 Task: Buy 1 Bibs & Burp Cloths Sets for Baby Girls from Bibs & Burp Cloths section under best seller category for shipping address: Douglas Martin, 3512 Cook Hill Road, Danbury, Connecticut 06810, Cell Number 2034707320. Pay from credit card ending with 2005, CVV 3321
Action: Mouse moved to (282, 76)
Screenshot: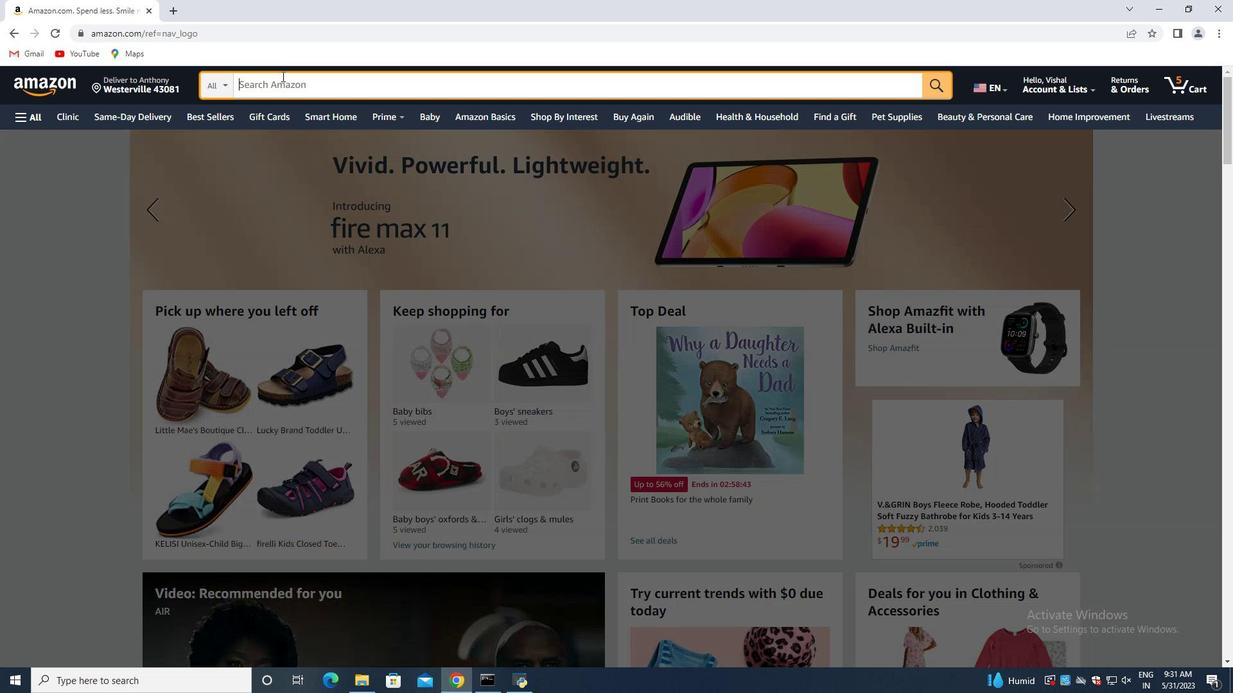 
Action: Mouse pressed left at (282, 76)
Screenshot: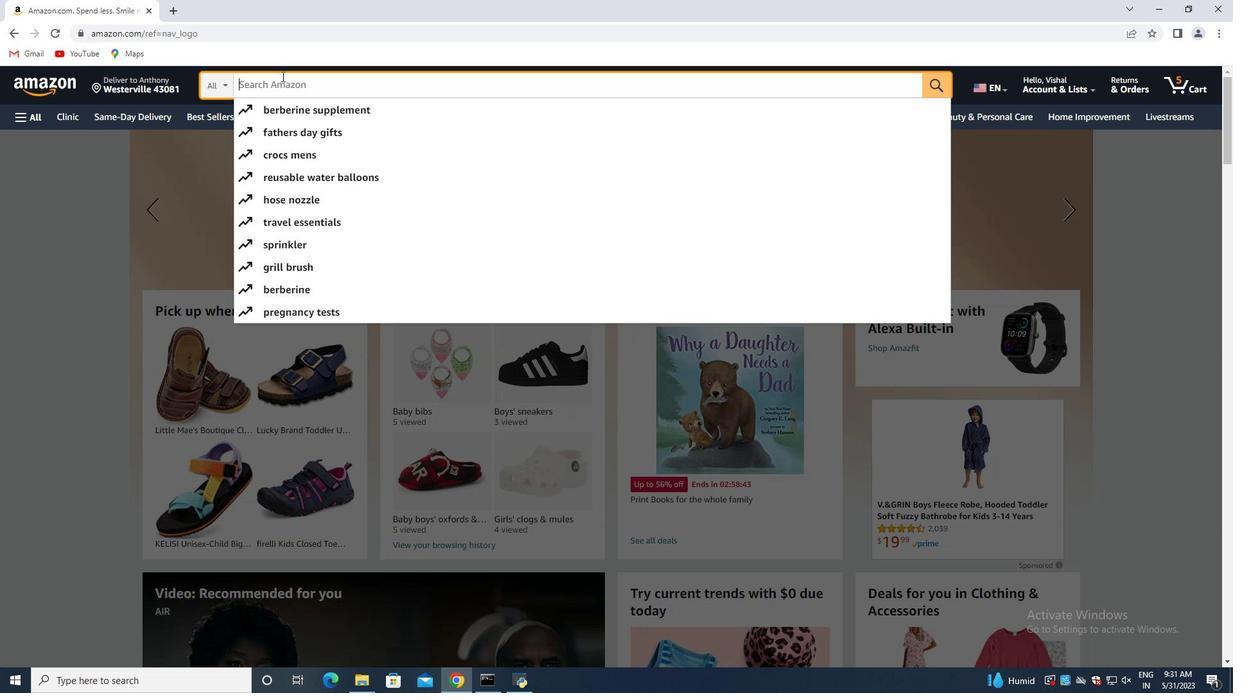 
Action: Key pressed <Key.shift>Bibs<Key.space><Key.shift><Key.shift><Key.shift><Key.shift><Key.shift><Key.shift><Key.shift><Key.shift>&<Key.space><Key.shift>Burp<Key.space><Key.shift>Cloths<Key.space><Key.shift>Sets<Key.space>for<Key.space><Key.shift>Baby<Key.space><Key.shift>Girls<Key.enter>
Screenshot: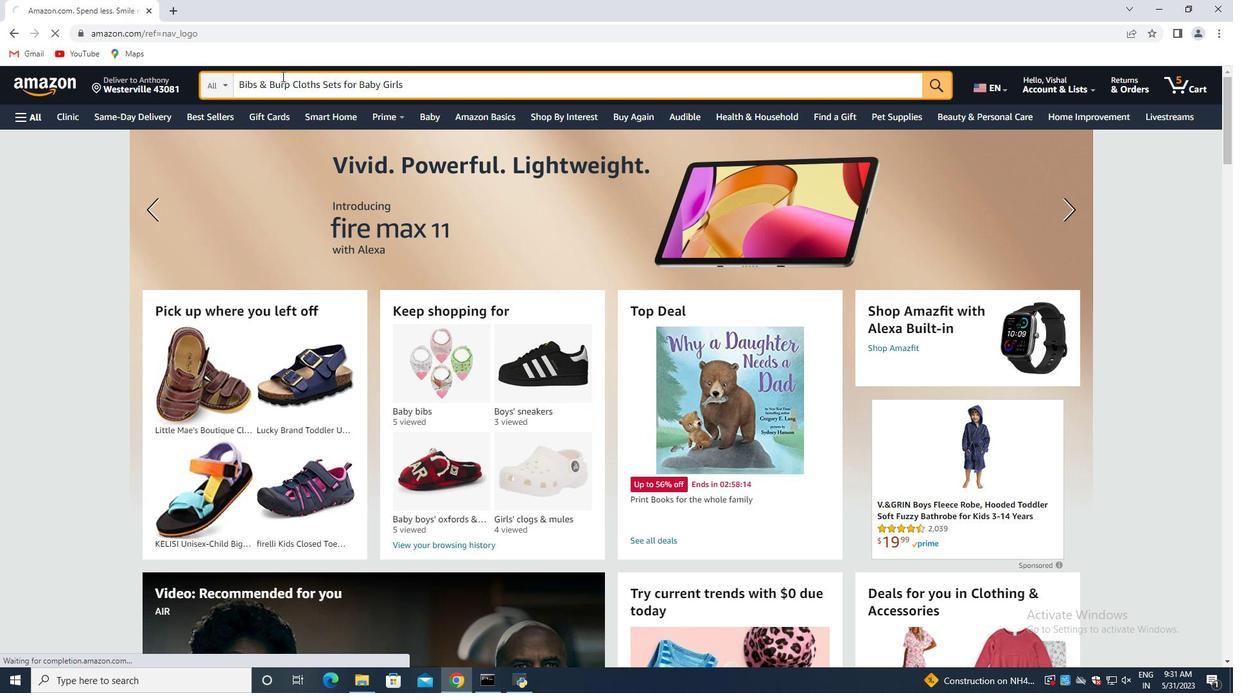 
Action: Mouse moved to (368, 150)
Screenshot: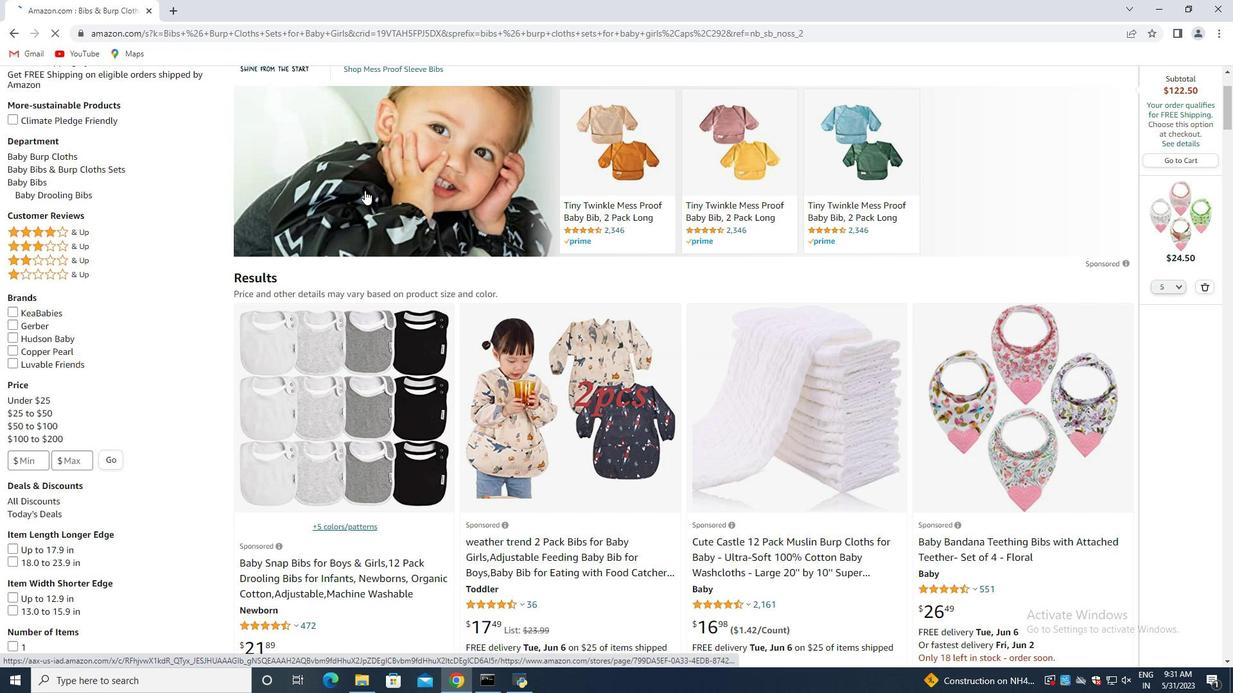
Action: Mouse scrolled (368, 150) with delta (0, 0)
Screenshot: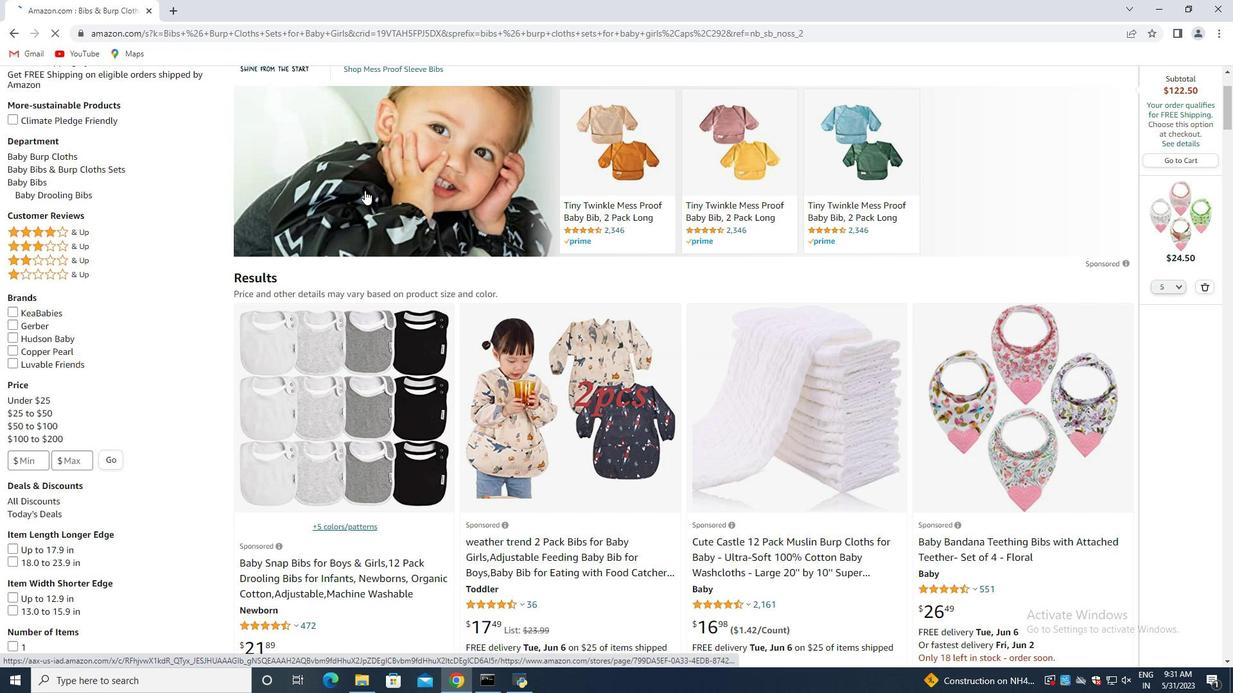 
Action: Mouse moved to (372, 167)
Screenshot: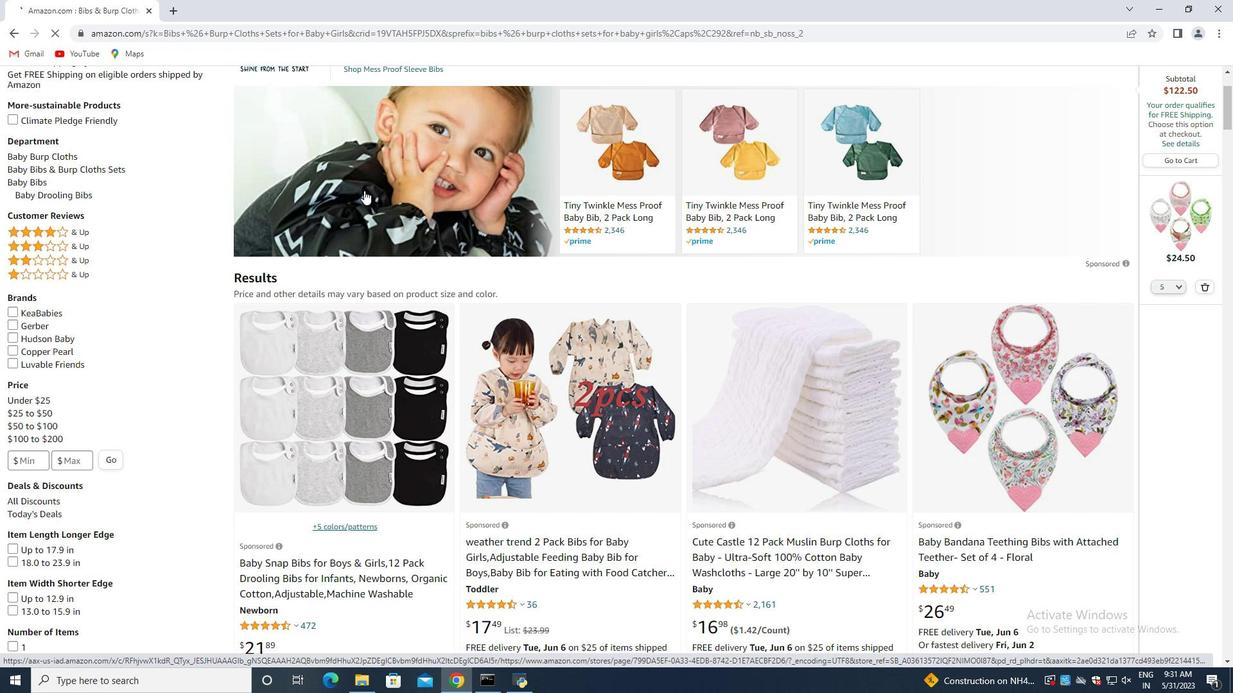 
Action: Mouse scrolled (372, 167) with delta (0, 0)
Screenshot: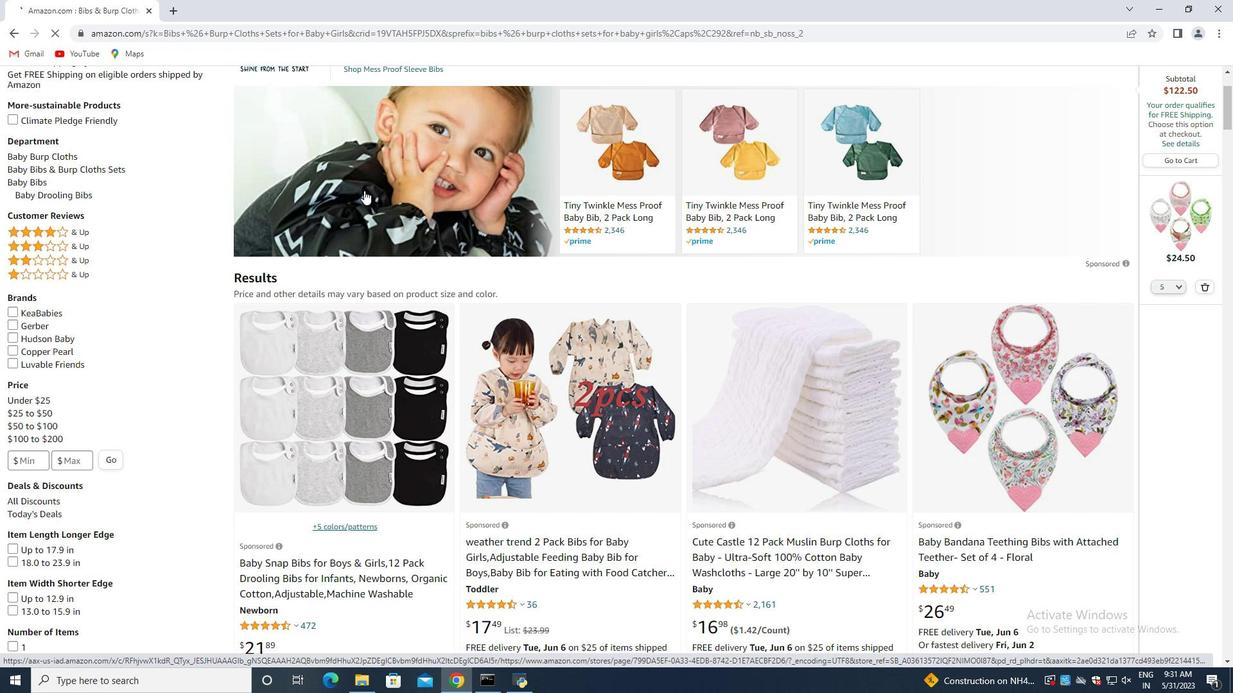 
Action: Mouse moved to (358, 232)
Screenshot: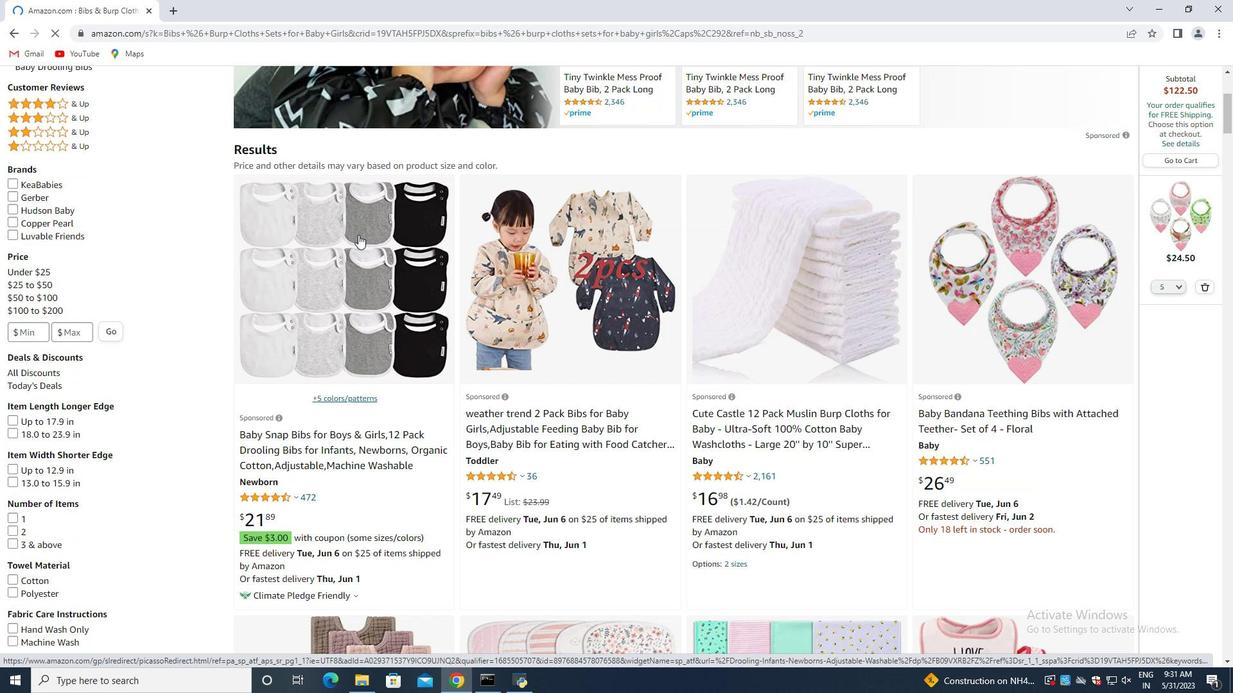 
Action: Mouse scrolled (358, 231) with delta (0, 0)
Screenshot: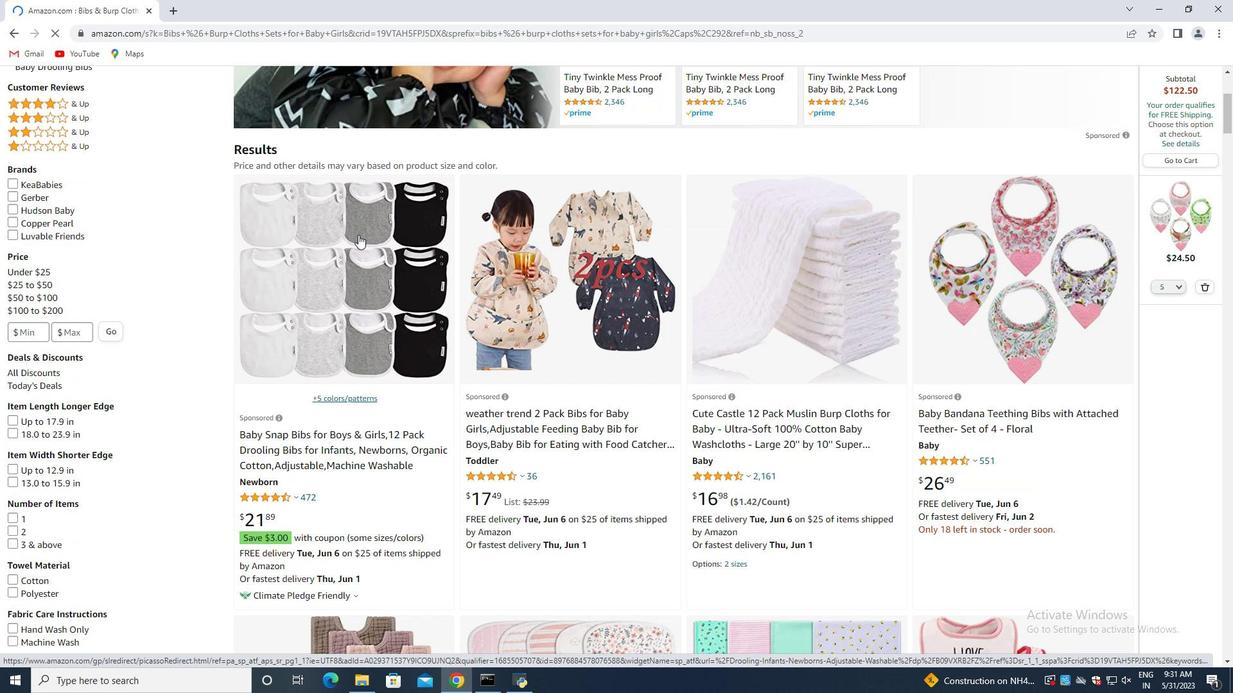 
Action: Mouse moved to (358, 235)
Screenshot: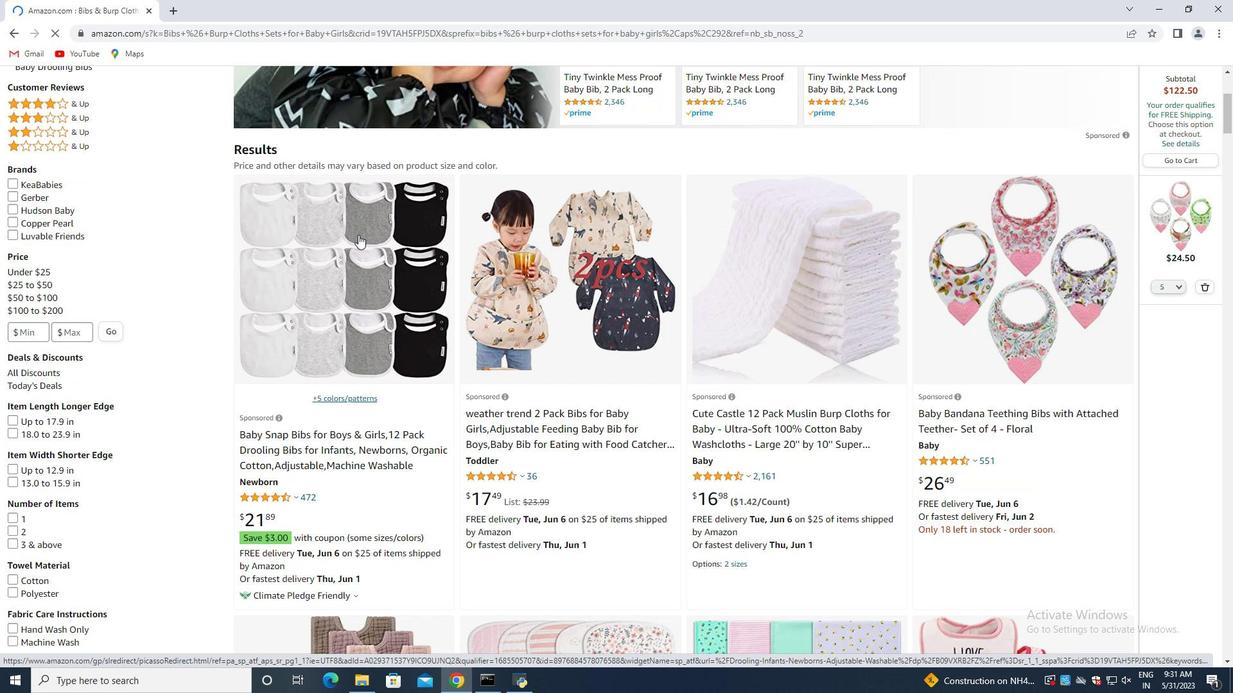 
Action: Mouse scrolled (358, 234) with delta (0, 0)
Screenshot: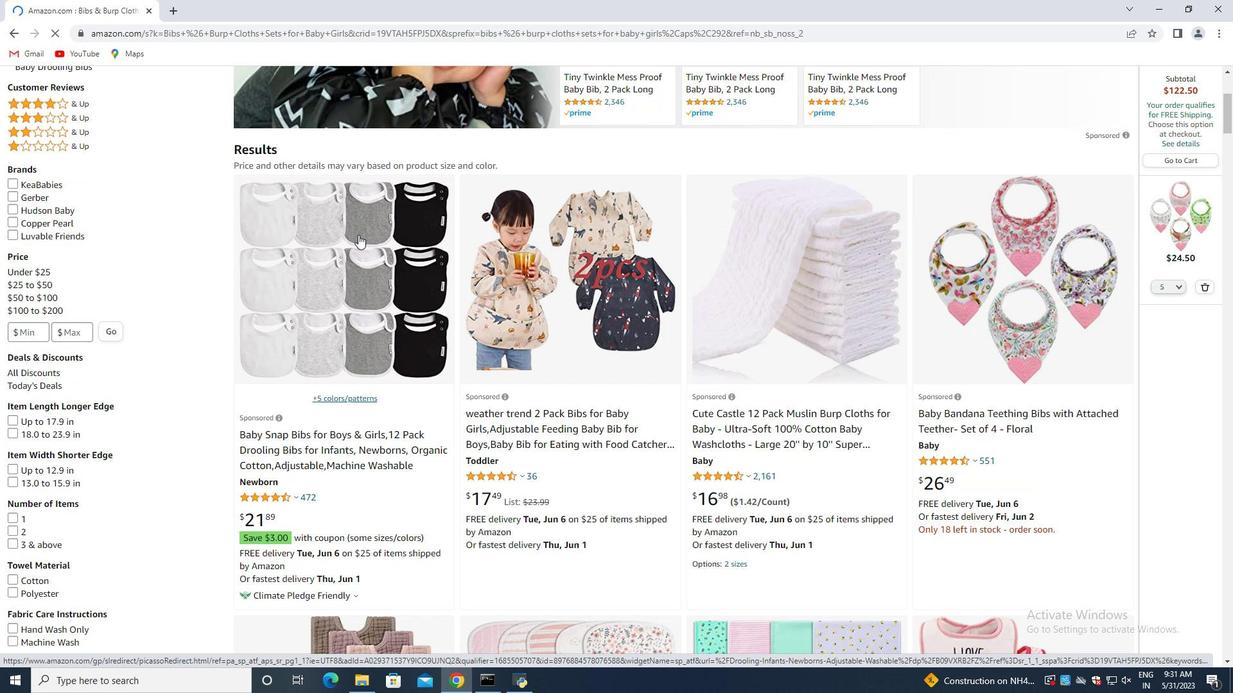 
Action: Mouse moved to (342, 230)
Screenshot: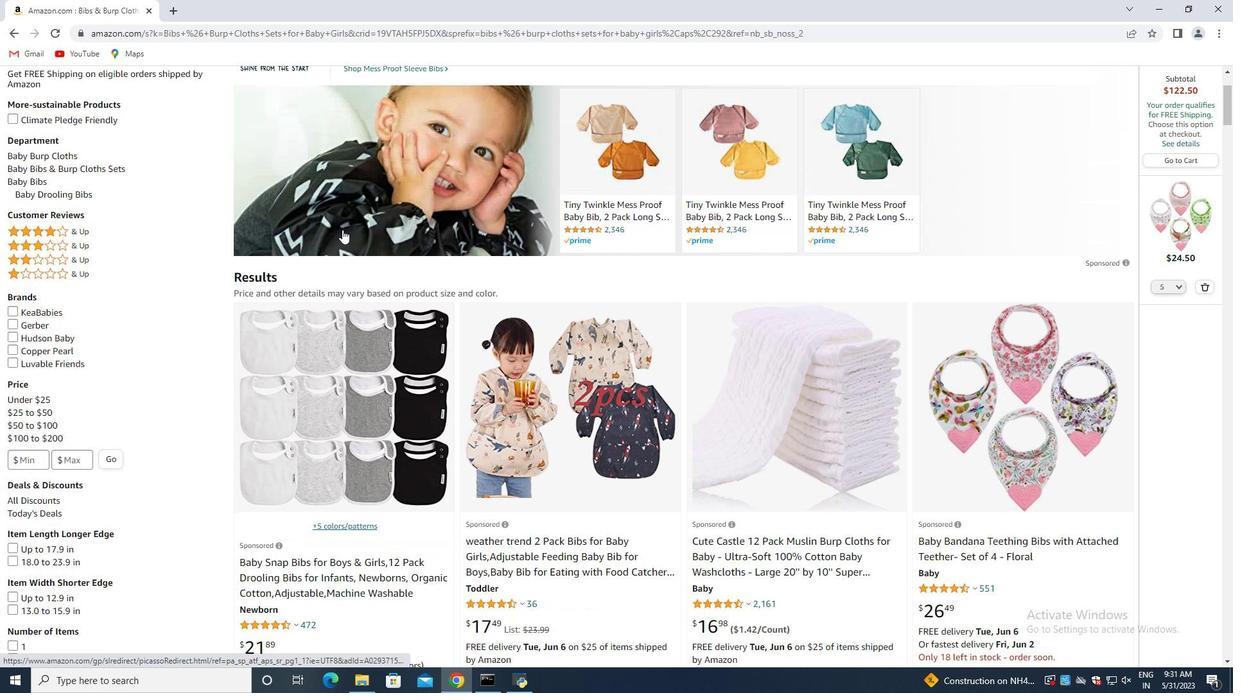 
Action: Mouse scrolled (342, 230) with delta (0, 0)
Screenshot: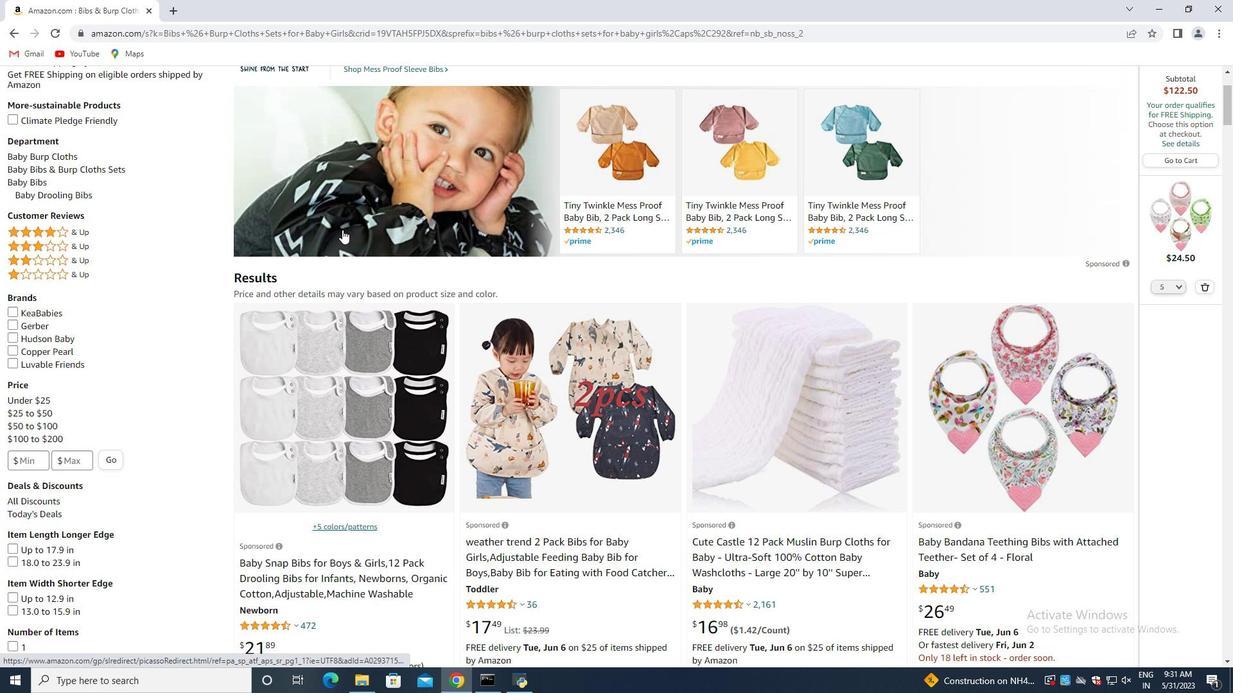 
Action: Mouse scrolled (342, 230) with delta (0, 0)
Screenshot: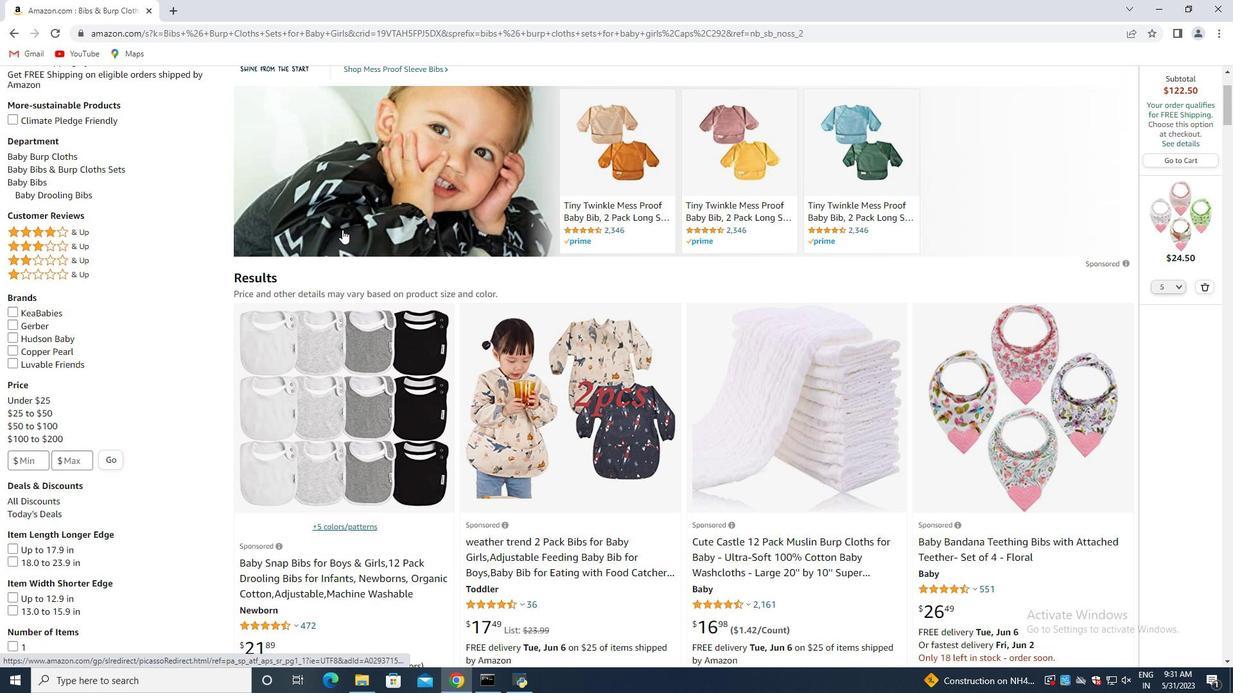 
Action: Mouse moved to (337, 227)
Screenshot: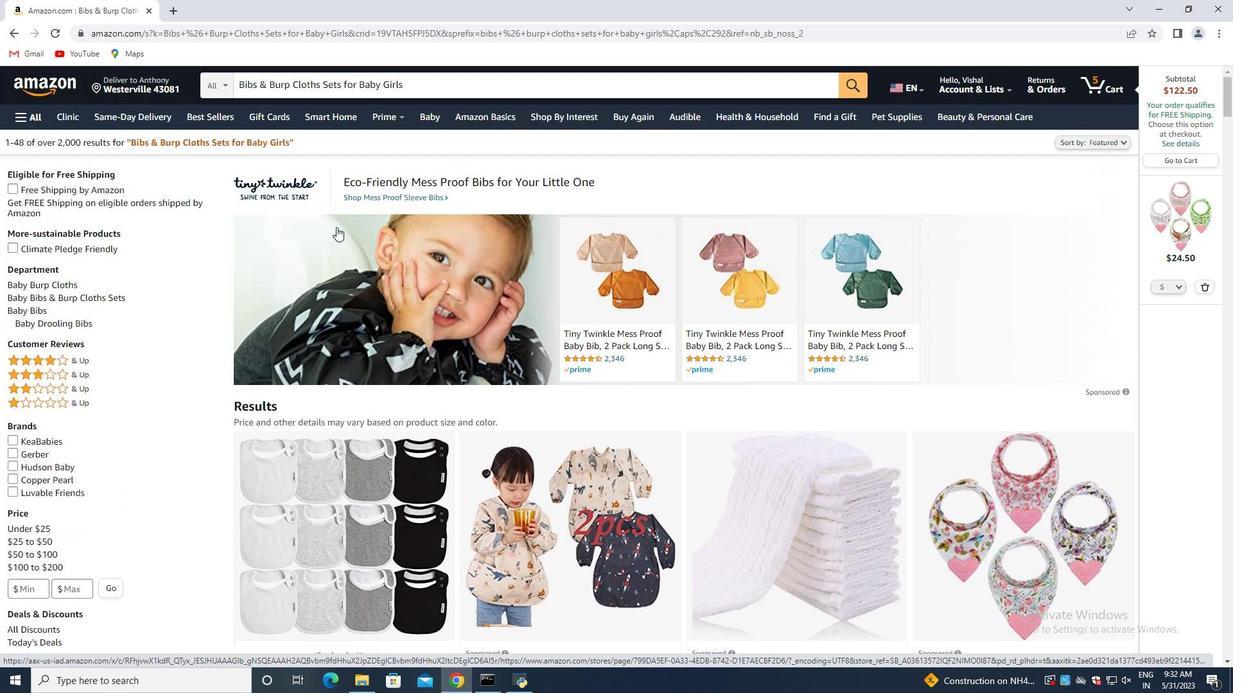 
Action: Mouse scrolled (337, 228) with delta (0, 0)
Screenshot: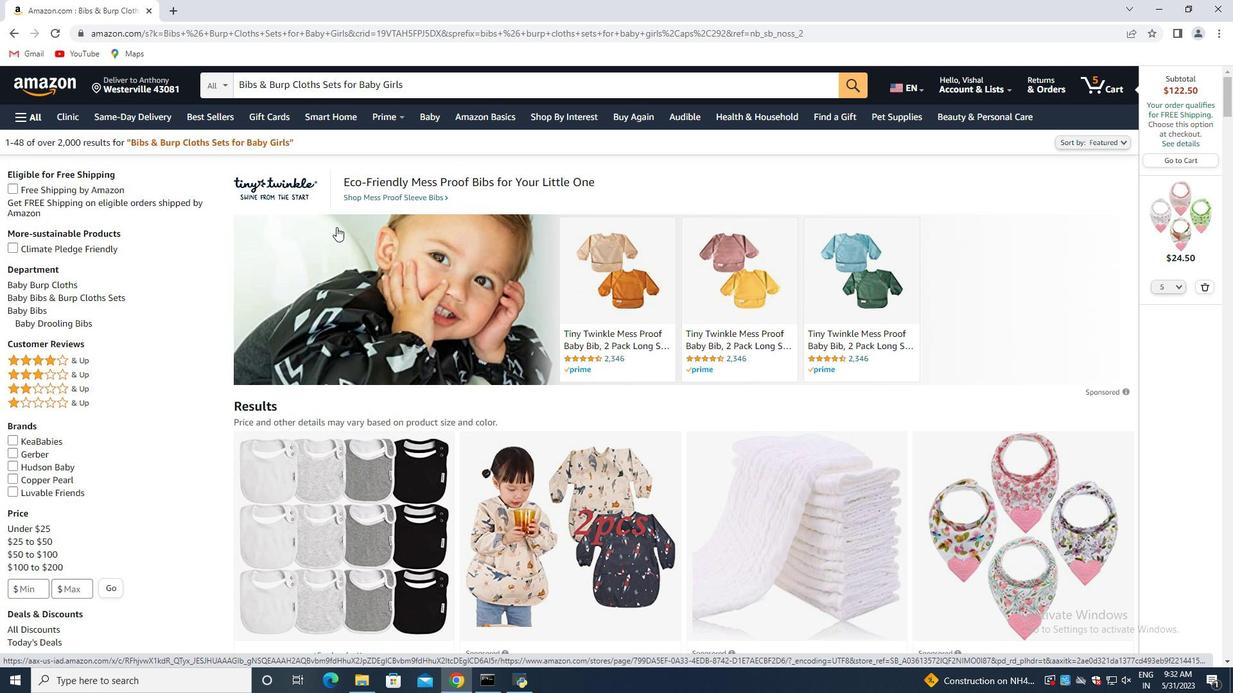 
Action: Mouse moved to (337, 227)
Screenshot: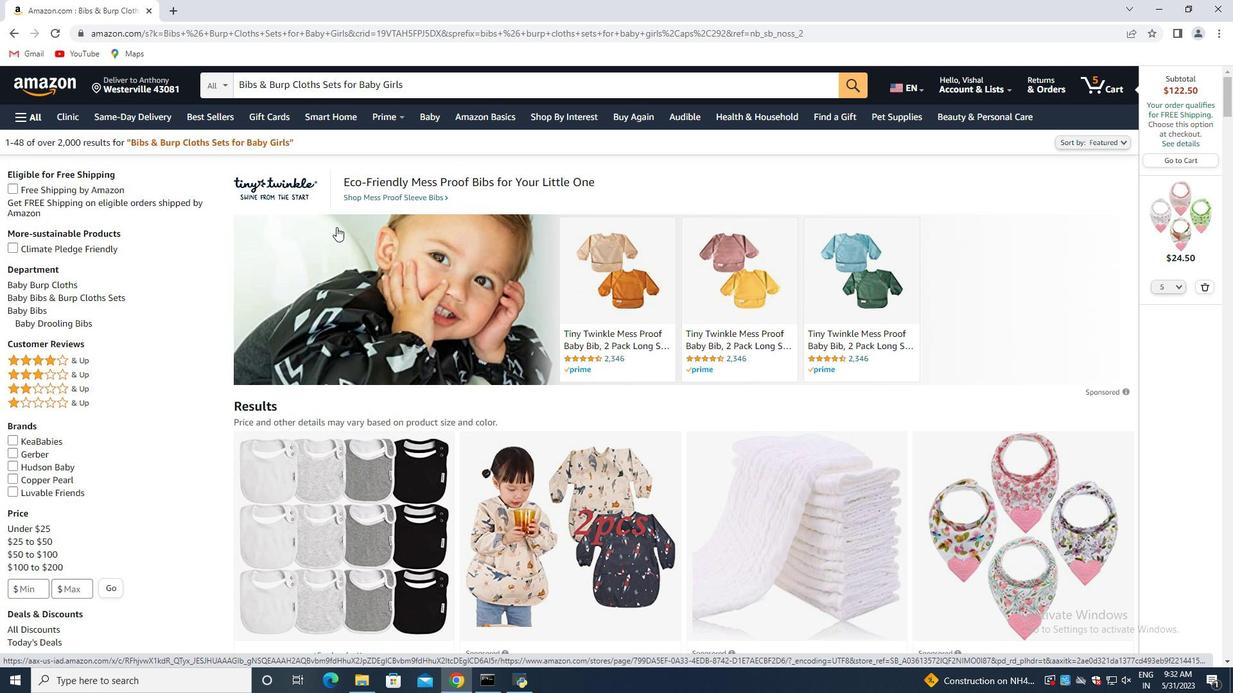 
Action: Mouse scrolled (337, 228) with delta (0, 0)
Screenshot: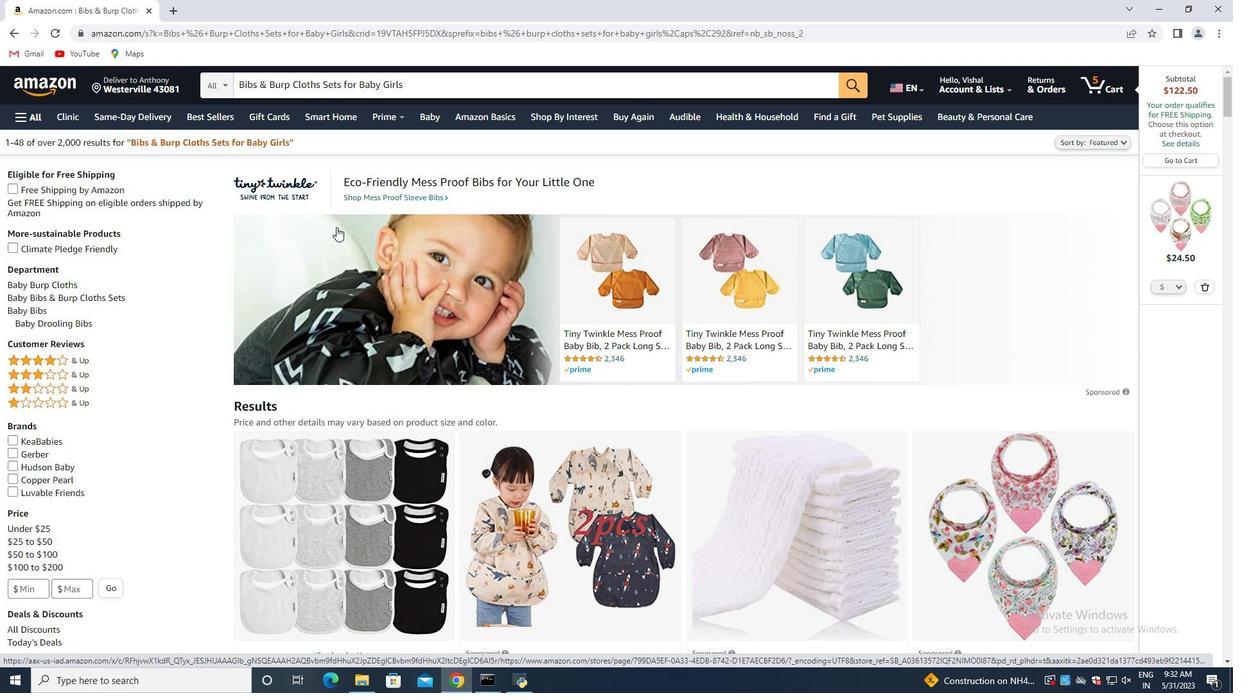 
Action: Mouse moved to (336, 227)
Screenshot: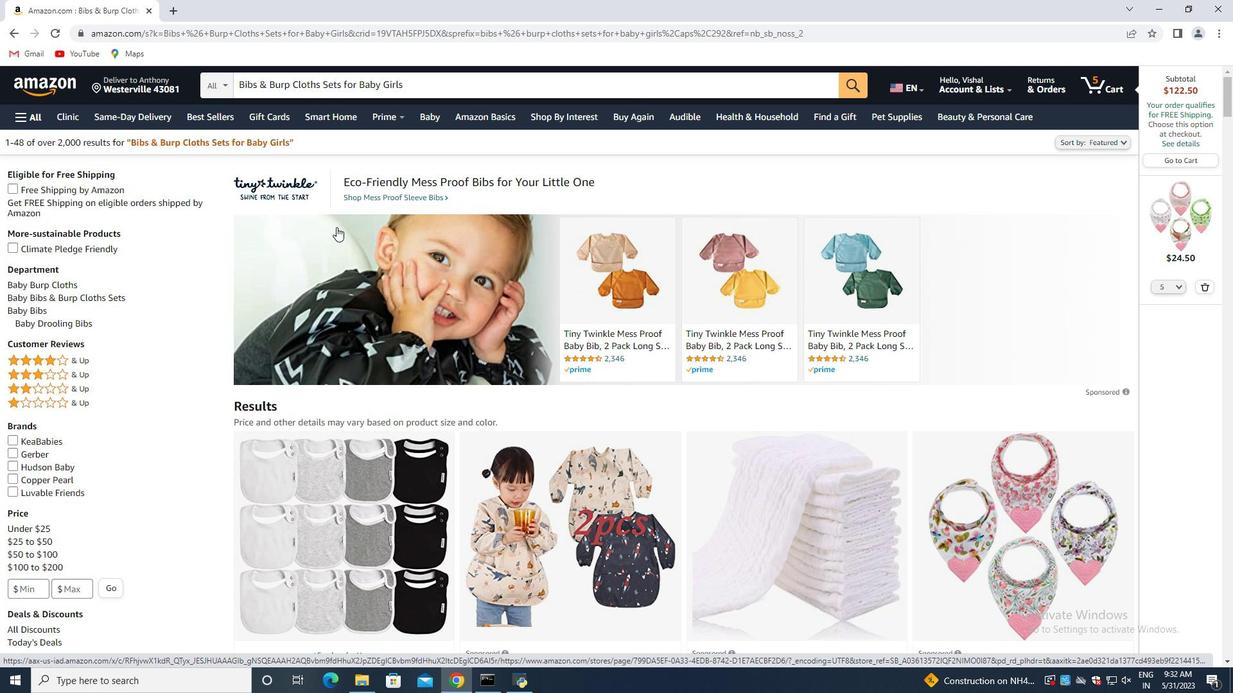 
Action: Mouse scrolled (336, 228) with delta (0, 0)
Screenshot: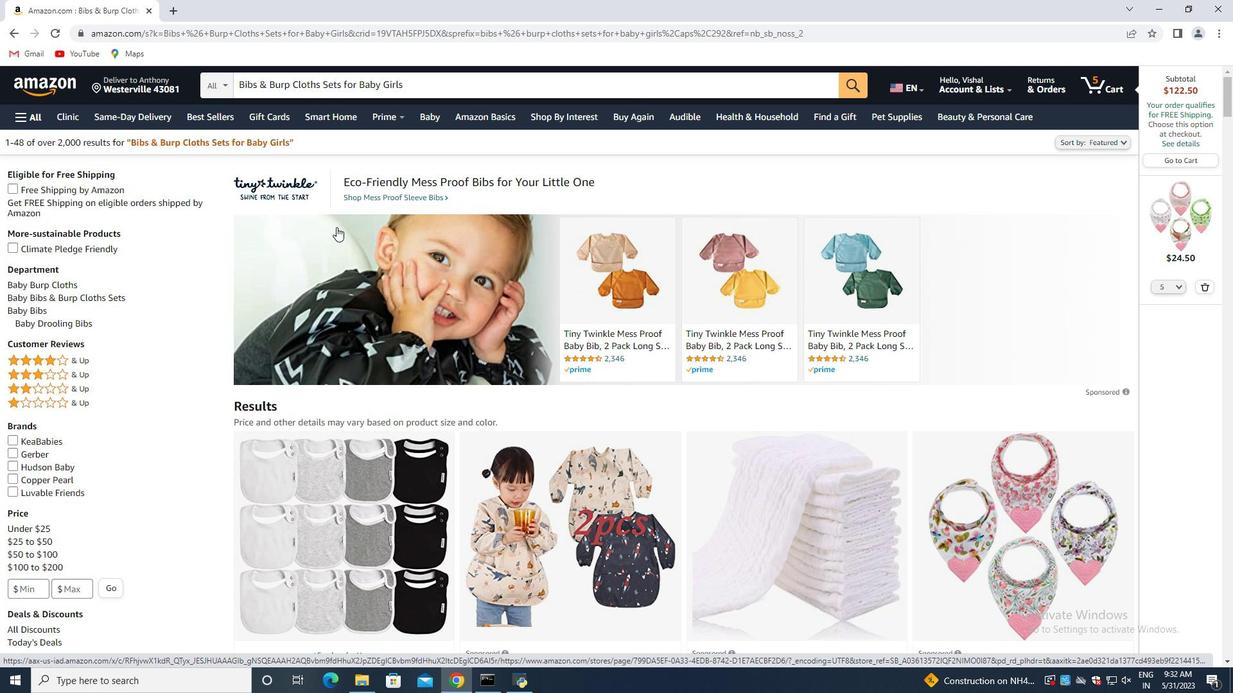 
Action: Mouse scrolled (336, 228) with delta (0, 0)
Screenshot: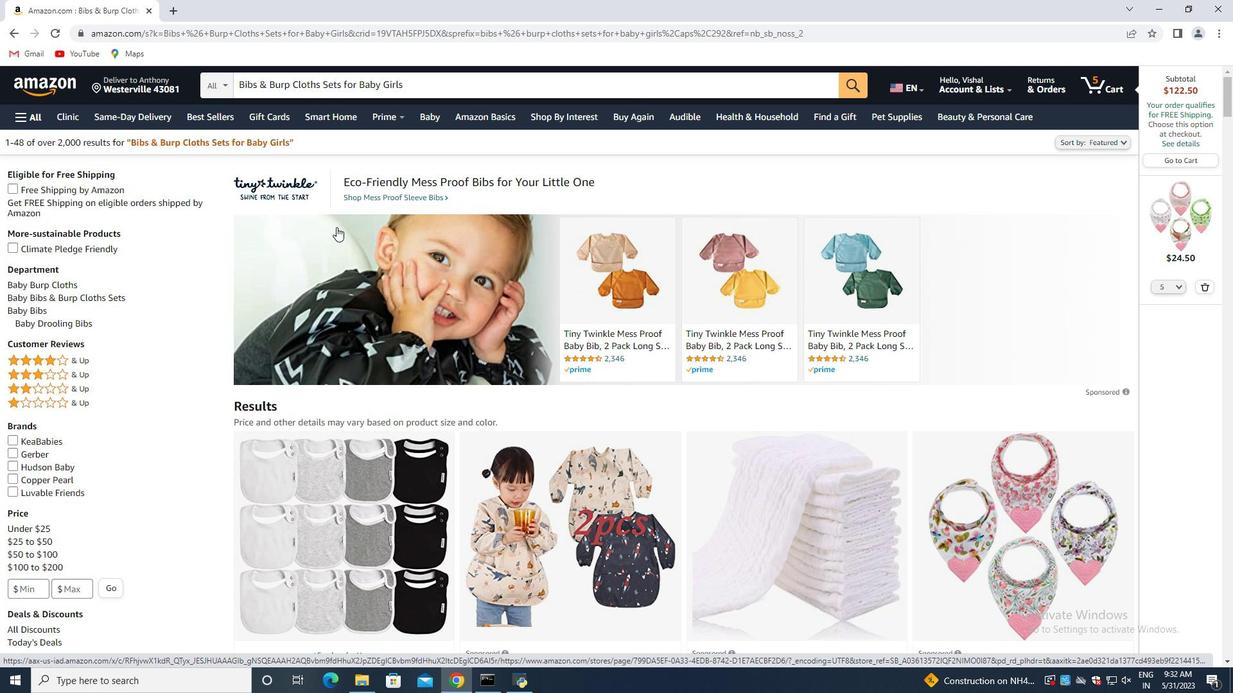
Action: Mouse moved to (74, 298)
Screenshot: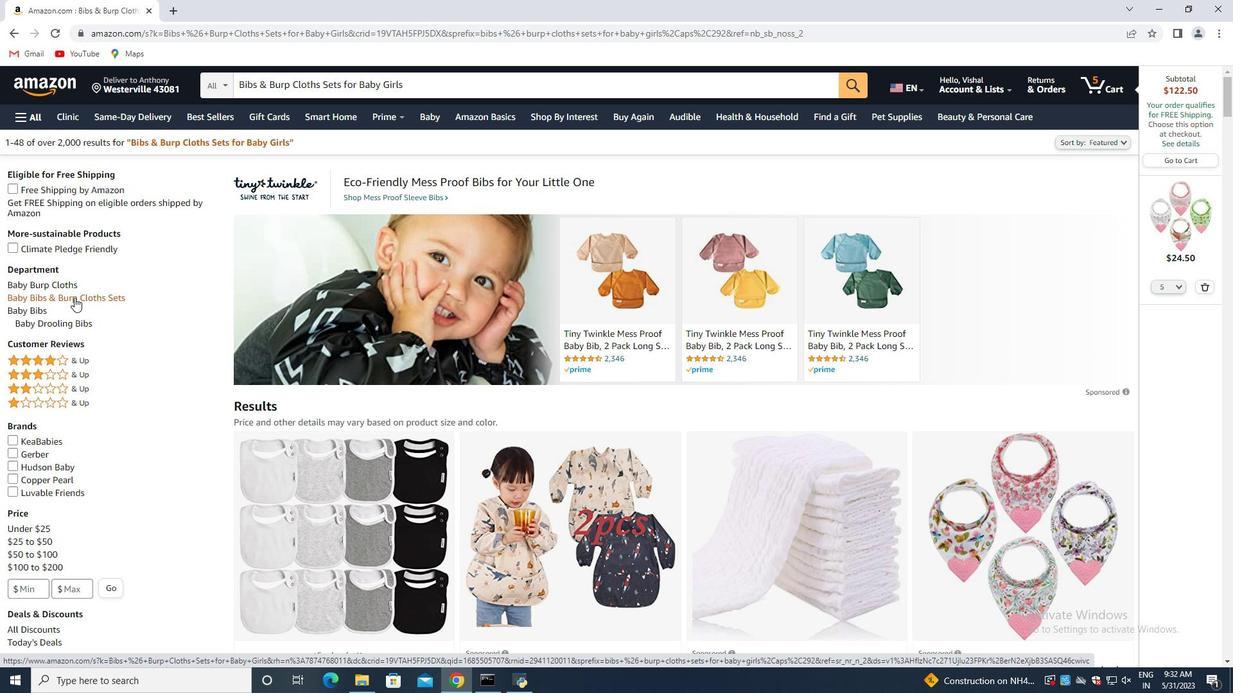 
Action: Mouse pressed left at (74, 298)
Screenshot: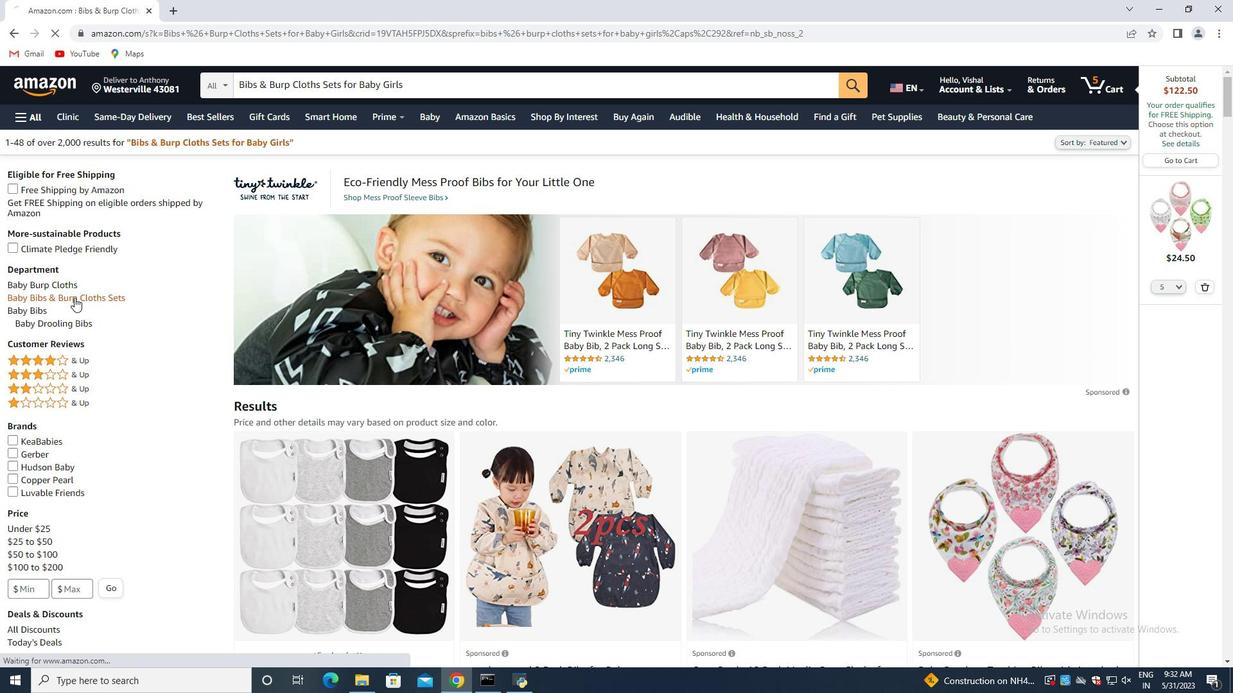 
Action: Mouse moved to (369, 318)
Screenshot: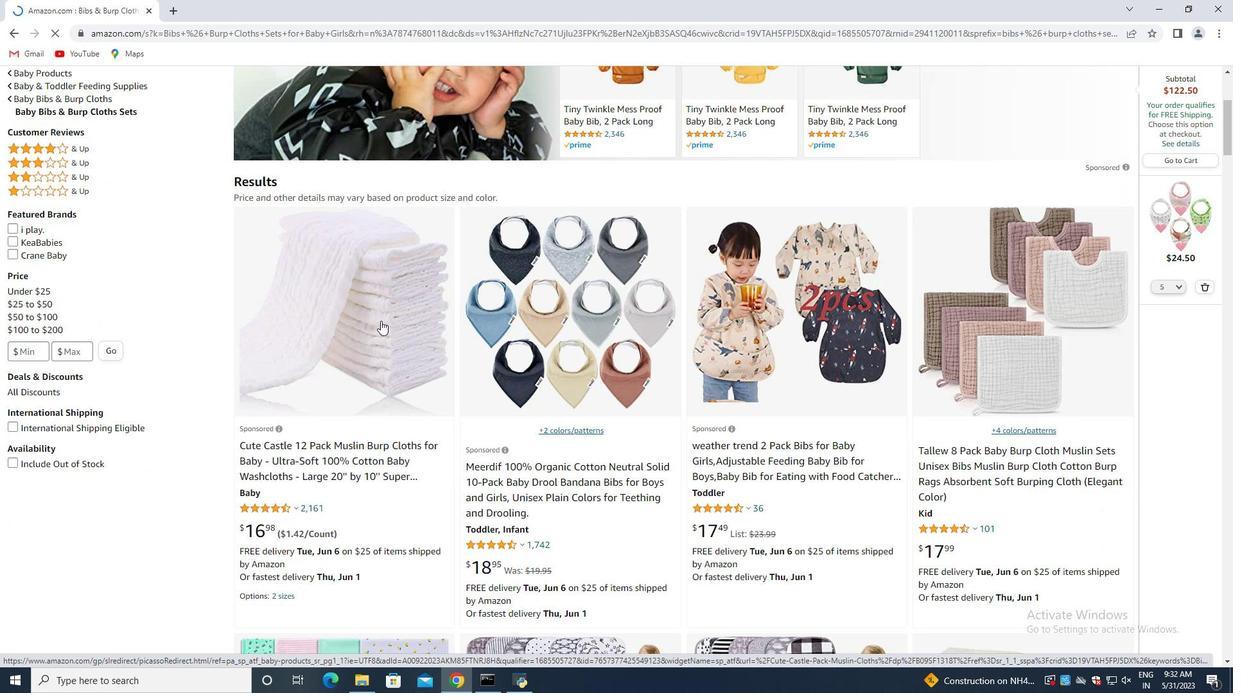 
Action: Mouse scrolled (369, 318) with delta (0, 0)
Screenshot: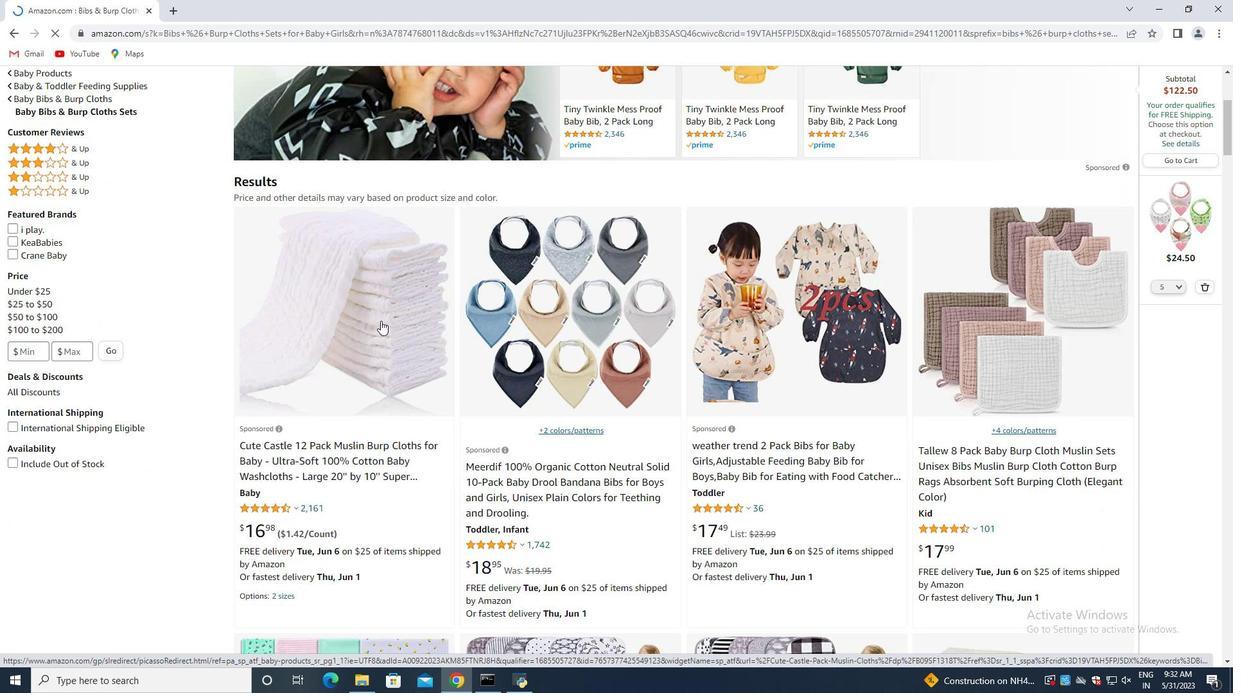 
Action: Mouse moved to (381, 321)
Screenshot: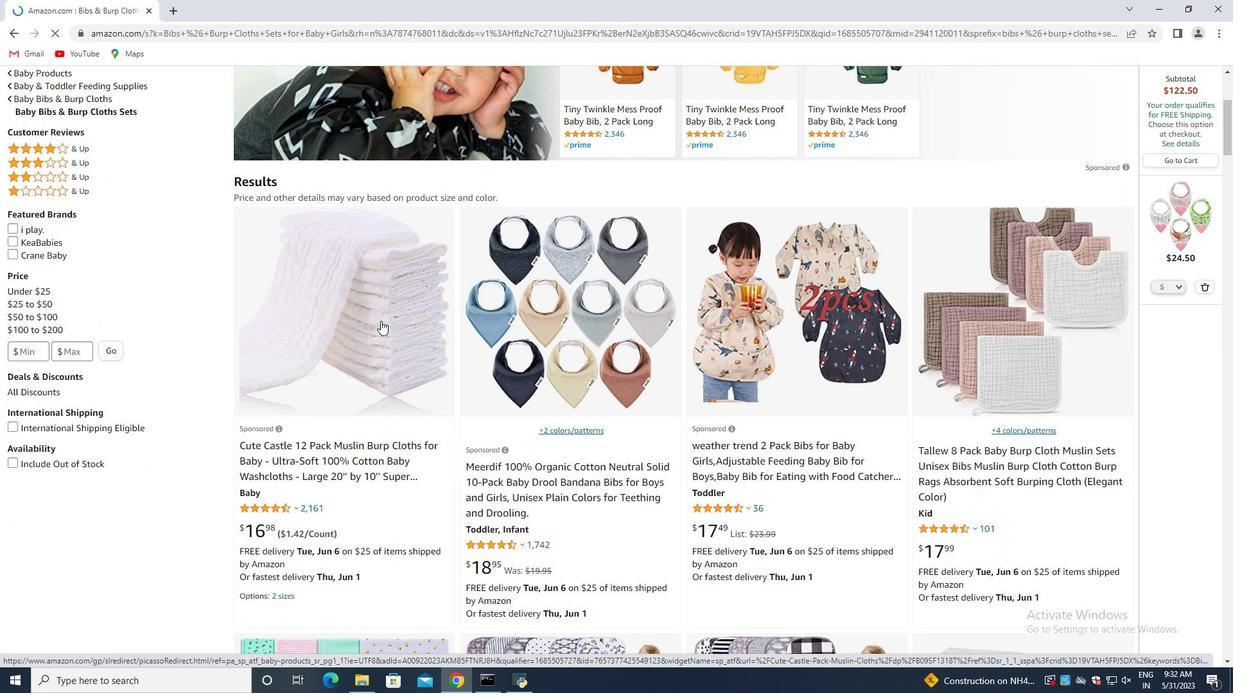 
Action: Mouse scrolled (381, 320) with delta (0, 0)
Screenshot: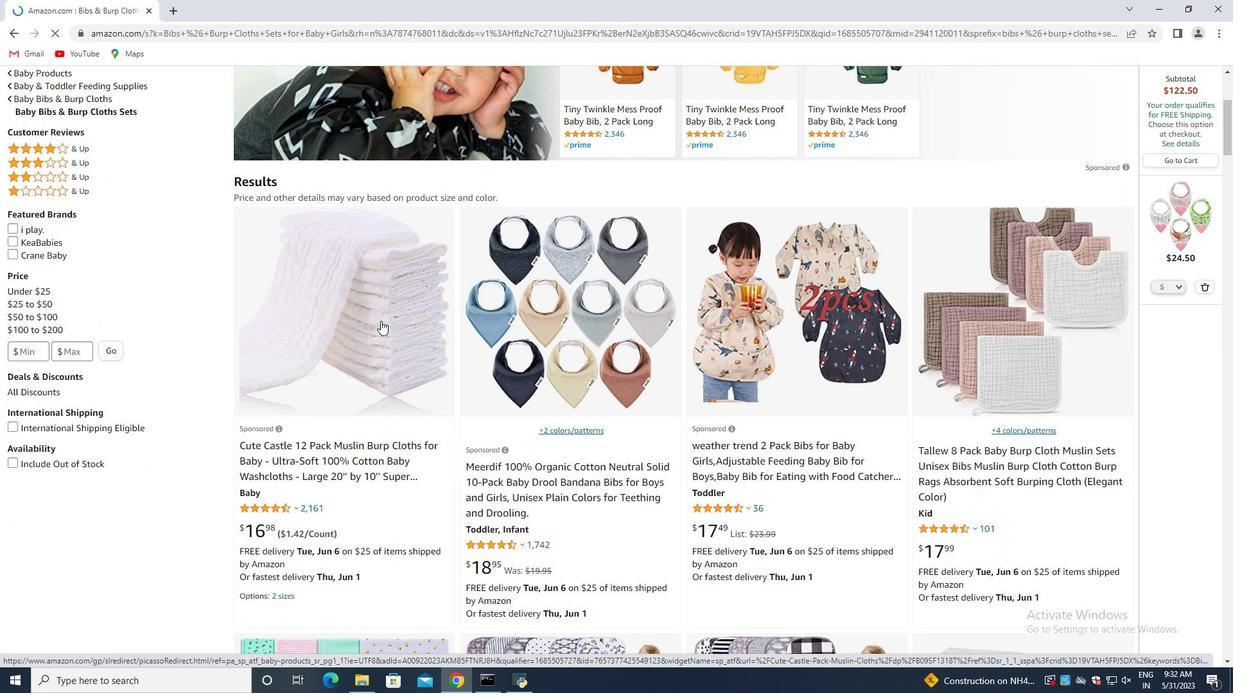 
Action: Mouse scrolled (381, 320) with delta (0, 0)
Screenshot: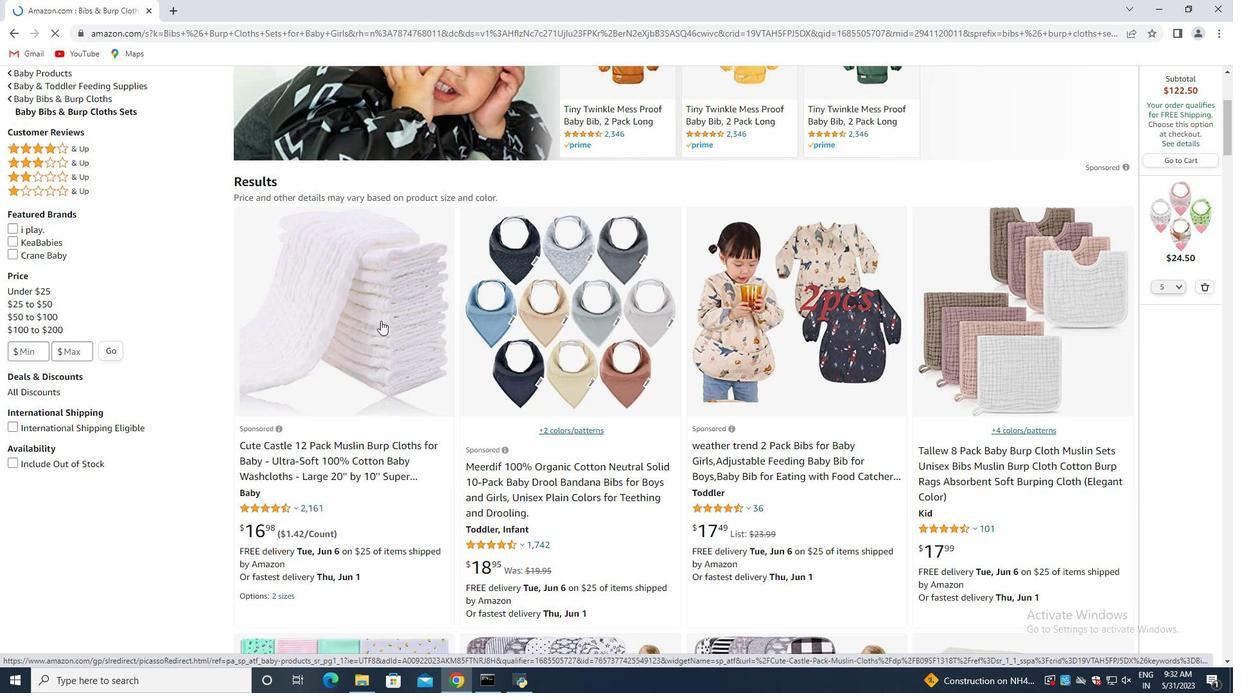 
Action: Mouse scrolled (381, 320) with delta (0, 0)
Screenshot: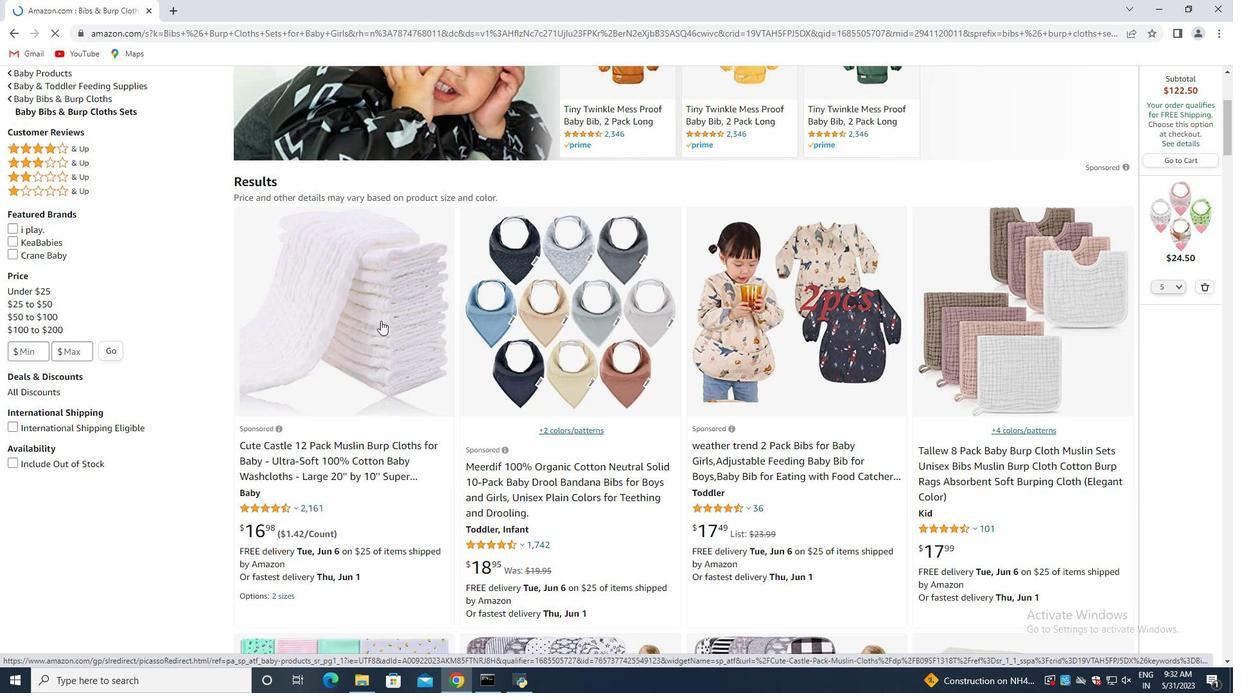 
Action: Mouse moved to (443, 298)
Screenshot: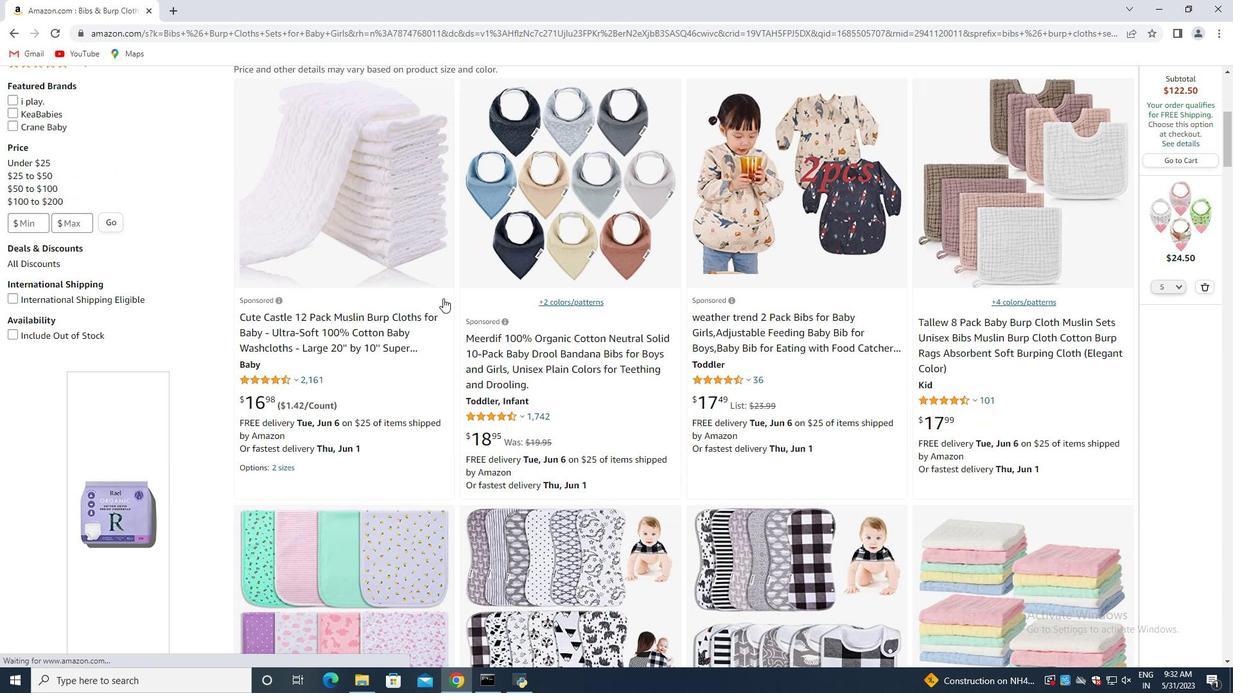 
Action: Mouse scrolled (443, 298) with delta (0, 0)
Screenshot: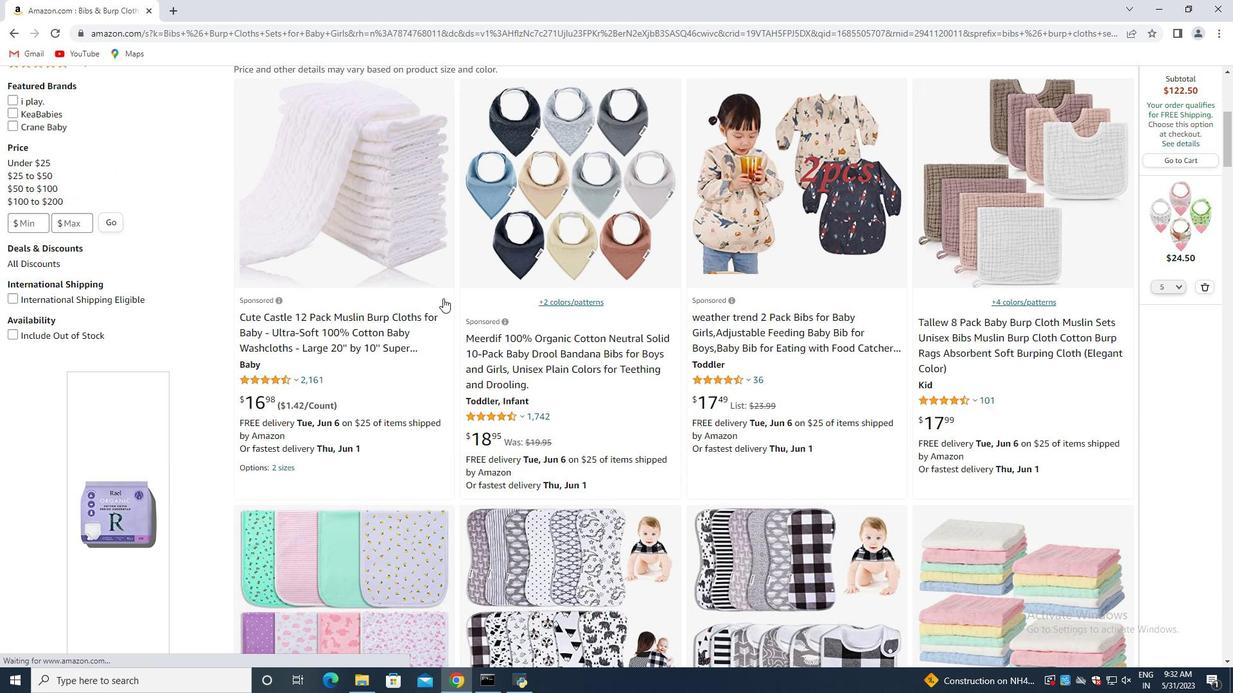 
Action: Mouse scrolled (443, 298) with delta (0, 0)
Screenshot: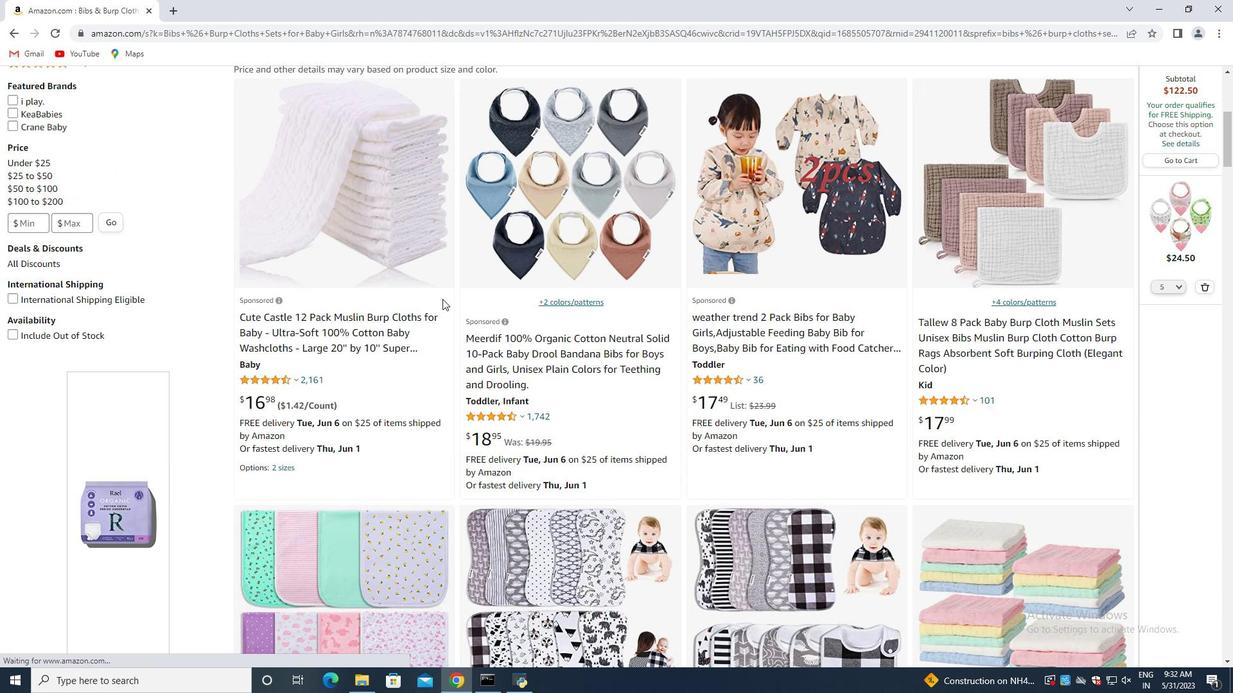 
Action: Mouse moved to (442, 299)
Screenshot: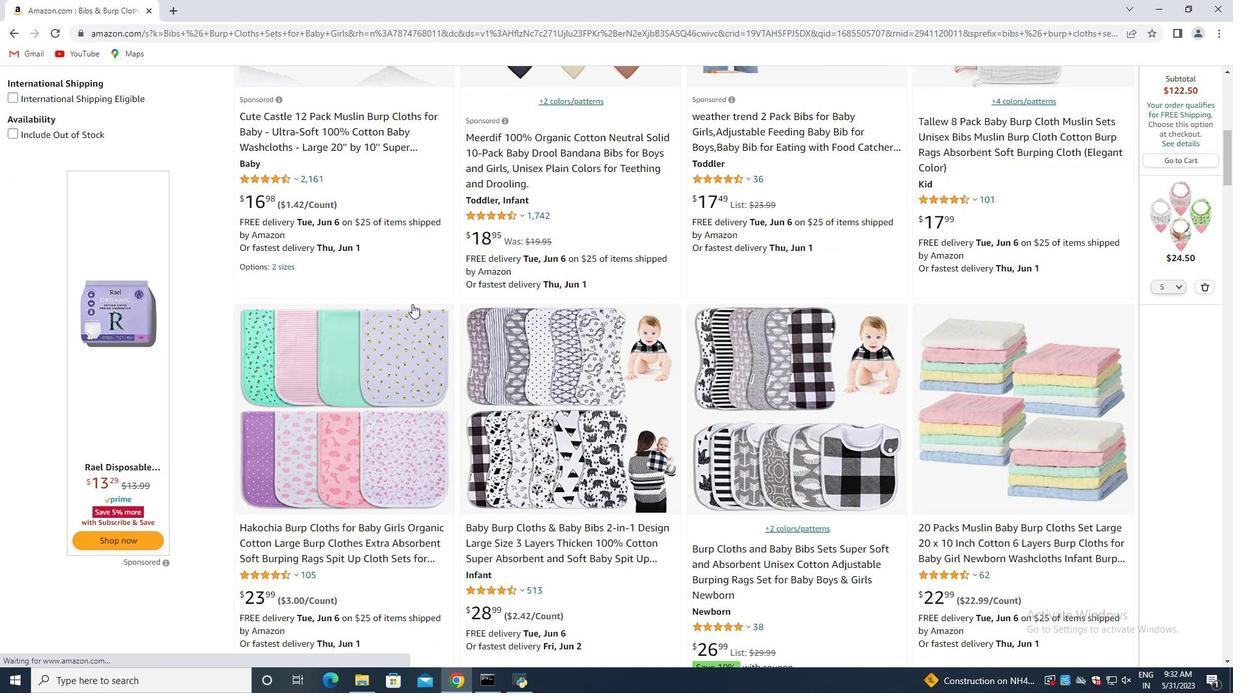 
Action: Mouse scrolled (442, 298) with delta (0, 0)
Screenshot: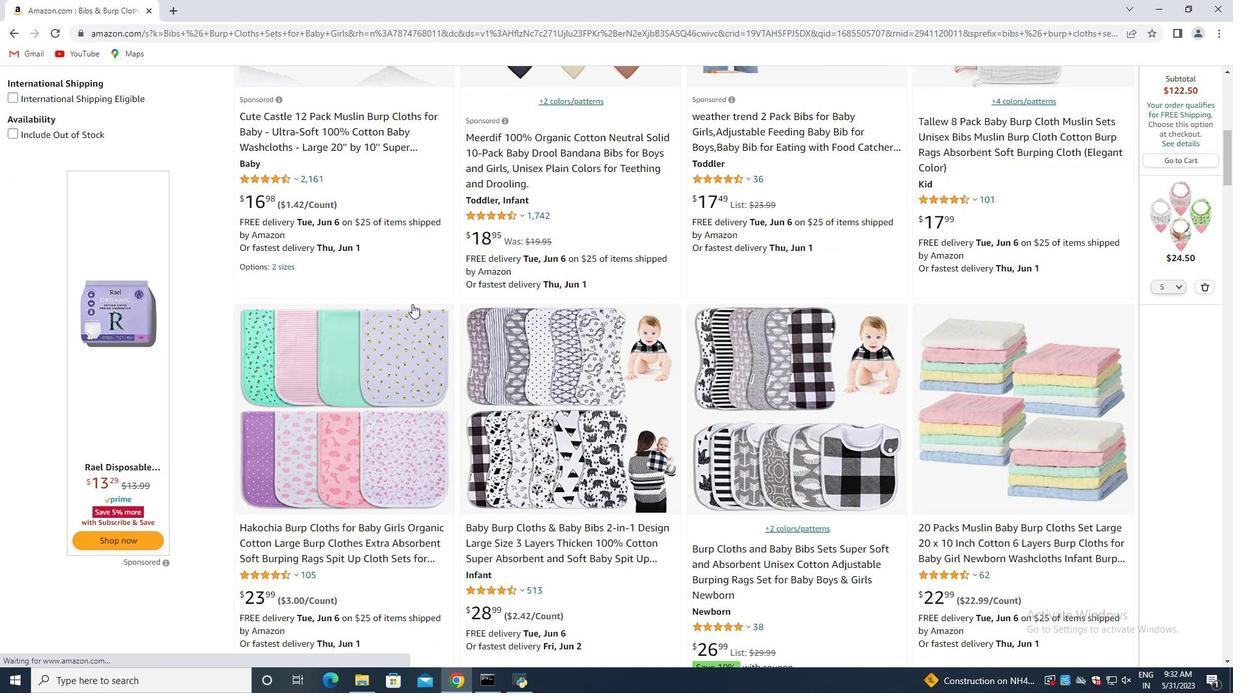 
Action: Mouse scrolled (442, 298) with delta (0, 0)
Screenshot: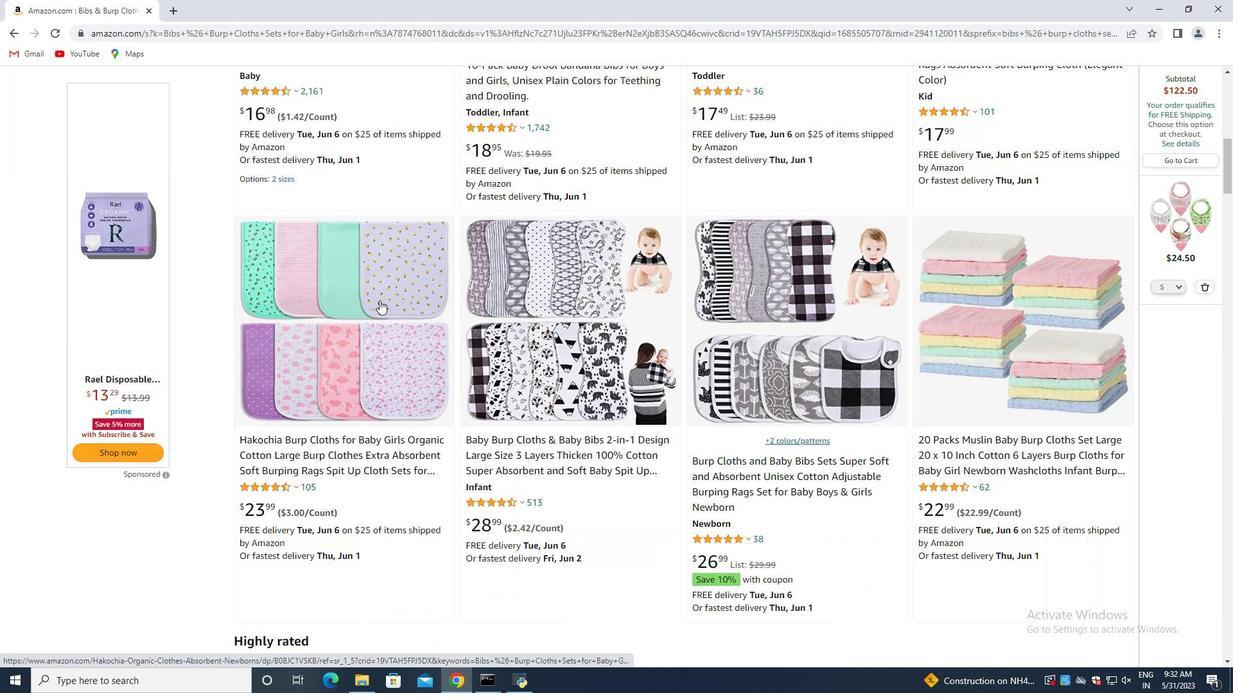 
Action: Mouse scrolled (442, 298) with delta (0, 0)
Screenshot: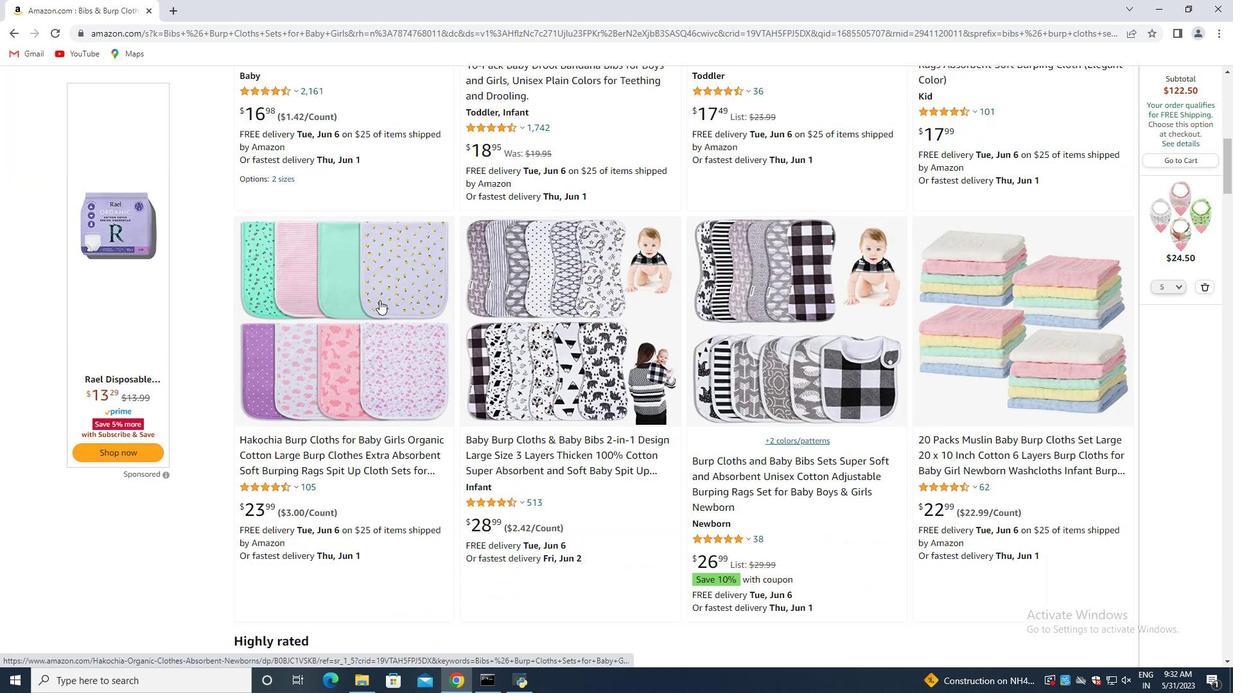 
Action: Mouse moved to (429, 299)
Screenshot: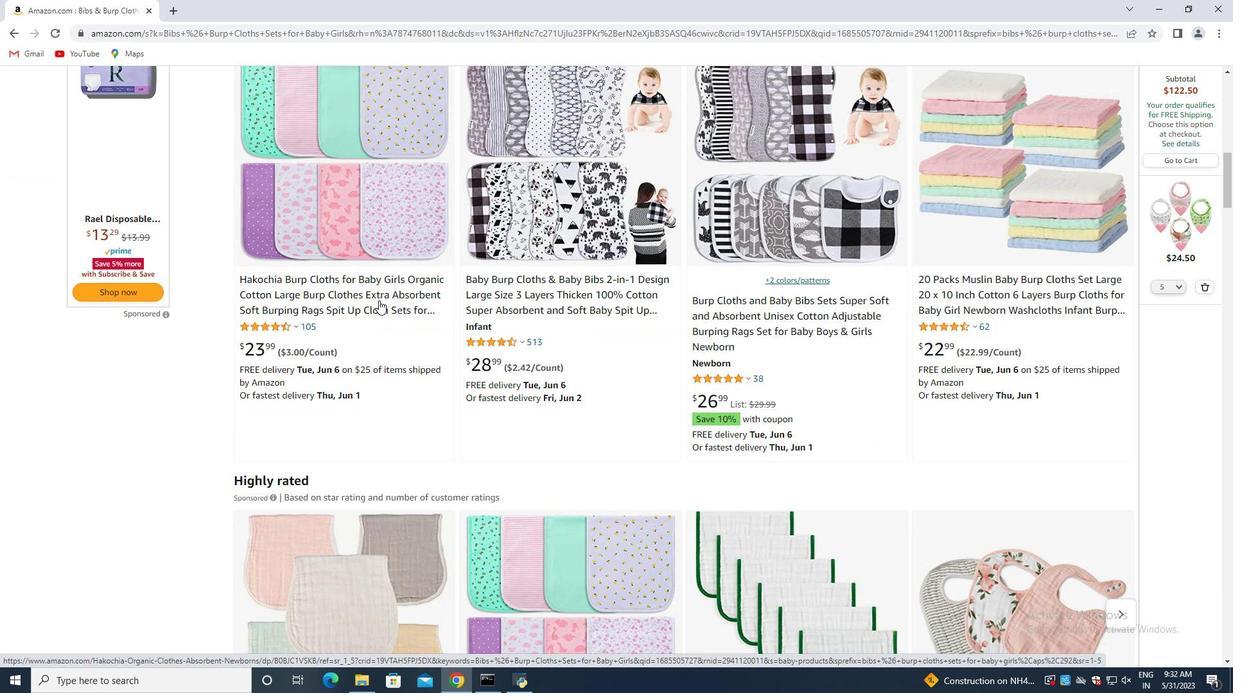 
Action: Mouse scrolled (429, 298) with delta (0, 0)
Screenshot: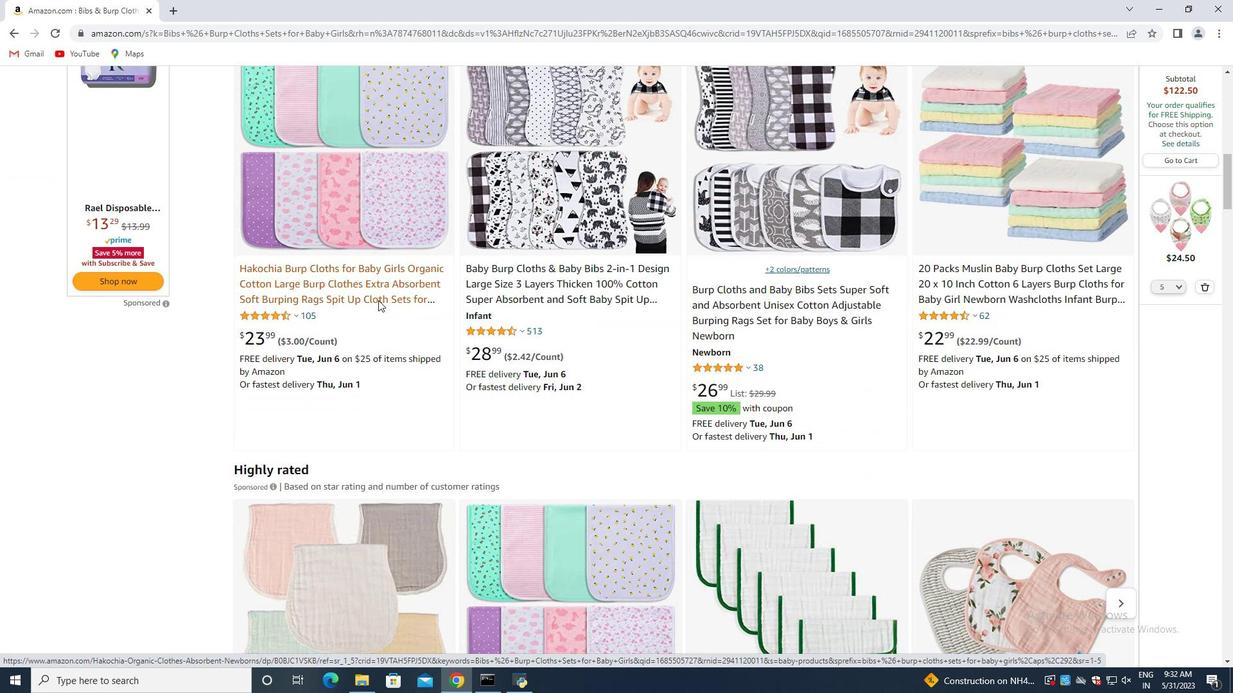 
Action: Mouse moved to (429, 300)
Screenshot: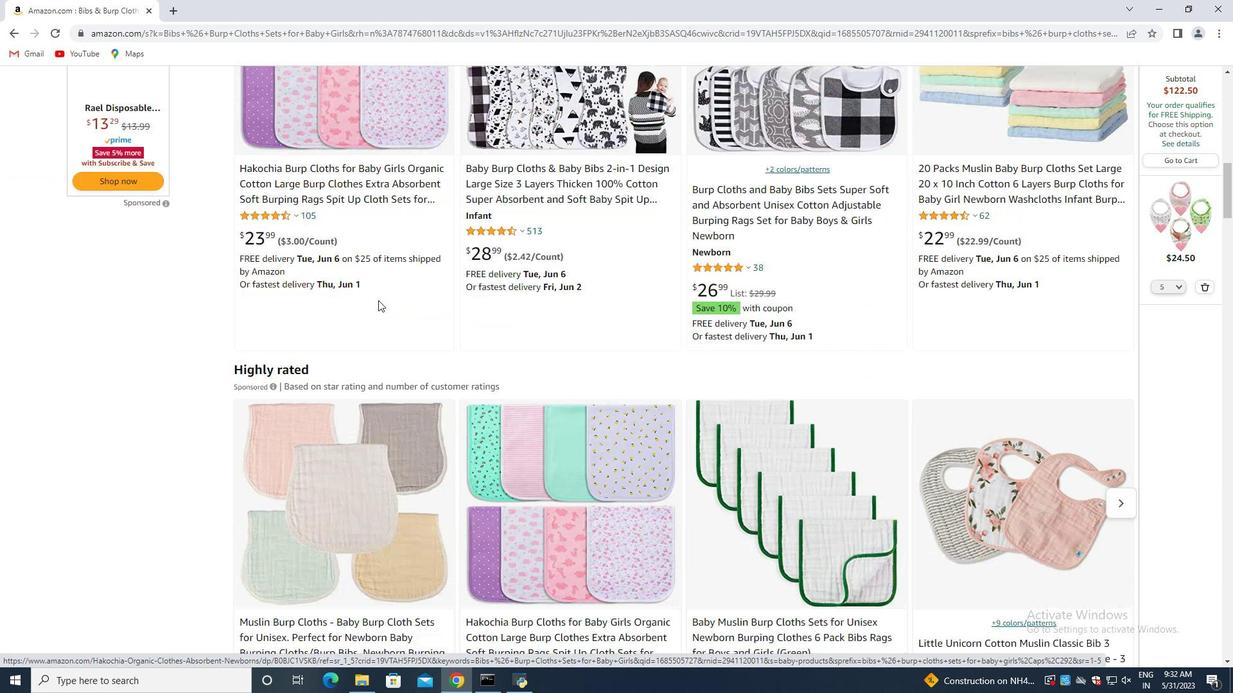 
Action: Mouse scrolled (429, 299) with delta (0, 0)
Screenshot: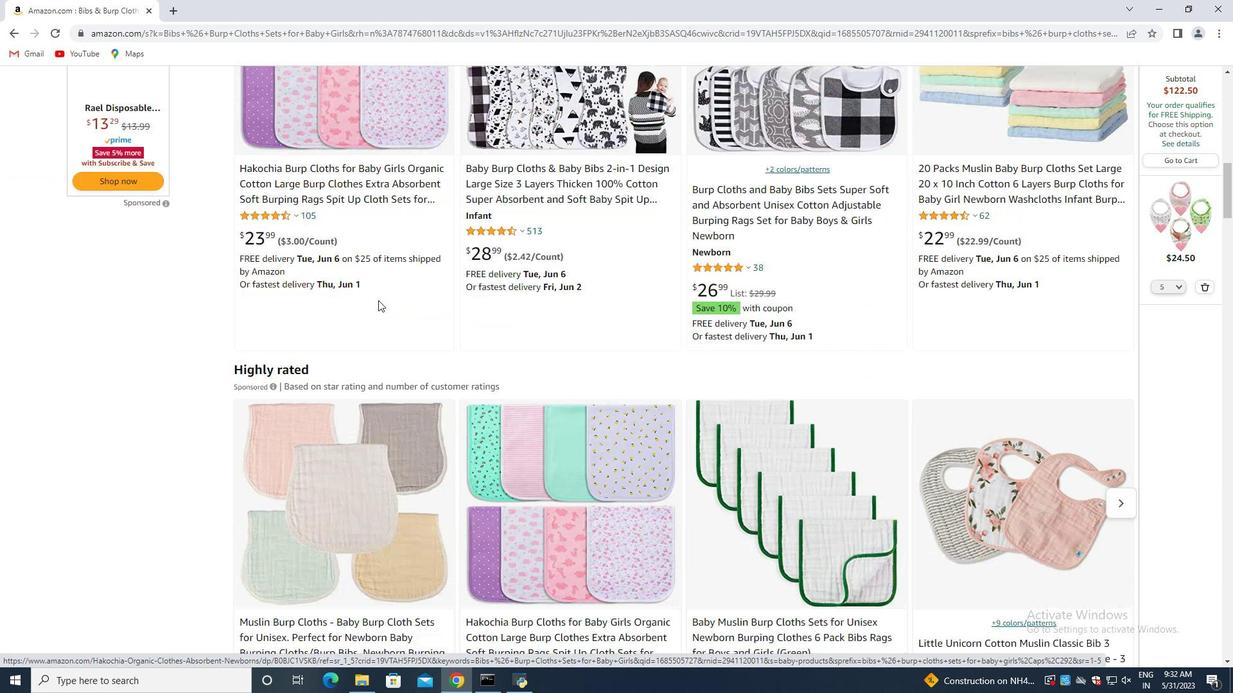 
Action: Mouse moved to (428, 300)
Screenshot: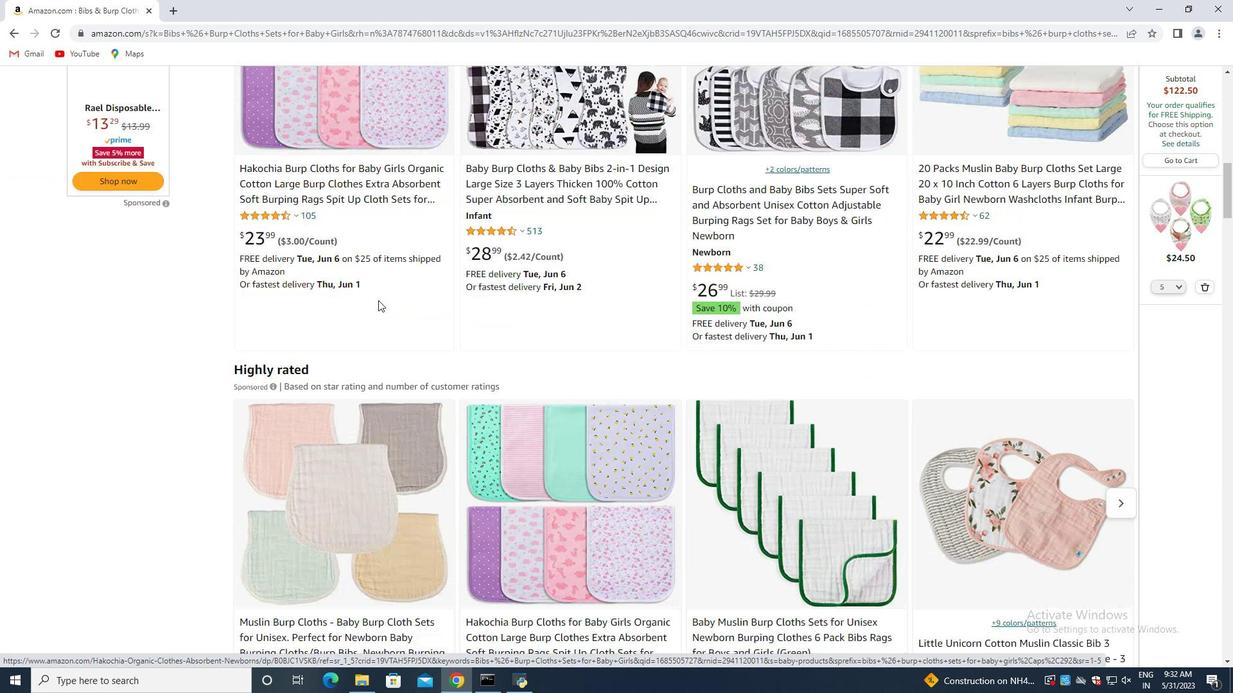 
Action: Mouse scrolled (428, 299) with delta (0, 0)
Screenshot: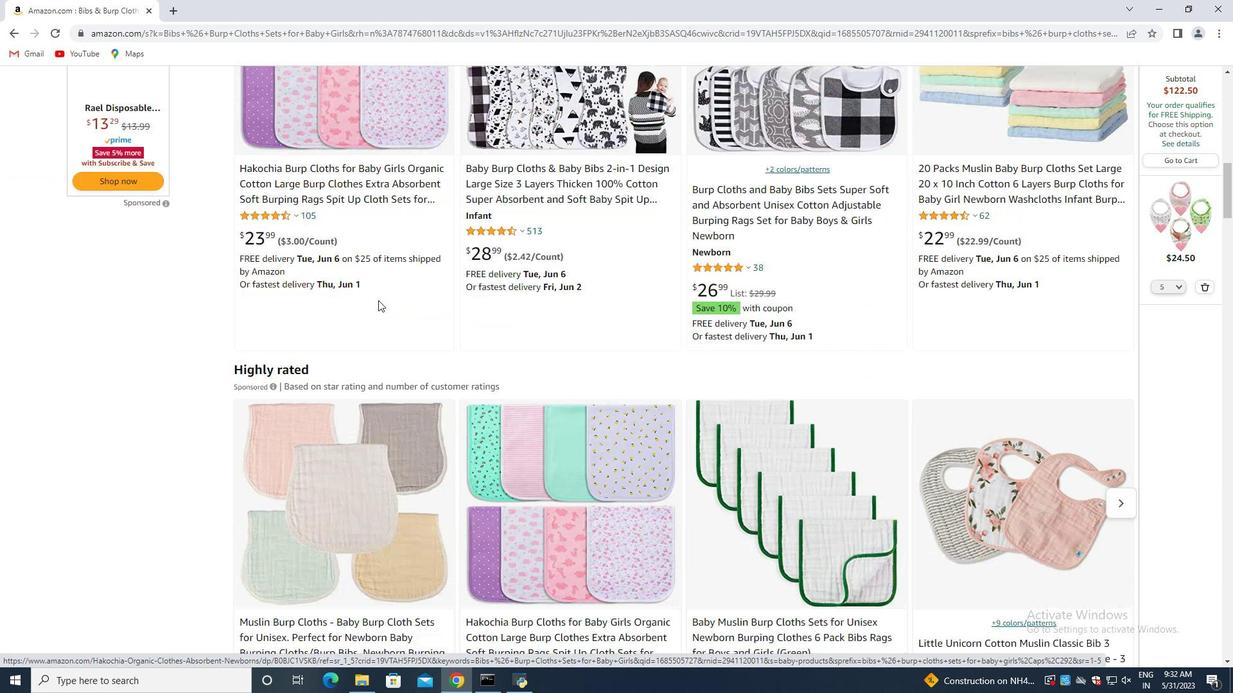 
Action: Mouse moved to (423, 303)
Screenshot: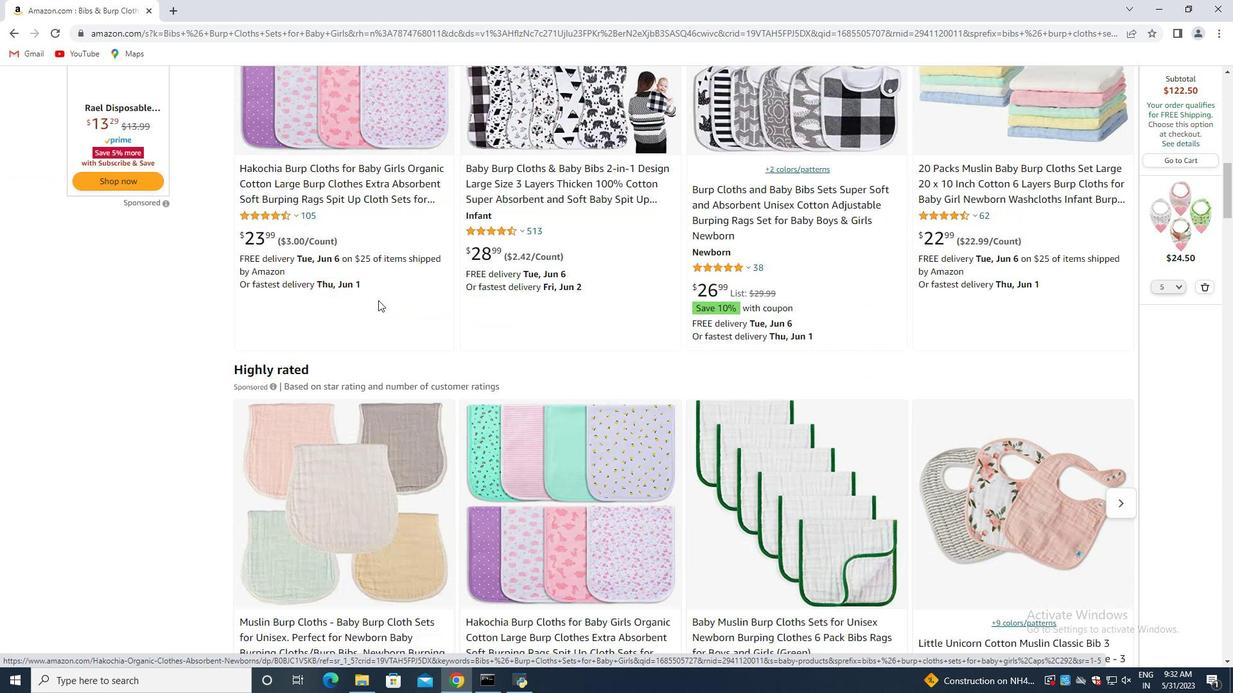 
Action: Mouse scrolled (423, 303) with delta (0, 0)
Screenshot: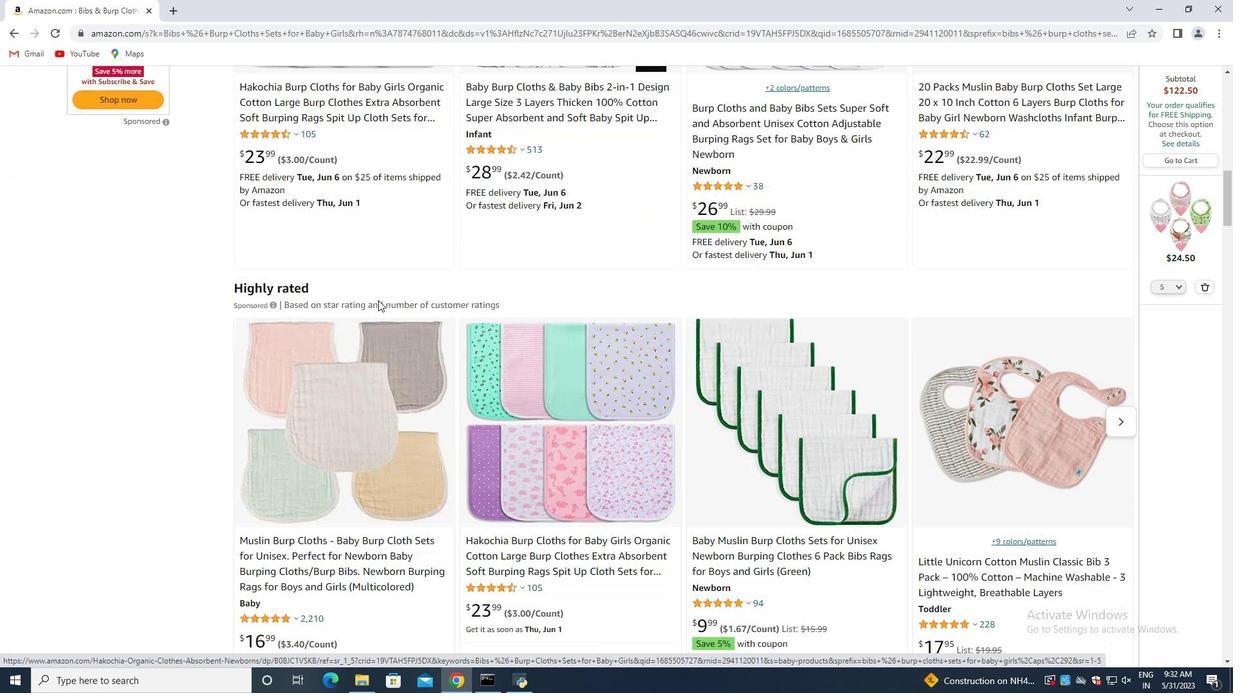 
Action: Mouse moved to (379, 300)
Screenshot: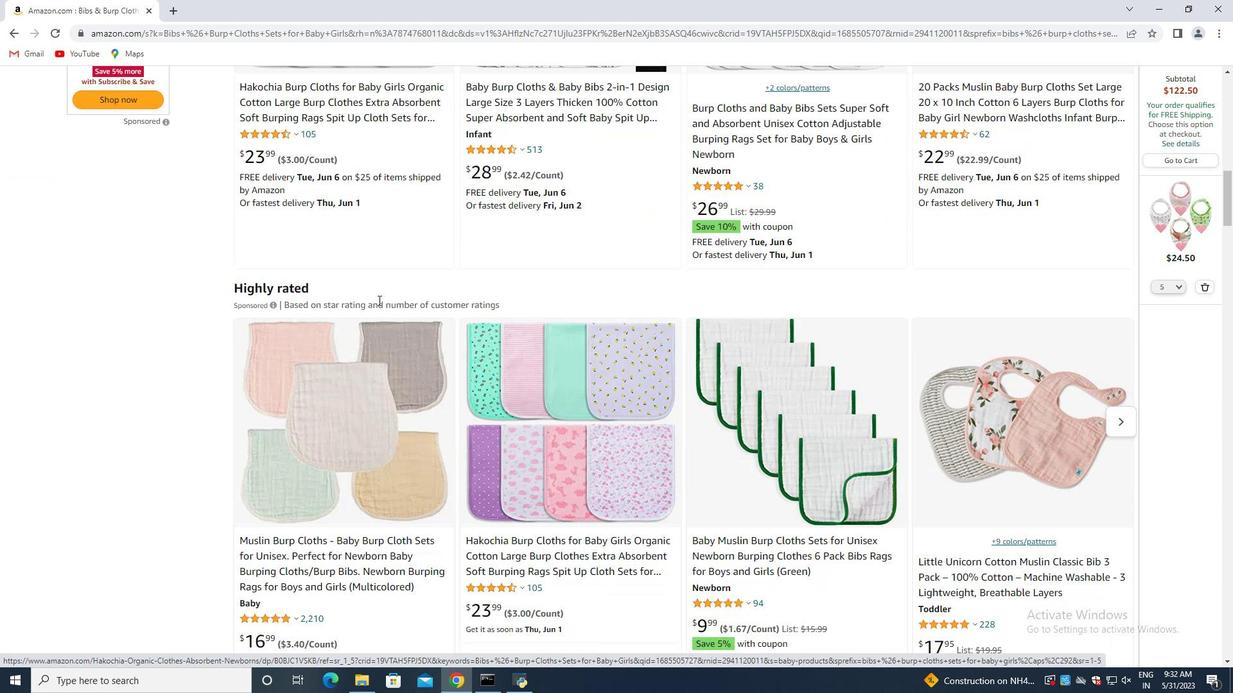 
Action: Mouse scrolled (379, 300) with delta (0, 0)
Screenshot: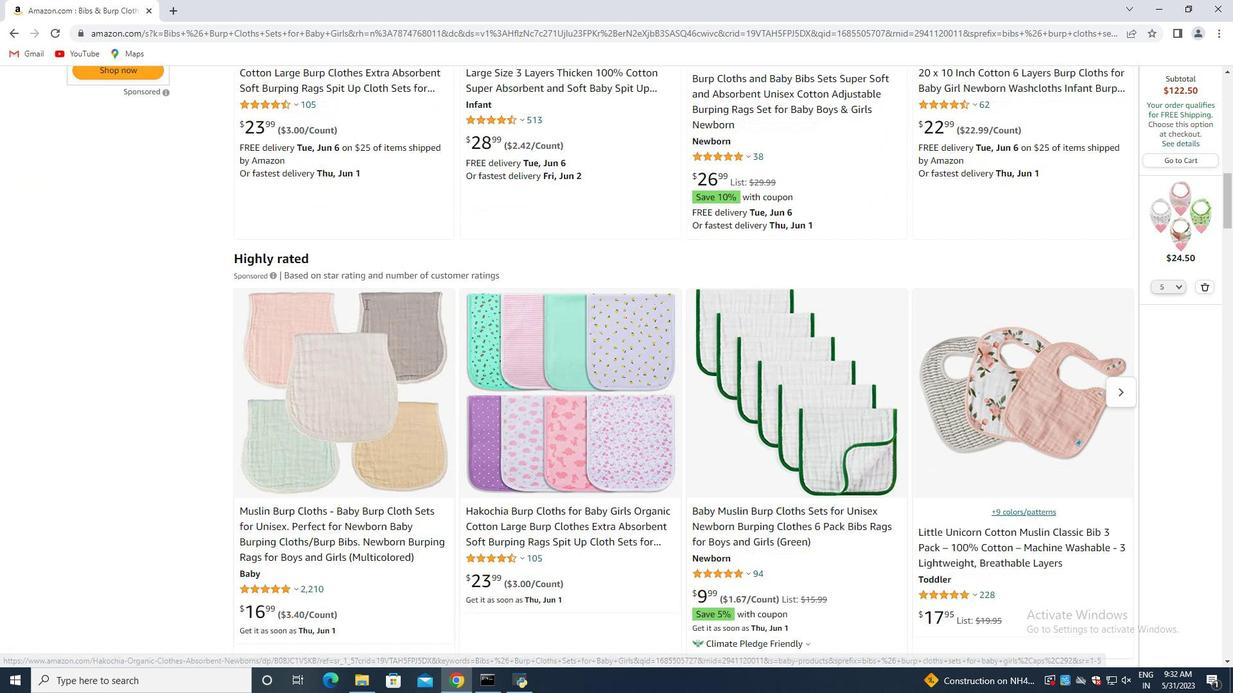
Action: Mouse moved to (379, 300)
Screenshot: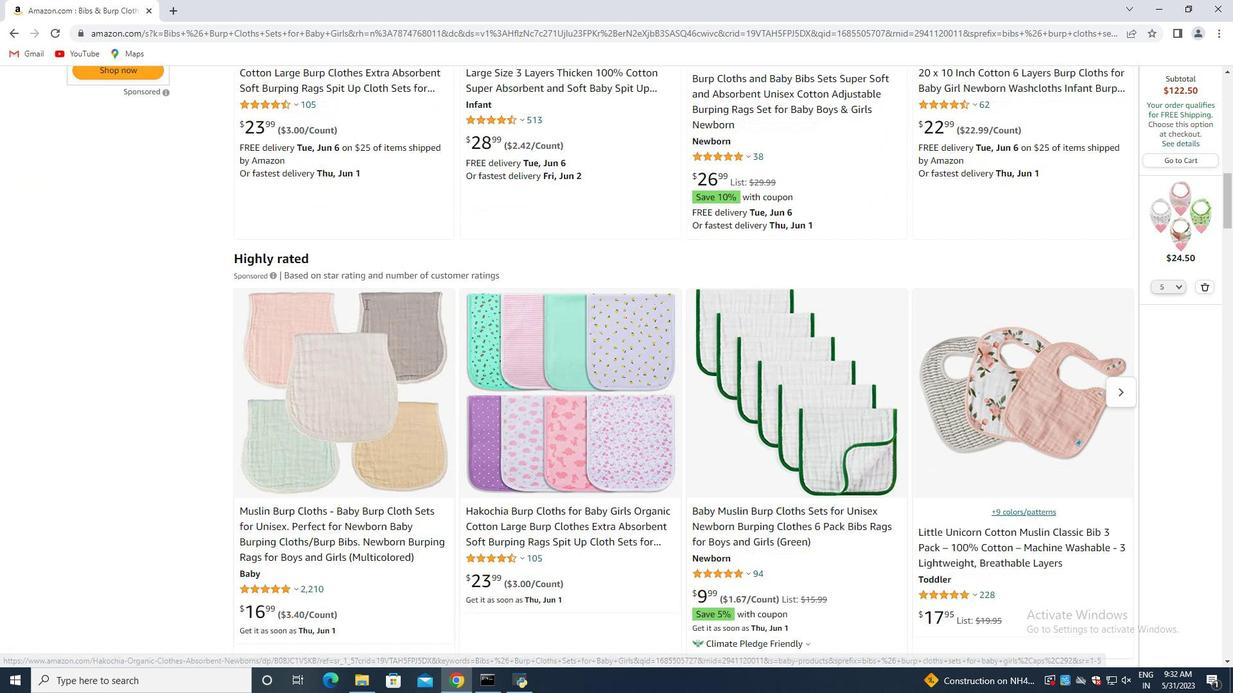 
Action: Mouse scrolled (379, 300) with delta (0, 0)
Screenshot: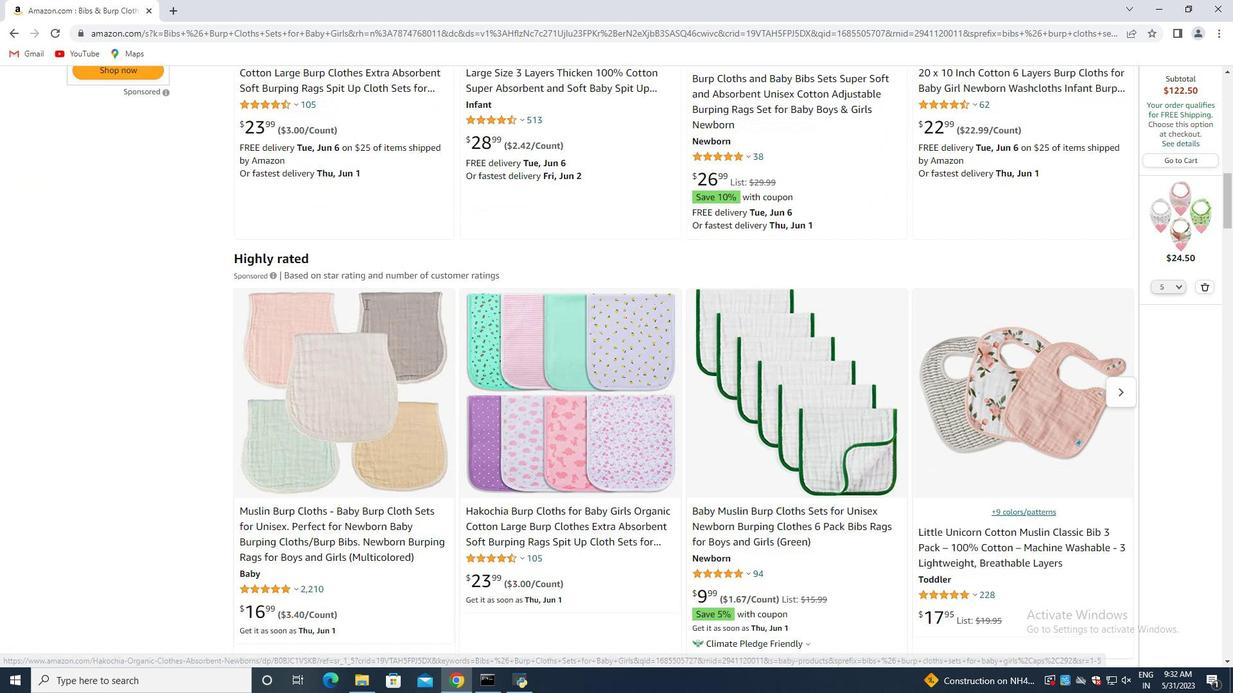 
Action: Mouse scrolled (379, 300) with delta (0, 0)
Screenshot: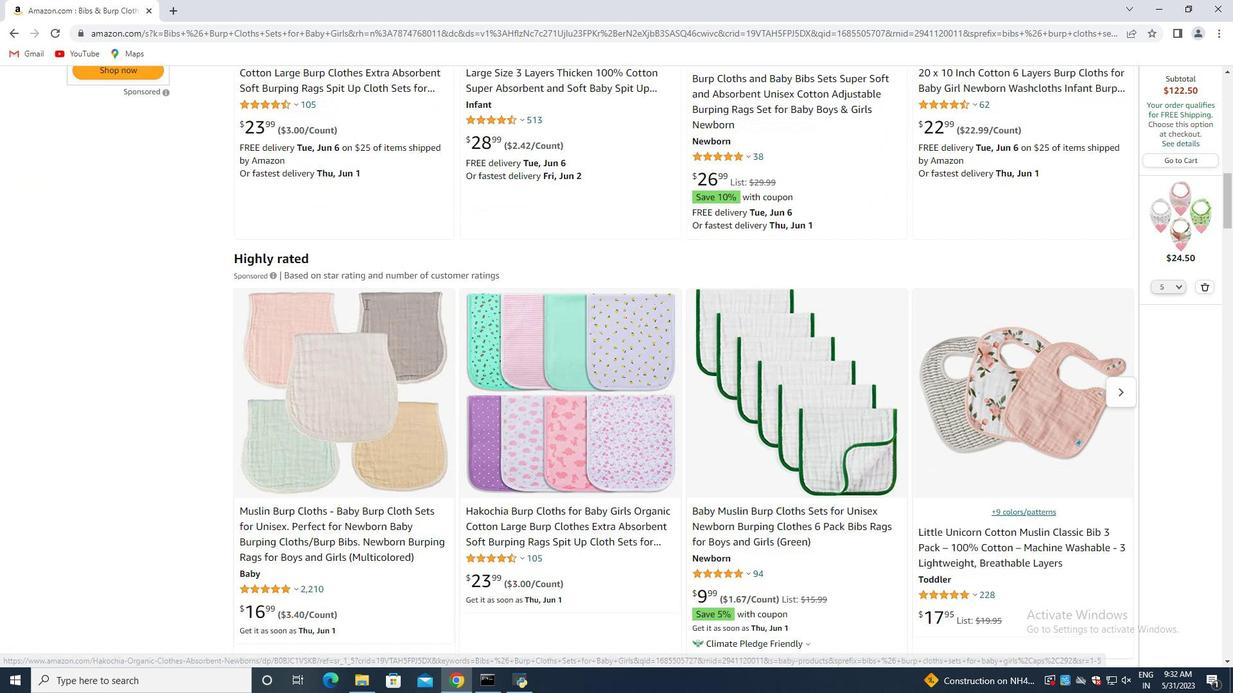 
Action: Mouse moved to (368, 303)
Screenshot: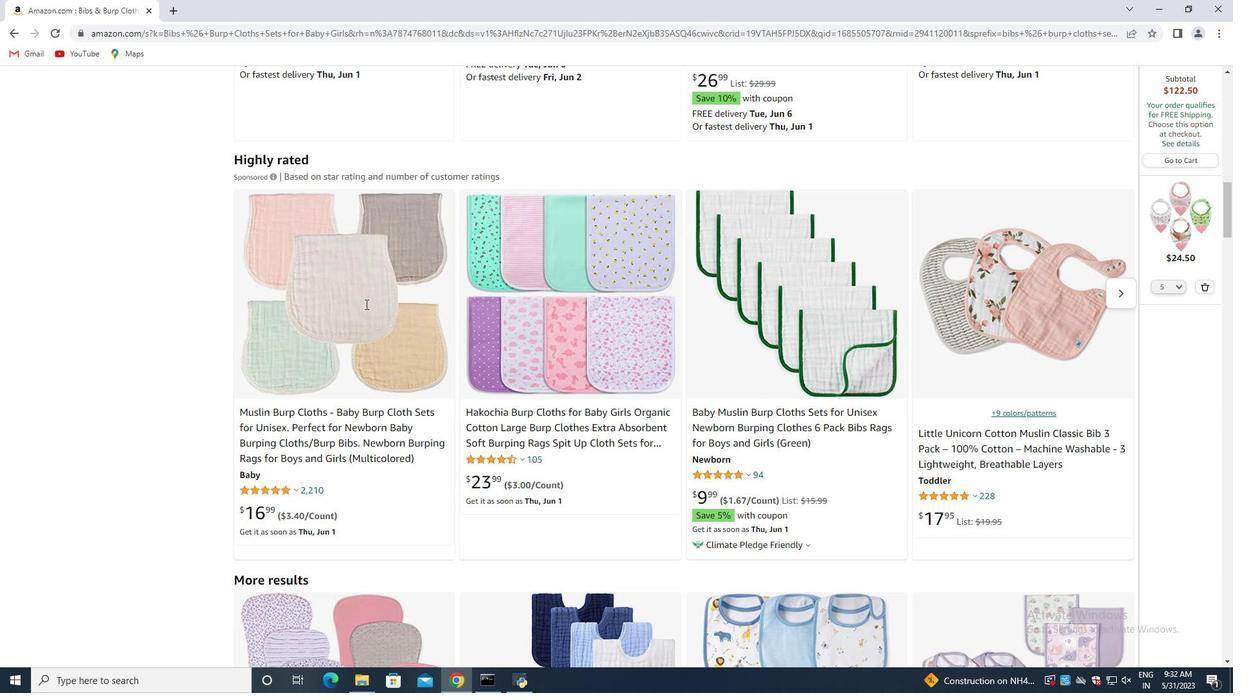 
Action: Mouse scrolled (368, 303) with delta (0, 0)
Screenshot: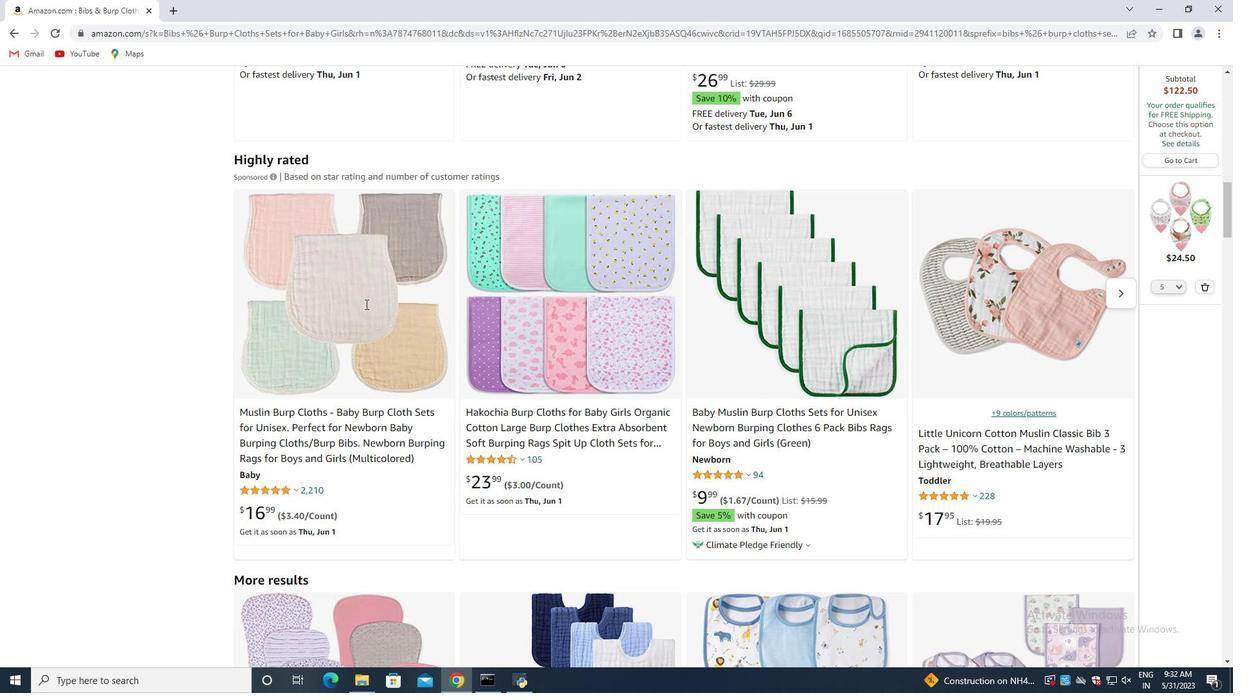 
Action: Mouse moved to (365, 304)
Screenshot: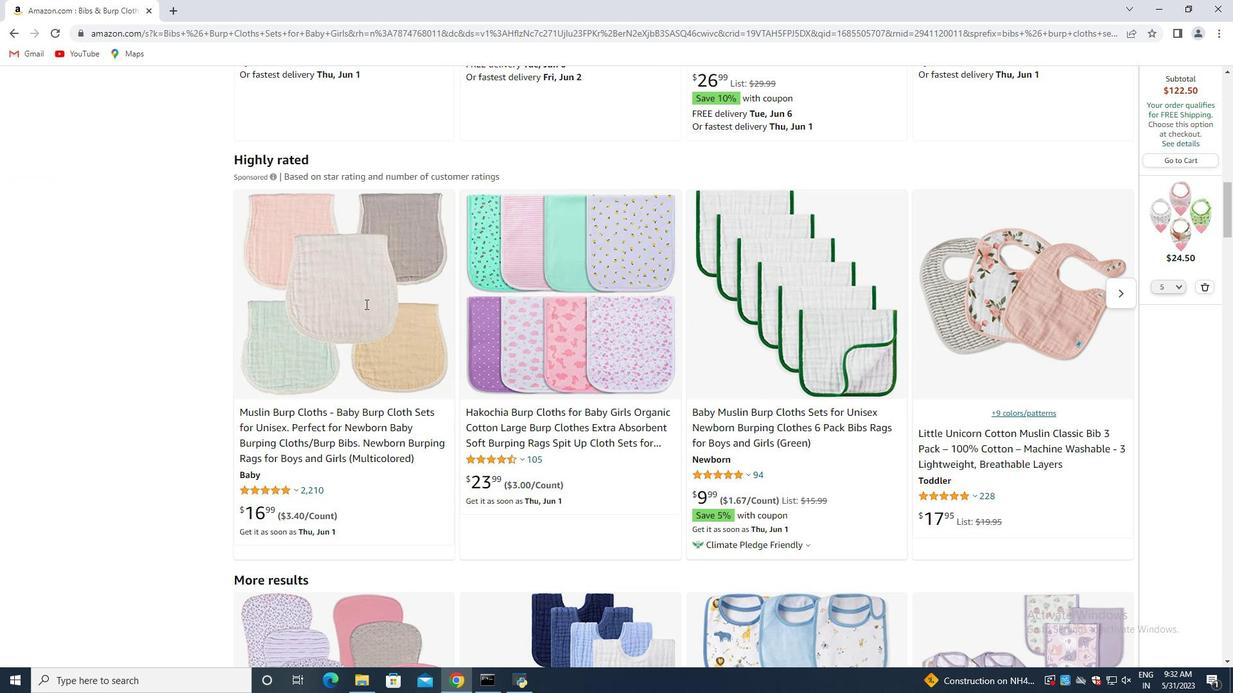 
Action: Mouse scrolled (365, 303) with delta (0, 0)
Screenshot: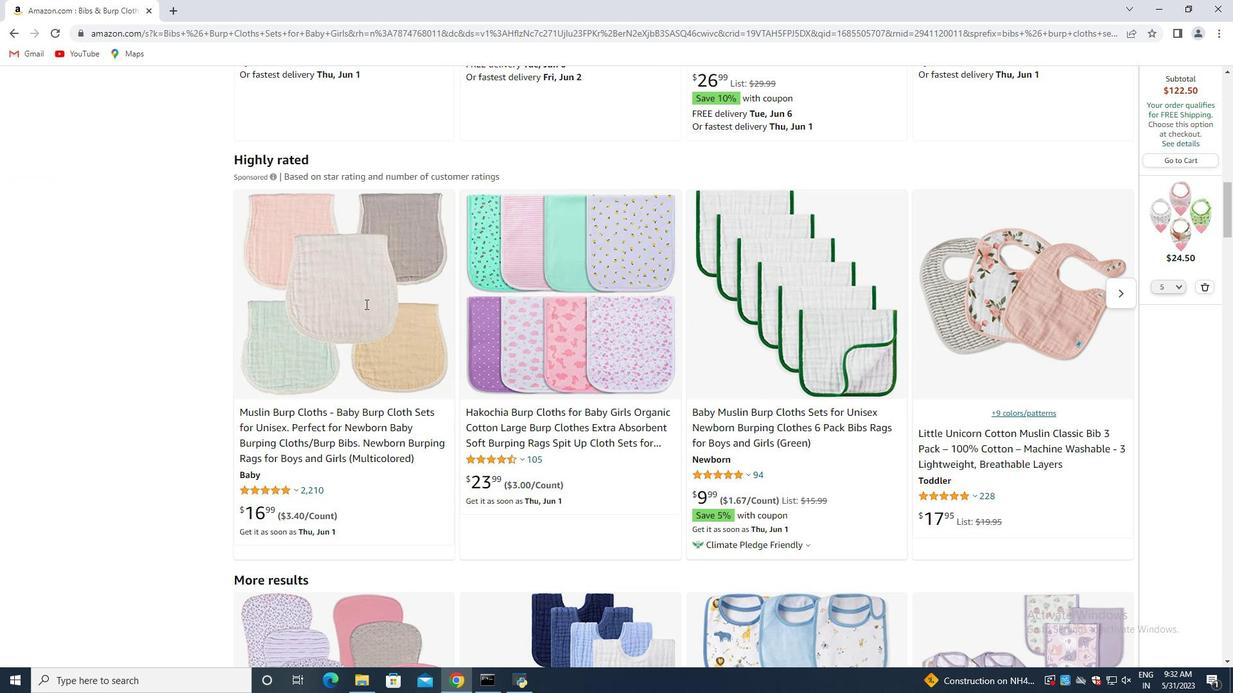 
Action: Mouse scrolled (365, 303) with delta (0, 0)
Screenshot: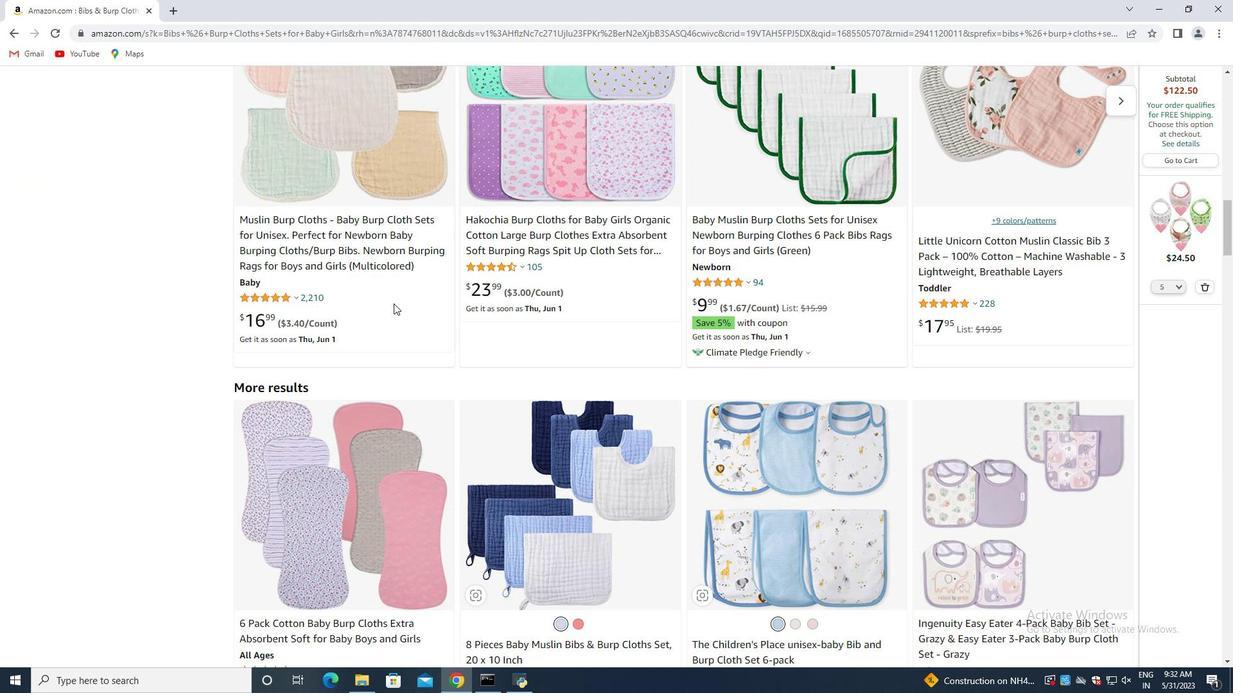 
Action: Mouse scrolled (365, 303) with delta (0, 0)
Screenshot: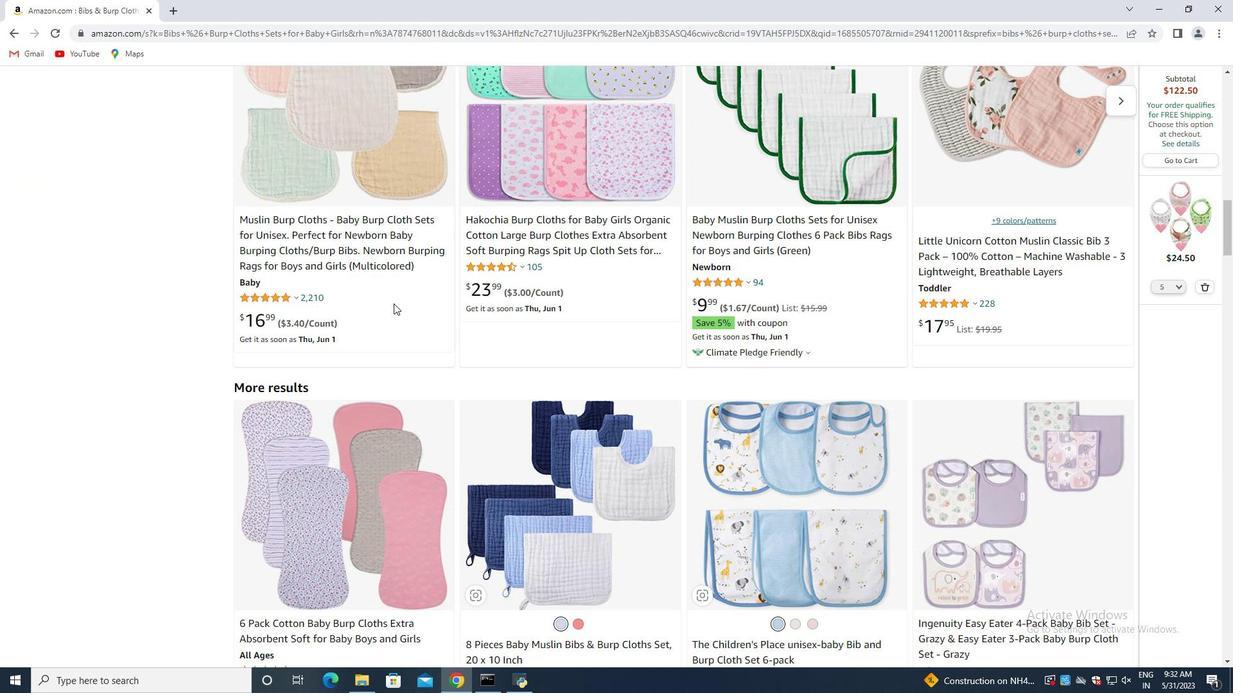 
Action: Mouse moved to (366, 304)
Screenshot: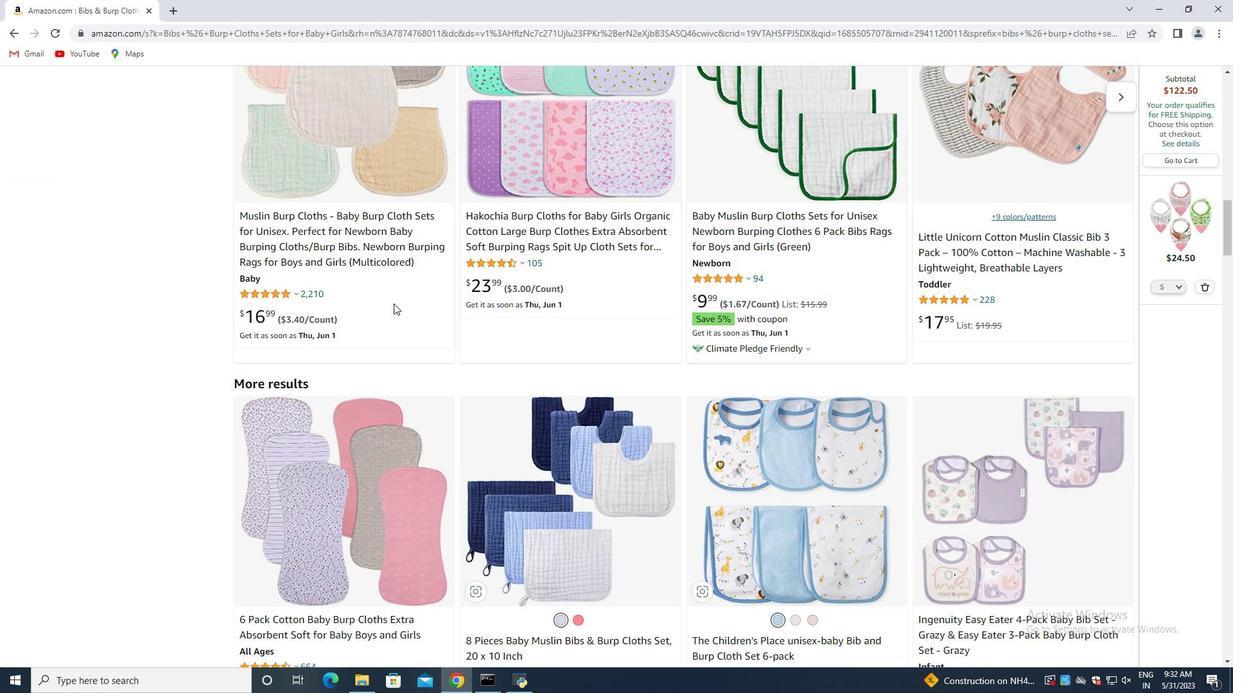 
Action: Mouse scrolled (366, 303) with delta (0, 0)
Screenshot: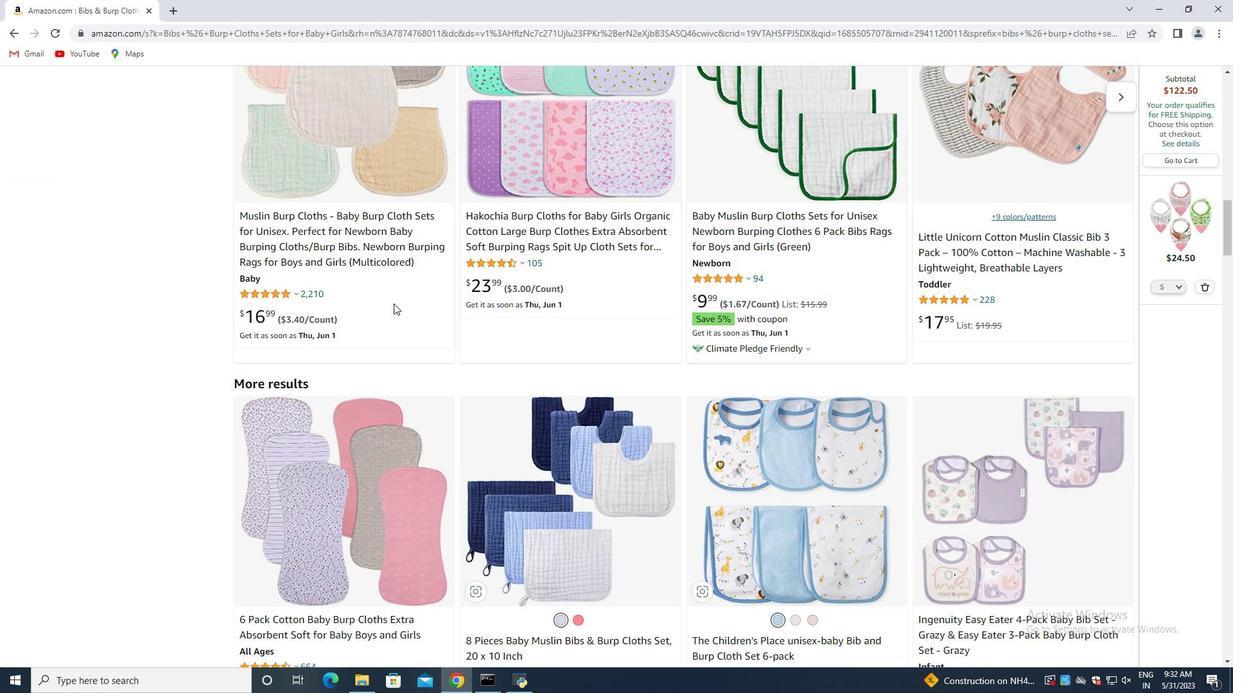 
Action: Mouse moved to (393, 303)
Screenshot: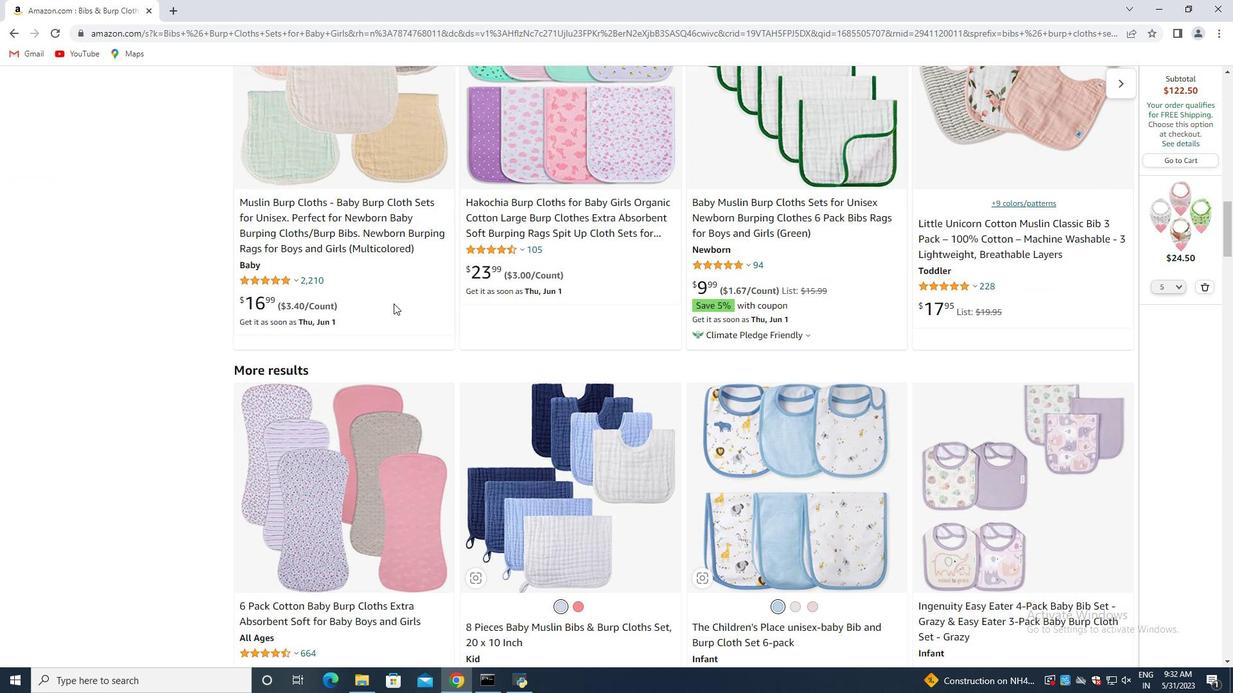 
Action: Mouse scrolled (393, 303) with delta (0, 0)
Screenshot: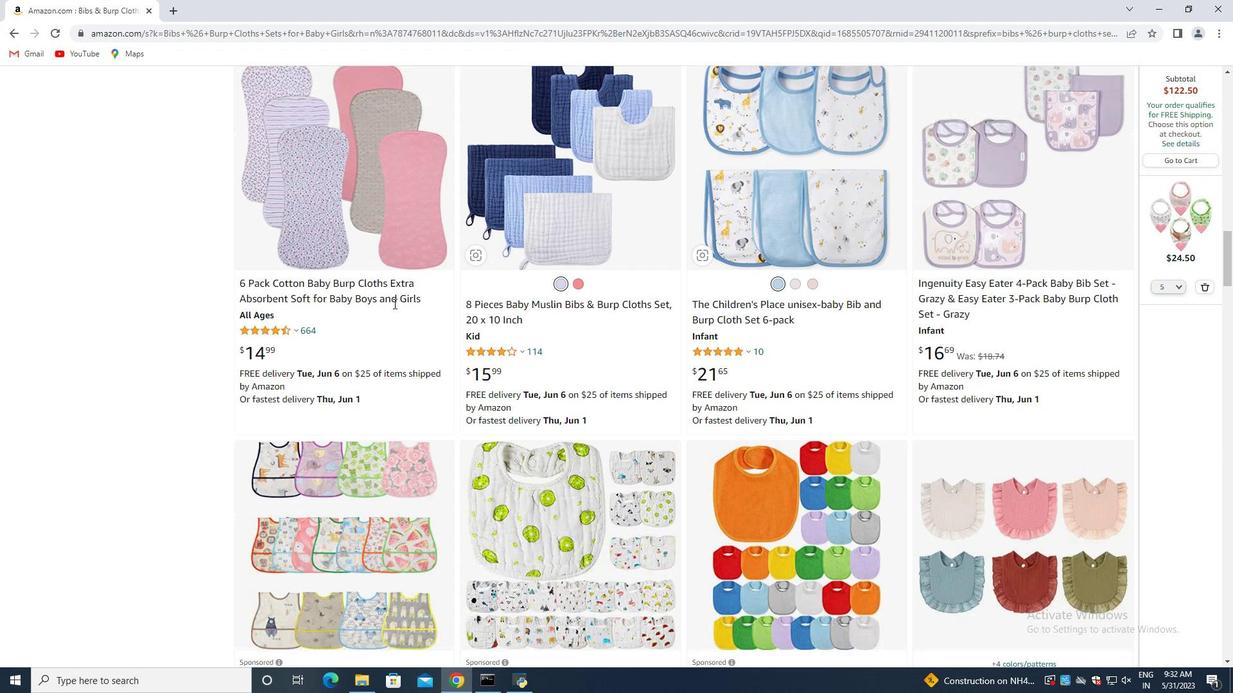 
Action: Mouse scrolled (393, 303) with delta (0, 0)
Screenshot: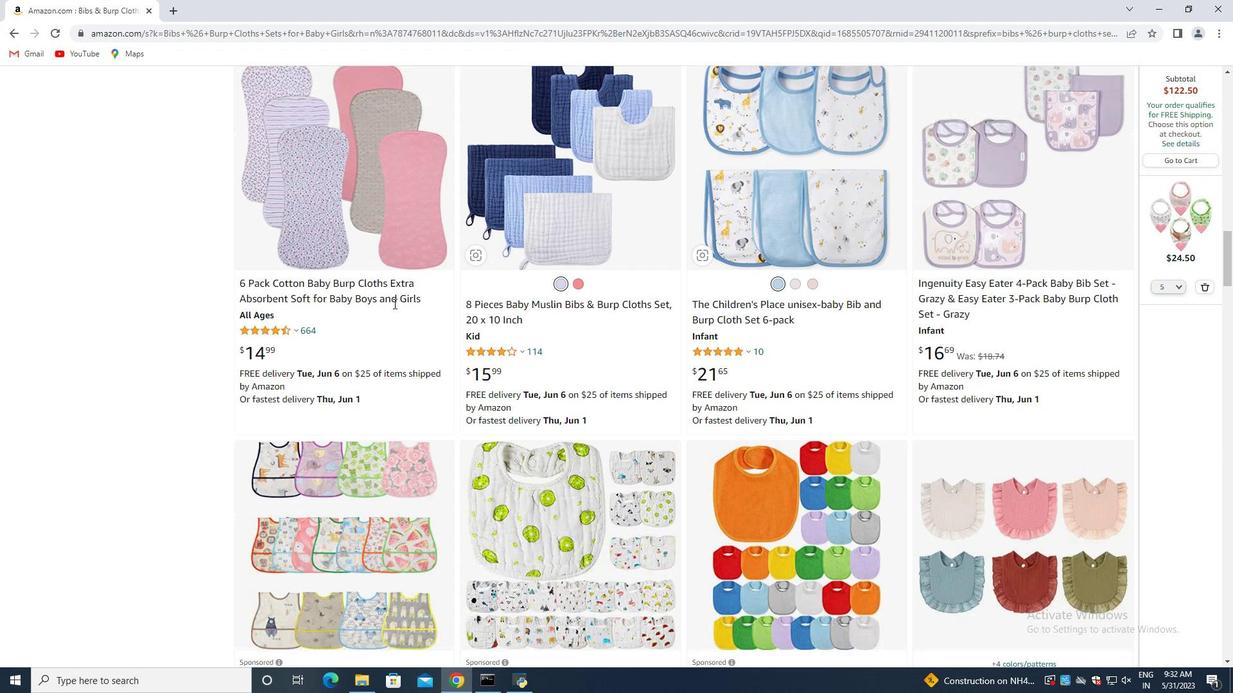
Action: Mouse scrolled (393, 303) with delta (0, 0)
Screenshot: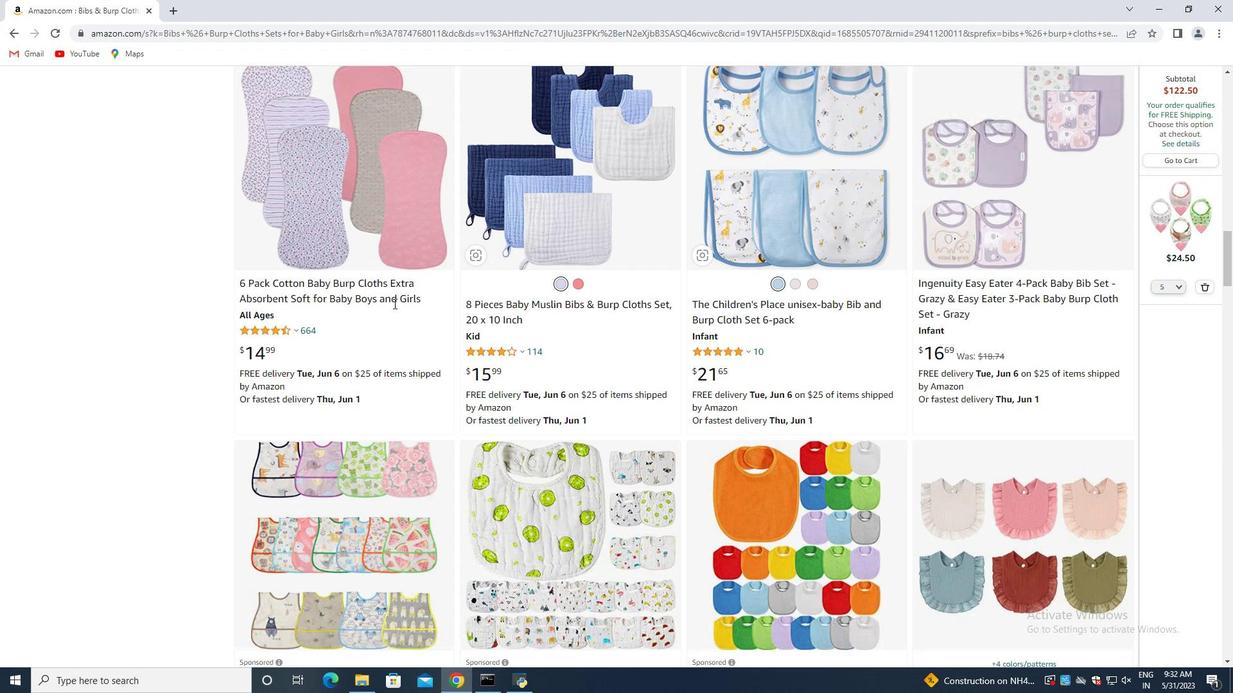 
Action: Mouse scrolled (393, 303) with delta (0, 0)
Screenshot: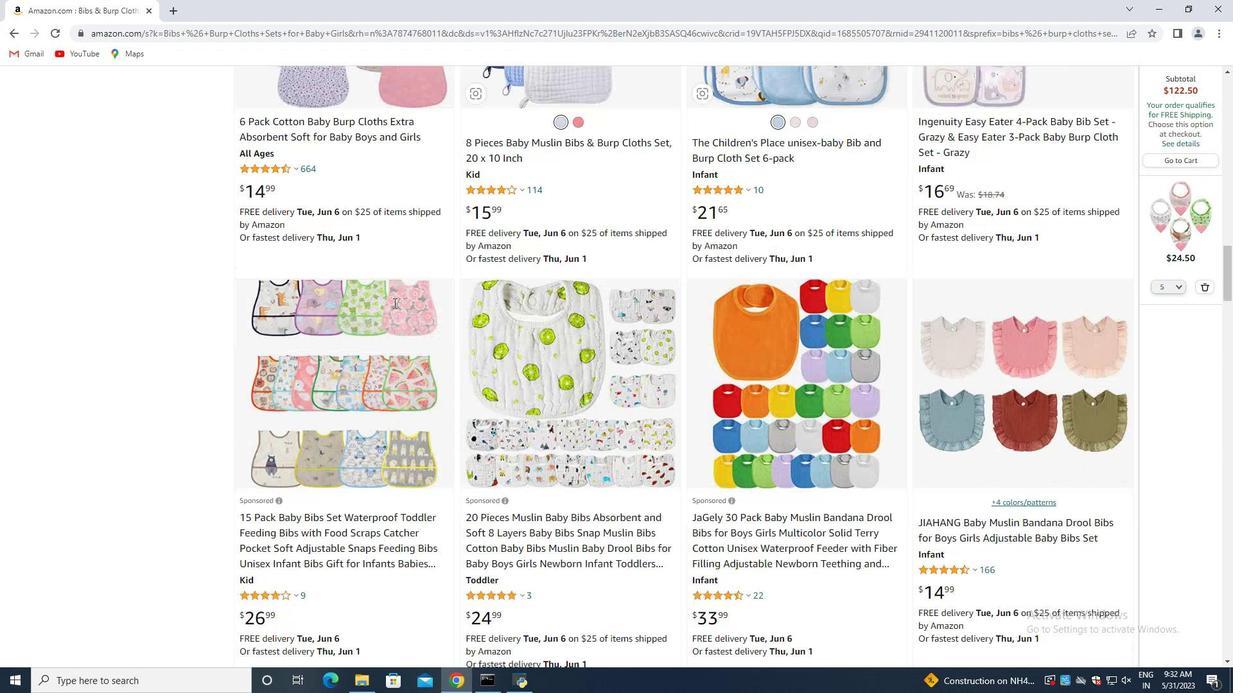 
Action: Mouse moved to (393, 303)
Screenshot: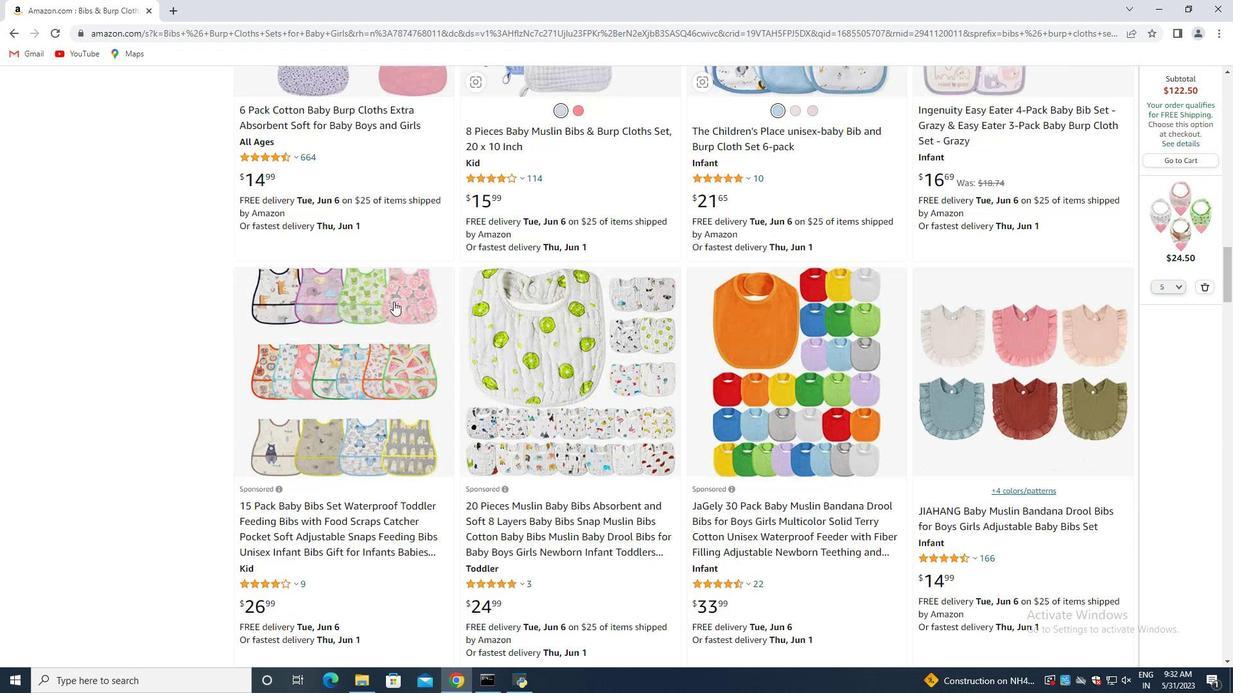 
Action: Mouse scrolled (393, 303) with delta (0, 0)
Screenshot: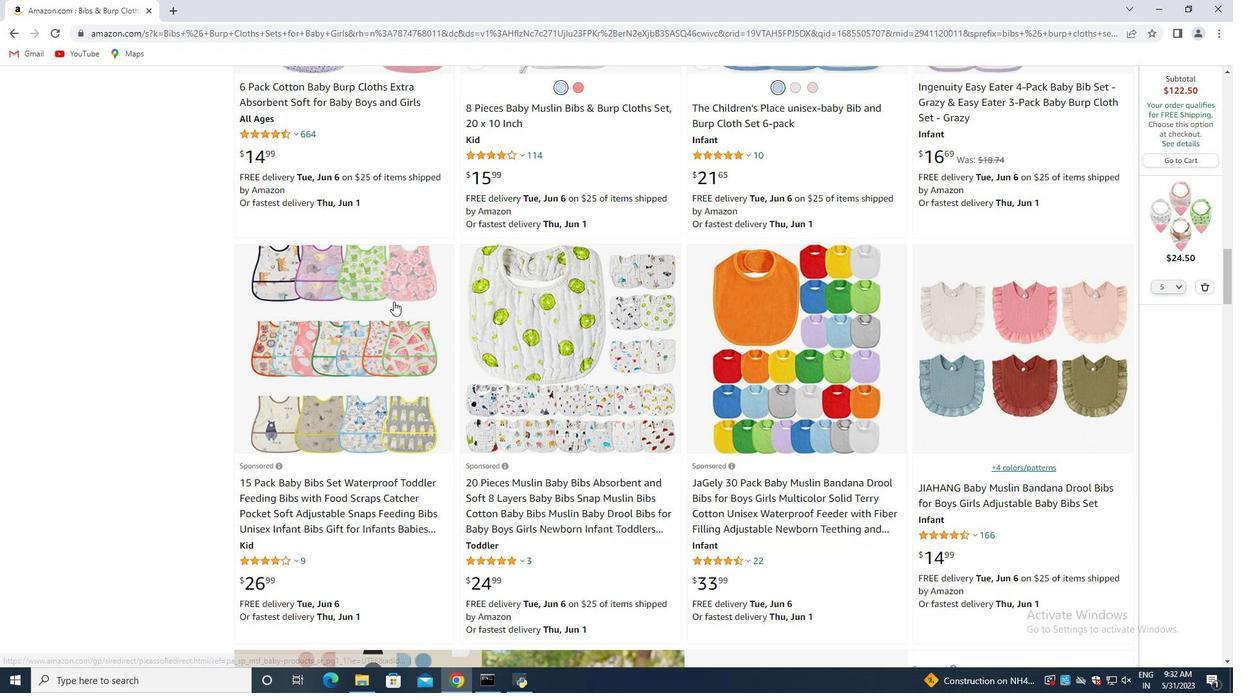 
Action: Mouse scrolled (393, 303) with delta (0, 0)
Screenshot: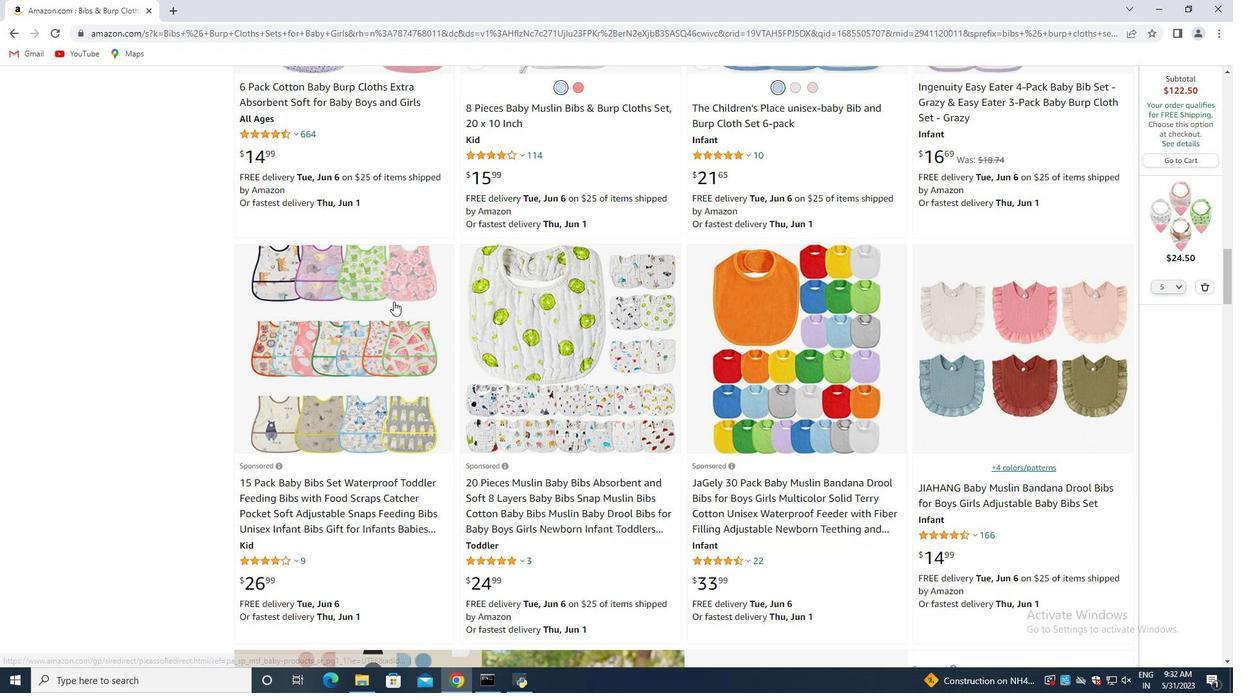 
Action: Mouse scrolled (393, 303) with delta (0, 0)
Screenshot: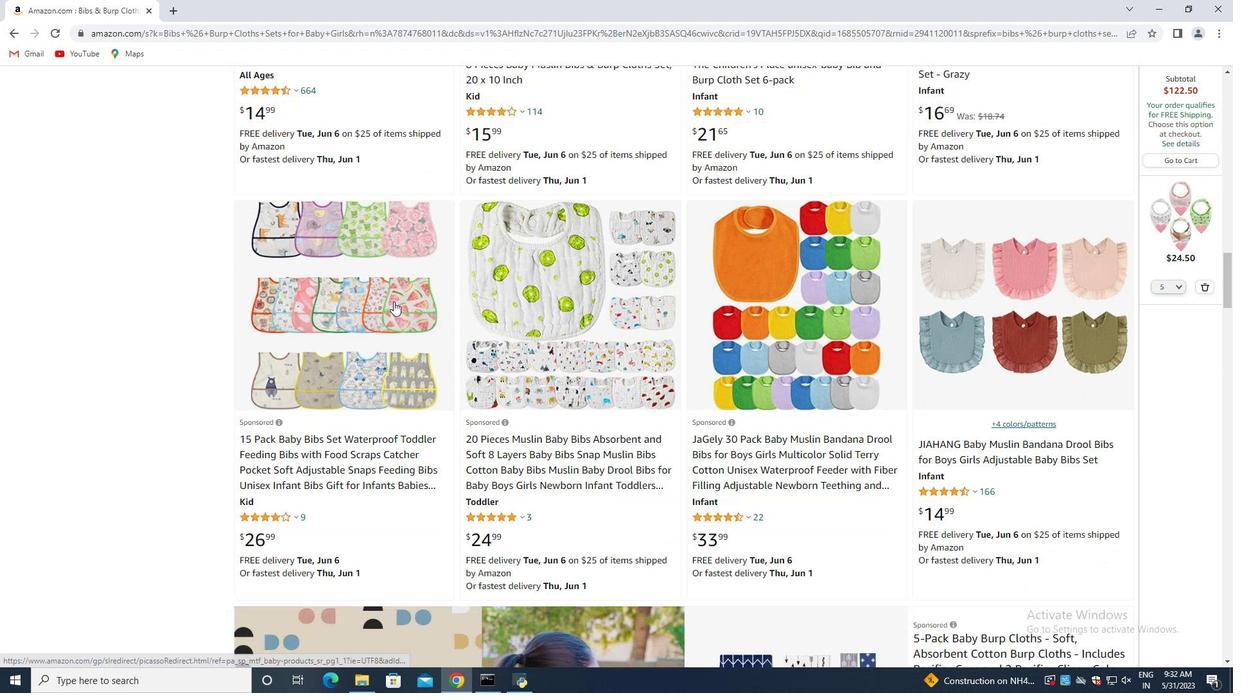 
Action: Mouse scrolled (393, 303) with delta (0, 0)
Screenshot: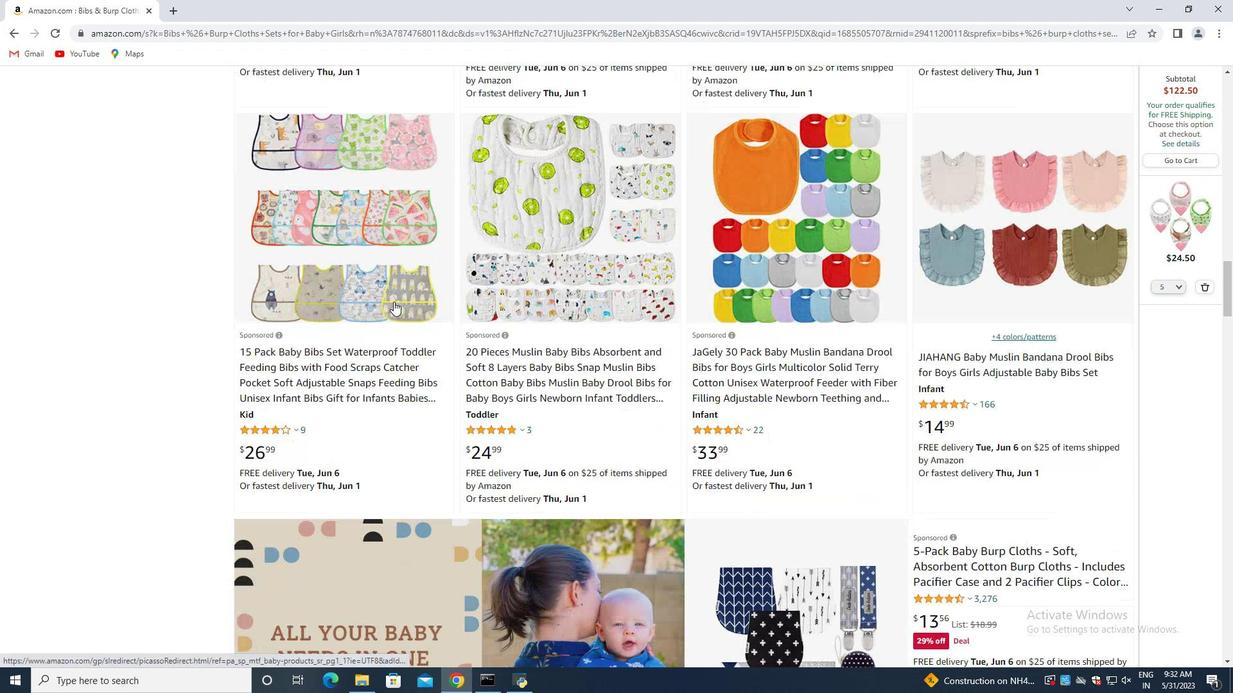 
Action: Mouse moved to (393, 301)
Screenshot: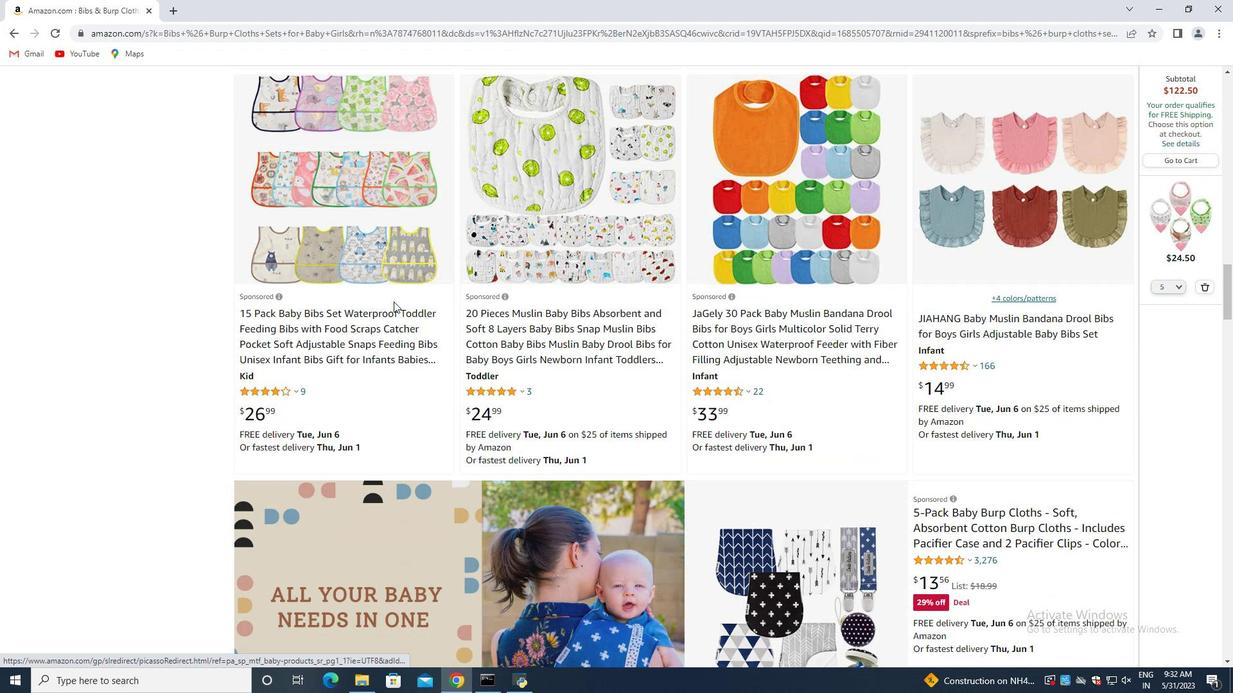 
Action: Mouse scrolled (393, 301) with delta (0, 0)
Screenshot: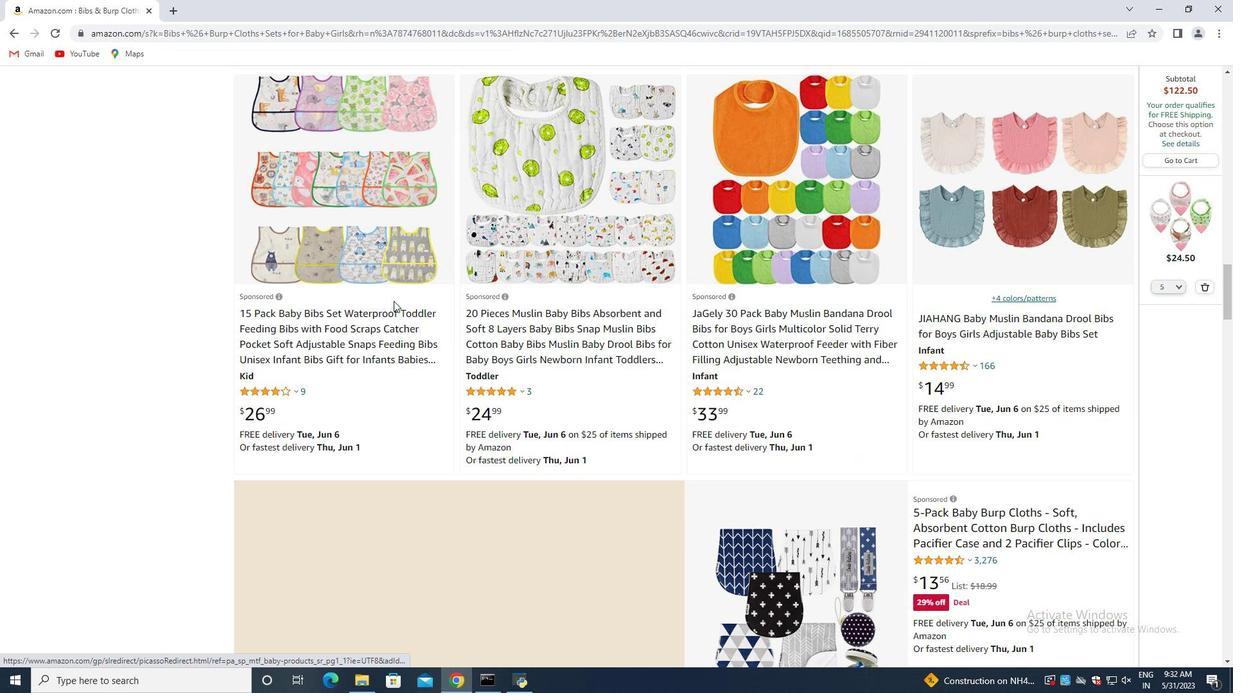 
Action: Mouse scrolled (393, 301) with delta (0, 0)
Screenshot: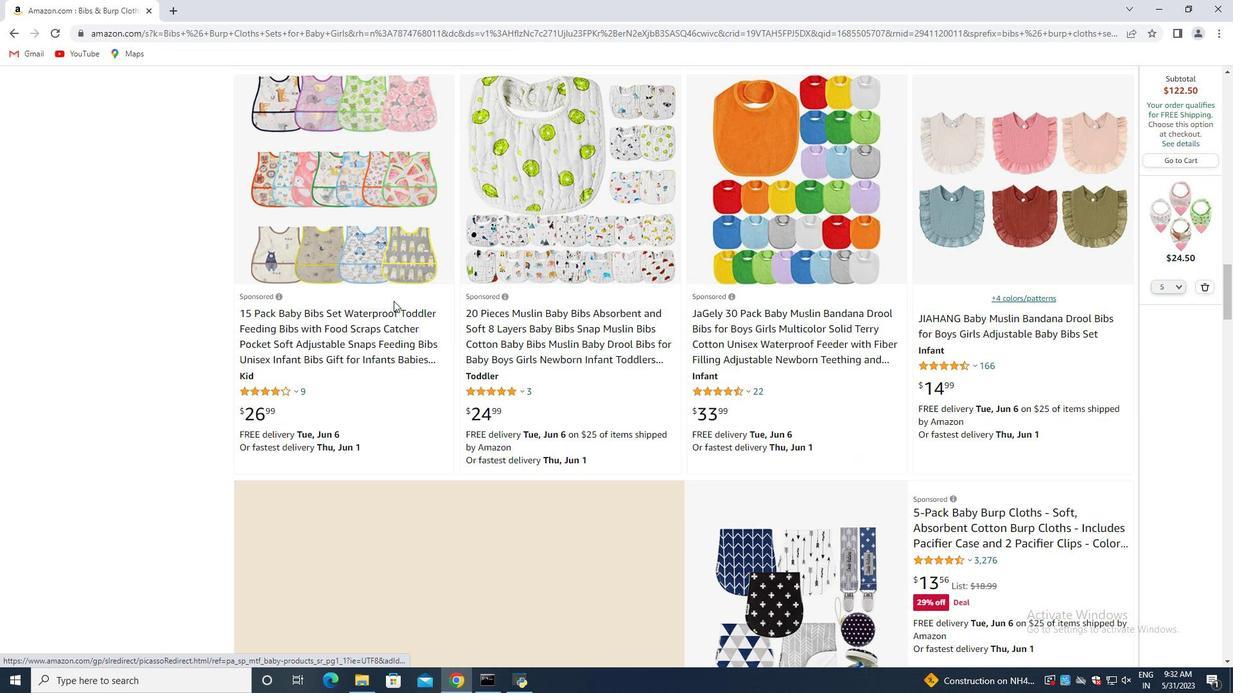 
Action: Mouse scrolled (393, 301) with delta (0, 0)
Screenshot: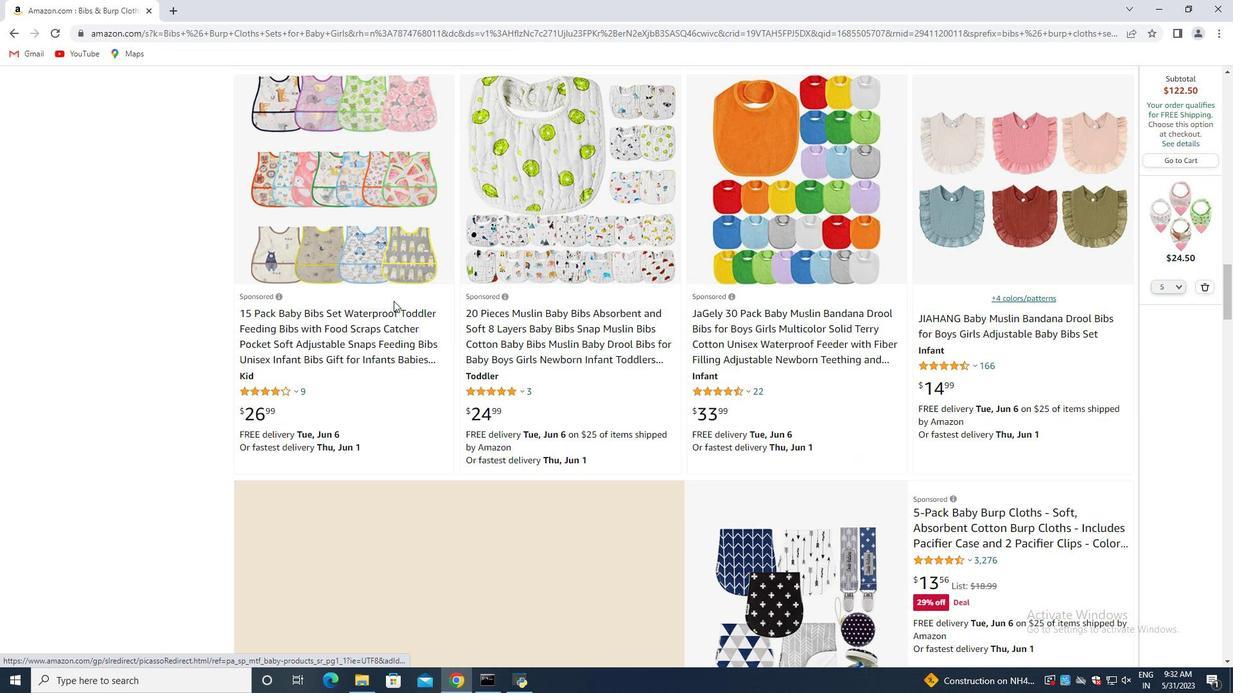 
Action: Mouse moved to (393, 301)
Screenshot: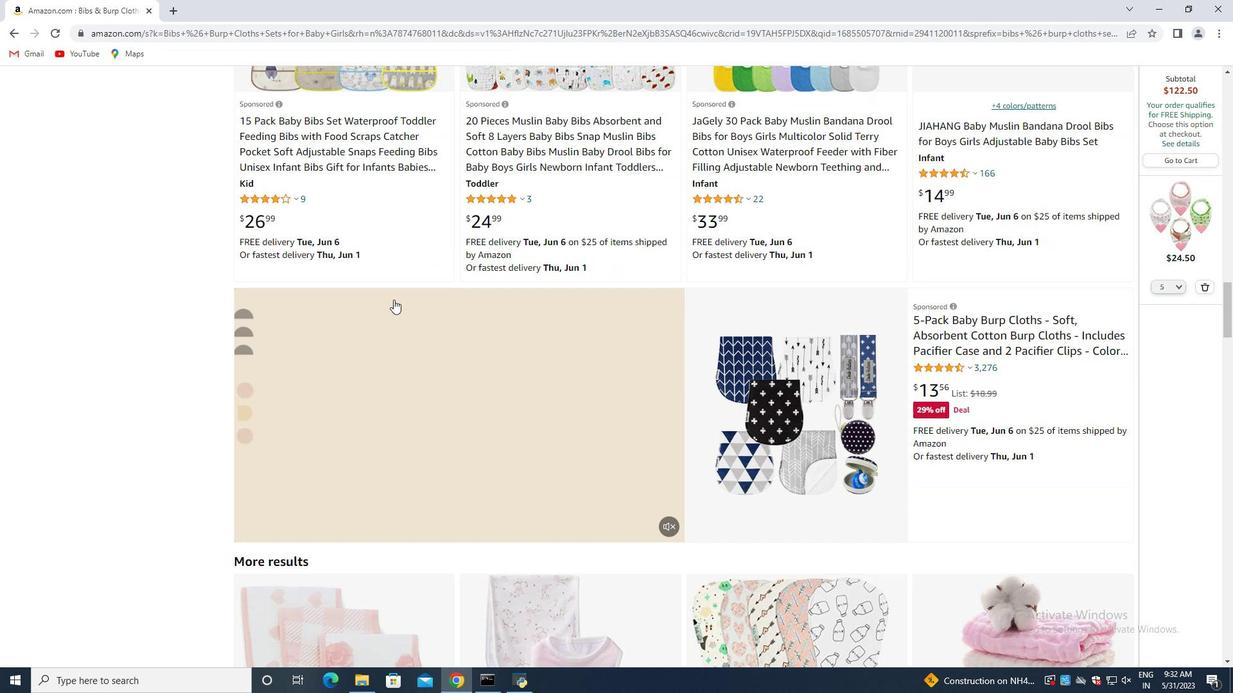 
Action: Mouse scrolled (393, 300) with delta (0, 0)
Screenshot: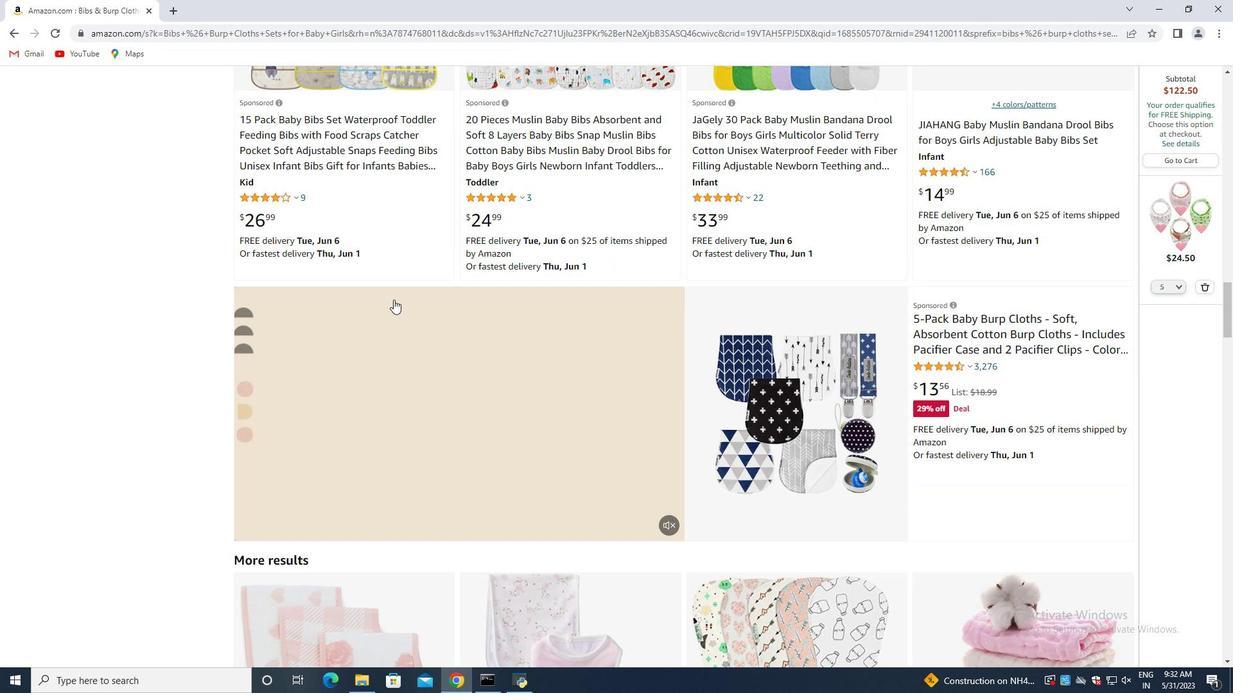 
Action: Mouse scrolled (393, 300) with delta (0, 0)
Screenshot: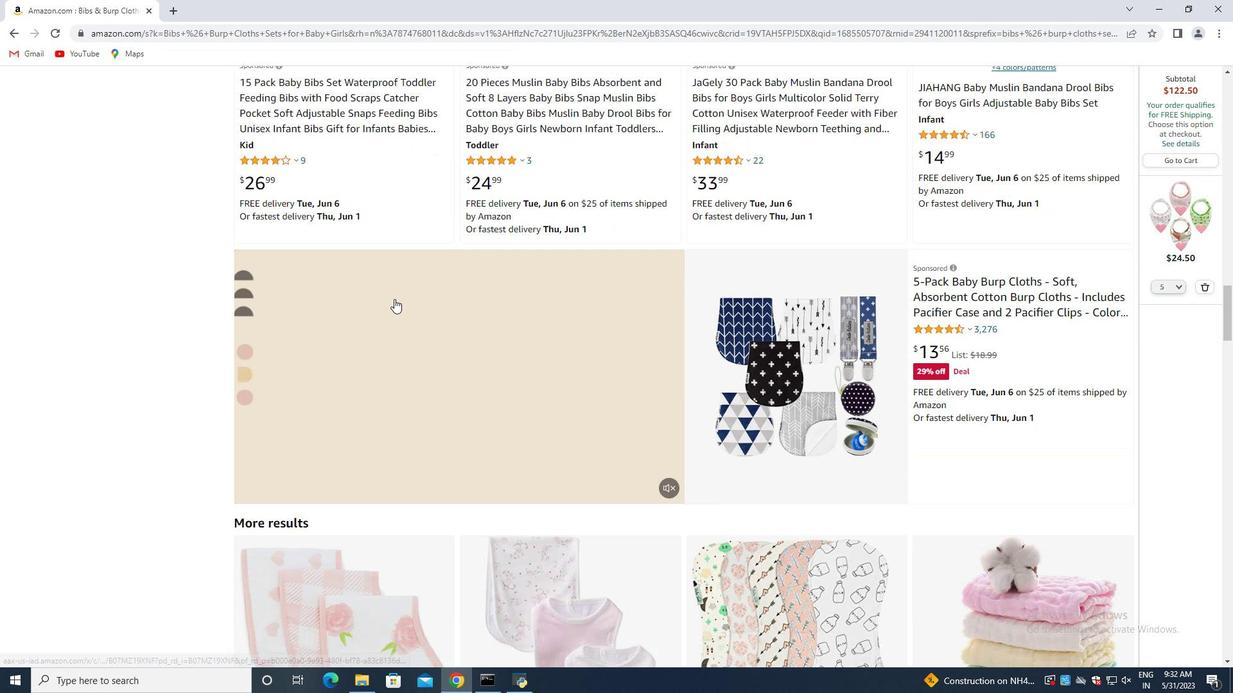 
Action: Mouse scrolled (393, 300) with delta (0, 0)
Screenshot: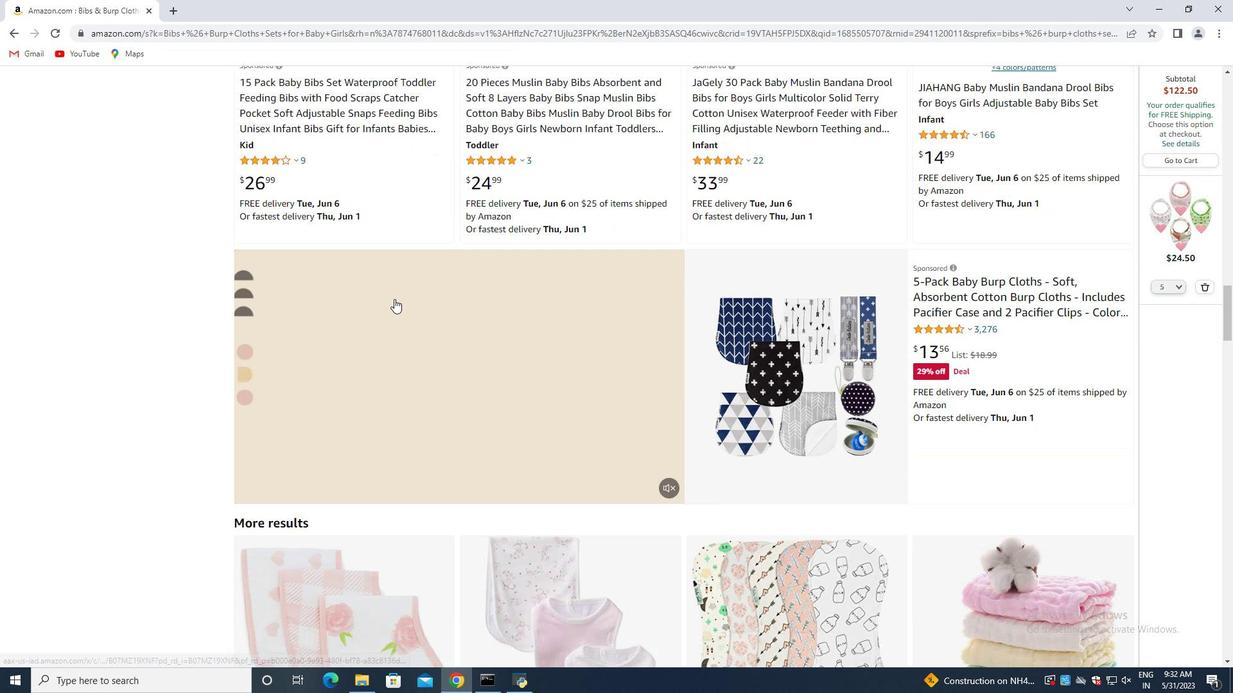 
Action: Mouse moved to (393, 300)
Screenshot: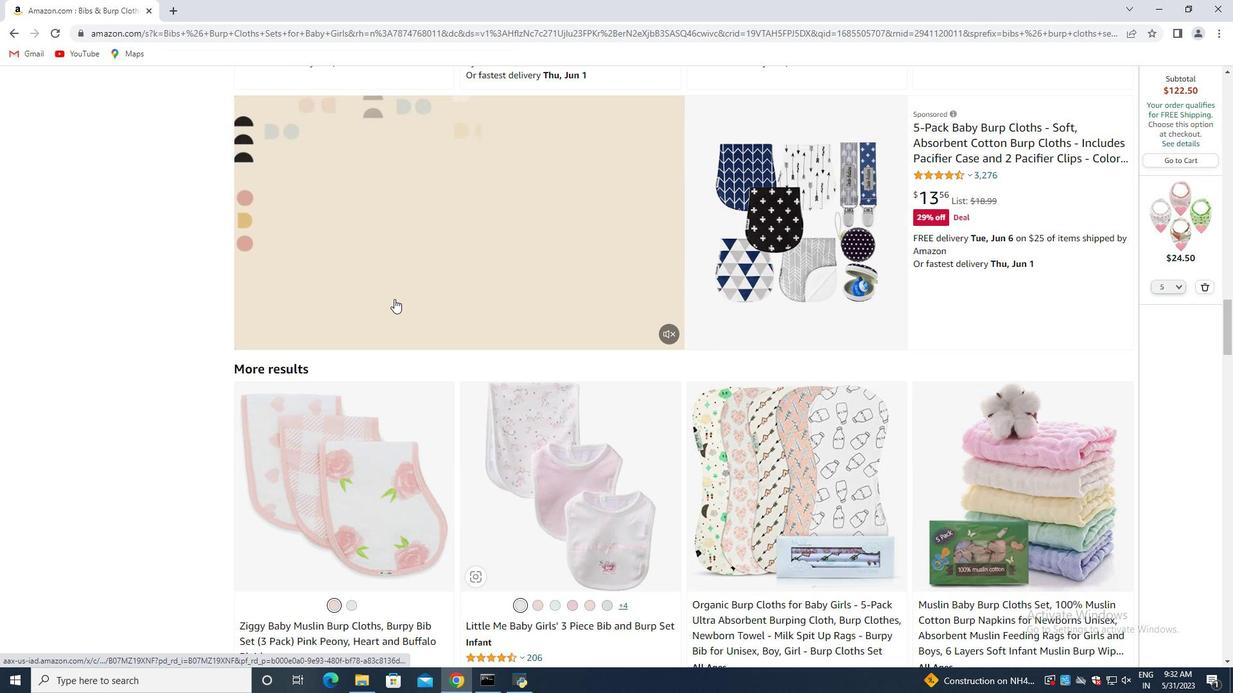 
Action: Mouse scrolled (393, 299) with delta (0, 0)
Screenshot: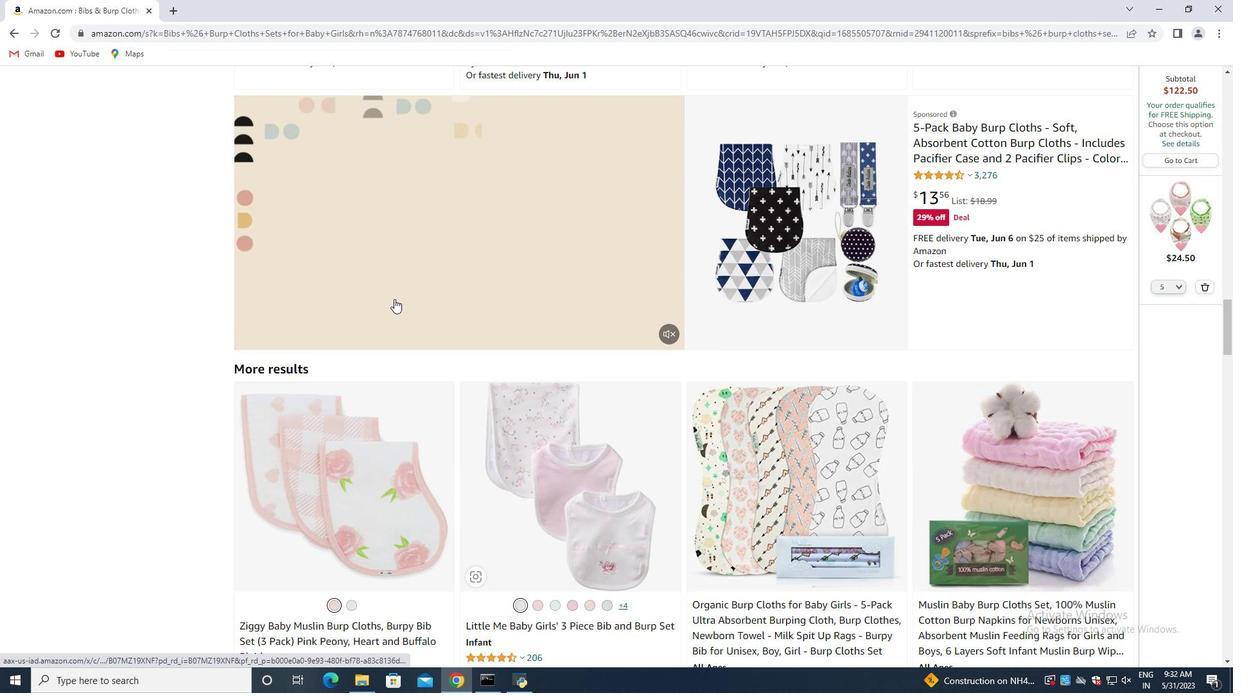 
Action: Mouse scrolled (393, 299) with delta (0, 0)
Screenshot: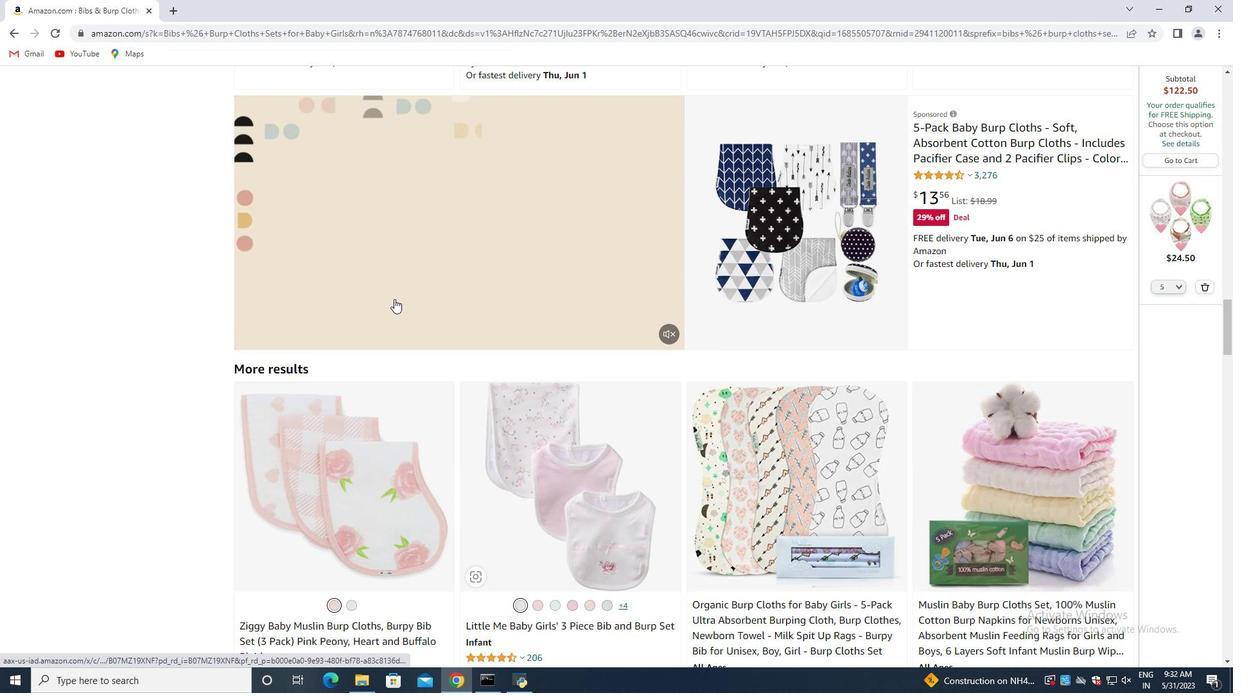
Action: Mouse scrolled (393, 299) with delta (0, 0)
Screenshot: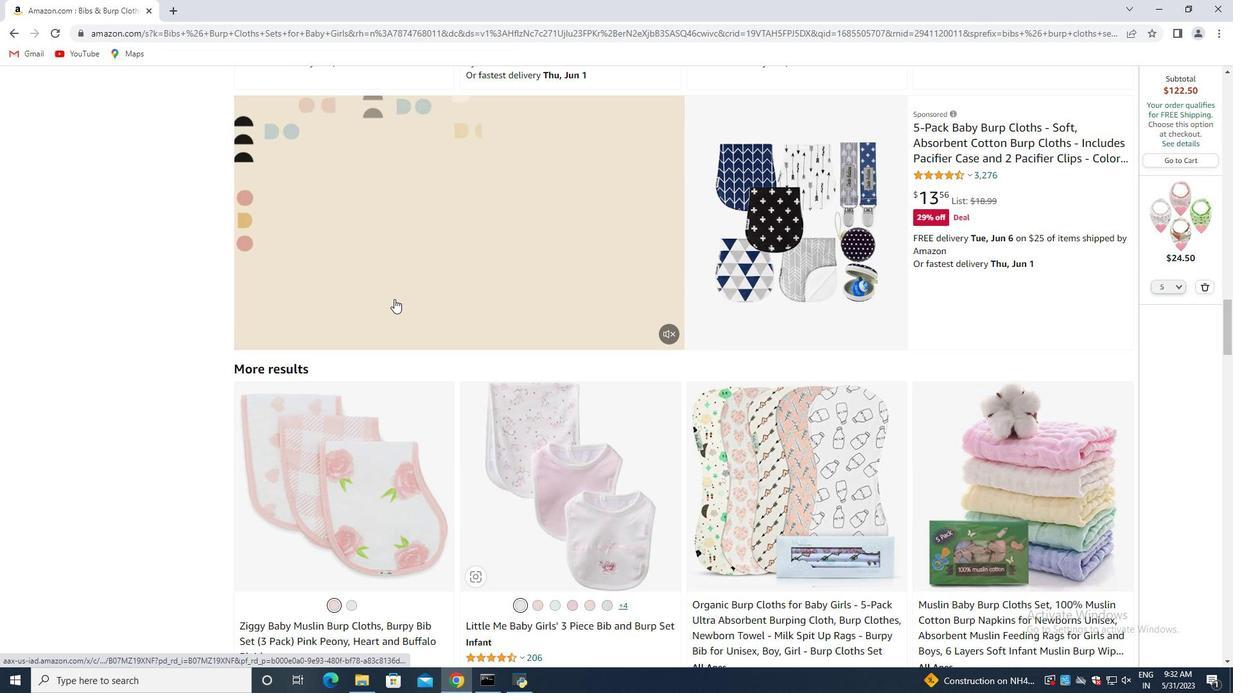 
Action: Mouse moved to (394, 299)
Screenshot: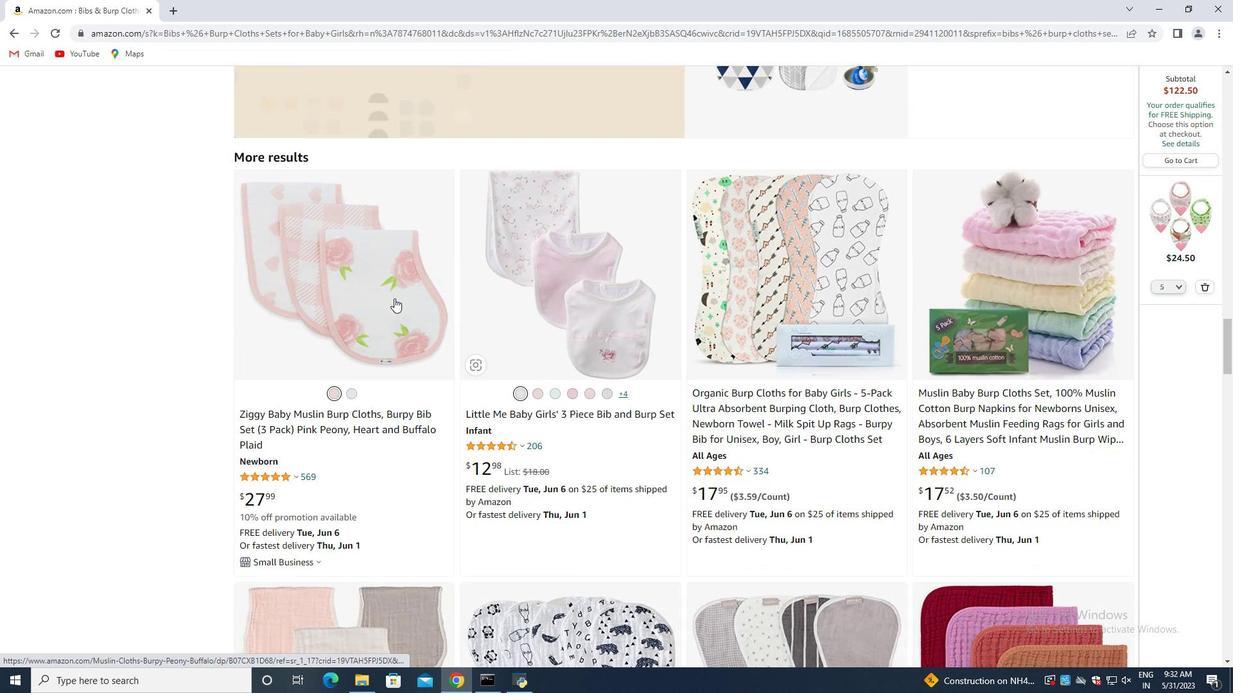 
Action: Mouse scrolled (394, 298) with delta (0, 0)
Screenshot: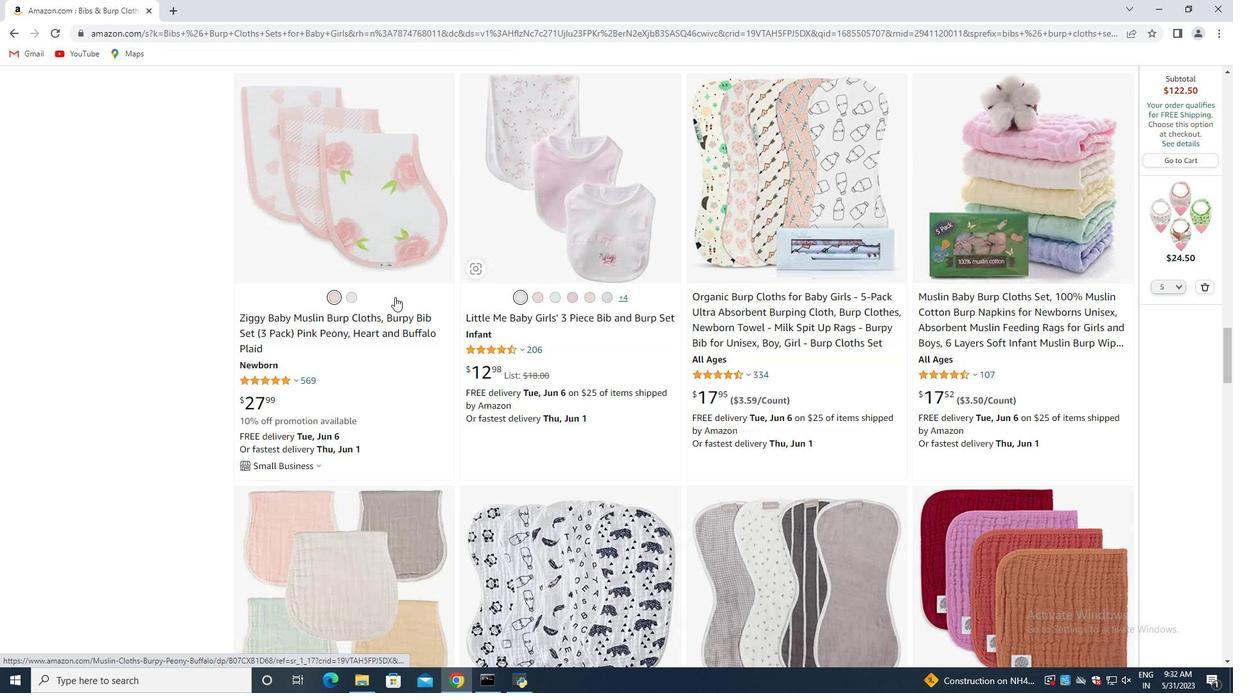 
Action: Mouse scrolled (394, 298) with delta (0, 0)
Screenshot: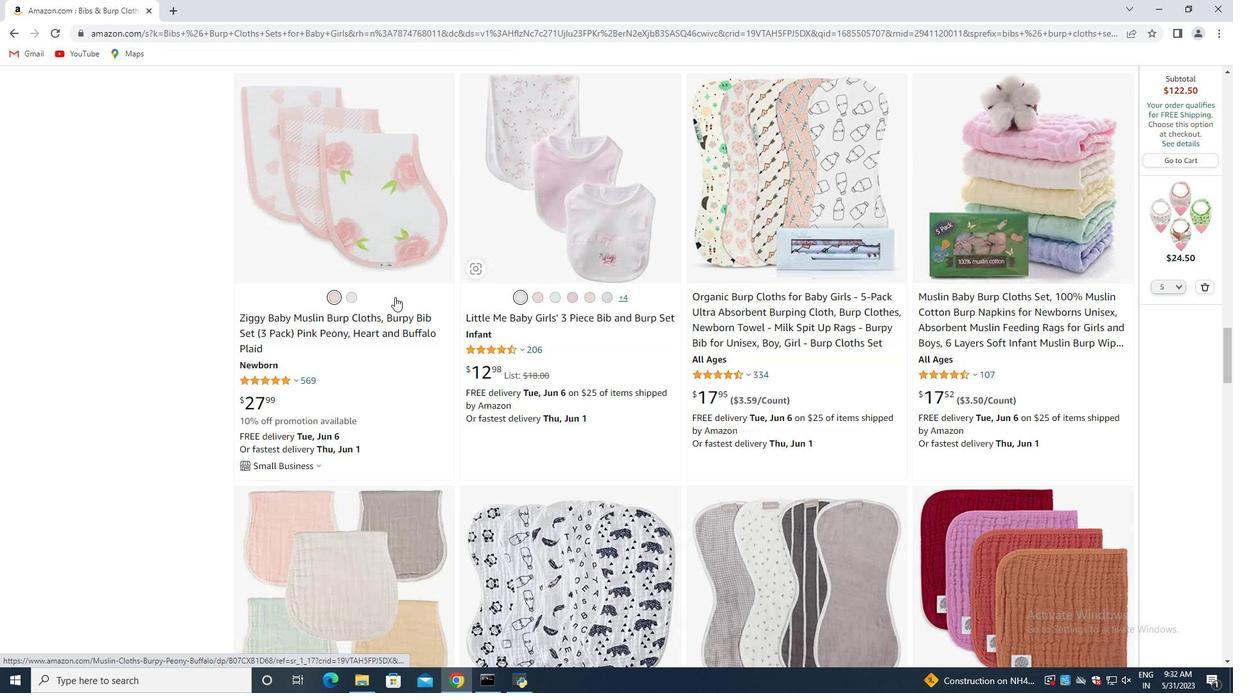 
Action: Mouse scrolled (394, 298) with delta (0, 0)
Screenshot: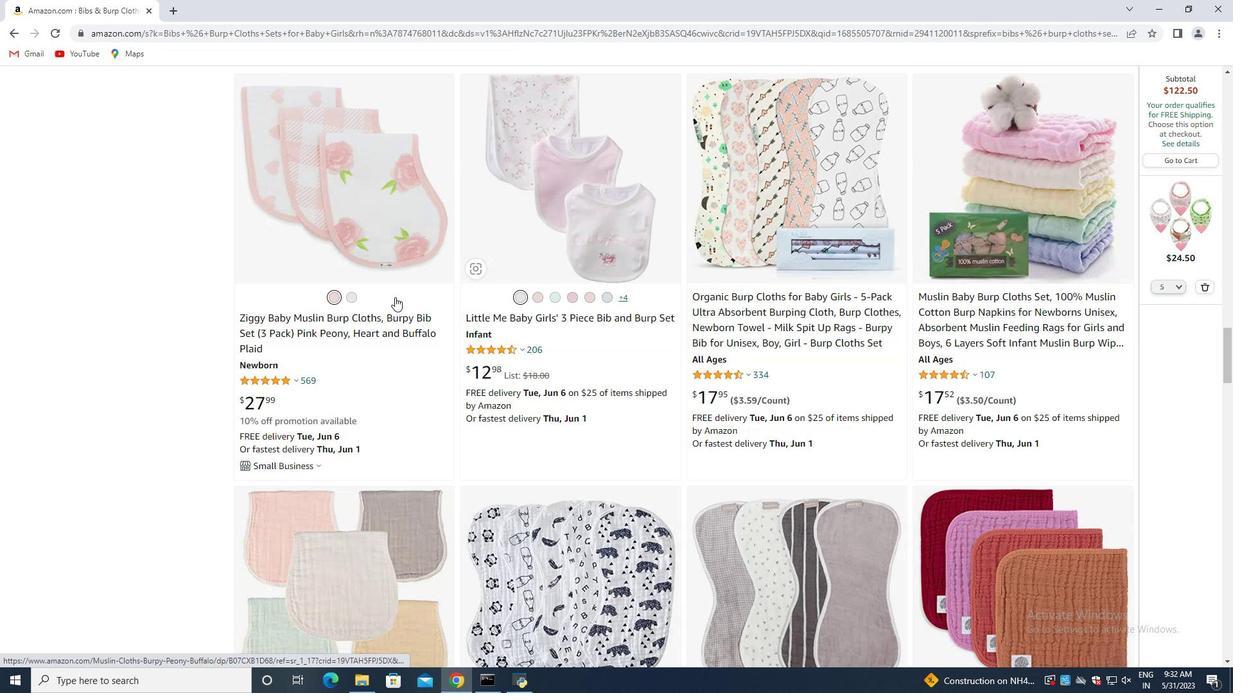 
Action: Mouse moved to (394, 298)
Screenshot: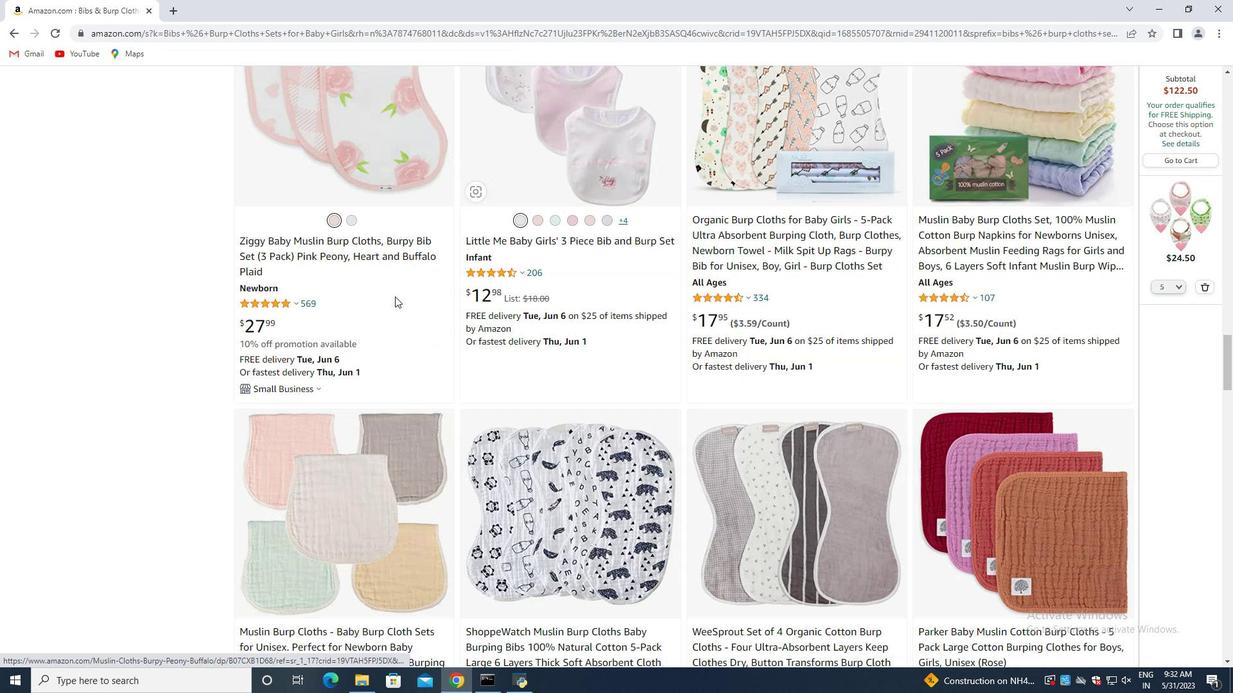 
Action: Mouse scrolled (394, 298) with delta (0, 0)
Screenshot: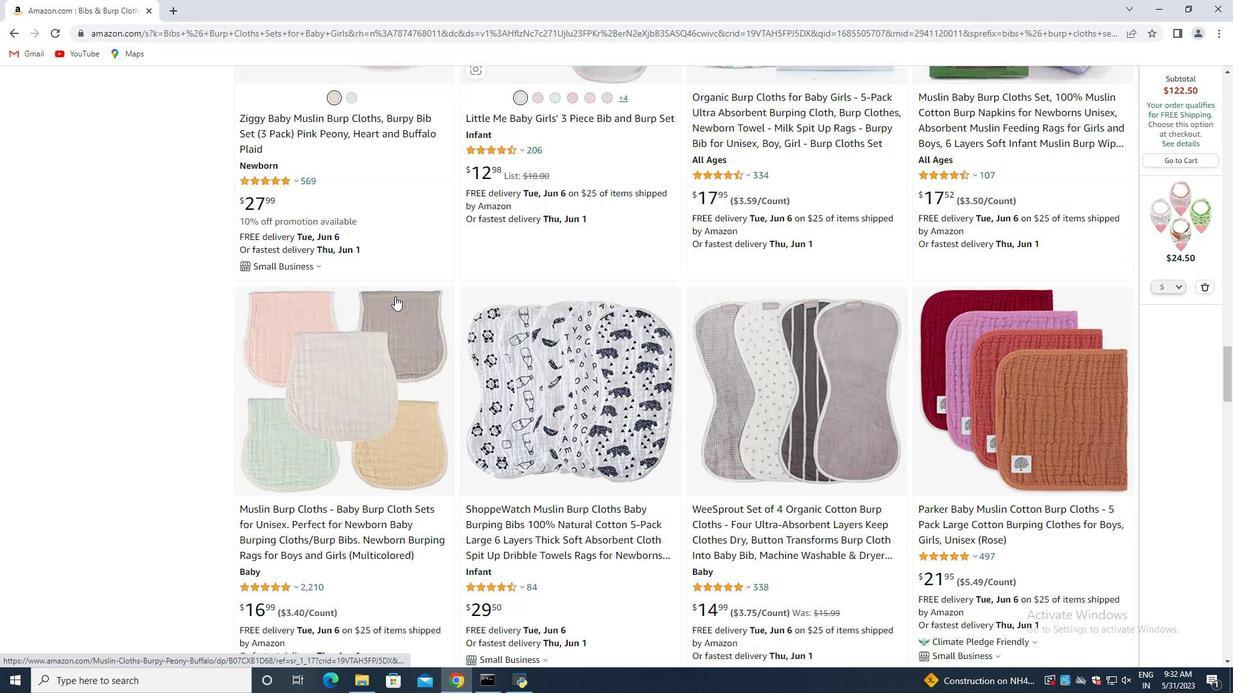 
Action: Mouse scrolled (394, 298) with delta (0, 0)
Screenshot: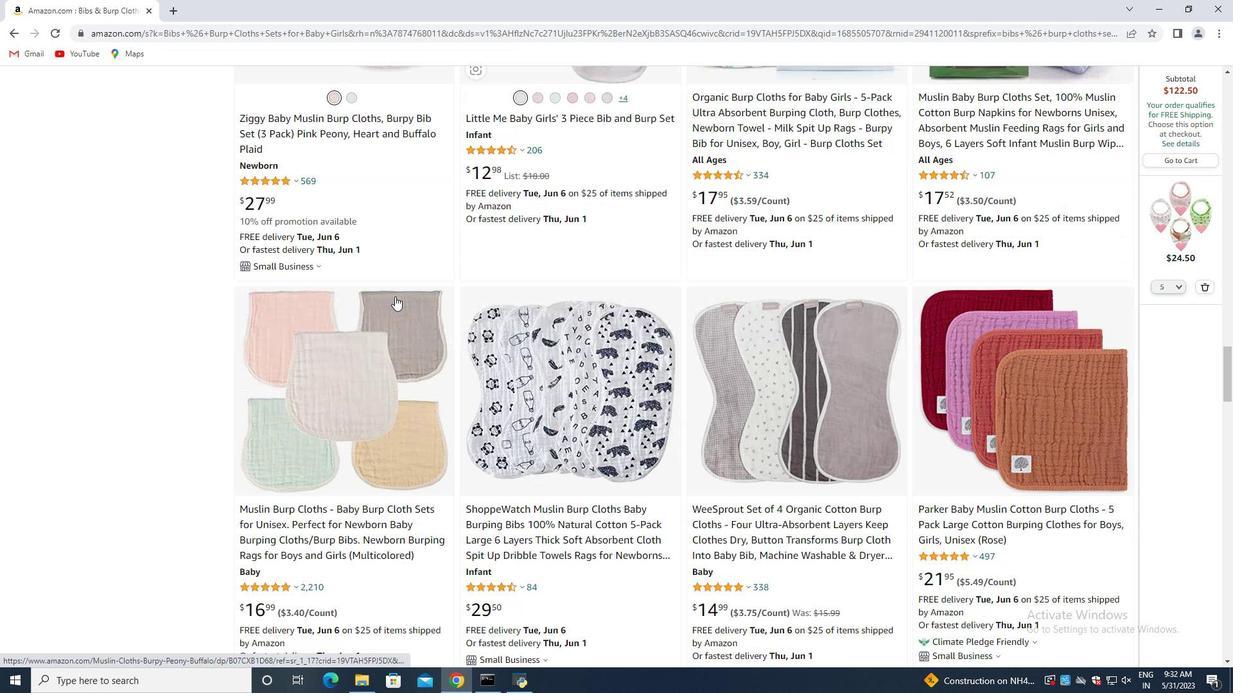 
Action: Mouse scrolled (394, 298) with delta (0, 0)
Screenshot: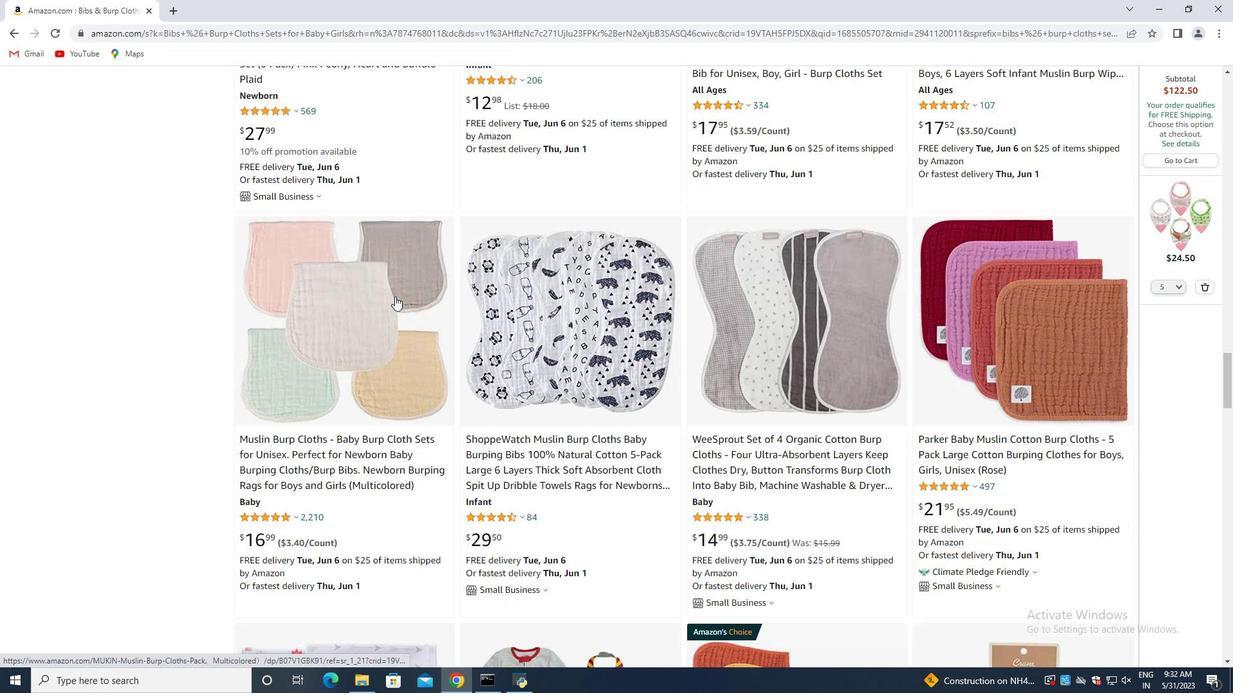 
Action: Mouse moved to (395, 296)
Screenshot: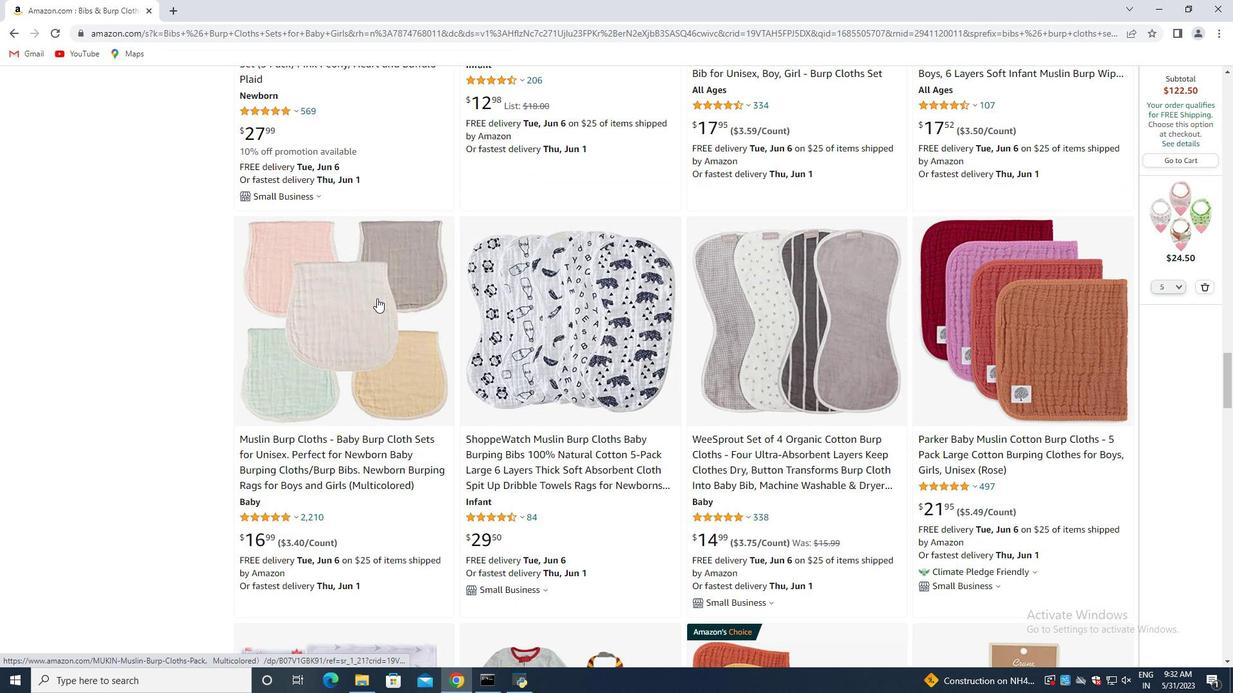 
Action: Mouse scrolled (395, 296) with delta (0, 0)
Screenshot: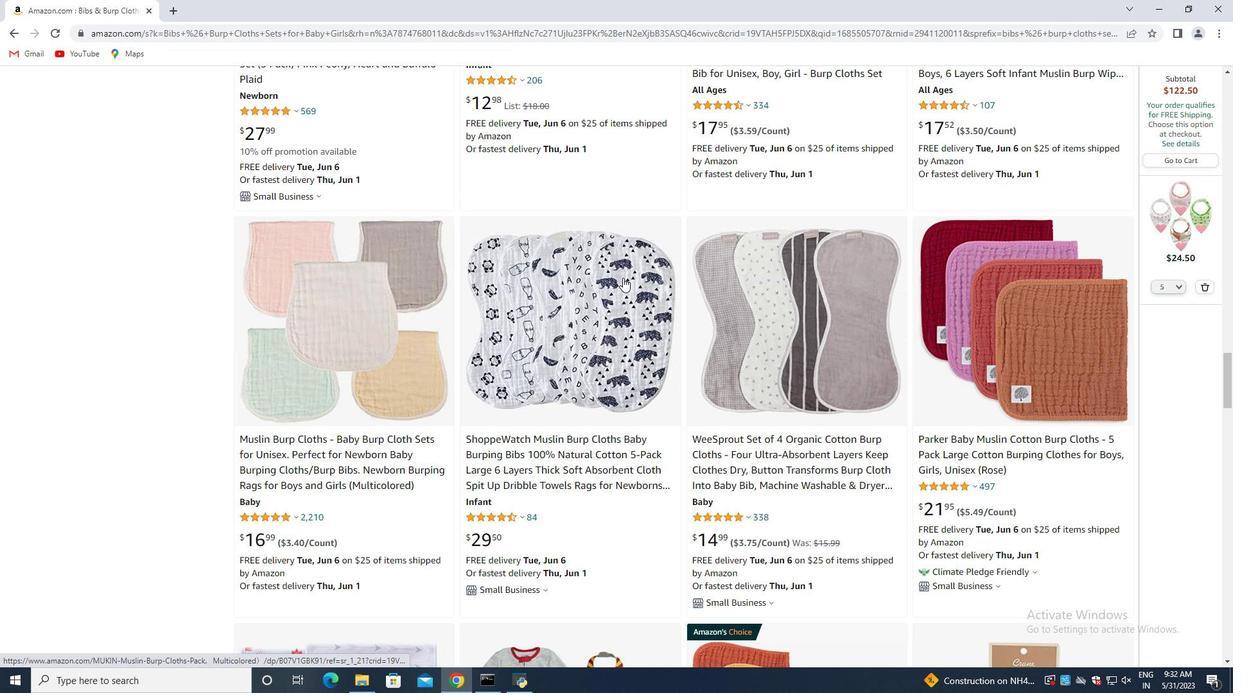 
Action: Mouse scrolled (395, 296) with delta (0, 0)
Screenshot: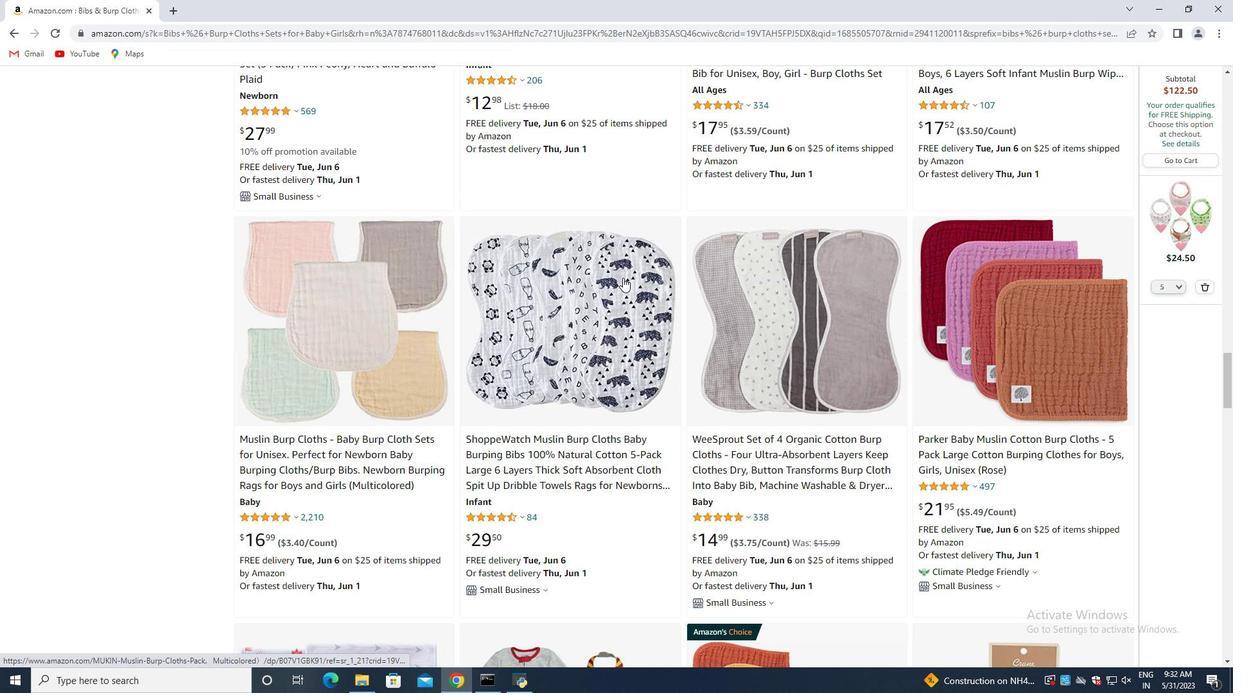 
Action: Mouse scrolled (395, 296) with delta (0, 0)
Screenshot: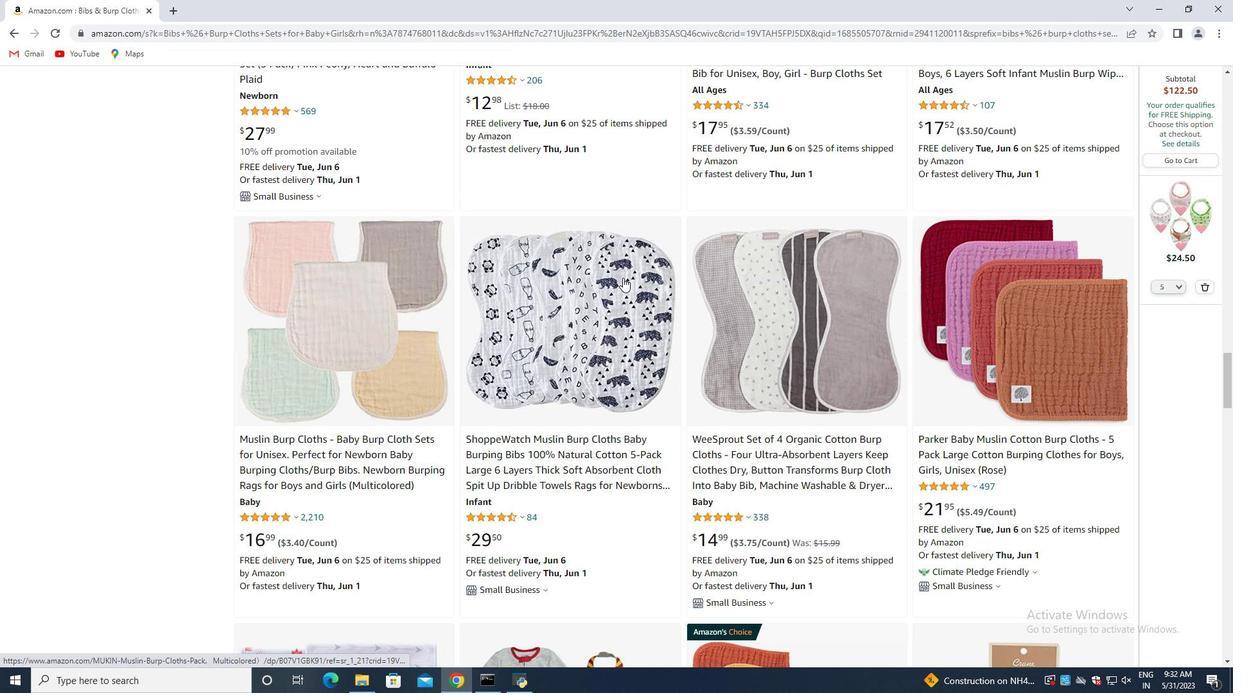 
Action: Mouse moved to (1204, 284)
Screenshot: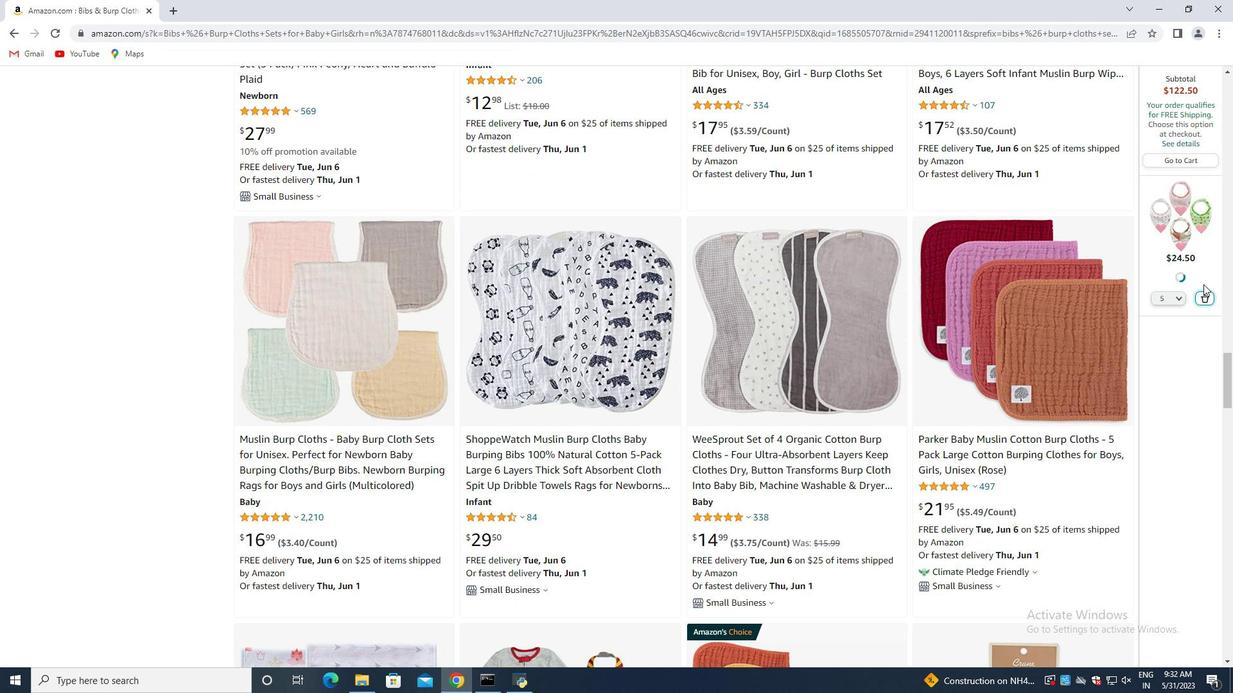 
Action: Mouse pressed left at (1204, 284)
Screenshot: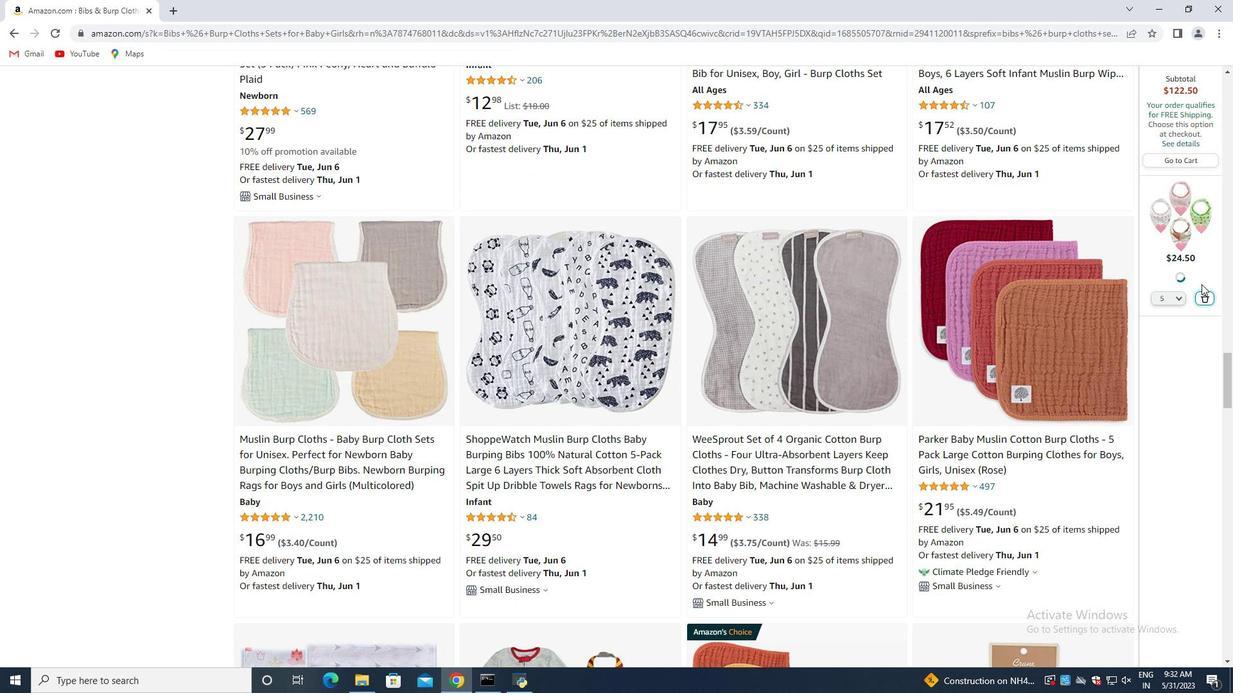 
Action: Mouse moved to (618, 323)
Screenshot: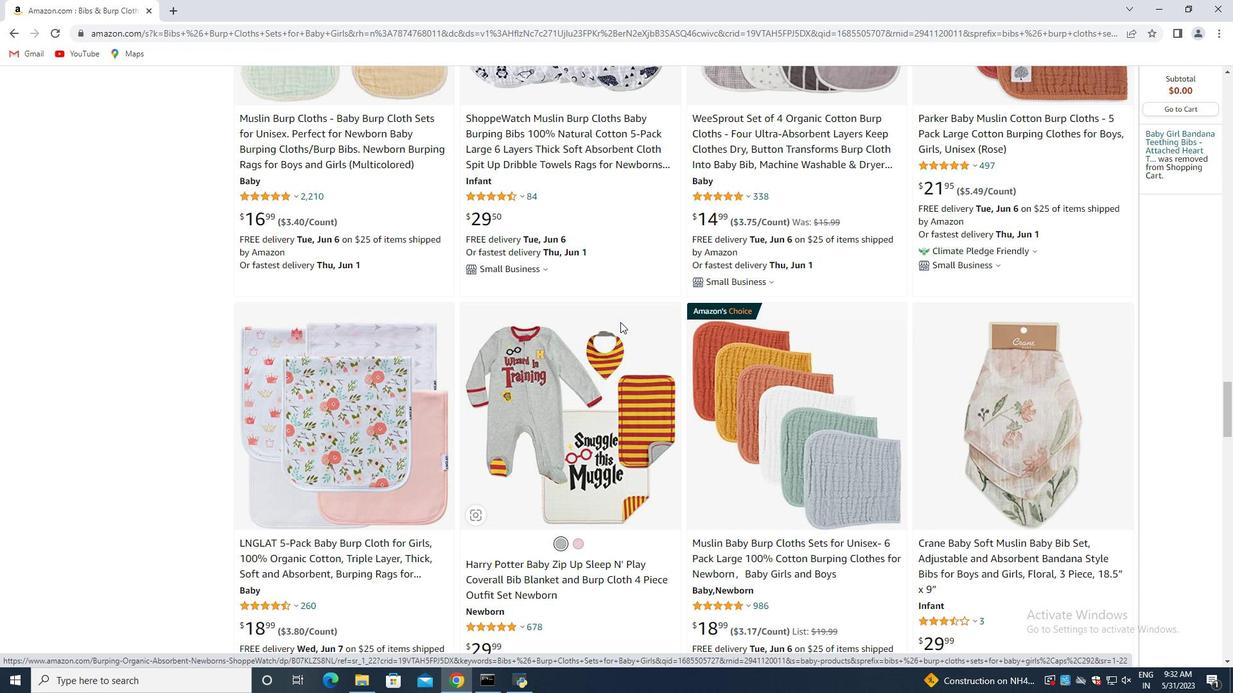 
Action: Mouse scrolled (618, 323) with delta (0, 0)
Screenshot: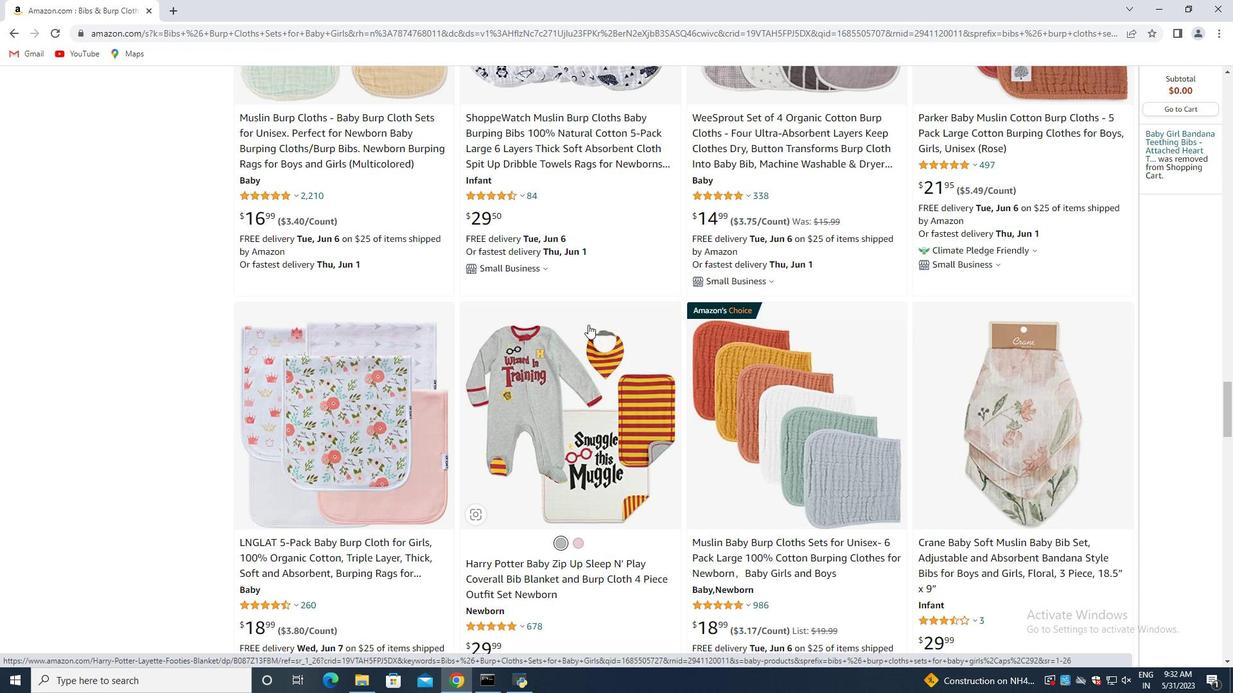
Action: Mouse scrolled (618, 323) with delta (0, 0)
Screenshot: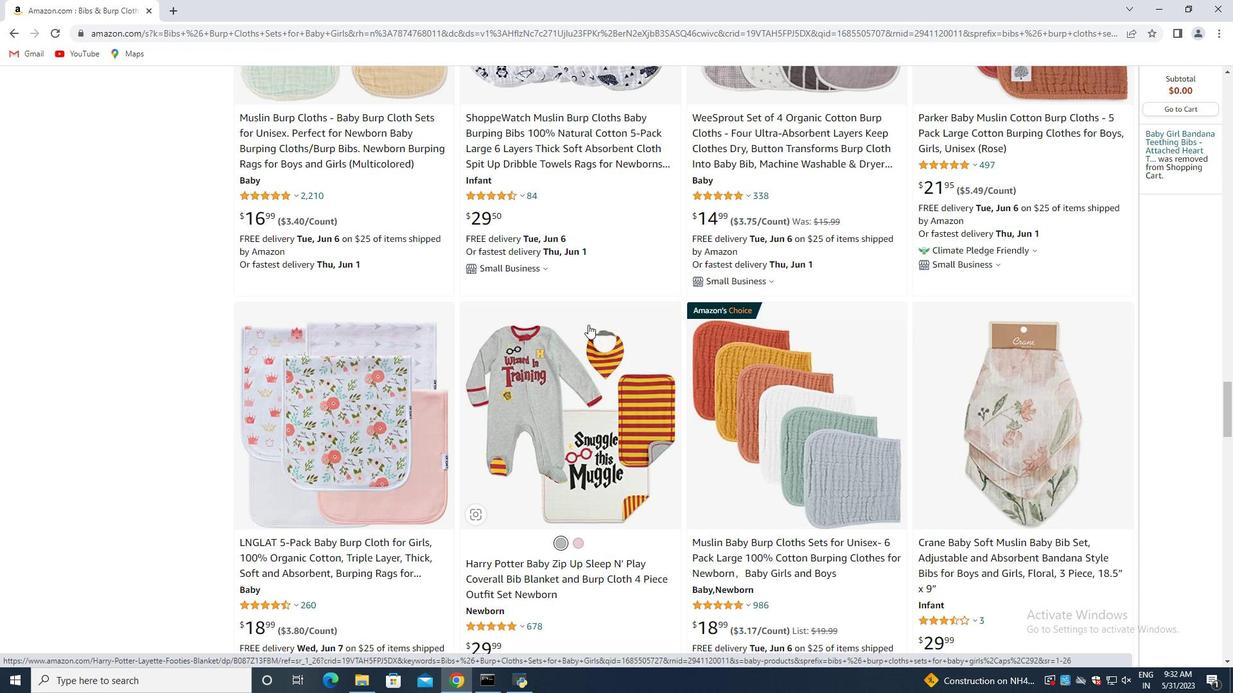 
Action: Mouse scrolled (618, 323) with delta (0, 0)
Screenshot: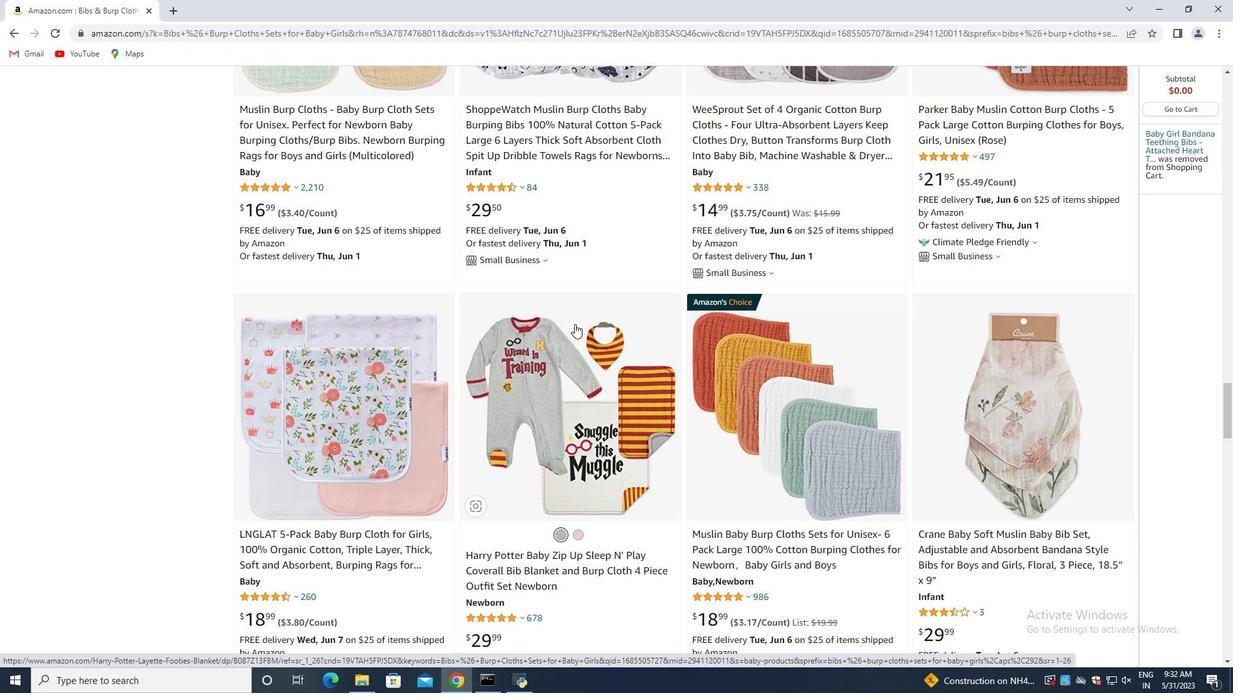 
Action: Mouse scrolled (618, 323) with delta (0, 0)
Screenshot: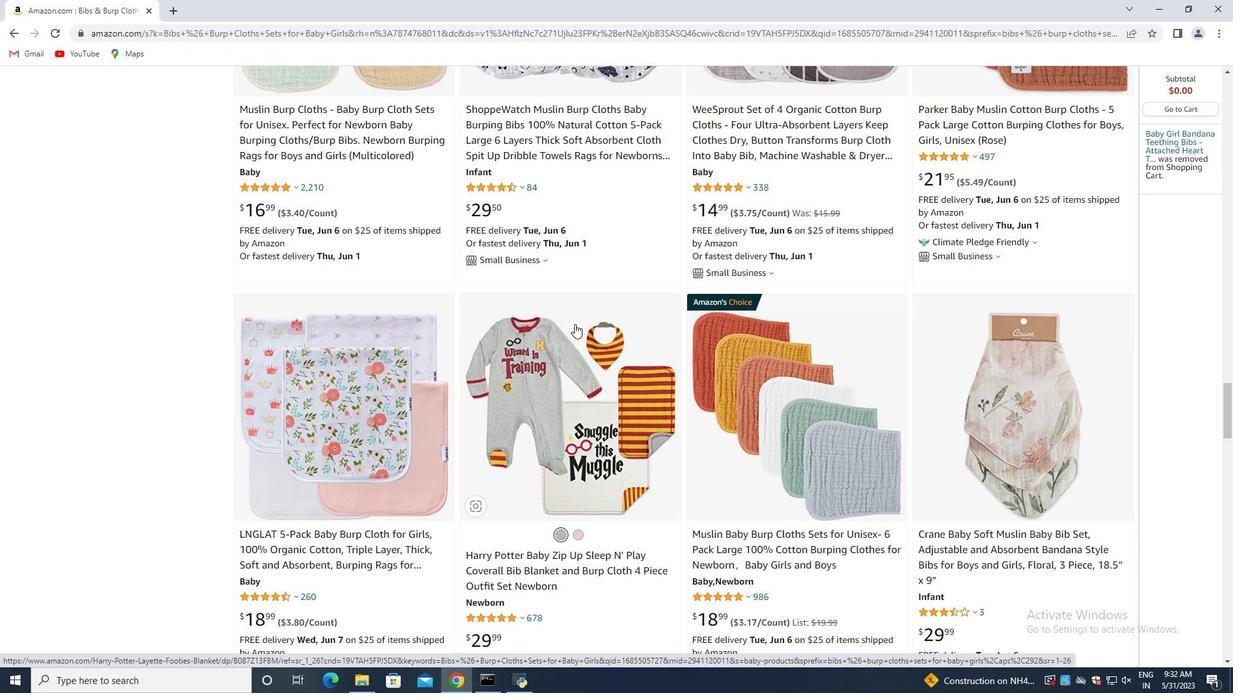
Action: Mouse moved to (619, 323)
Screenshot: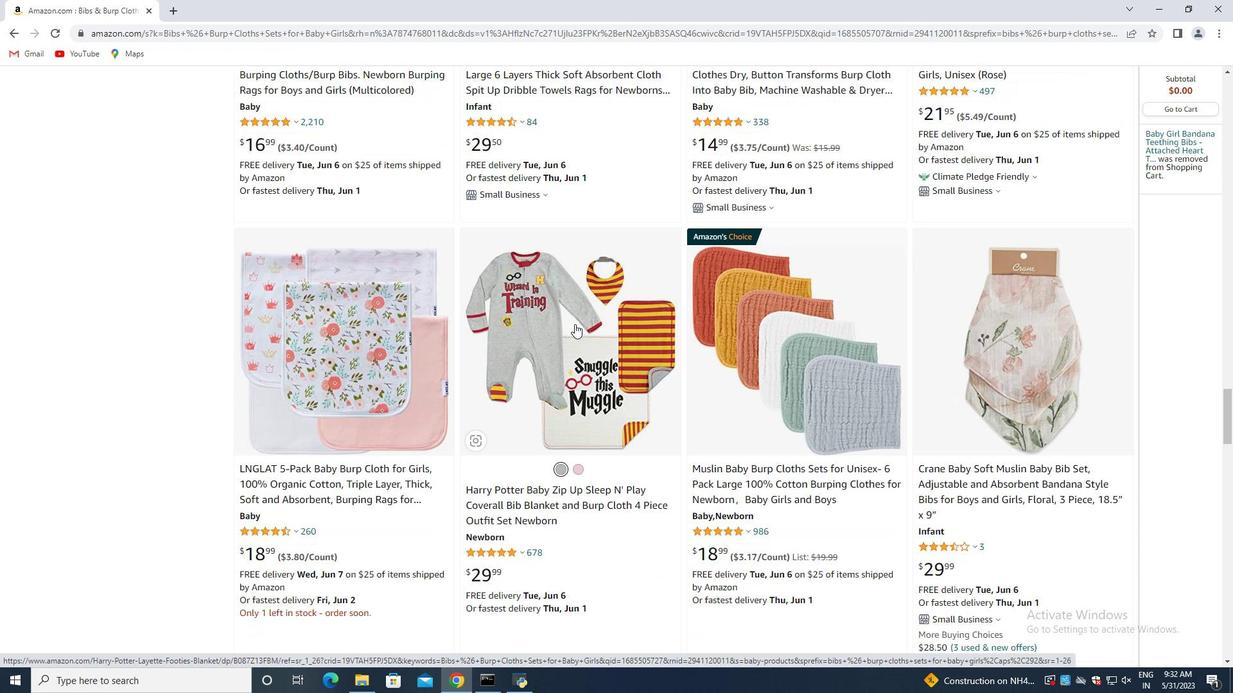
Action: Mouse scrolled (619, 323) with delta (0, 0)
Screenshot: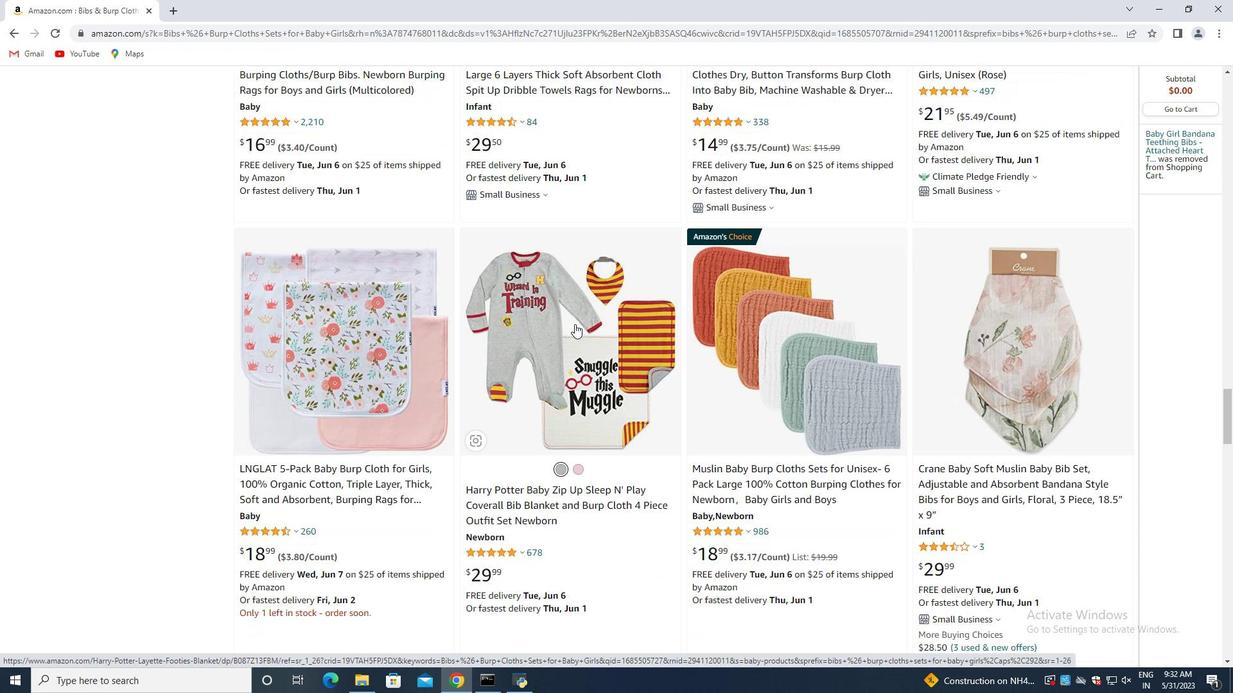 
Action: Mouse moved to (608, 323)
Screenshot: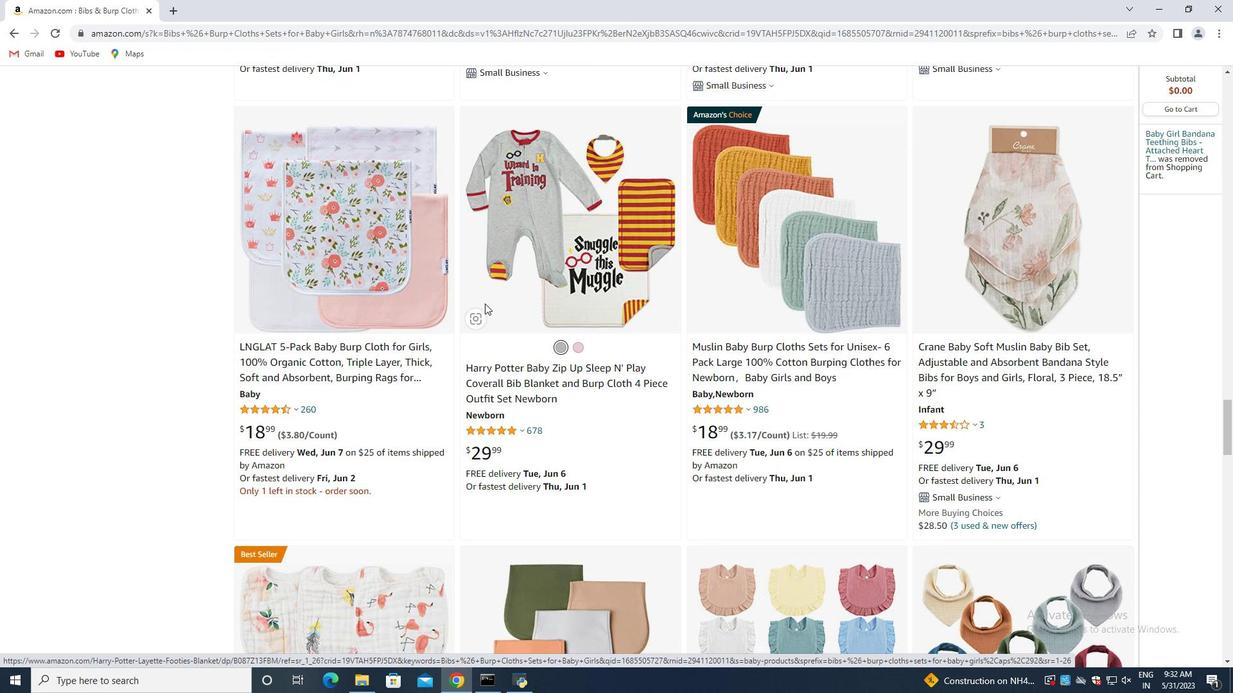 
Action: Mouse scrolled (608, 323) with delta (0, 0)
Screenshot: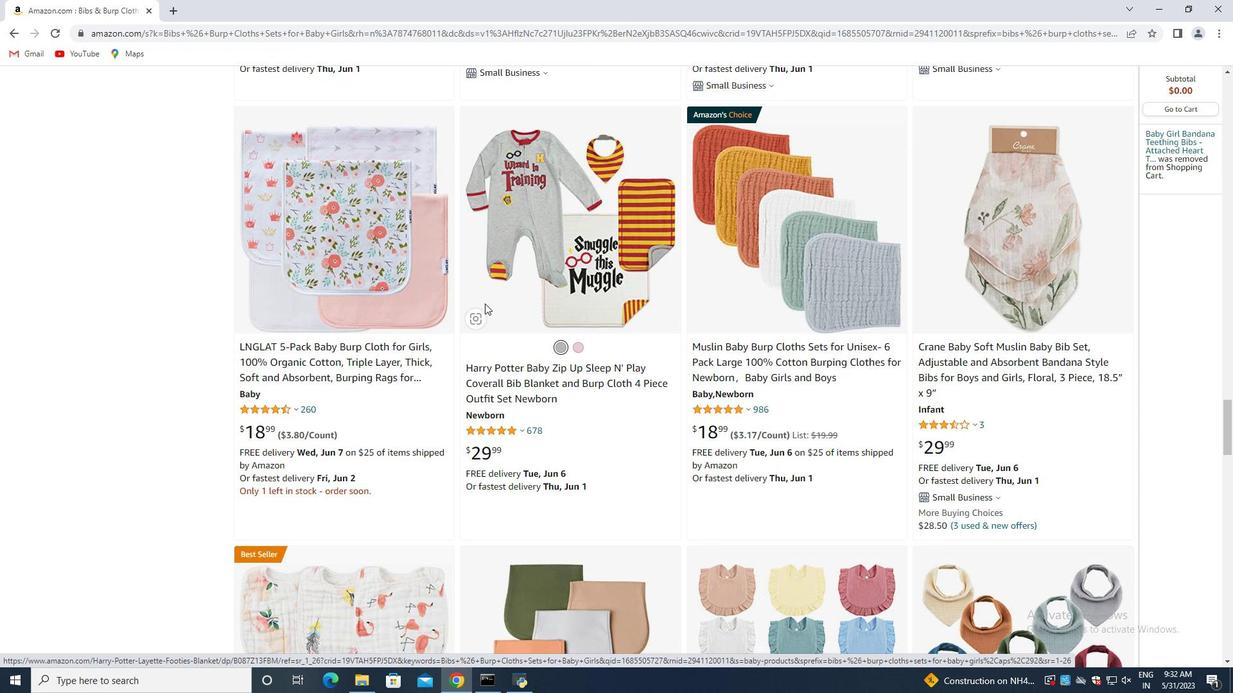 
Action: Mouse moved to (596, 325)
Screenshot: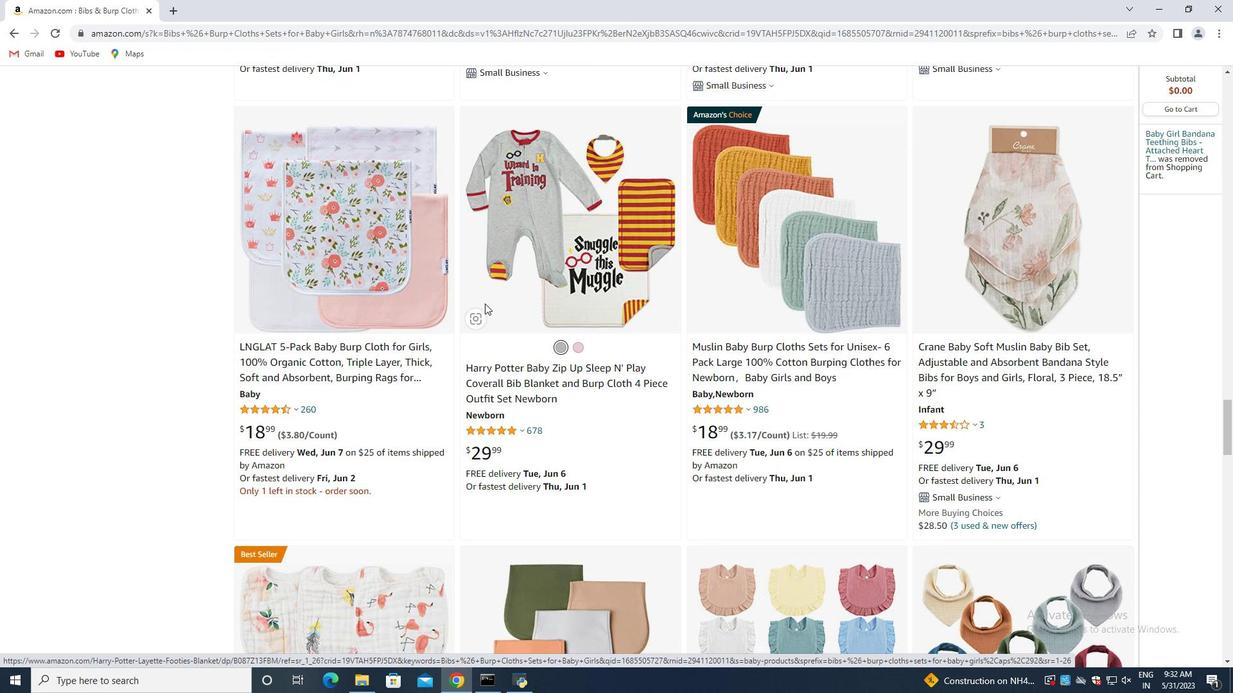 
Action: Mouse scrolled (596, 324) with delta (0, 0)
Screenshot: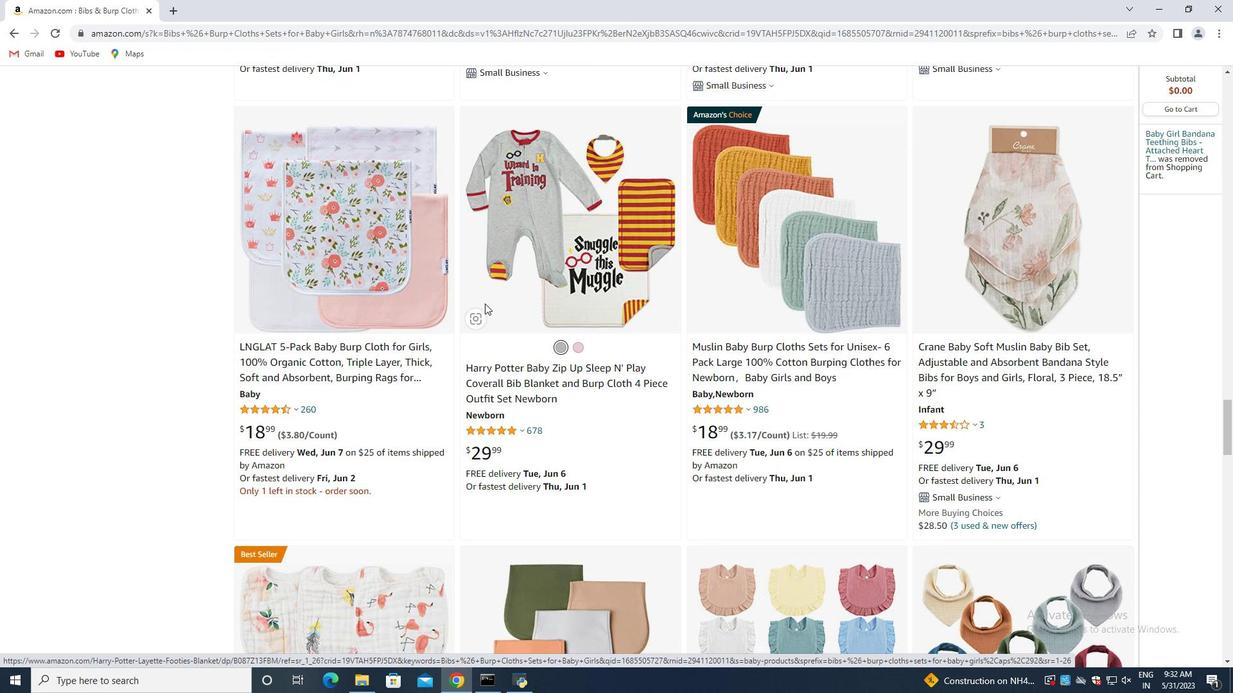 
Action: Mouse moved to (578, 325)
Screenshot: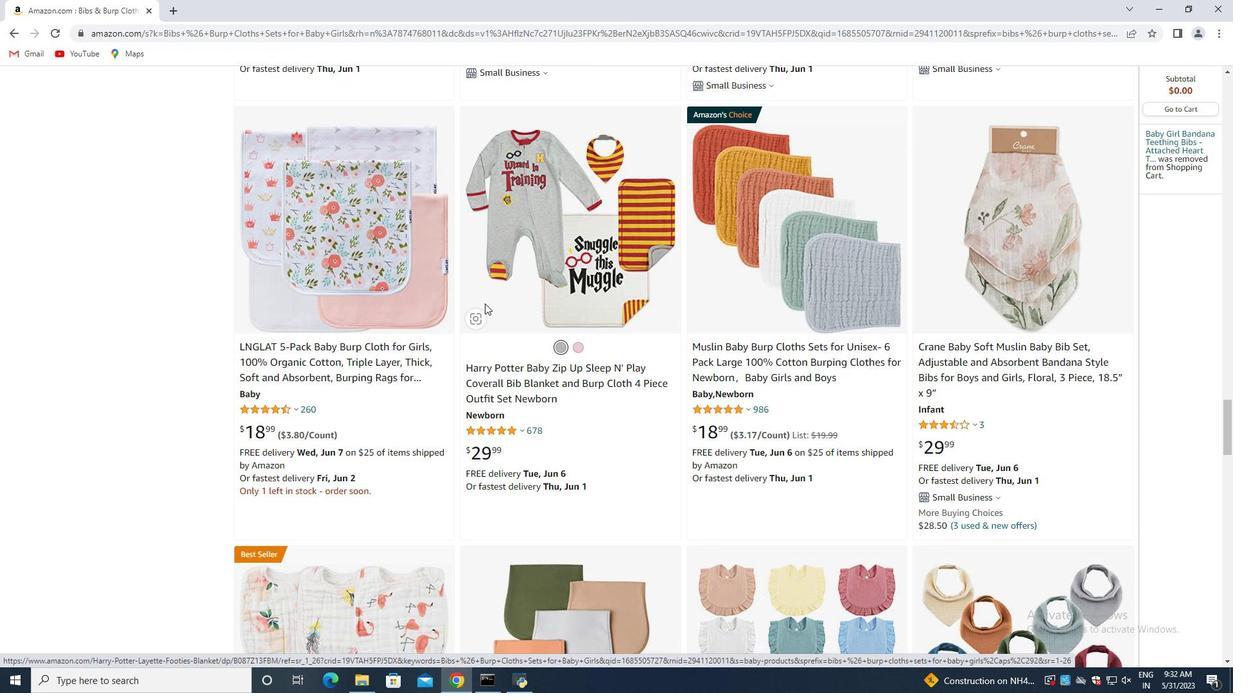 
Action: Mouse scrolled (578, 324) with delta (0, 0)
Screenshot: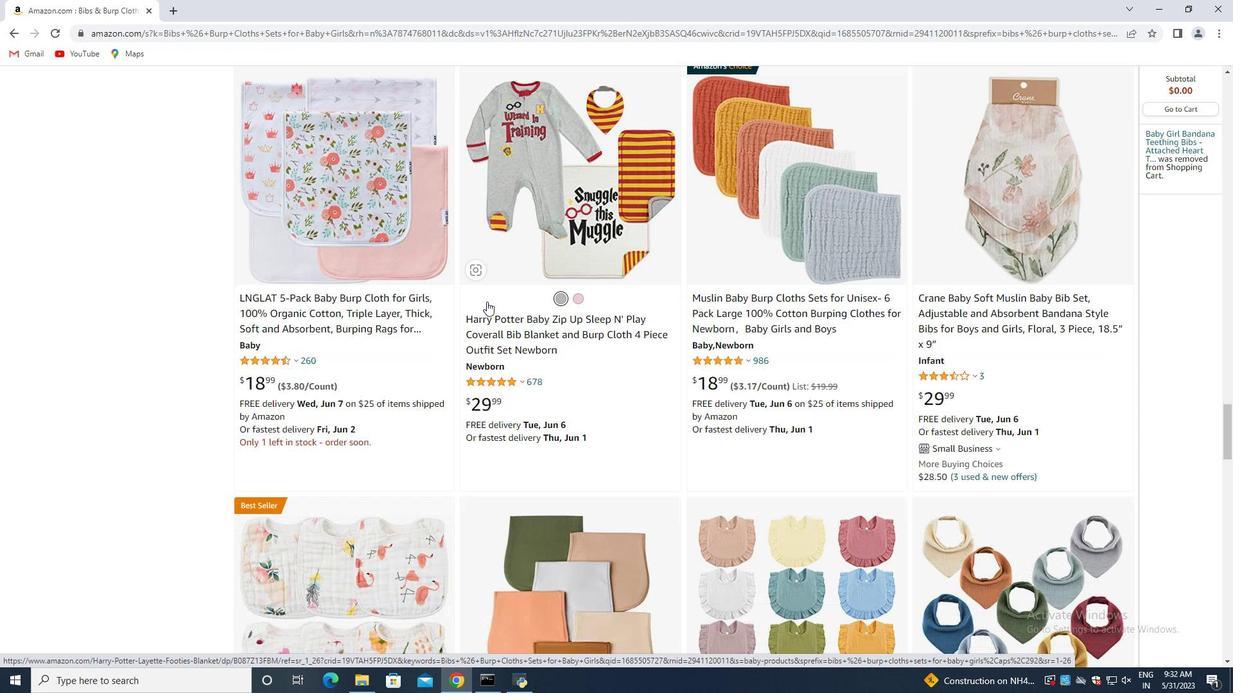 
Action: Mouse moved to (485, 306)
Screenshot: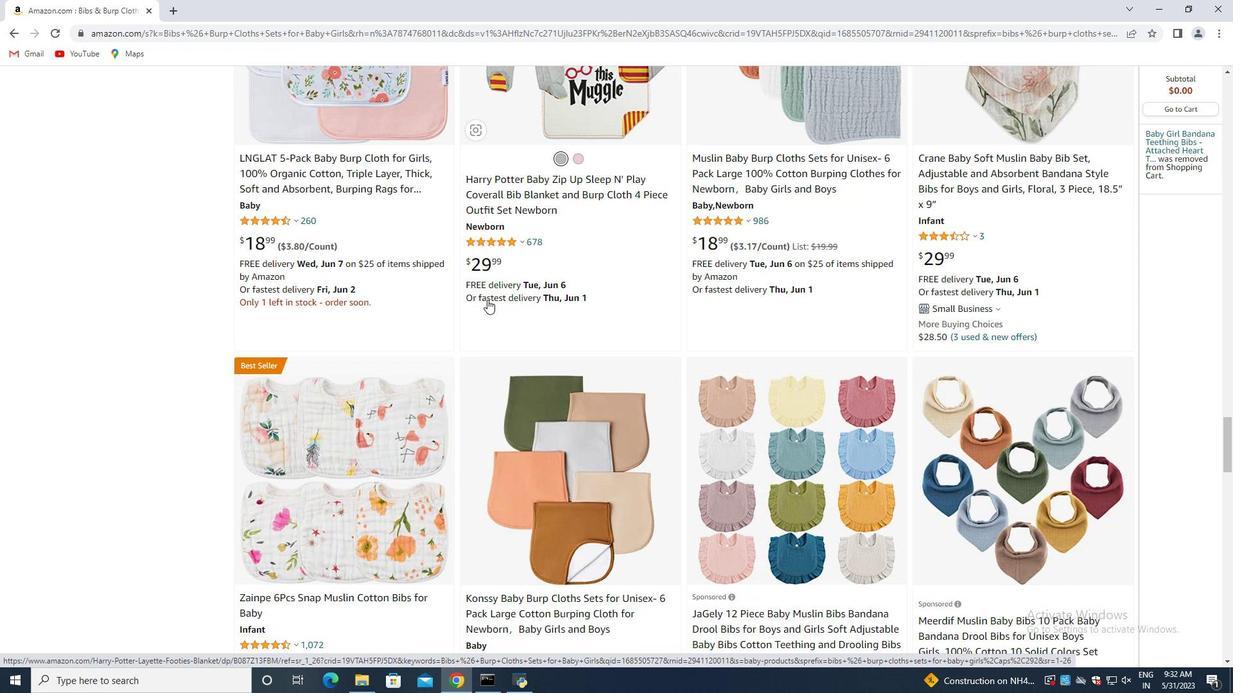 
Action: Mouse scrolled (485, 305) with delta (0, 0)
Screenshot: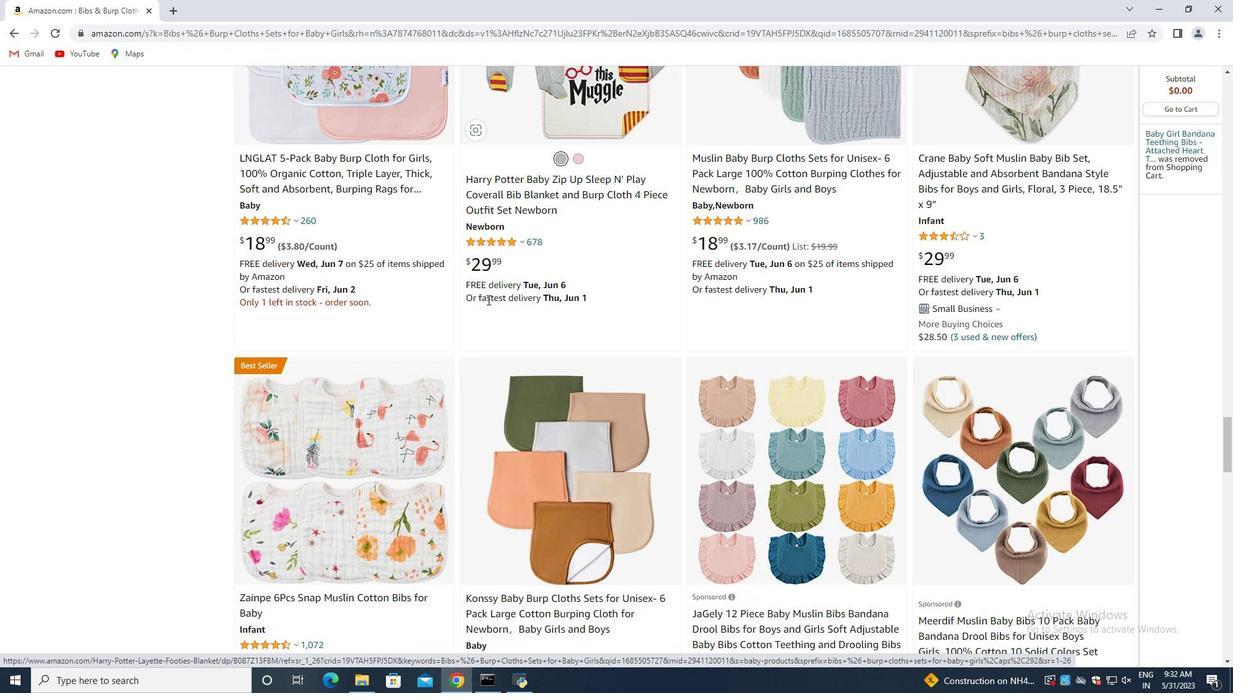 
Action: Mouse scrolled (485, 305) with delta (0, 0)
Screenshot: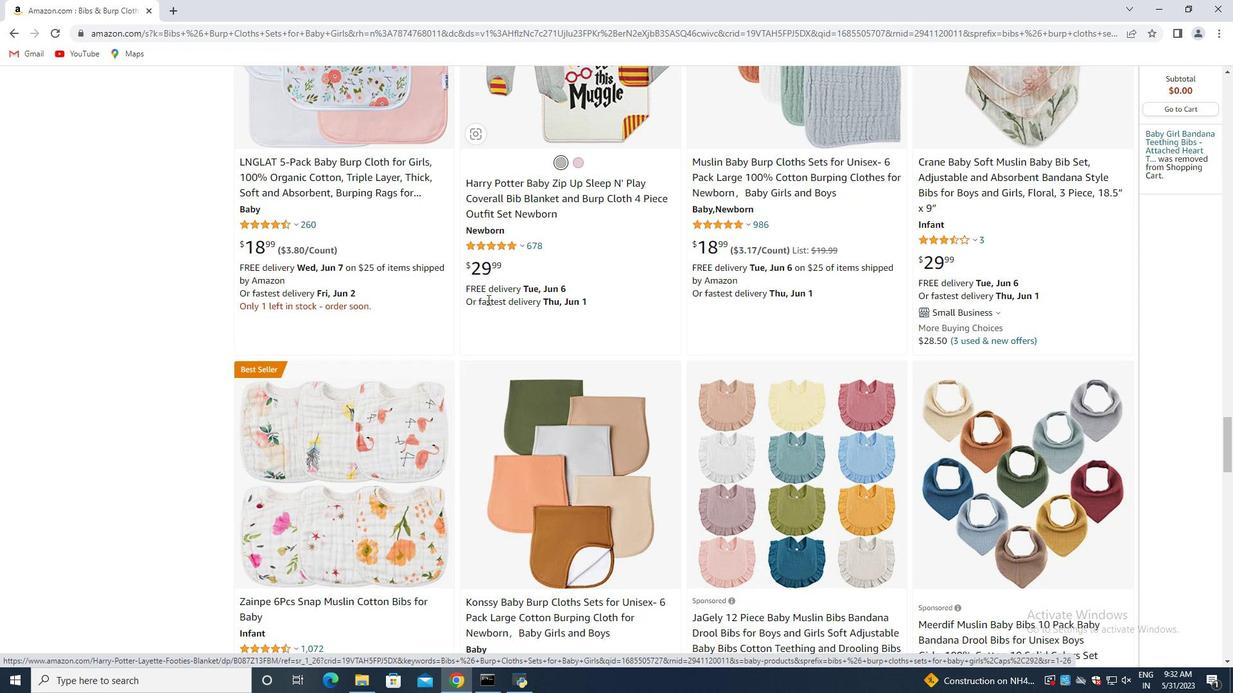 
Action: Mouse moved to (485, 305)
Screenshot: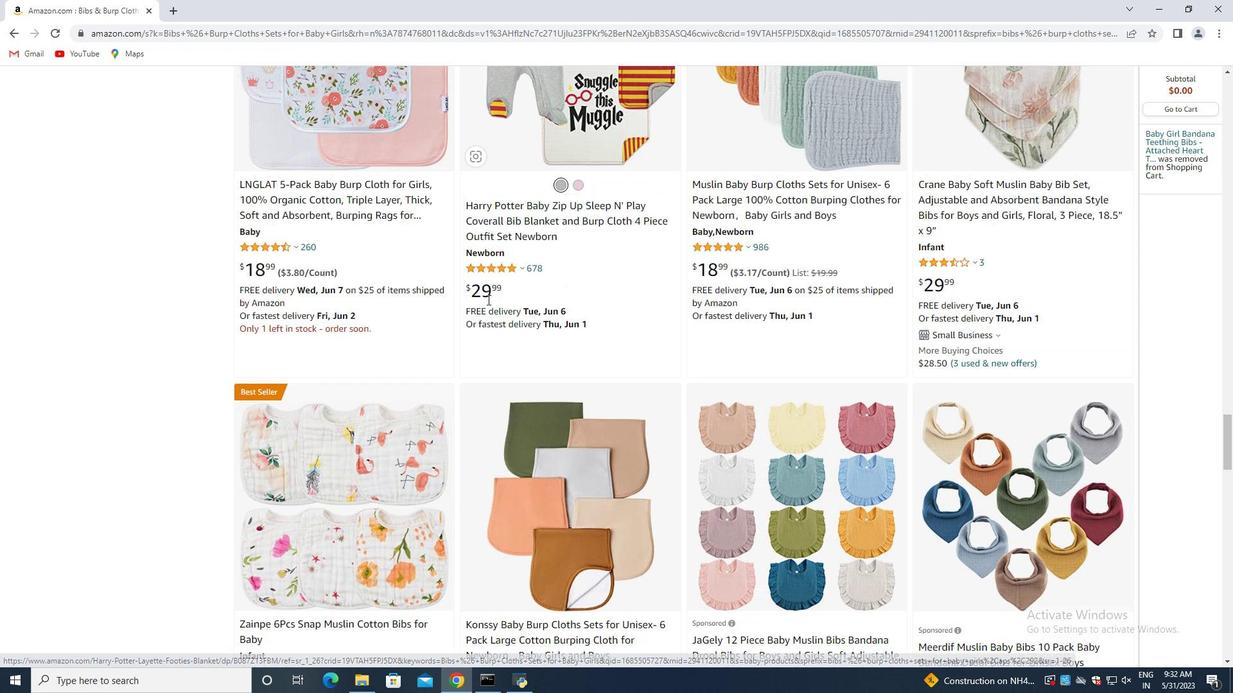 
Action: Mouse scrolled (485, 304) with delta (0, 0)
Screenshot: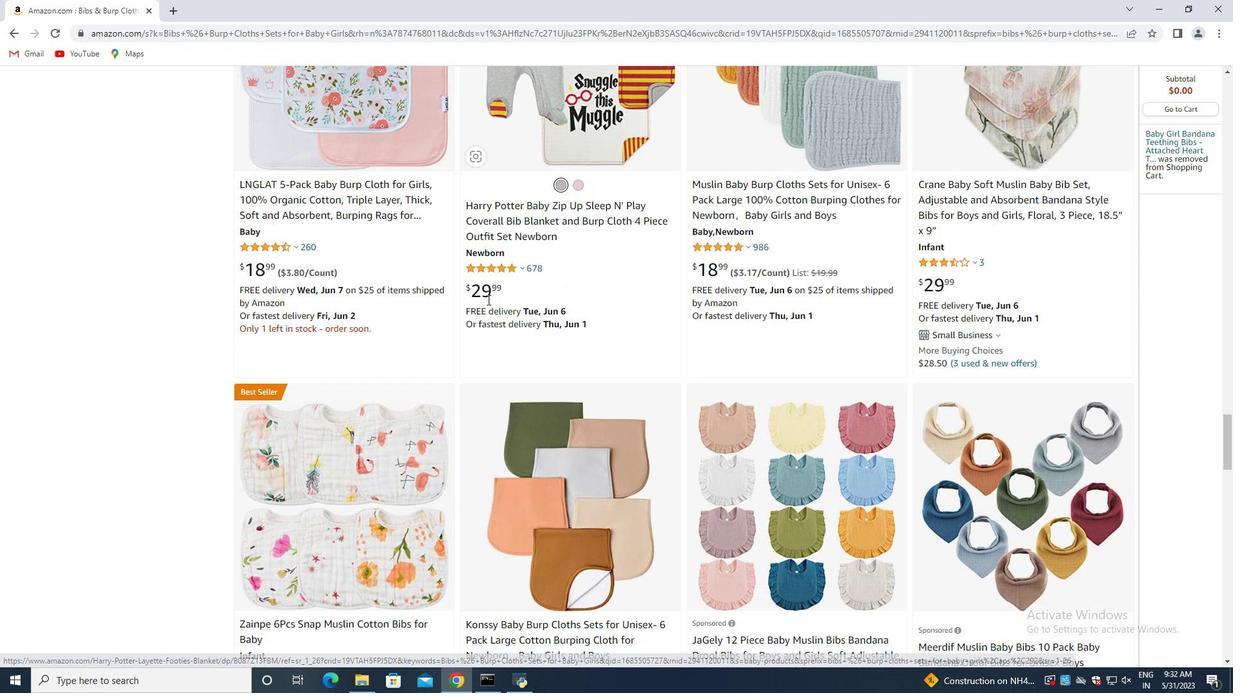 
Action: Mouse moved to (487, 300)
Screenshot: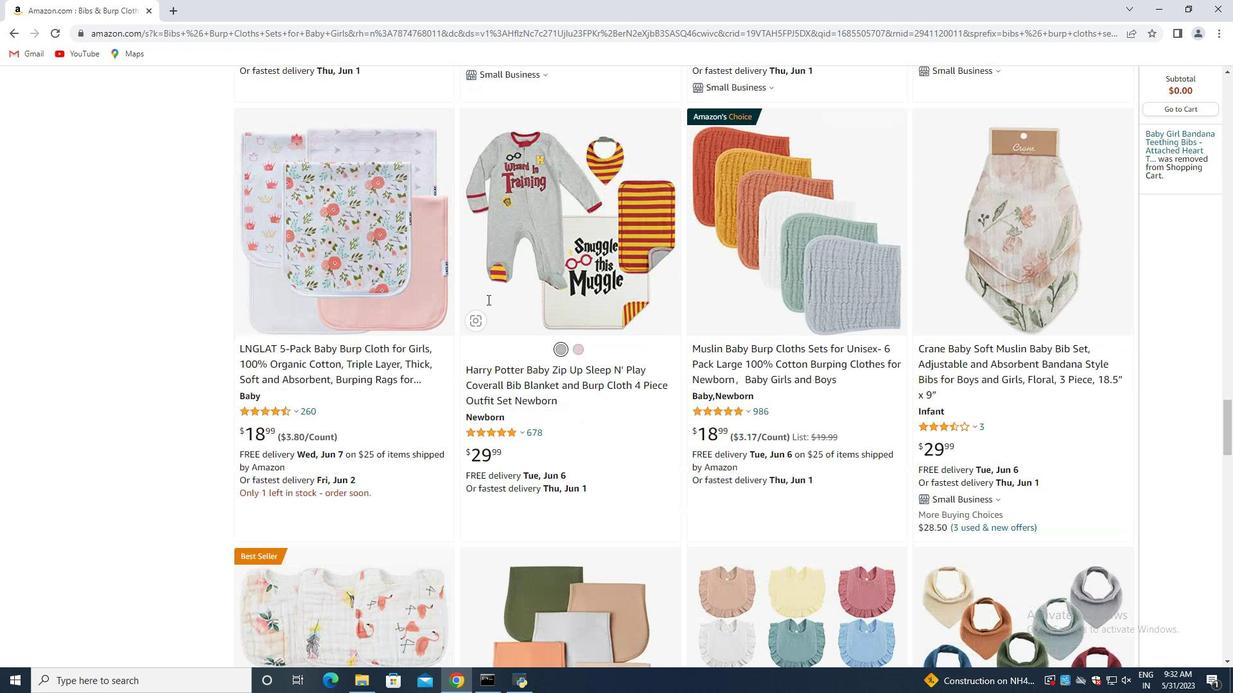 
Action: Mouse scrolled (487, 300) with delta (0, 0)
Screenshot: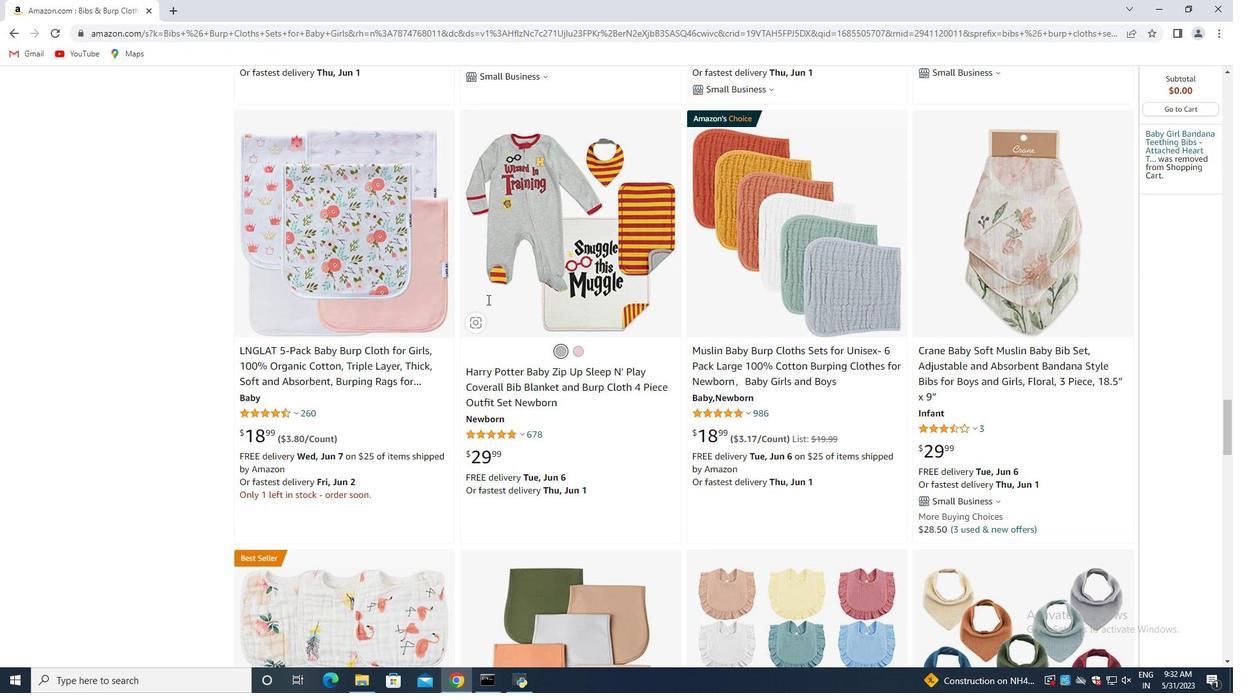 
Action: Mouse scrolled (487, 300) with delta (0, 0)
Screenshot: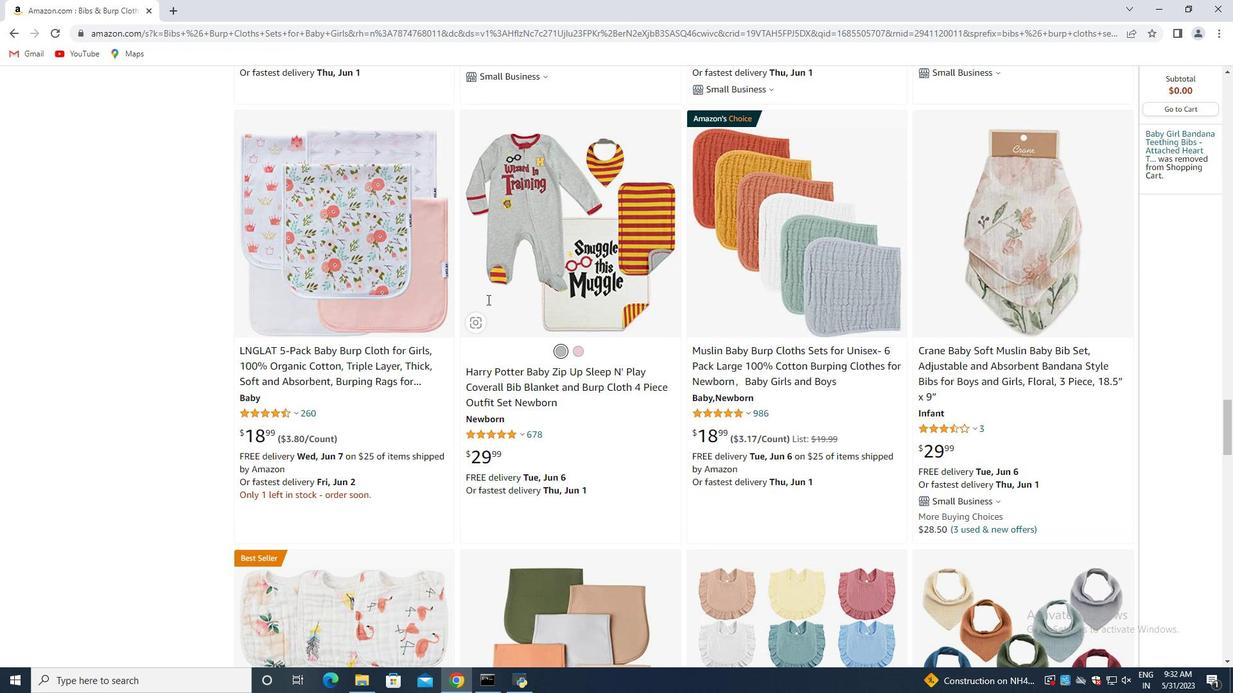 
Action: Mouse scrolled (487, 300) with delta (0, 0)
Screenshot: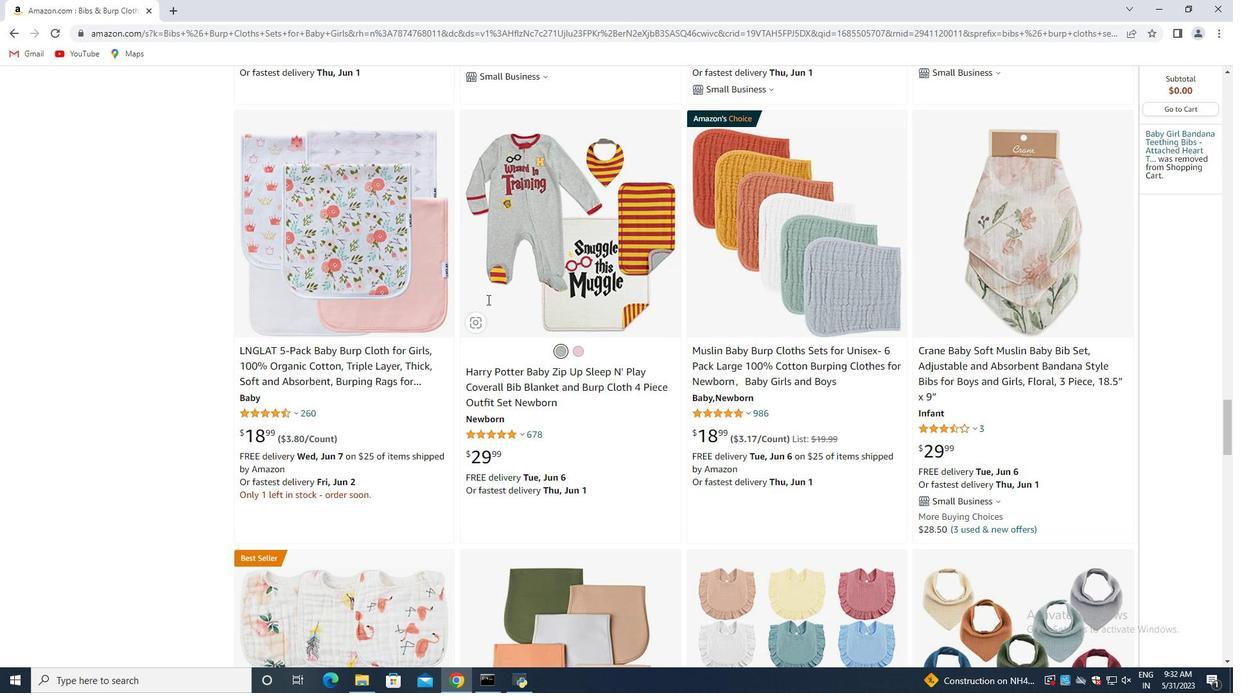 
Action: Mouse scrolled (487, 299) with delta (0, 0)
Screenshot: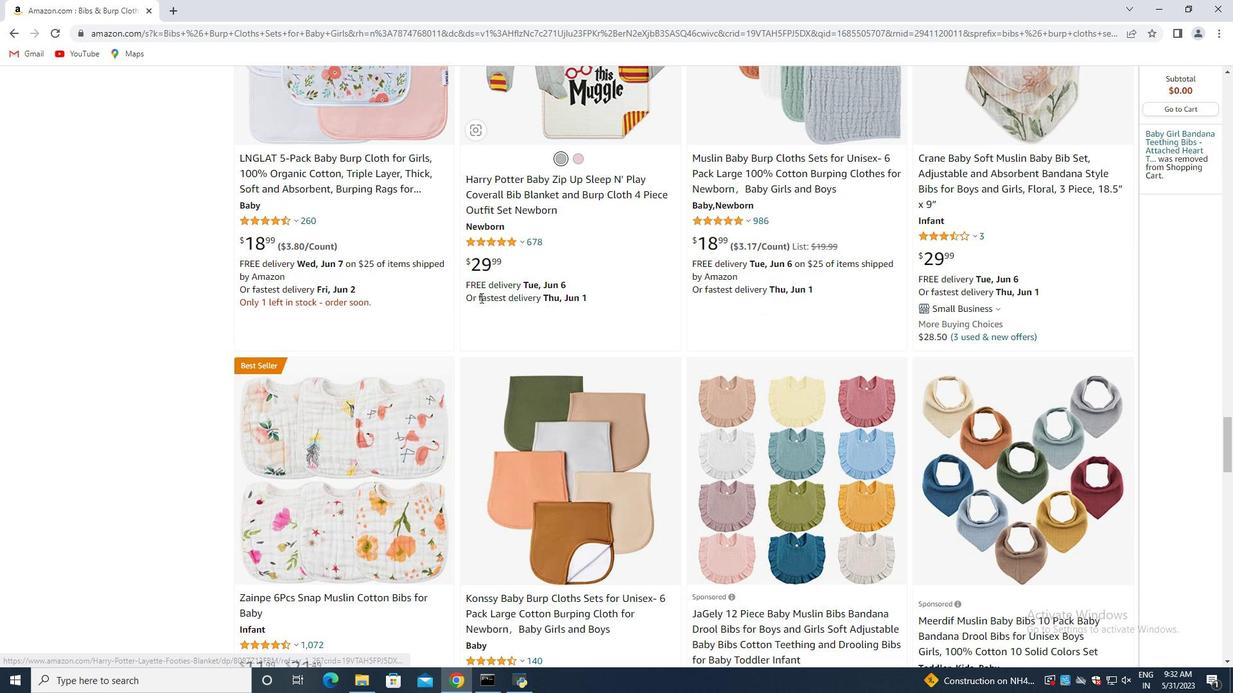 
Action: Mouse scrolled (487, 299) with delta (0, 0)
Screenshot: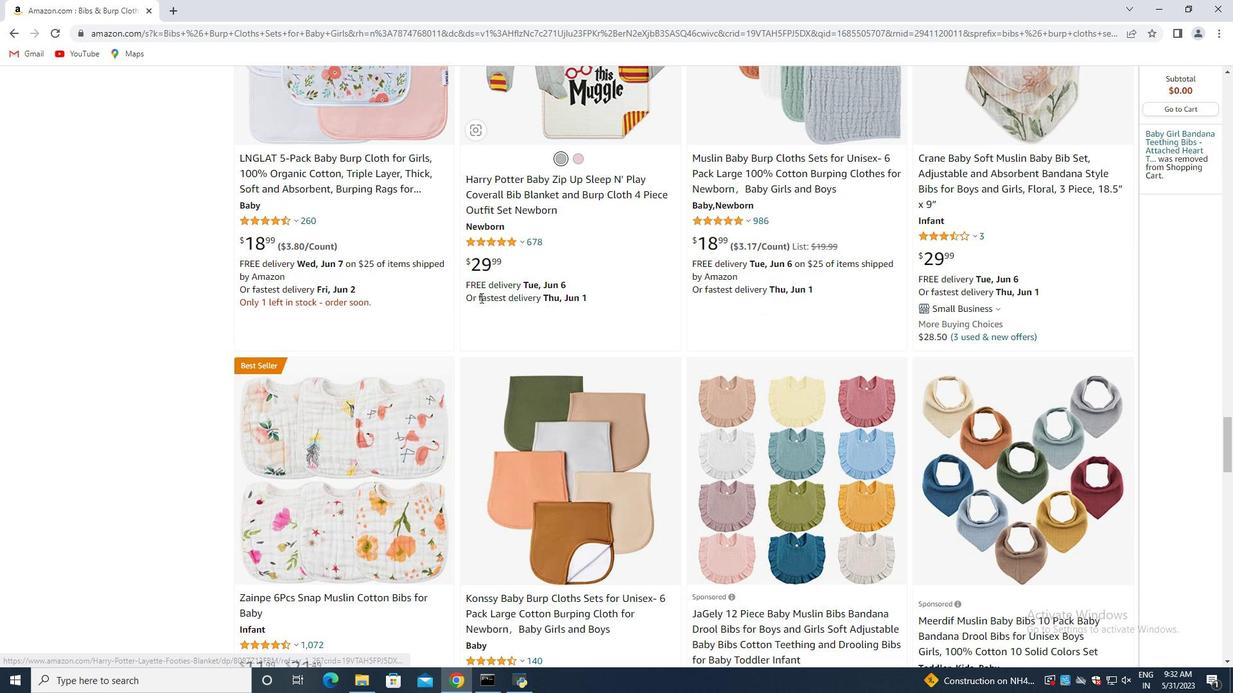 
Action: Mouse moved to (487, 300)
Screenshot: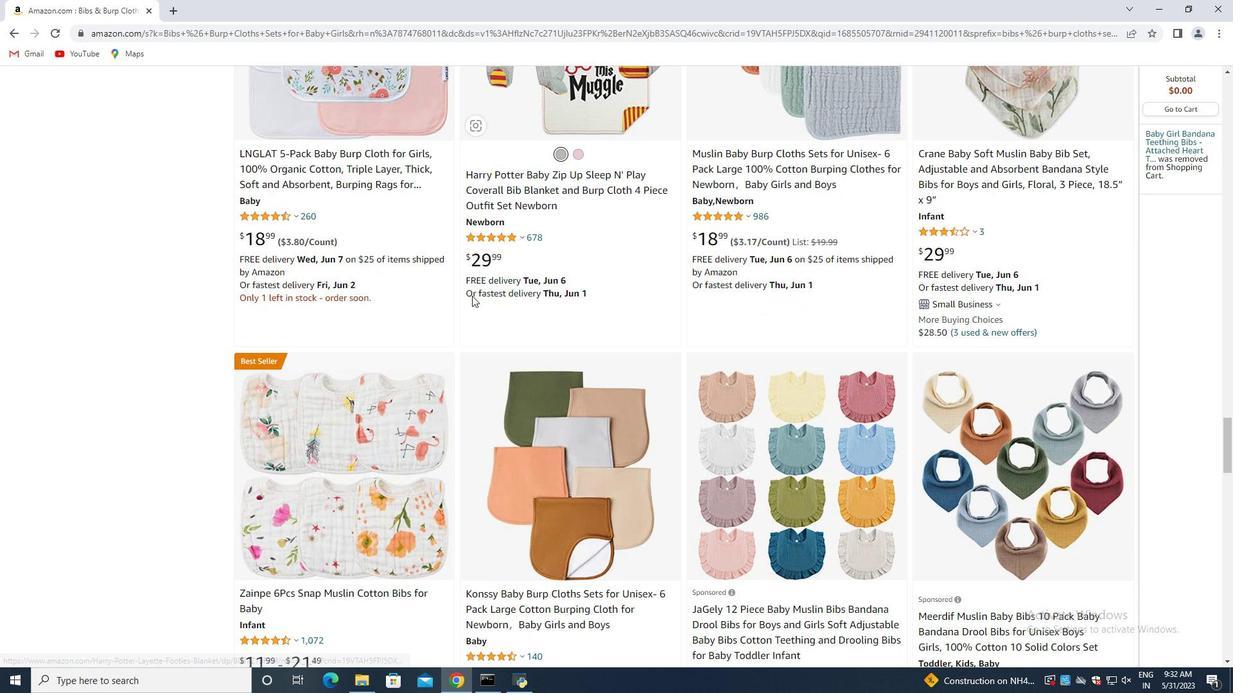 
Action: Mouse scrolled (487, 299) with delta (0, 0)
Screenshot: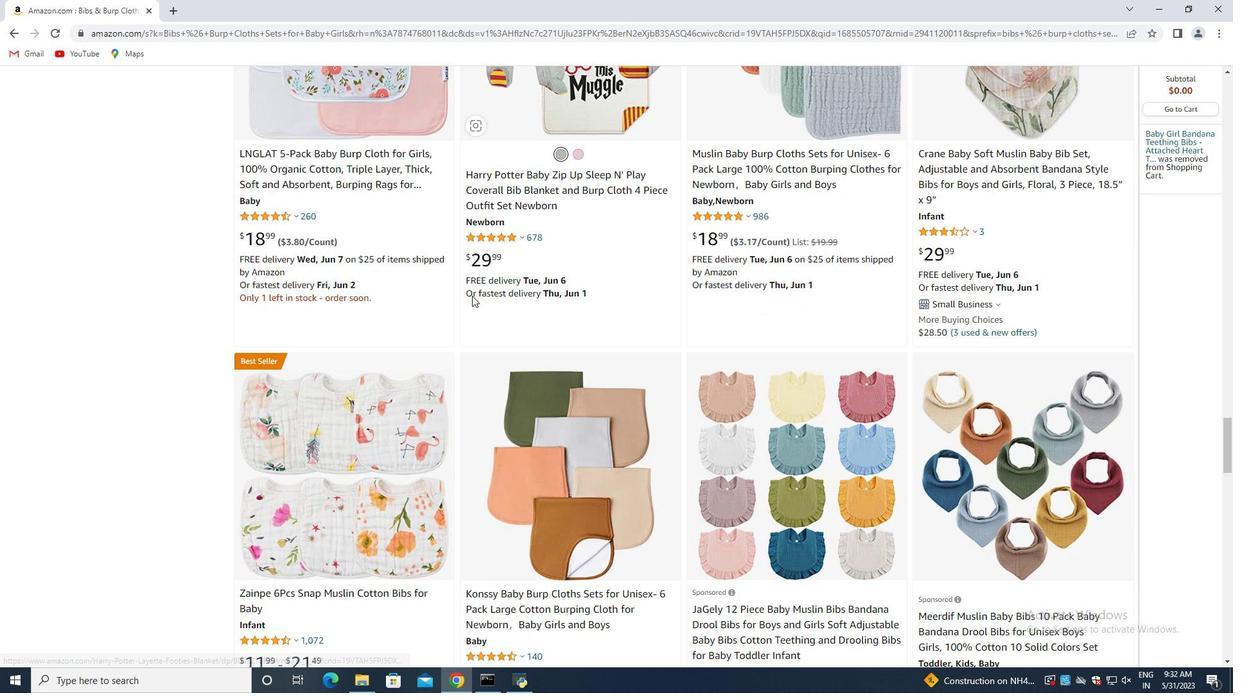 
Action: Mouse moved to (482, 298)
Screenshot: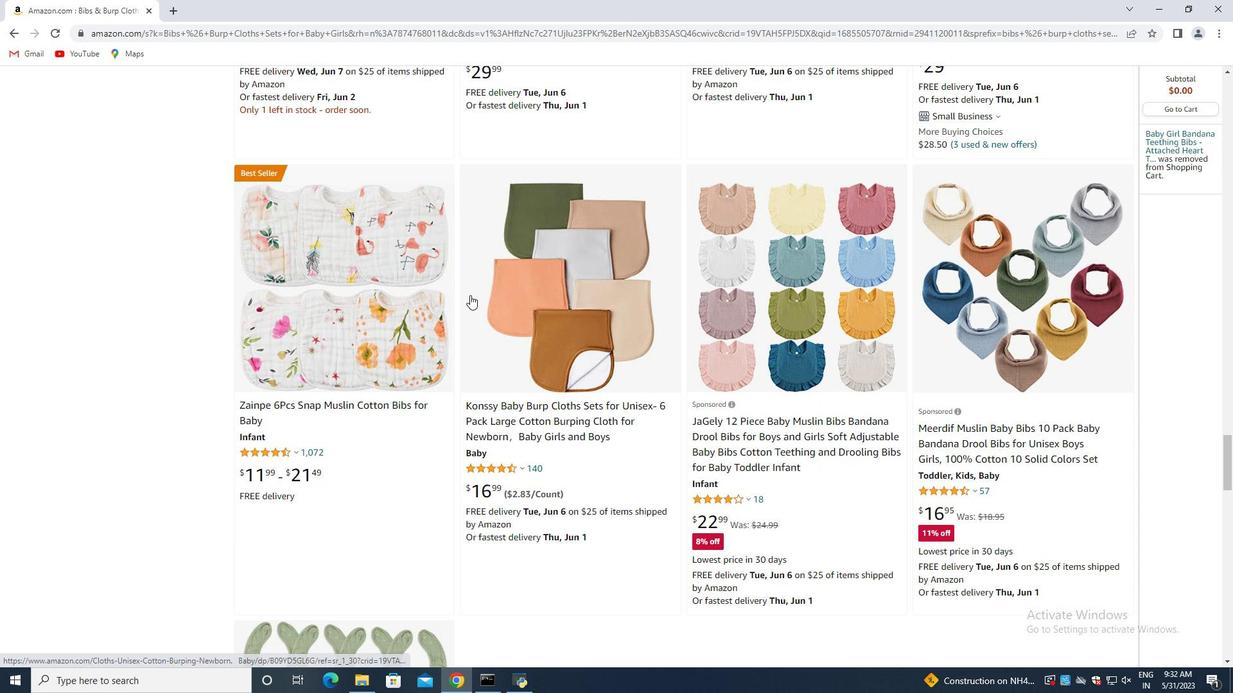 
Action: Mouse scrolled (482, 297) with delta (0, 0)
Screenshot: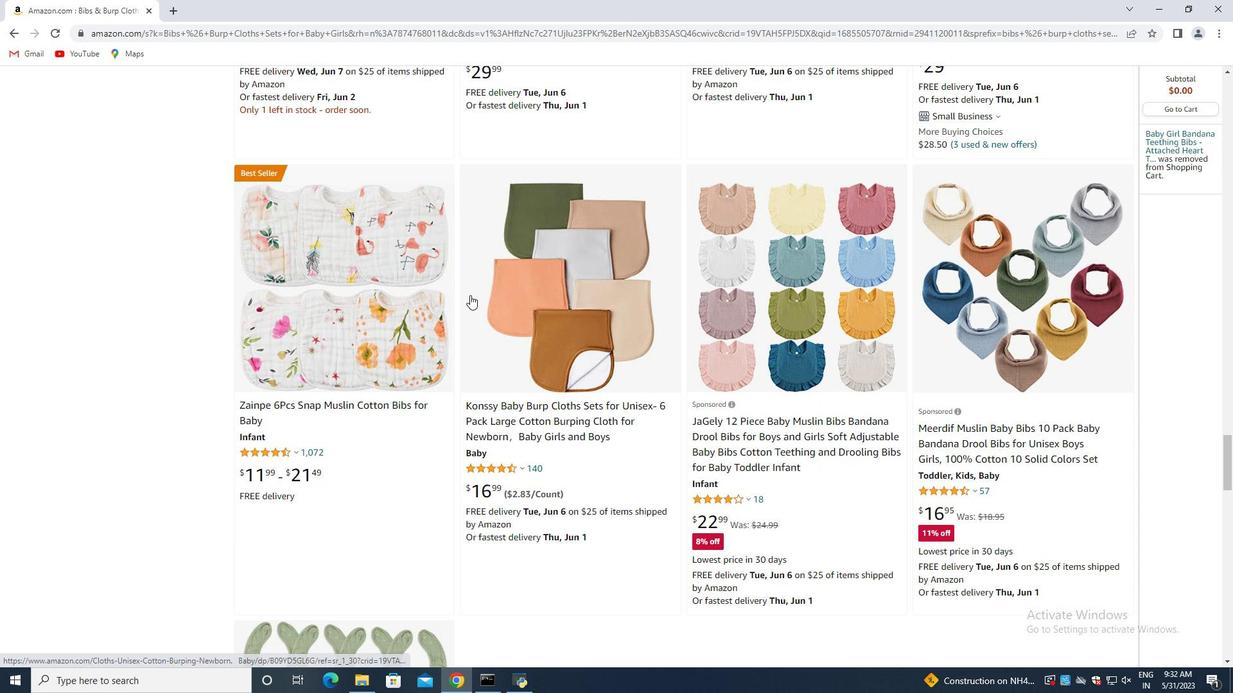 
Action: Mouse moved to (478, 298)
Screenshot: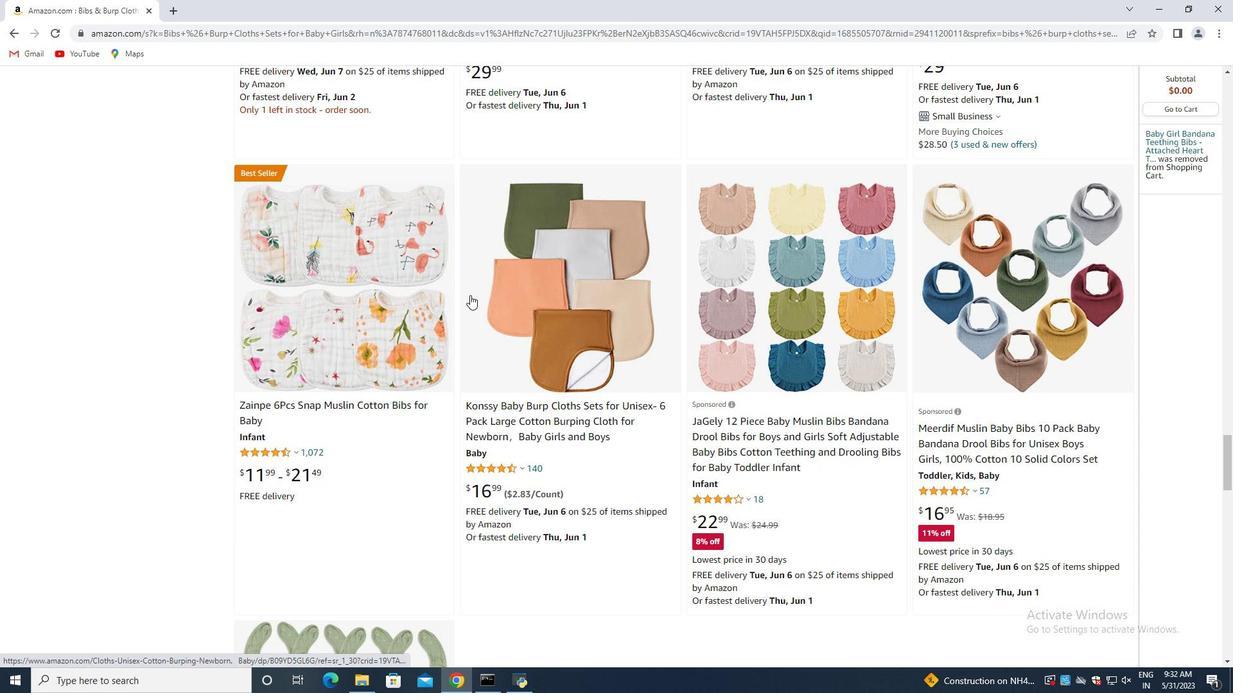 
Action: Mouse scrolled (478, 297) with delta (0, 0)
Screenshot: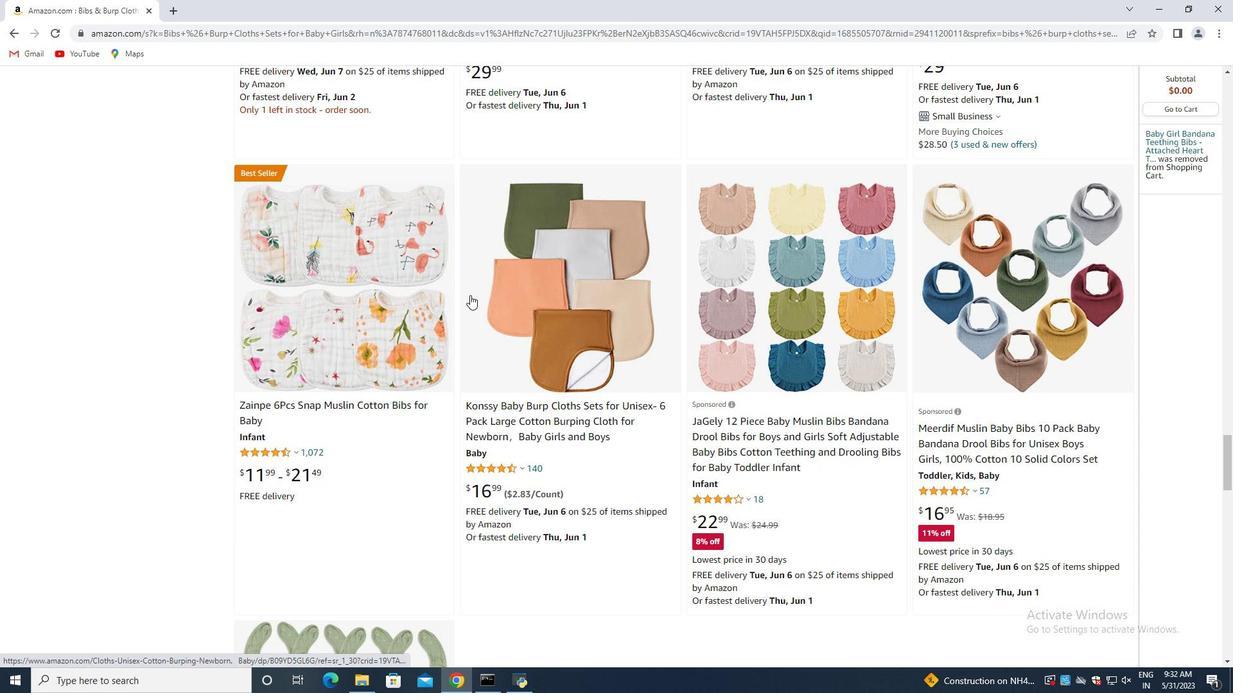 
Action: Mouse moved to (472, 296)
Screenshot: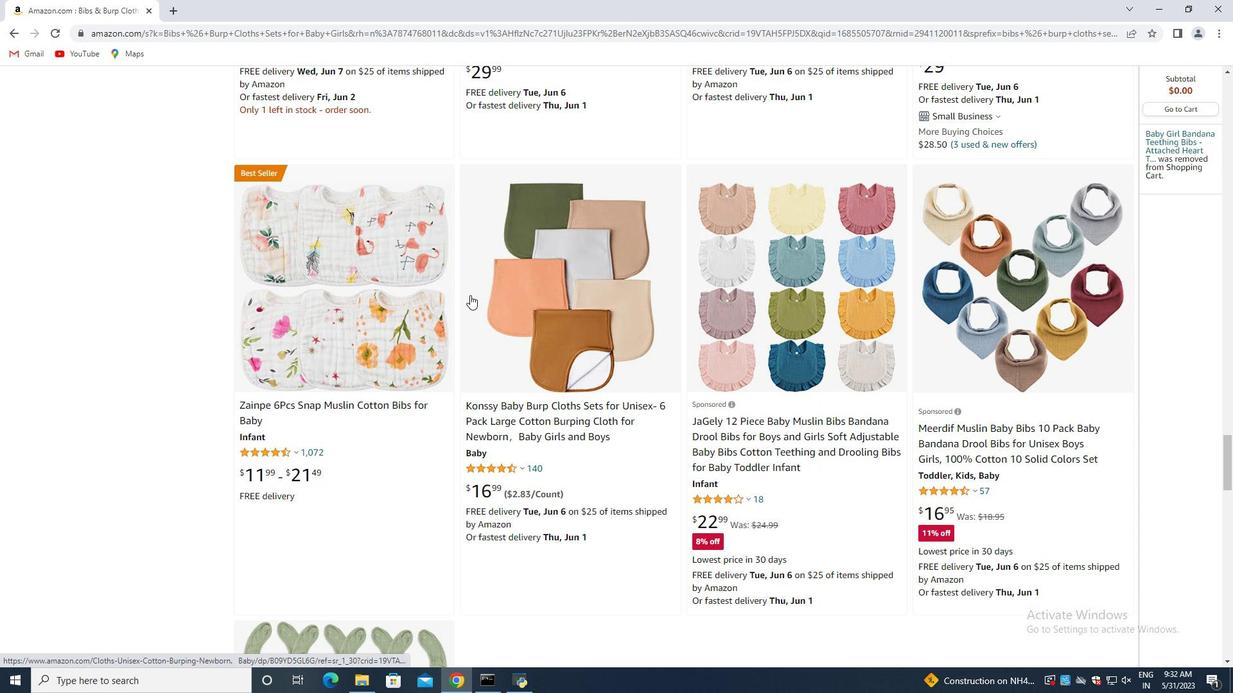 
Action: Mouse scrolled (473, 296) with delta (0, 0)
Screenshot: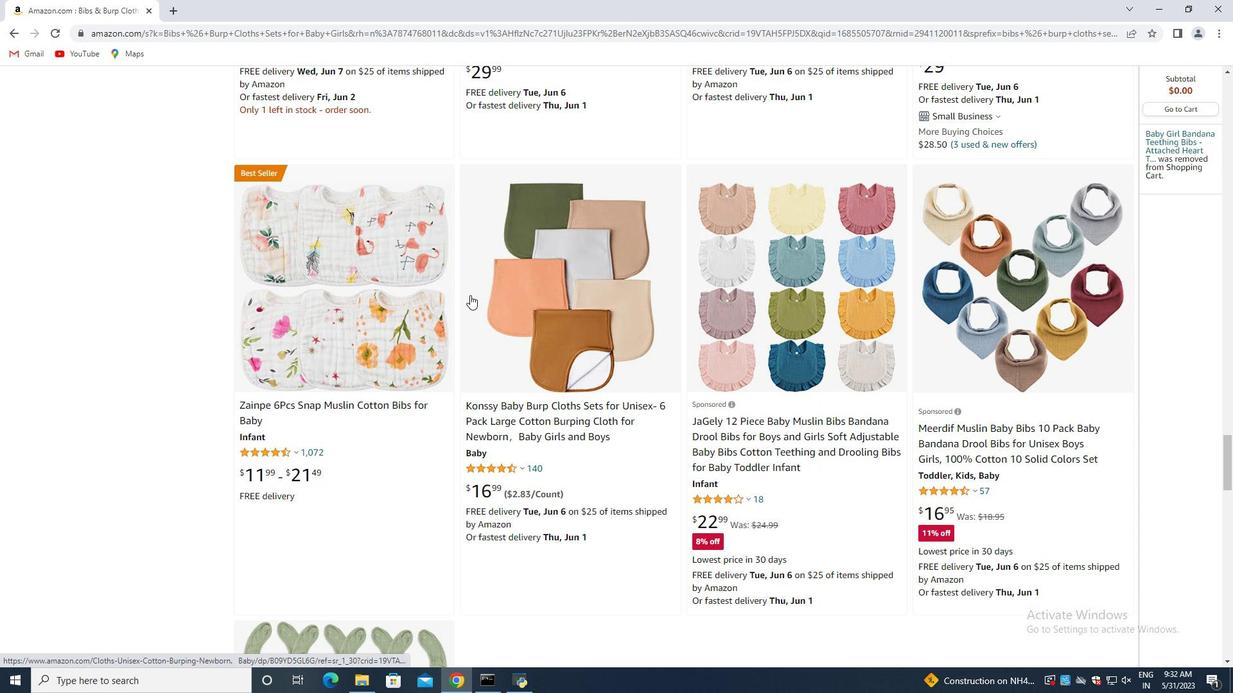 
Action: Mouse moved to (351, 303)
Screenshot: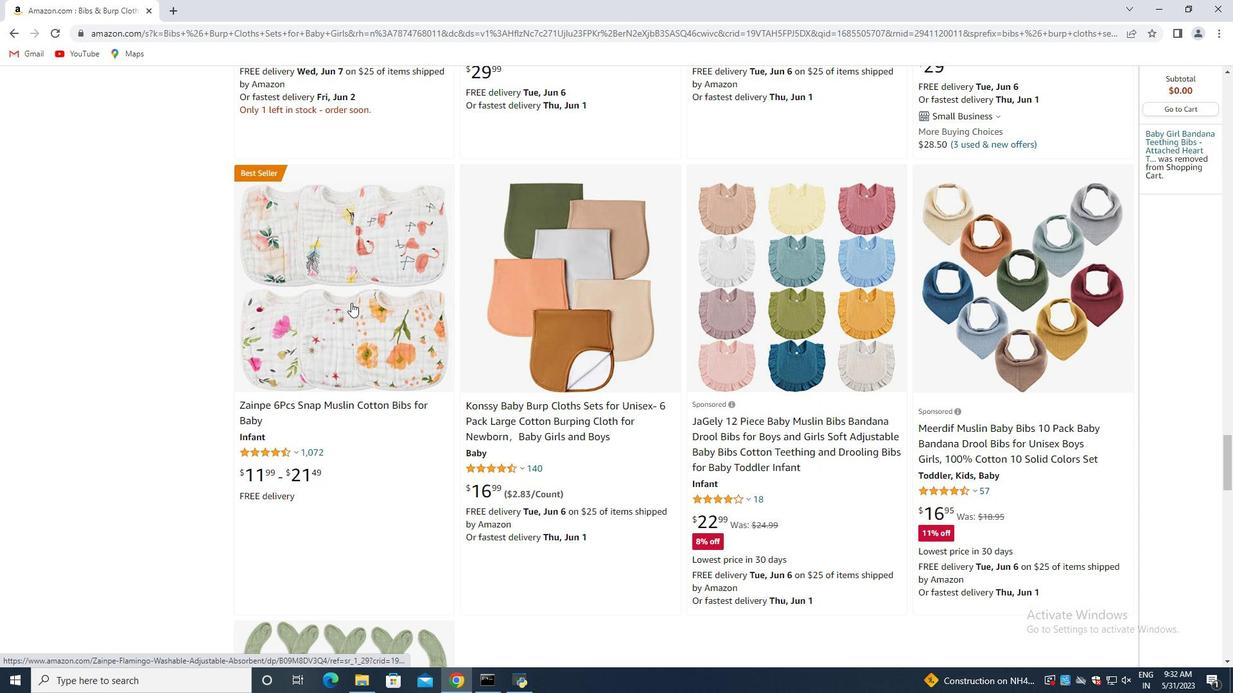 
Action: Mouse pressed left at (351, 303)
Screenshot: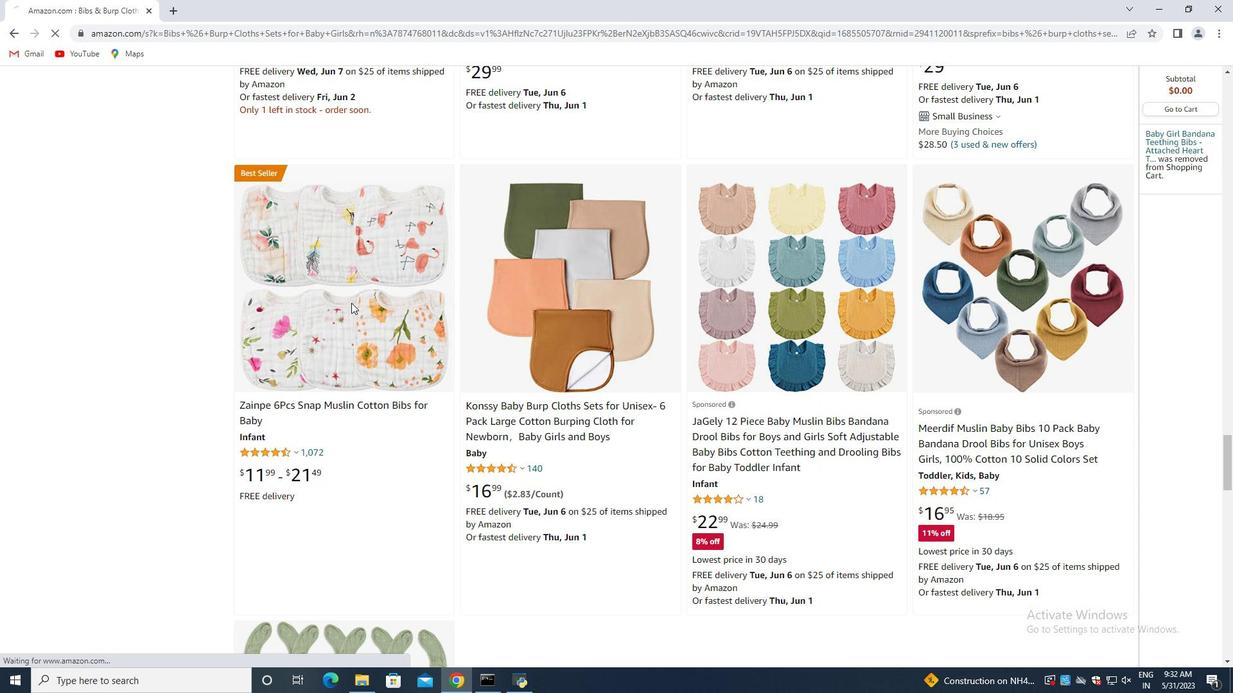 
Action: Mouse moved to (338, 341)
Screenshot: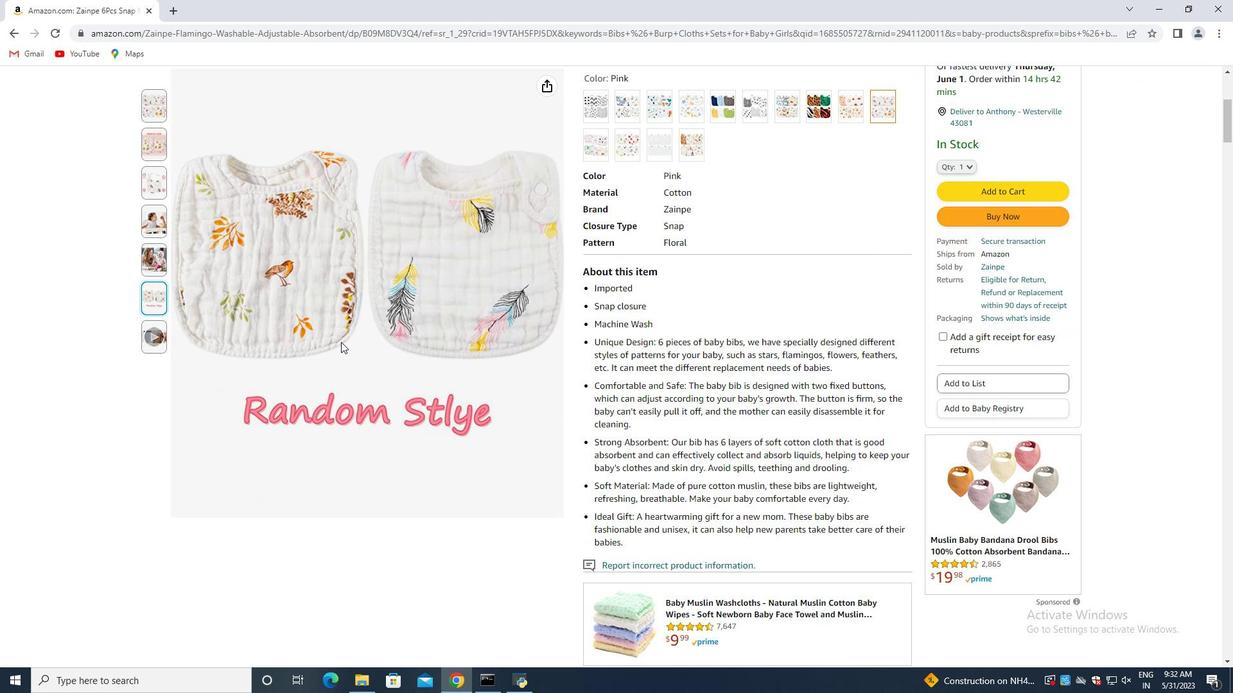 
Action: Mouse scrolled (338, 341) with delta (0, 0)
Screenshot: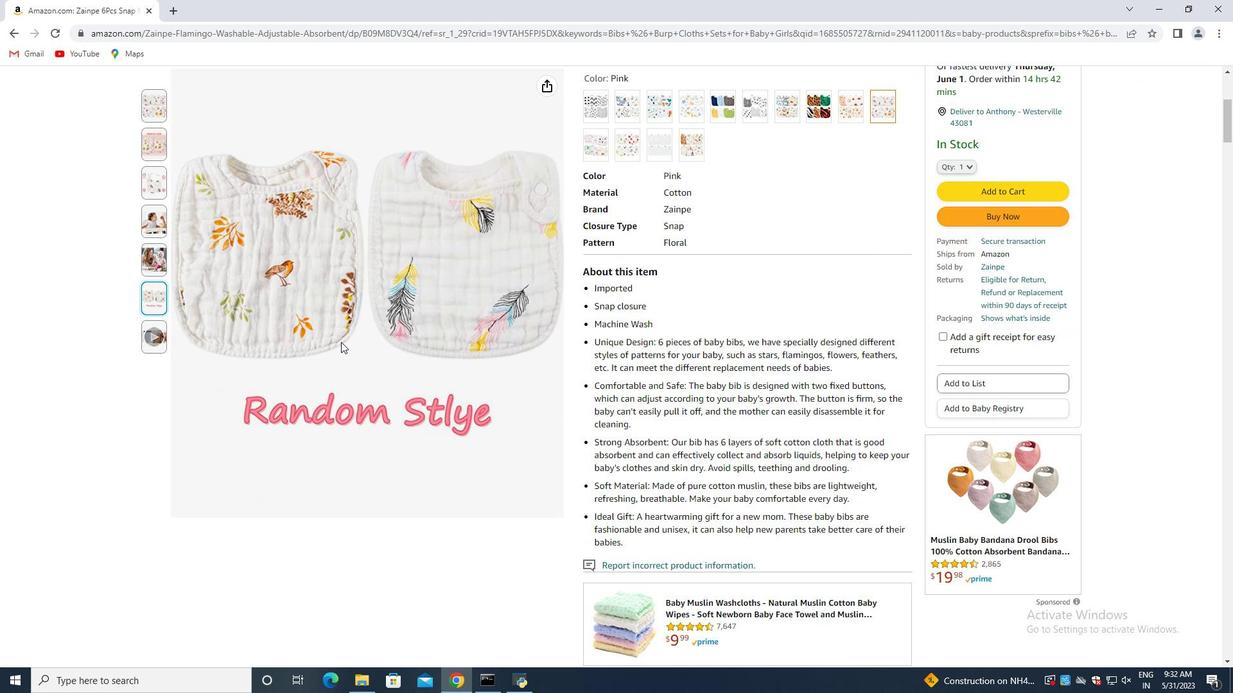 
Action: Mouse moved to (338, 341)
Screenshot: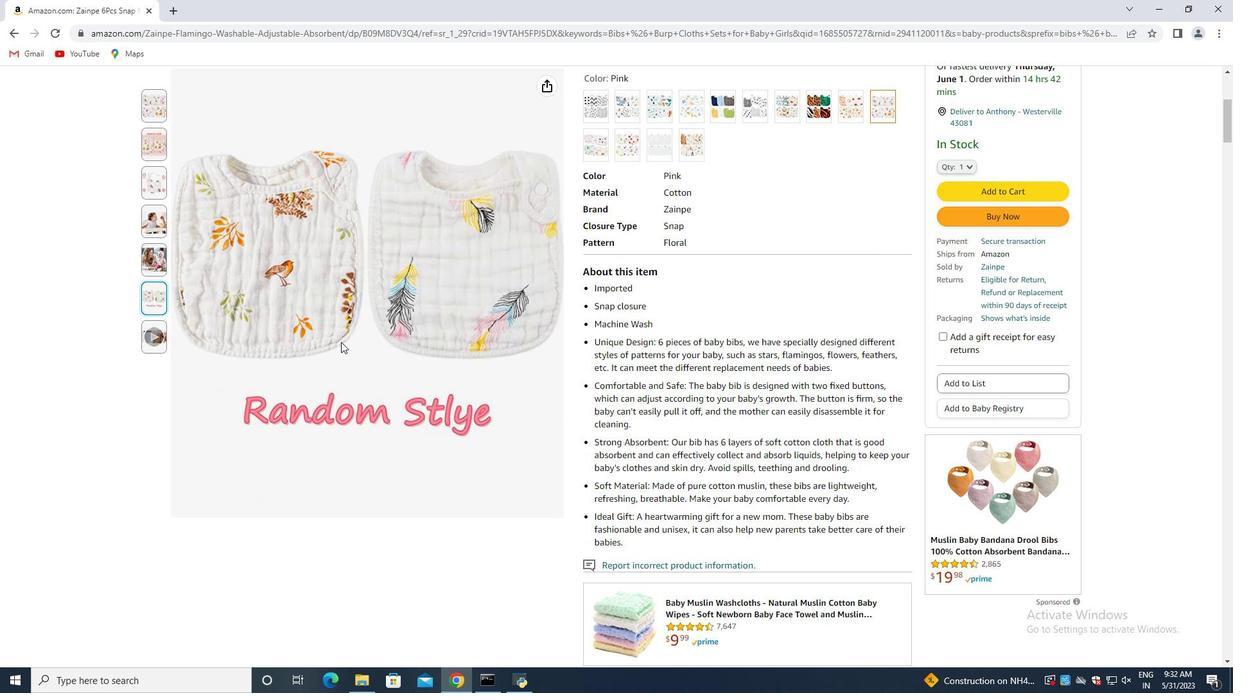 
Action: Mouse scrolled (338, 341) with delta (0, 0)
Screenshot: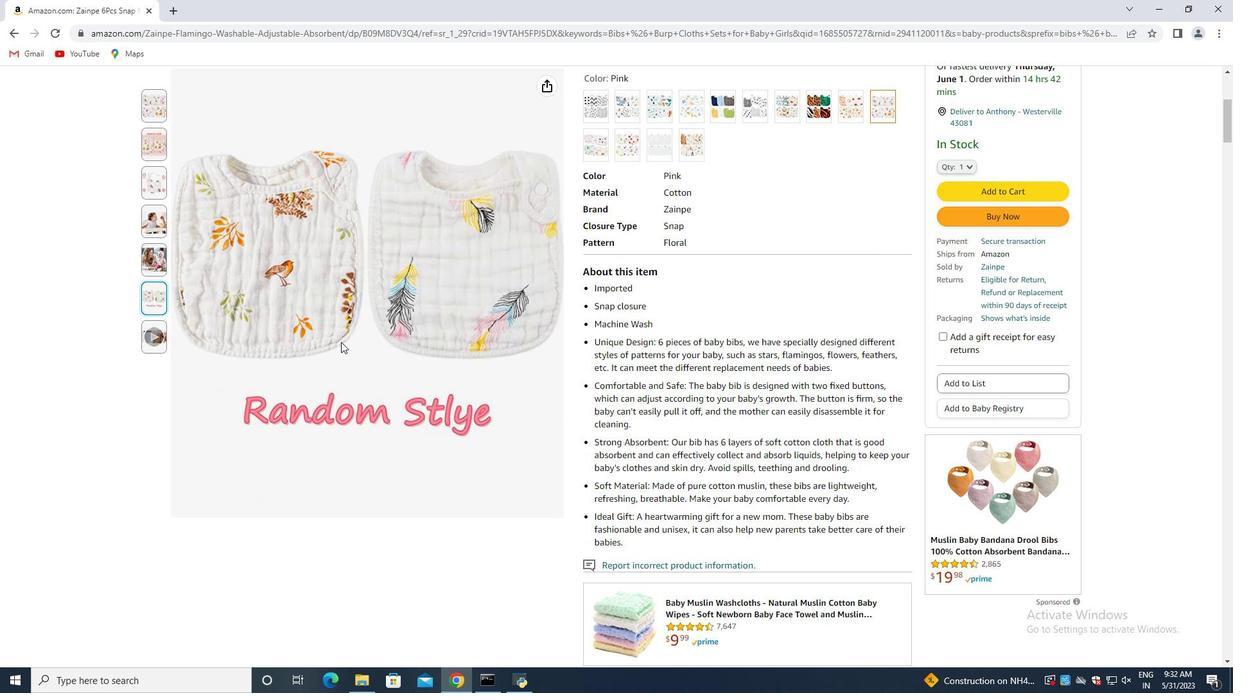 
Action: Mouse moved to (340, 341)
Screenshot: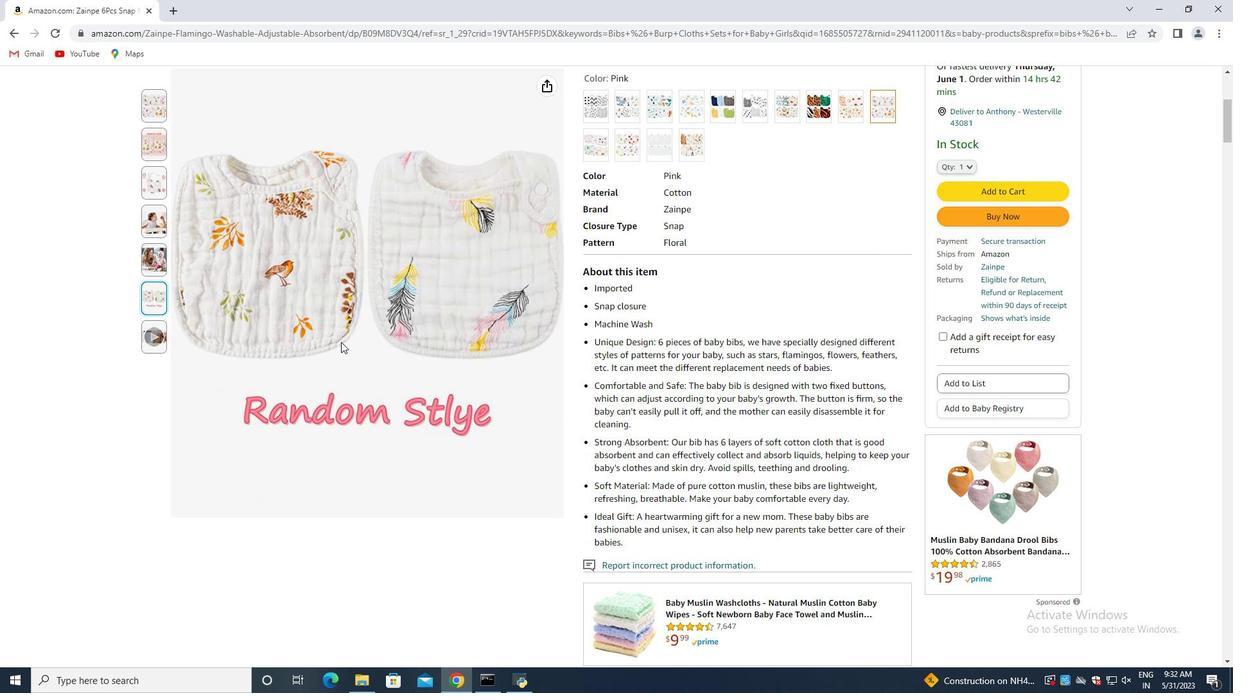 
Action: Mouse scrolled (340, 341) with delta (0, 0)
Screenshot: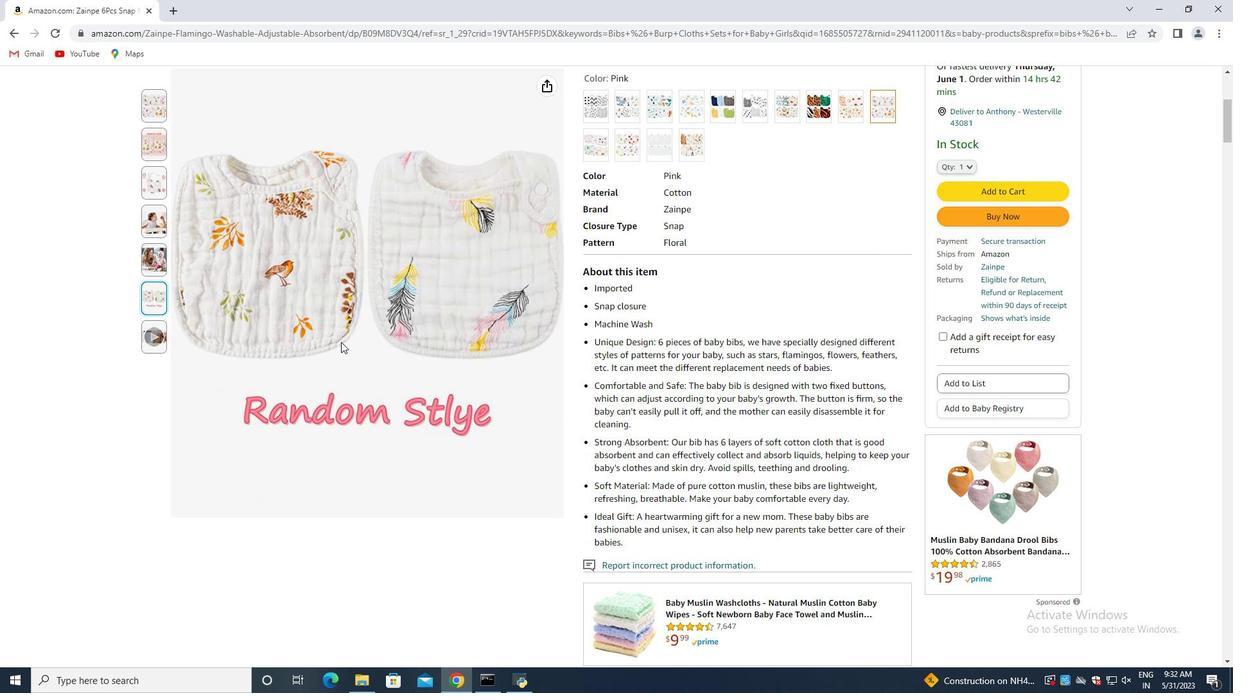 
Action: Mouse moved to (340, 341)
Screenshot: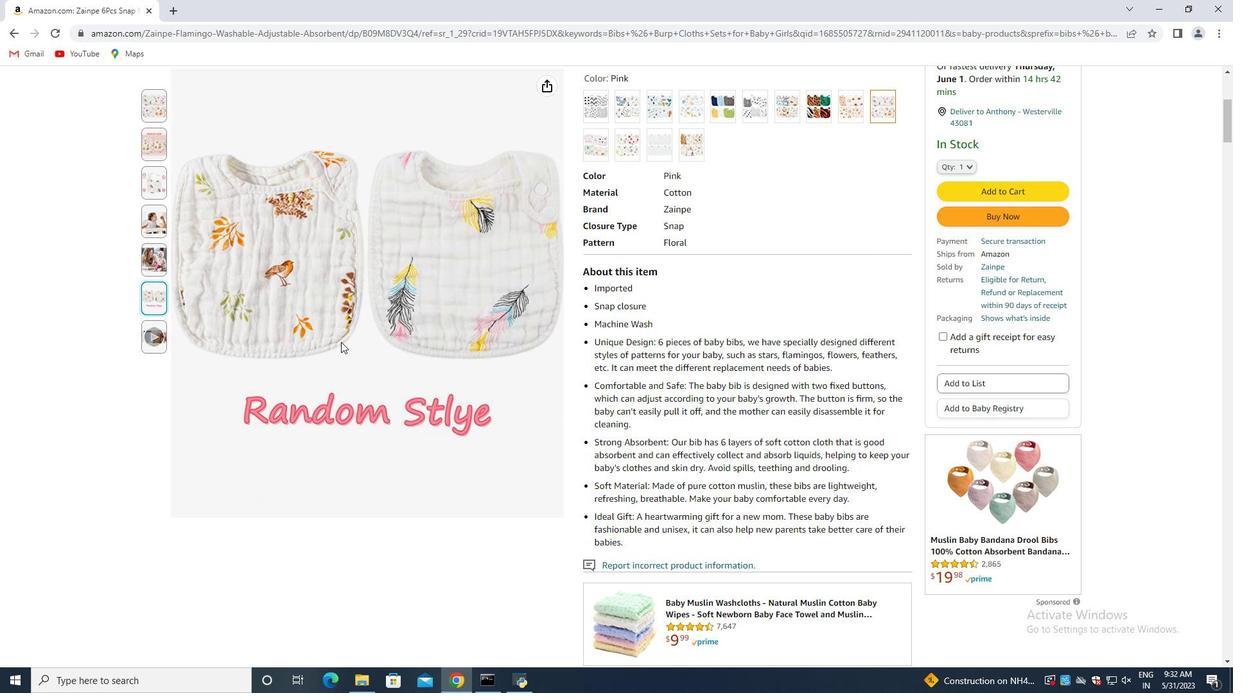 
Action: Mouse scrolled (340, 341) with delta (0, 0)
Screenshot: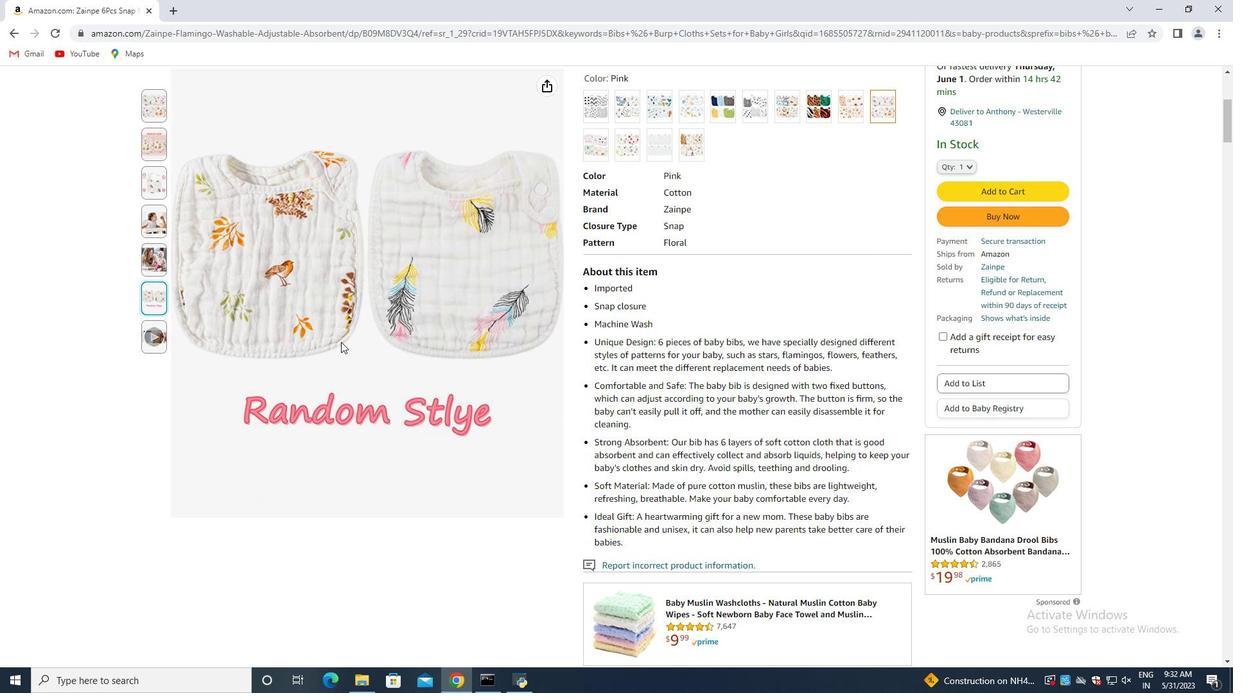 
Action: Mouse moved to (341, 342)
Screenshot: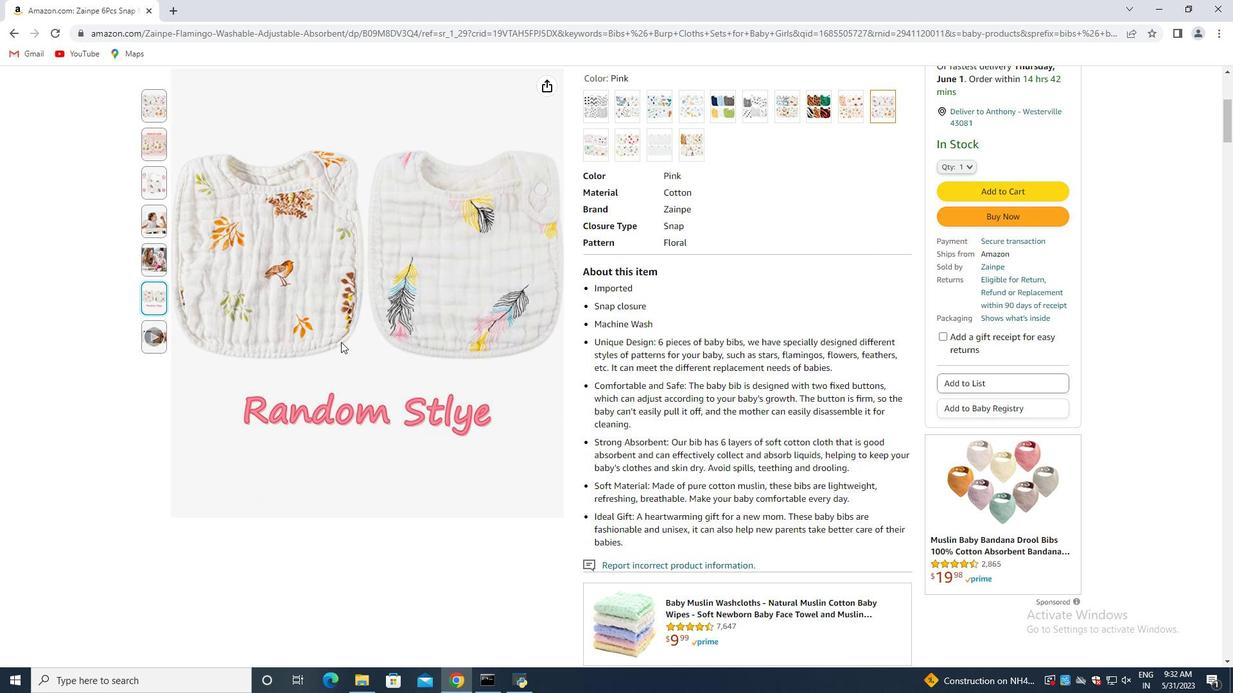 
Action: Mouse scrolled (341, 341) with delta (0, 0)
Screenshot: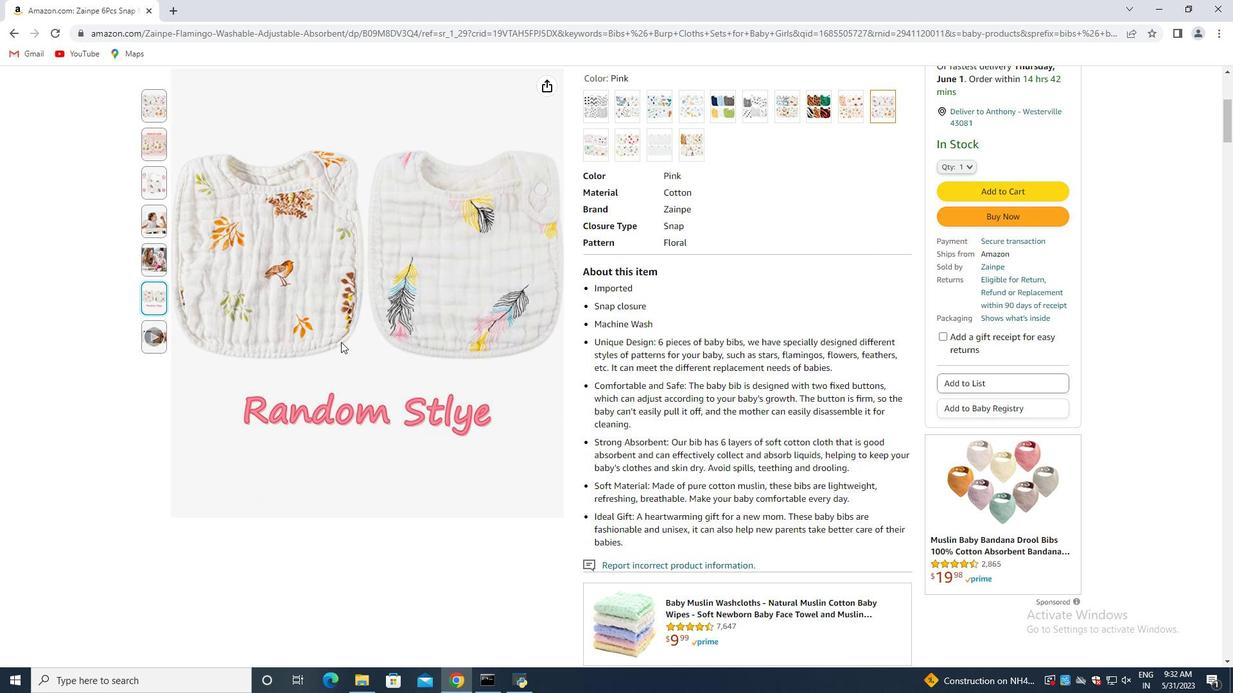 
Action: Mouse moved to (483, 298)
Screenshot: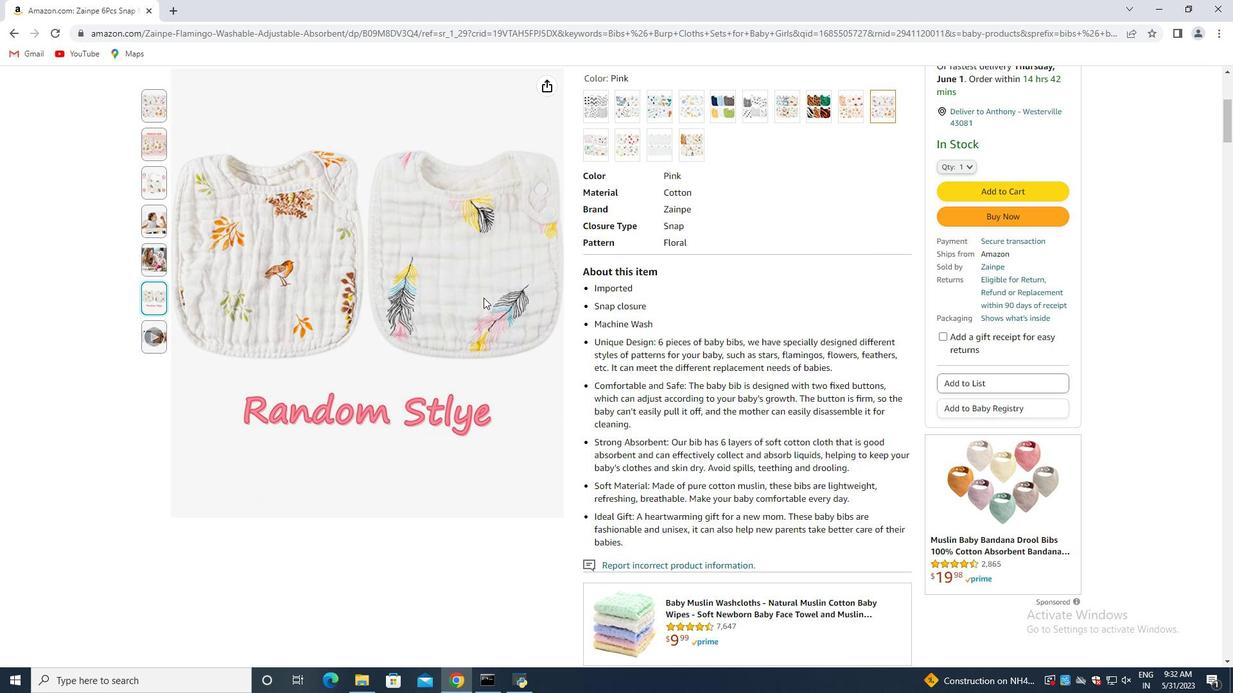 
Action: Mouse scrolled (483, 297) with delta (0, 0)
Screenshot: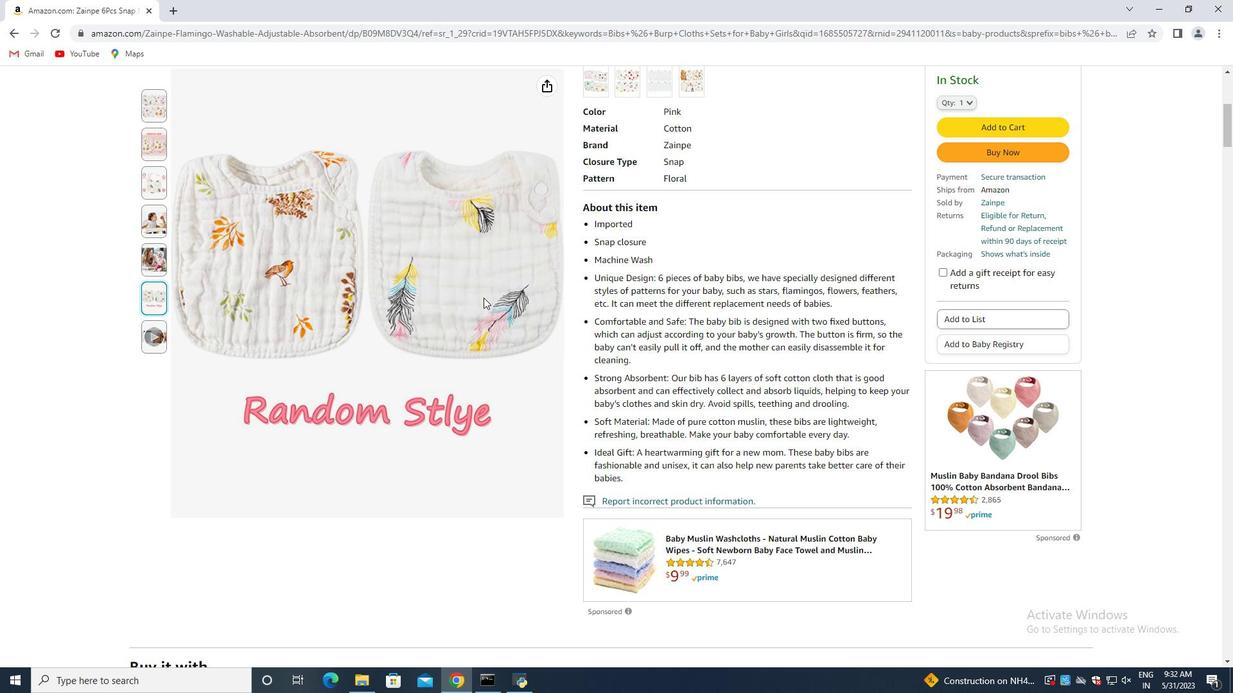 
Action: Mouse scrolled (483, 297) with delta (0, 0)
Screenshot: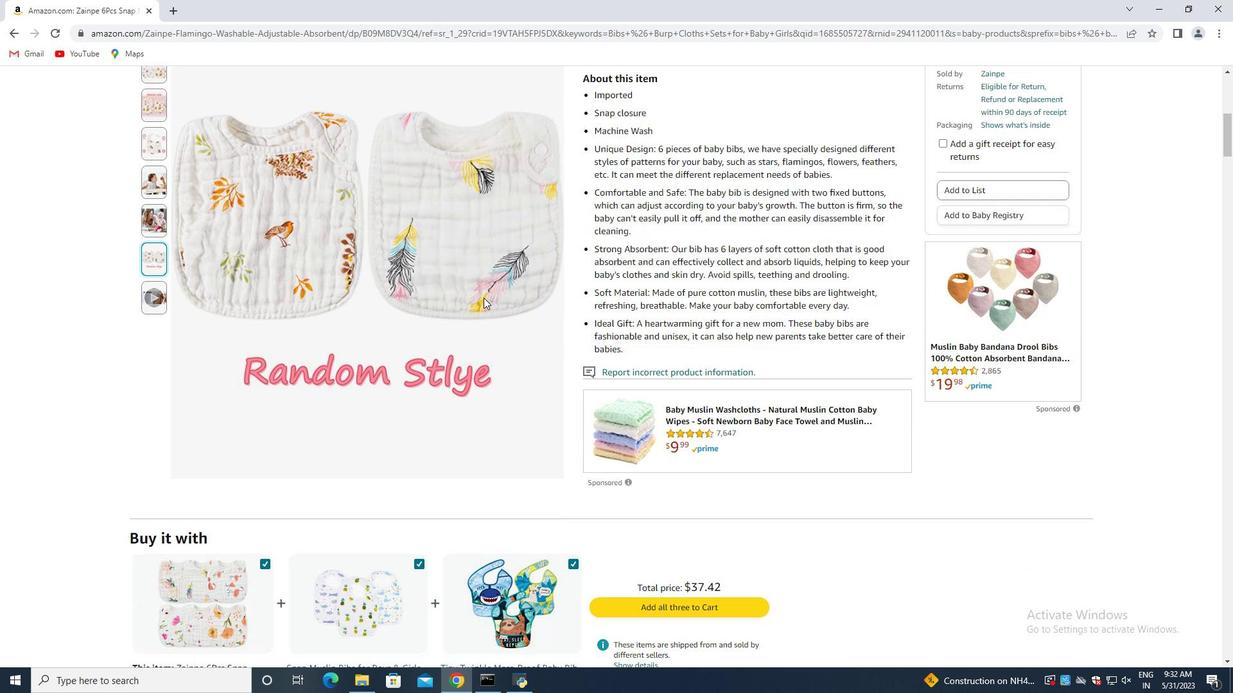 
Action: Mouse scrolled (483, 297) with delta (0, 0)
Screenshot: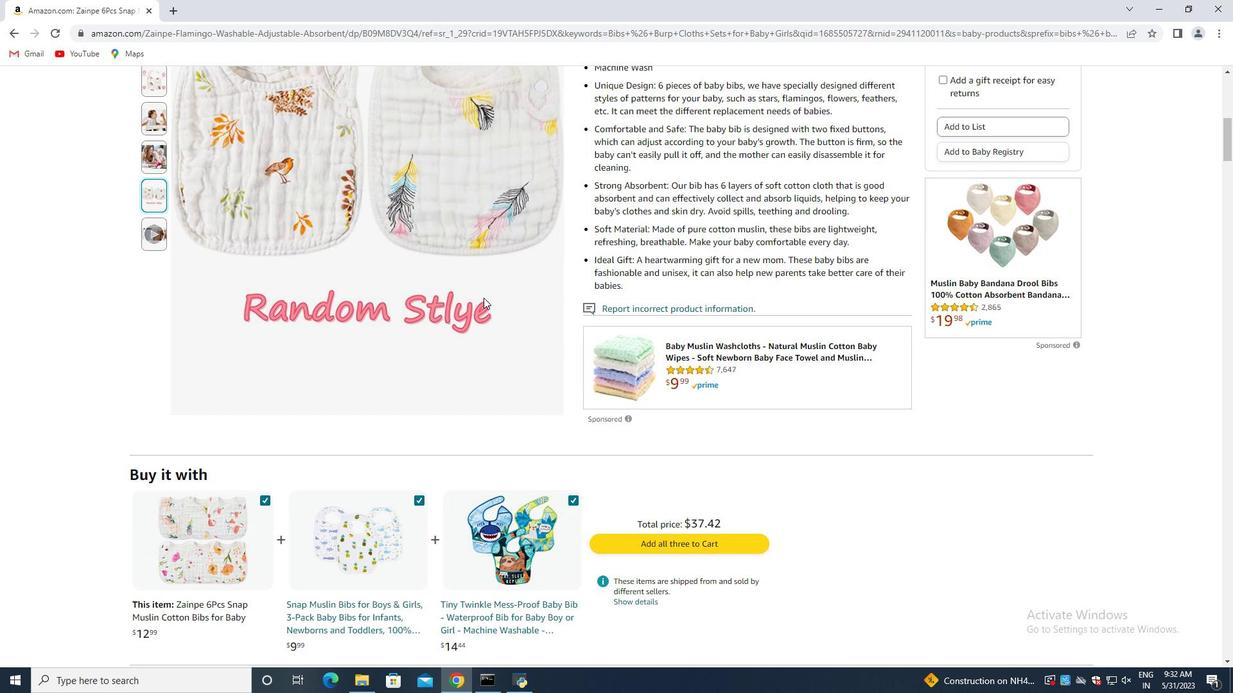 
Action: Mouse scrolled (483, 297) with delta (0, 0)
Screenshot: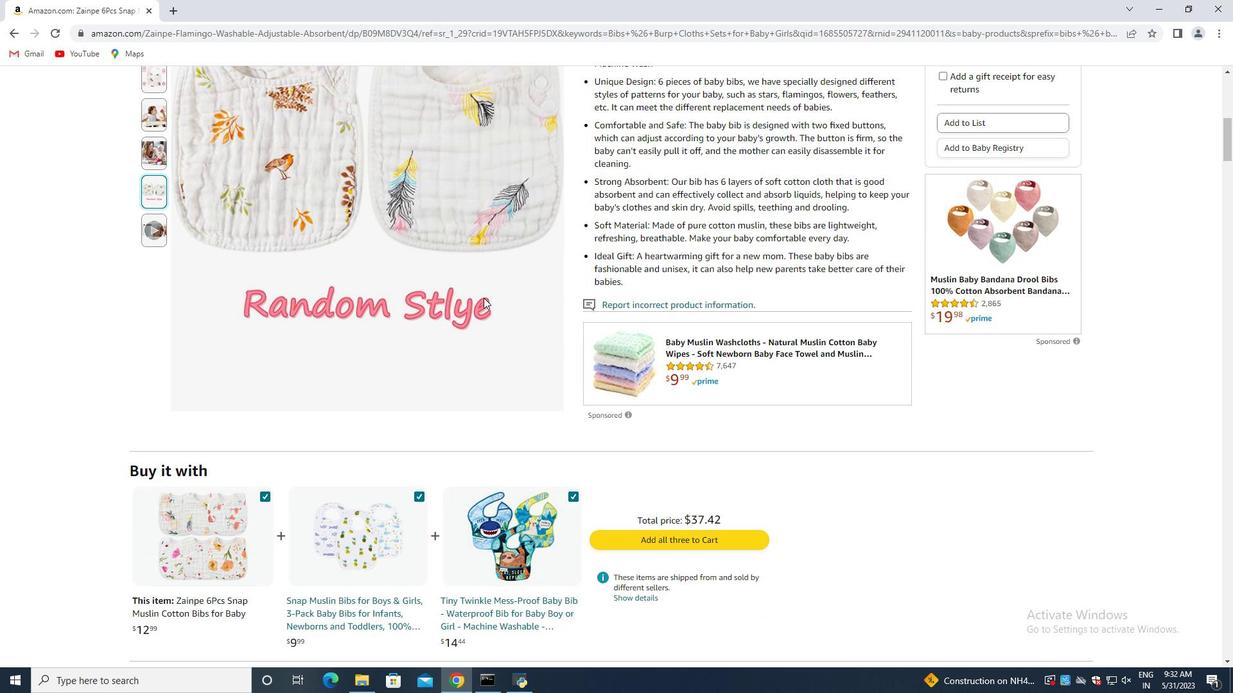 
Action: Mouse scrolled (483, 297) with delta (0, 0)
Screenshot: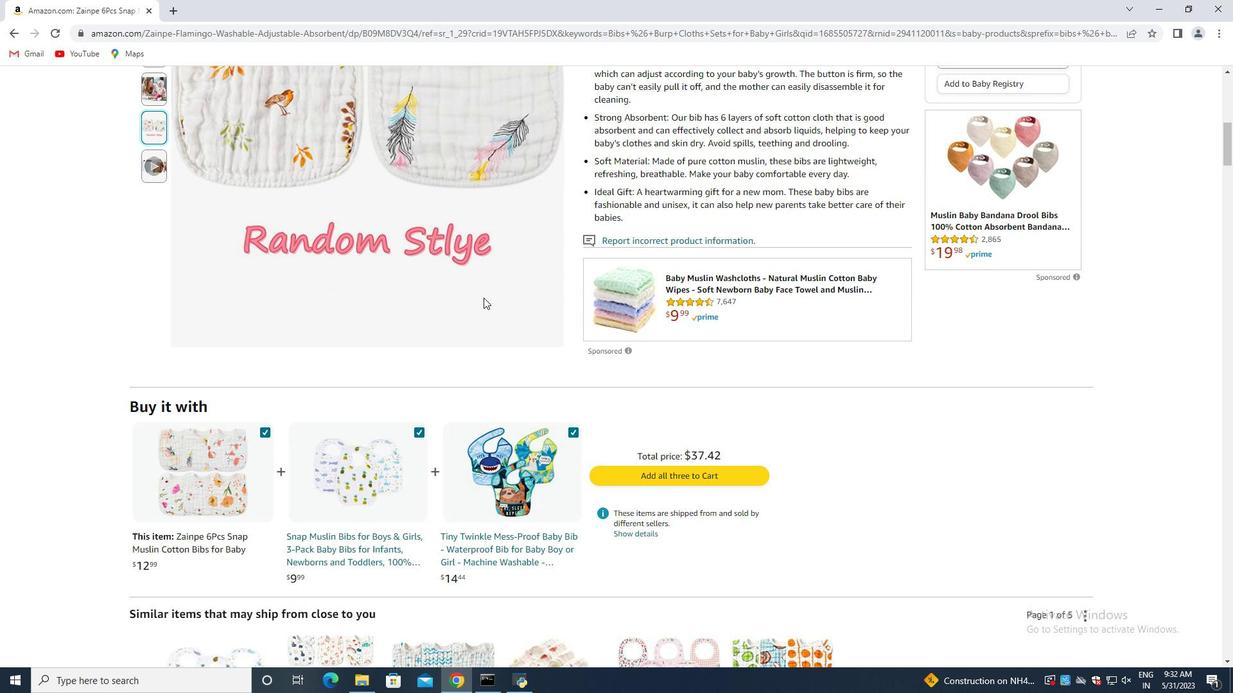 
Action: Mouse moved to (483, 298)
Screenshot: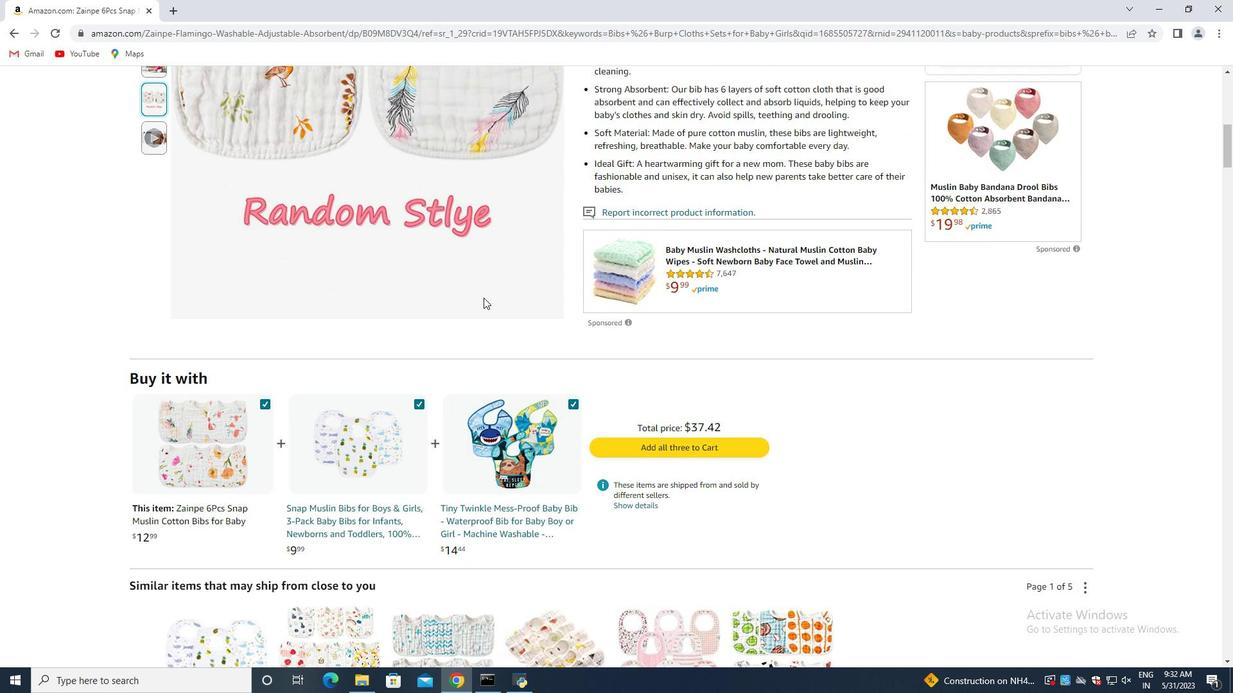 
Action: Mouse scrolled (483, 297) with delta (0, 0)
Screenshot: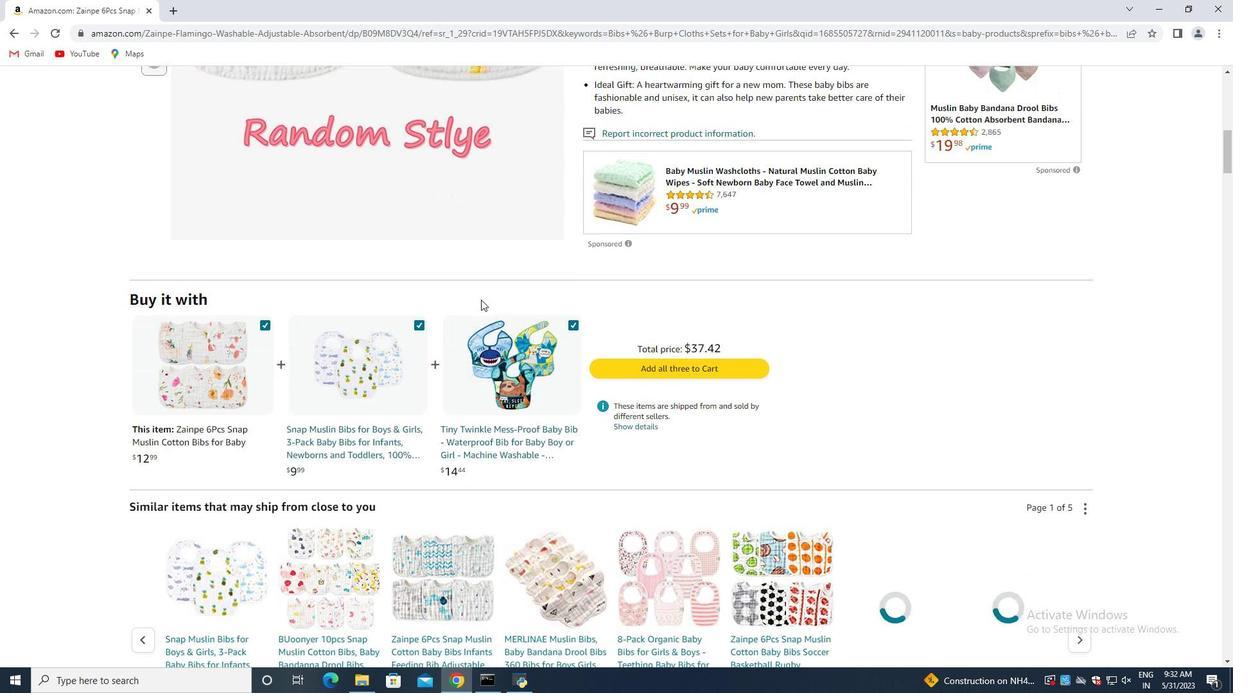
Action: Mouse scrolled (483, 297) with delta (0, 0)
Screenshot: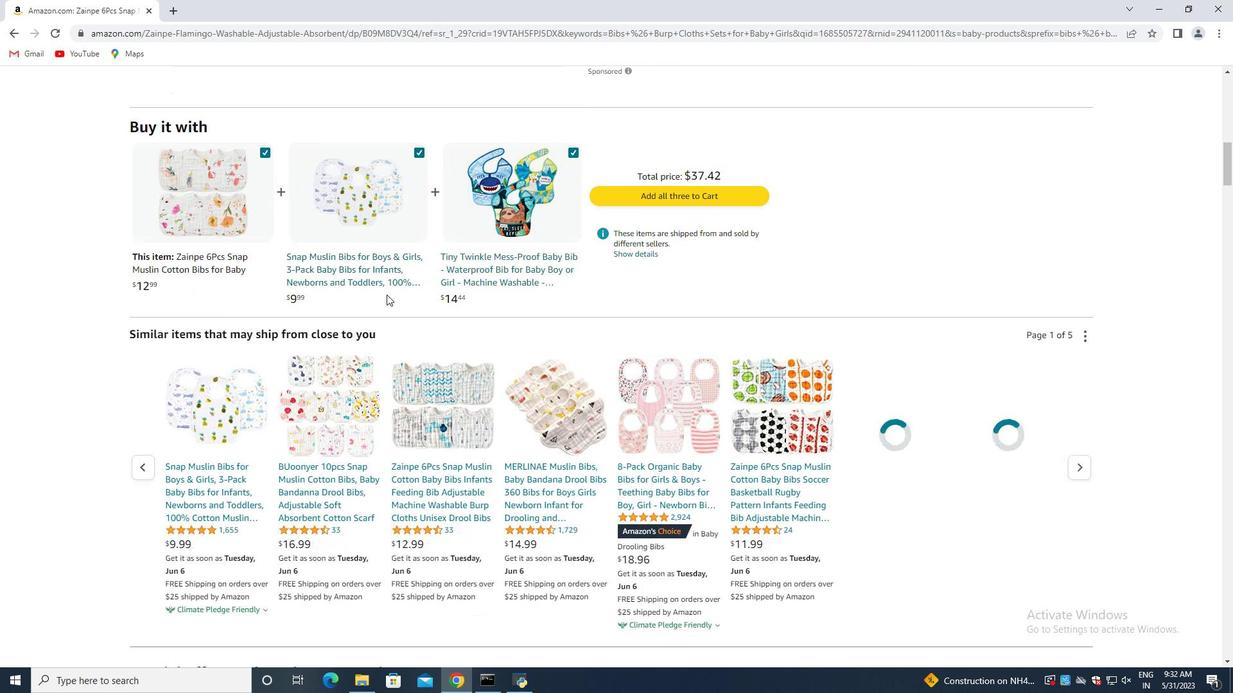 
Action: Mouse scrolled (483, 297) with delta (0, 0)
Screenshot: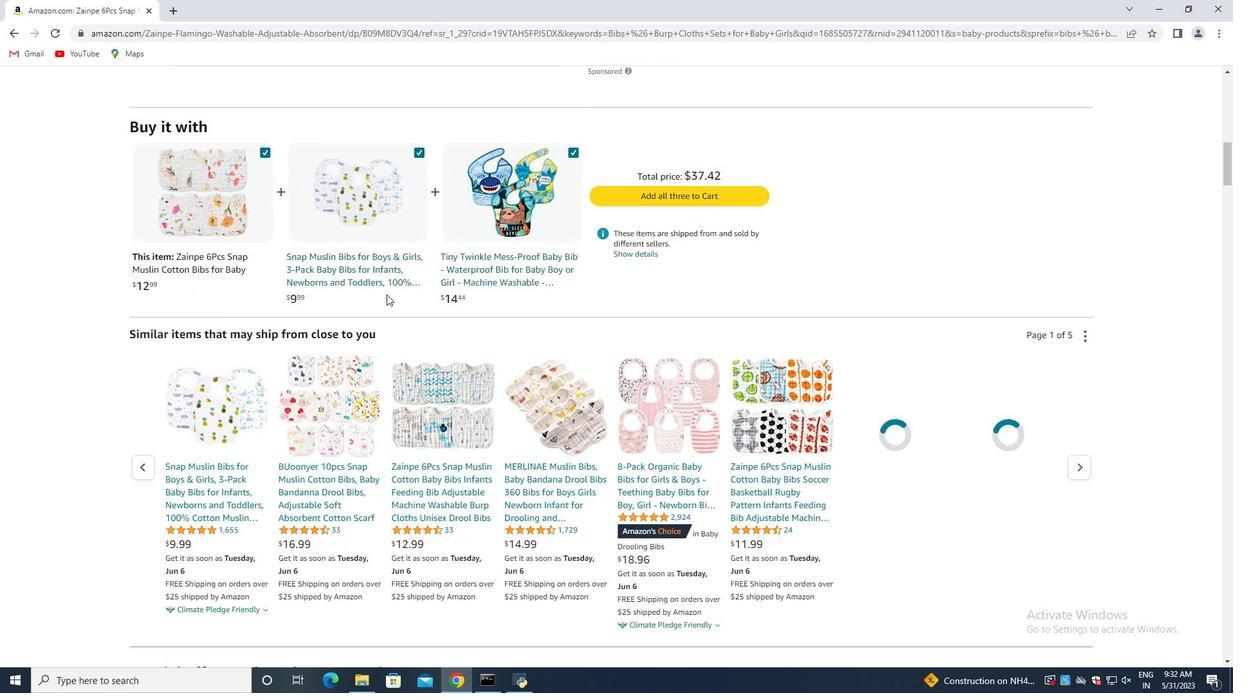 
Action: Mouse moved to (481, 300)
Screenshot: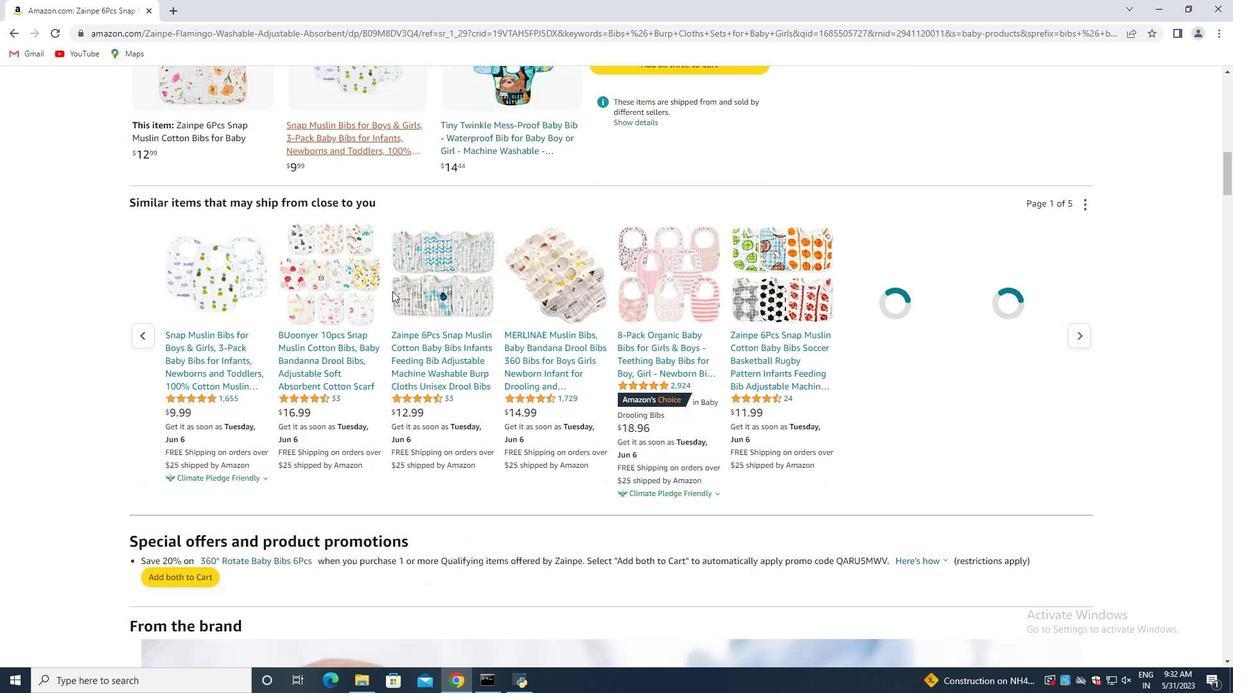 
Action: Mouse scrolled (481, 299) with delta (0, 0)
Screenshot: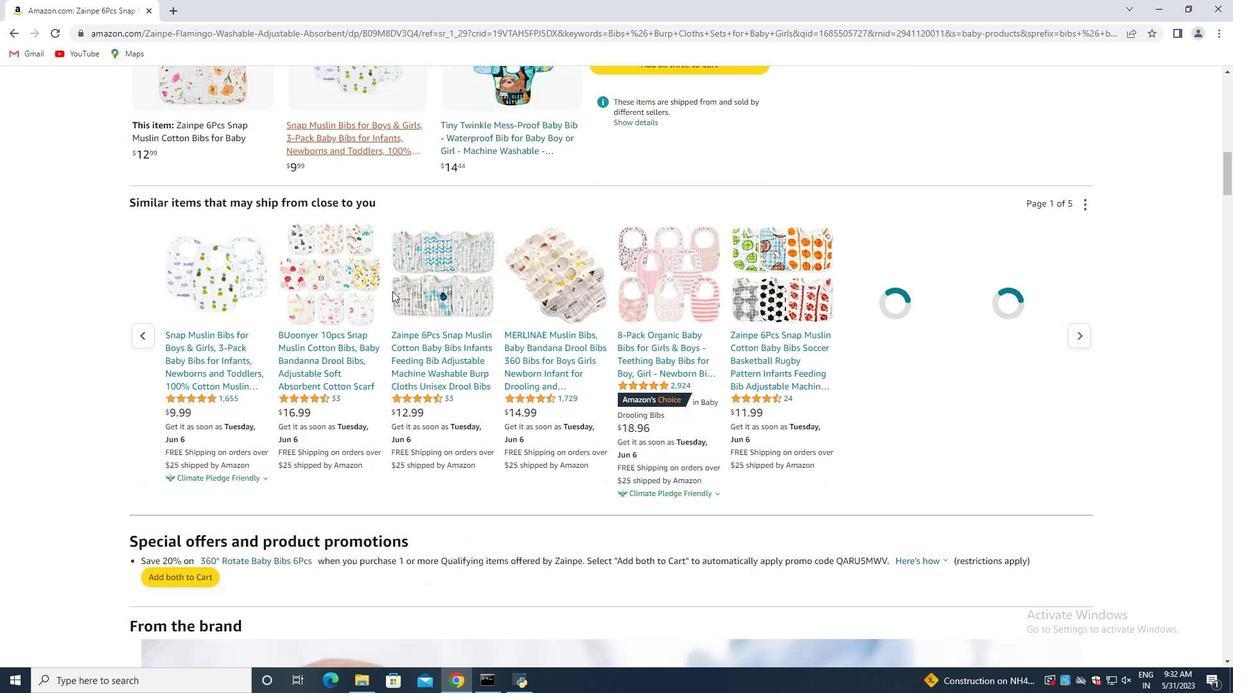 
Action: Mouse moved to (420, 292)
Screenshot: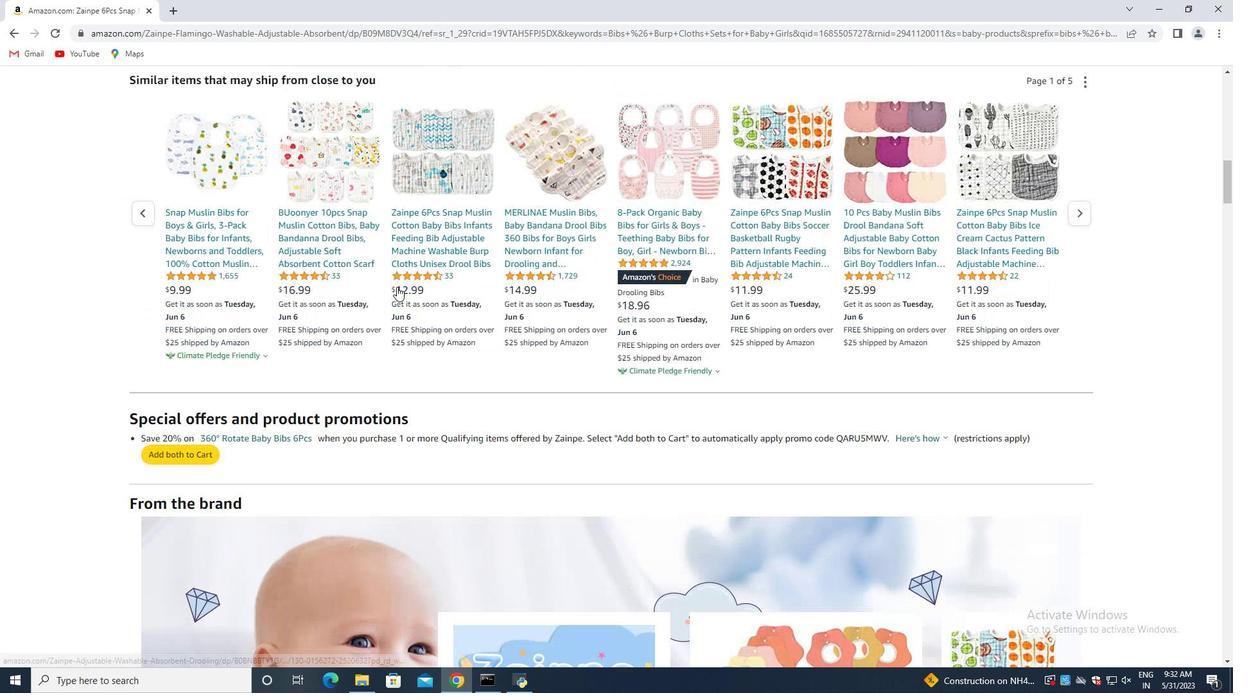 
Action: Mouse scrolled (420, 292) with delta (0, 0)
Screenshot: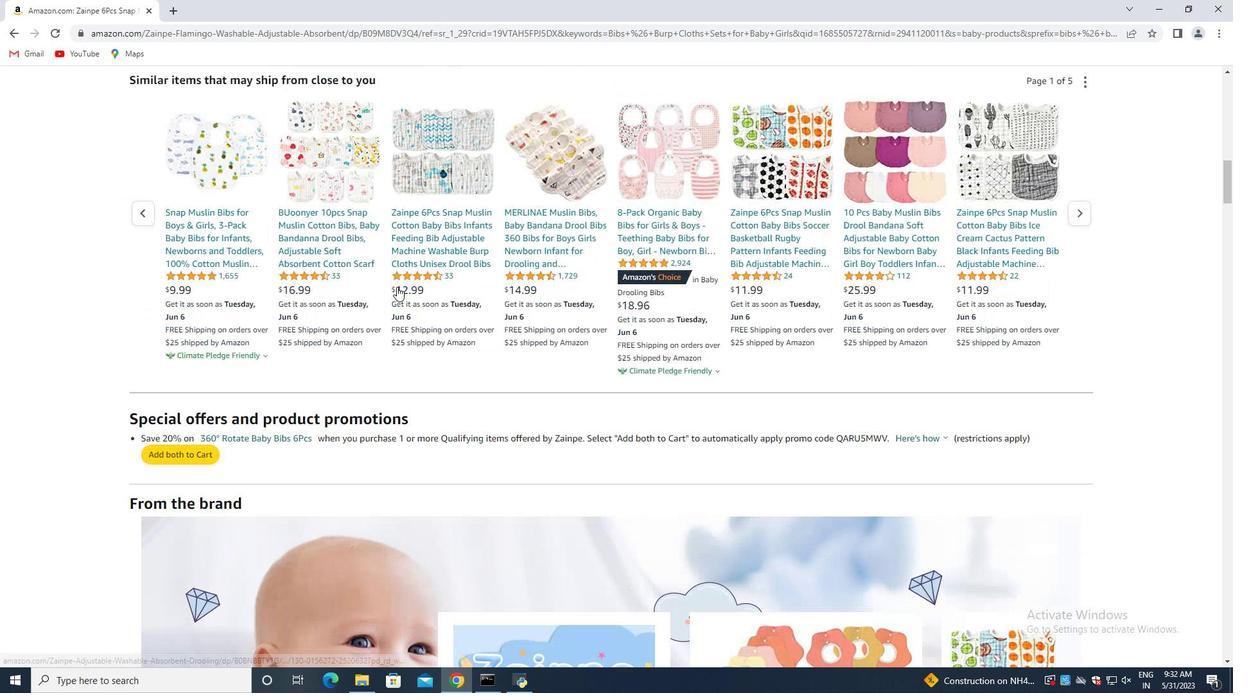 
Action: Mouse moved to (402, 294)
Screenshot: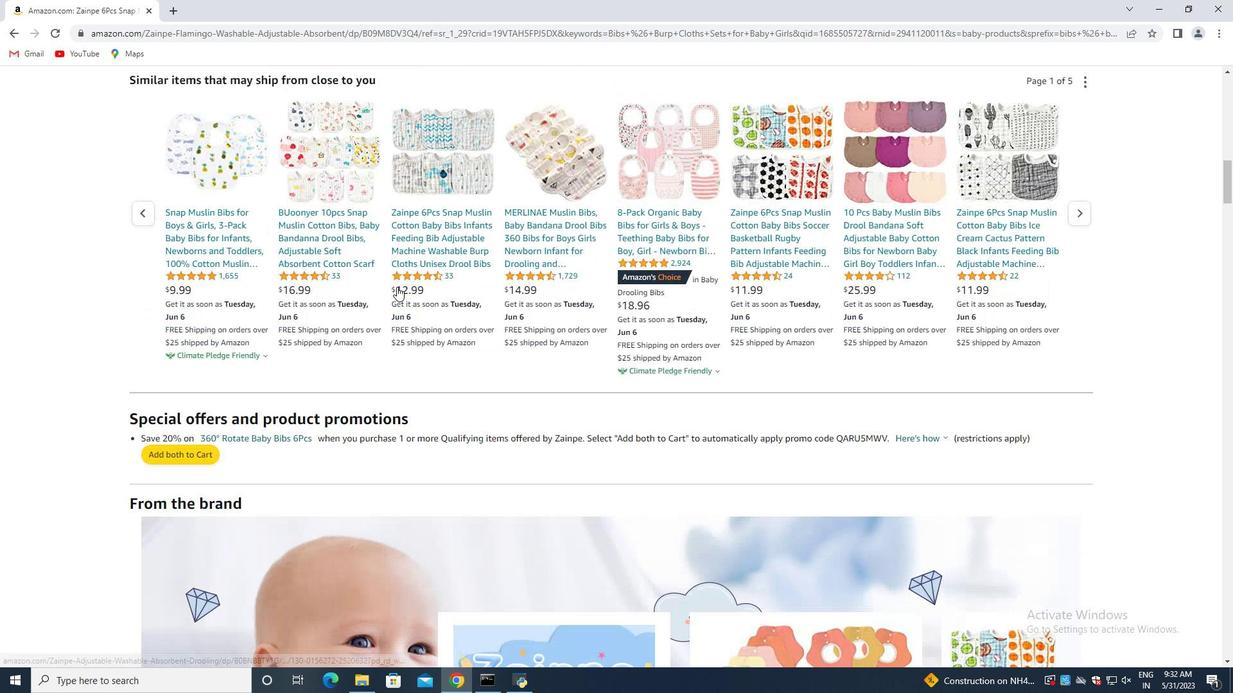 
Action: Mouse scrolled (402, 294) with delta (0, 0)
Screenshot: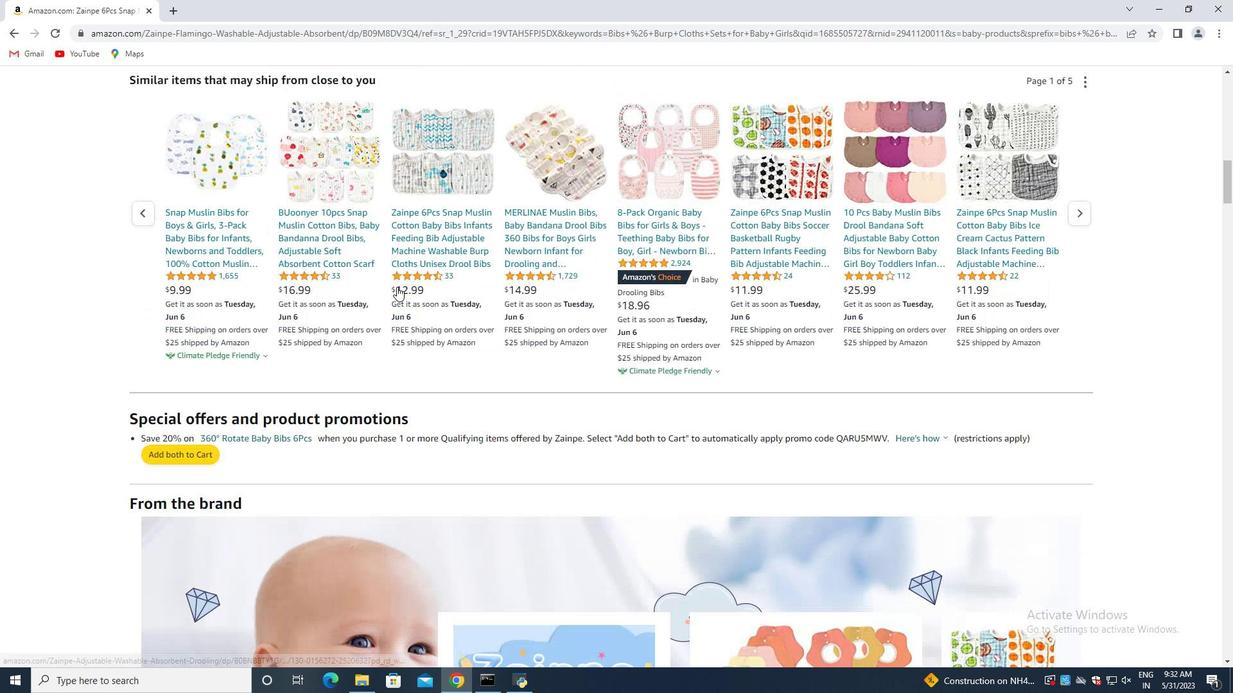 
Action: Mouse moved to (388, 295)
Screenshot: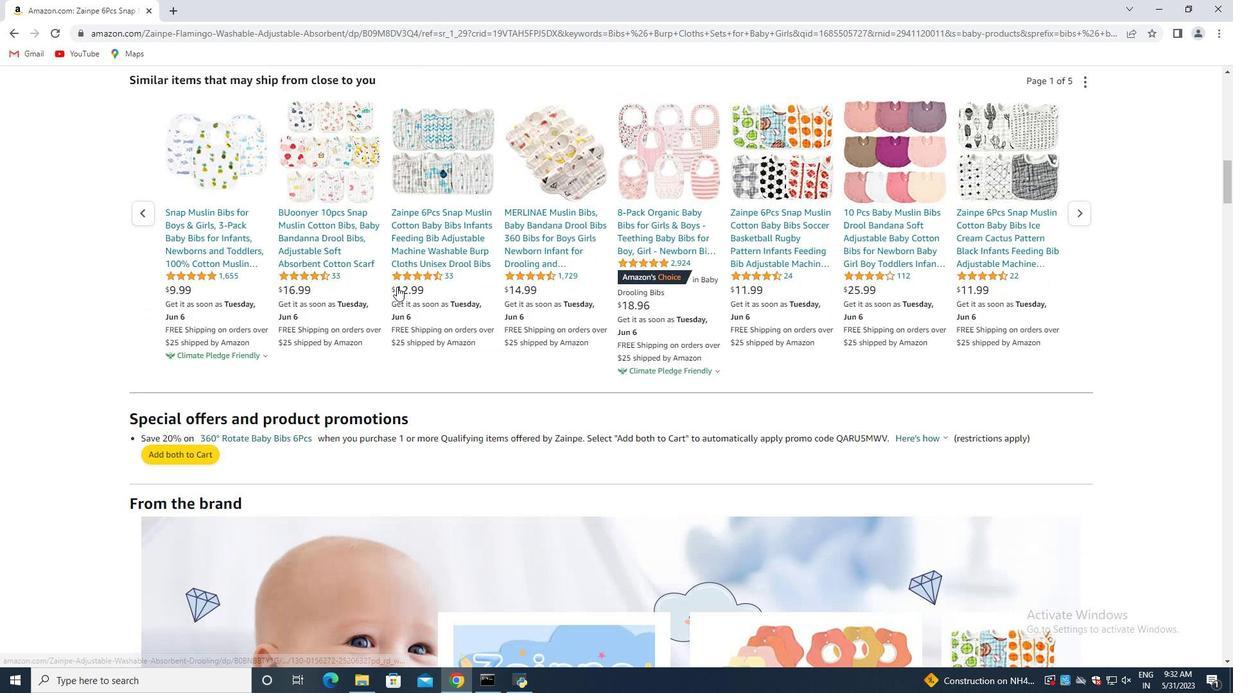 
Action: Mouse scrolled (388, 294) with delta (0, 0)
Screenshot: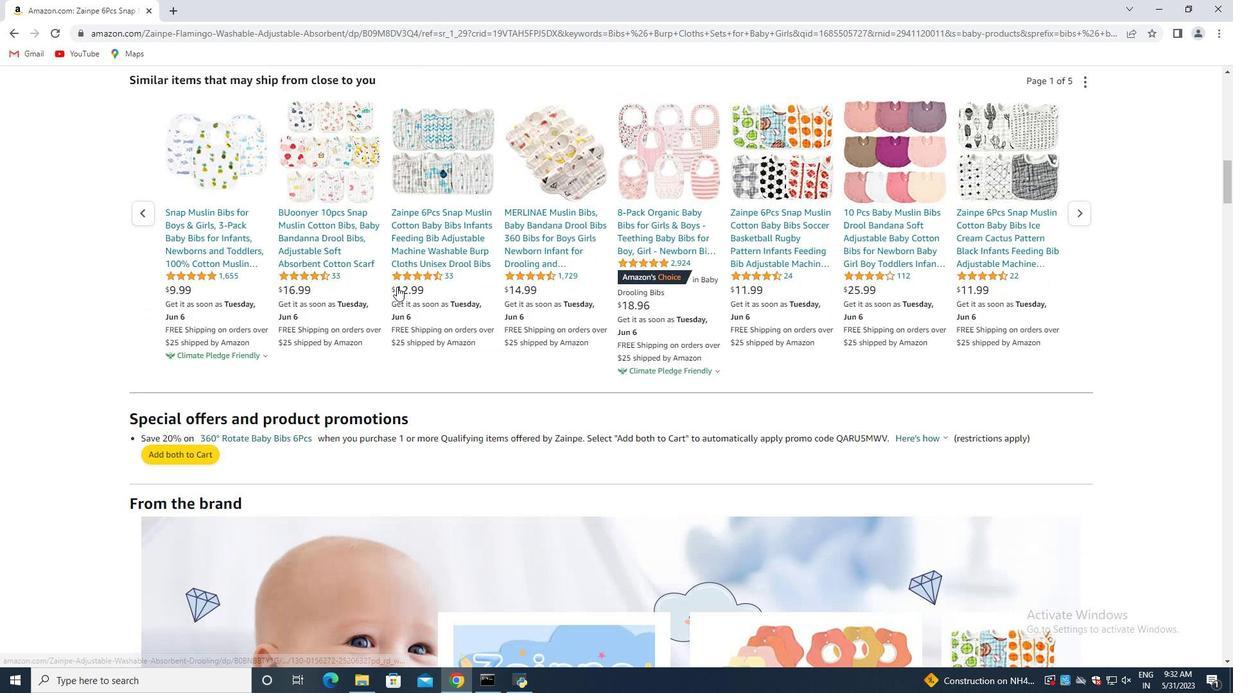 
Action: Mouse moved to (393, 290)
Screenshot: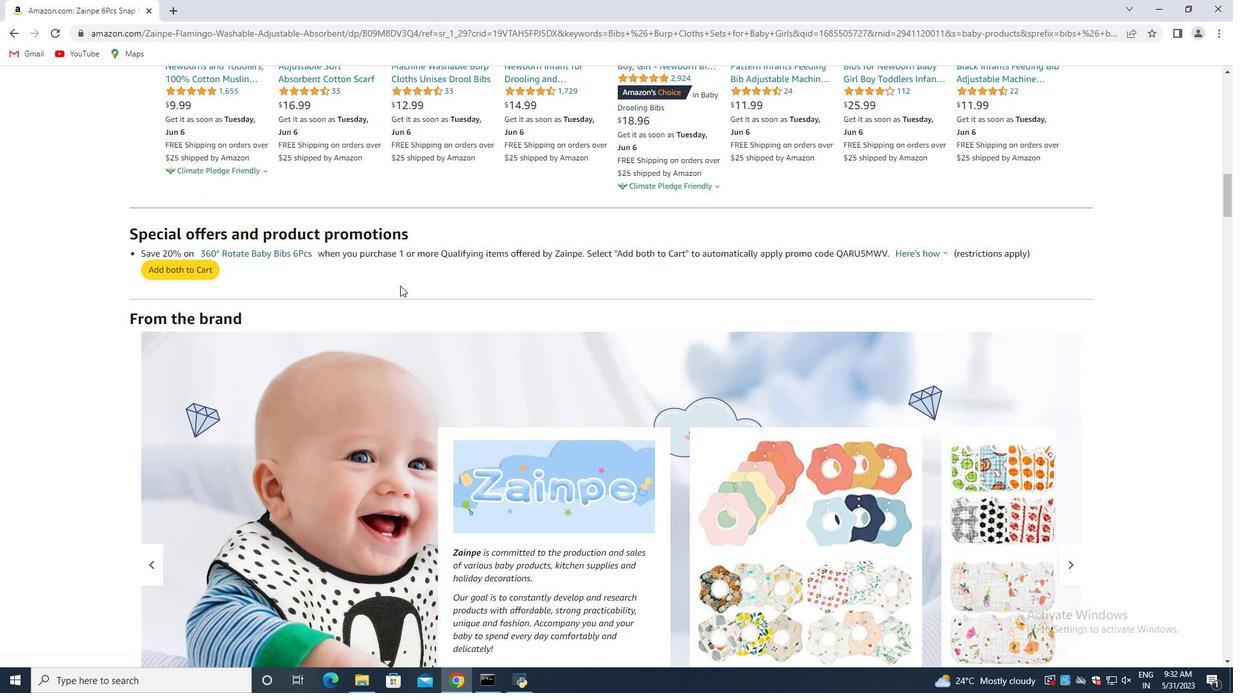 
Action: Mouse scrolled (393, 289) with delta (0, 0)
Screenshot: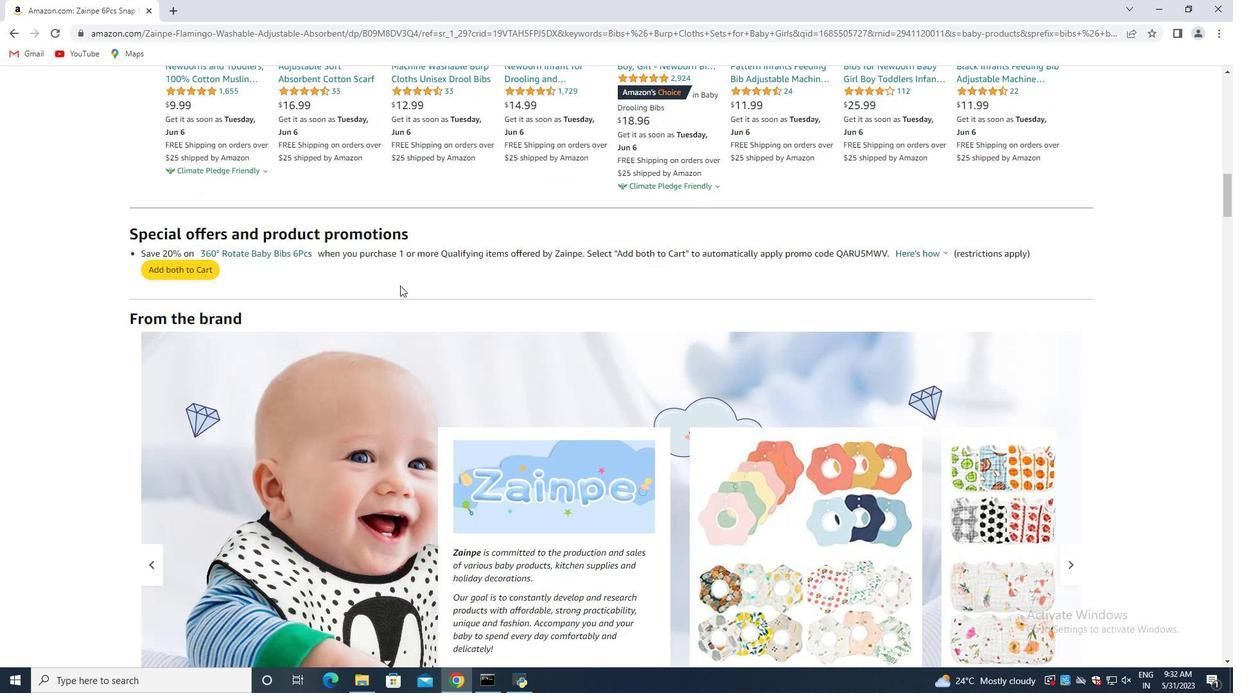 
Action: Mouse scrolled (393, 289) with delta (0, 0)
Screenshot: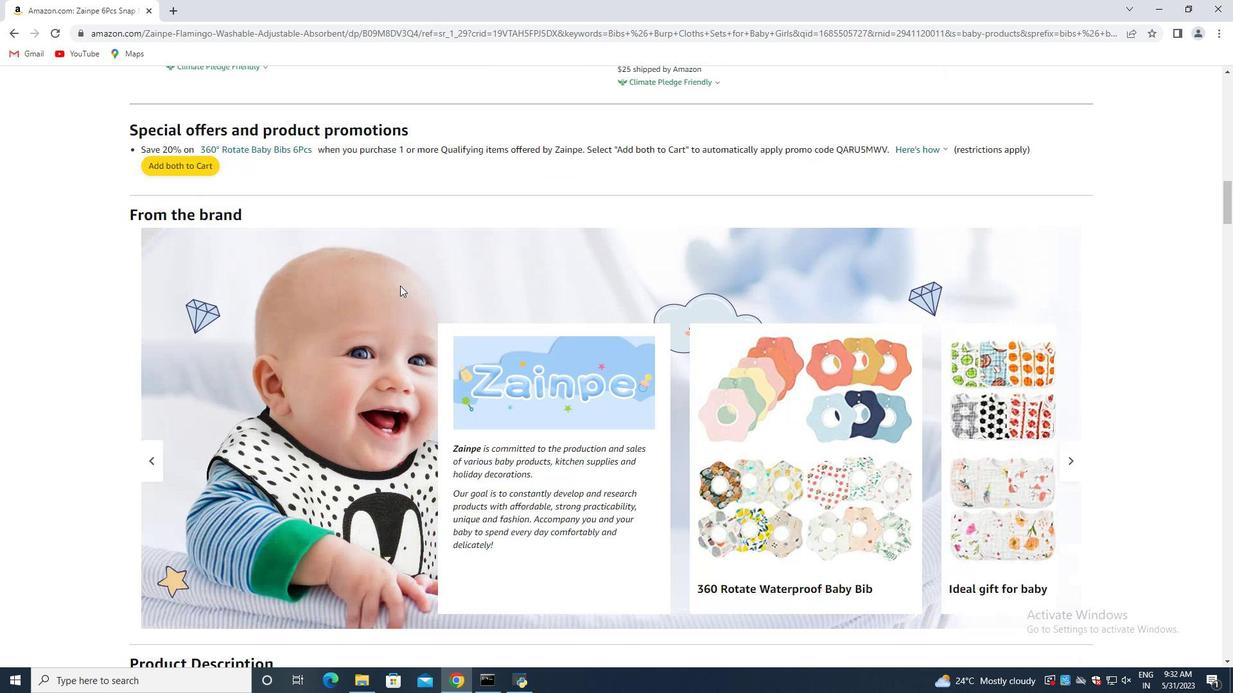 
Action: Mouse scrolled (393, 289) with delta (0, 0)
Screenshot: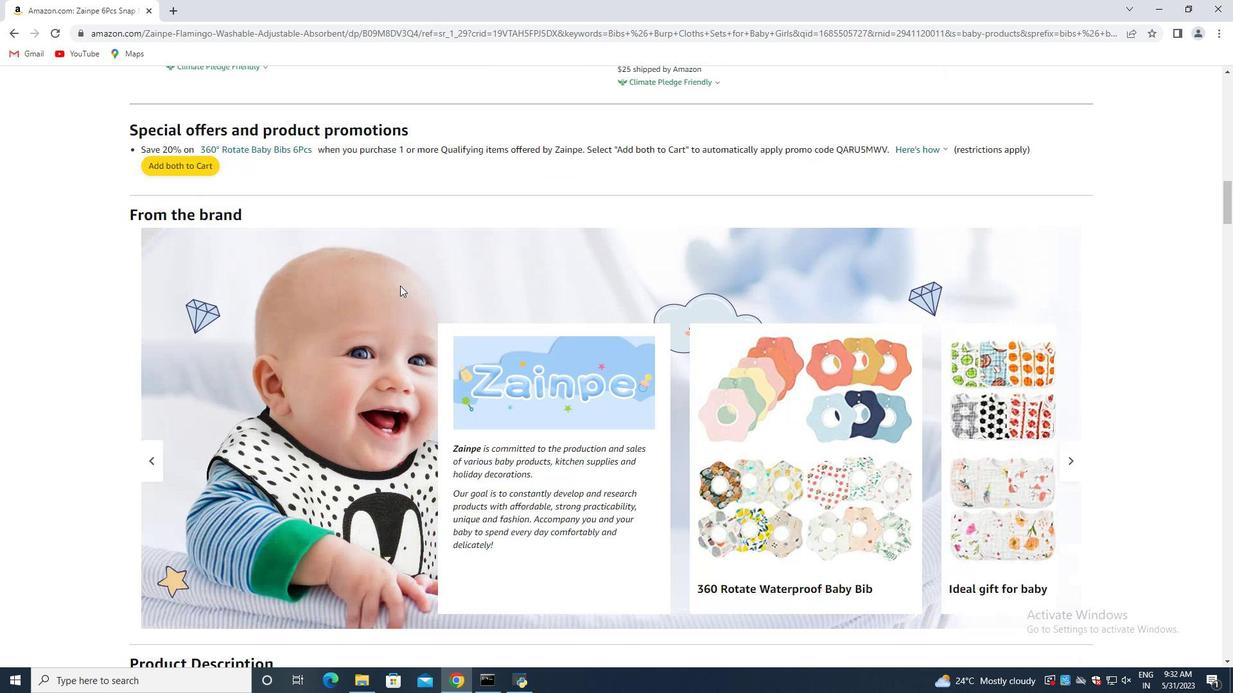 
Action: Mouse moved to (399, 285)
Screenshot: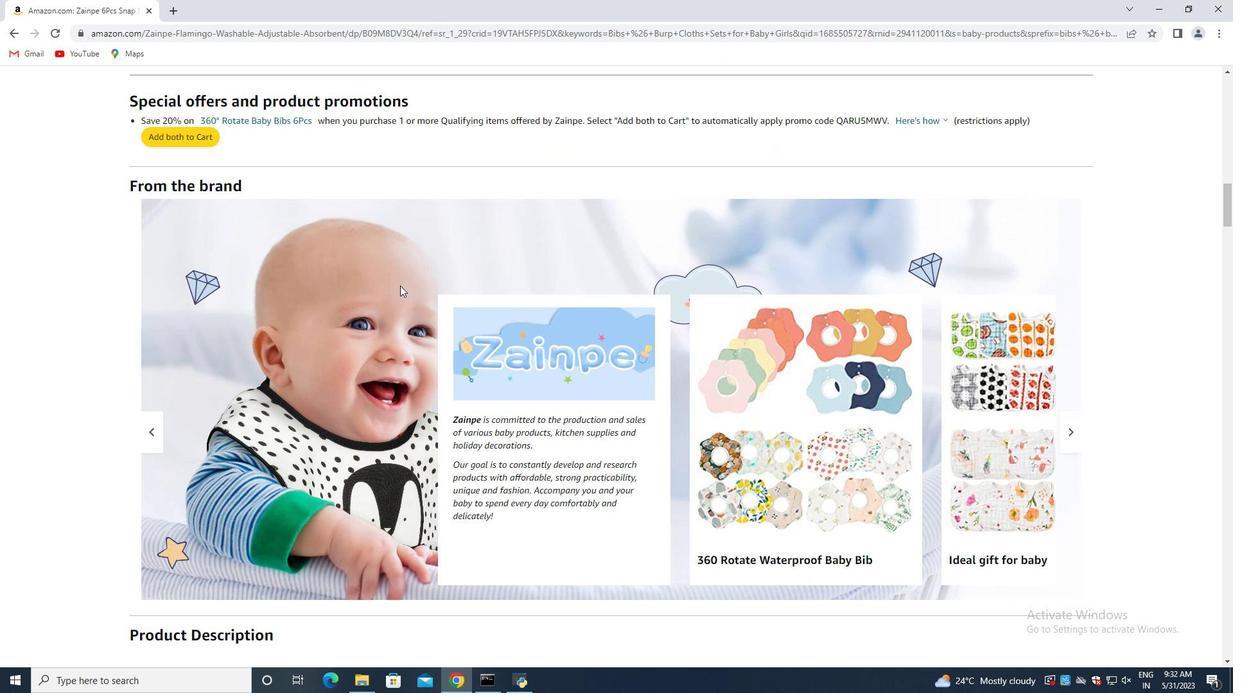 
Action: Mouse scrolled (399, 285) with delta (0, 0)
Screenshot: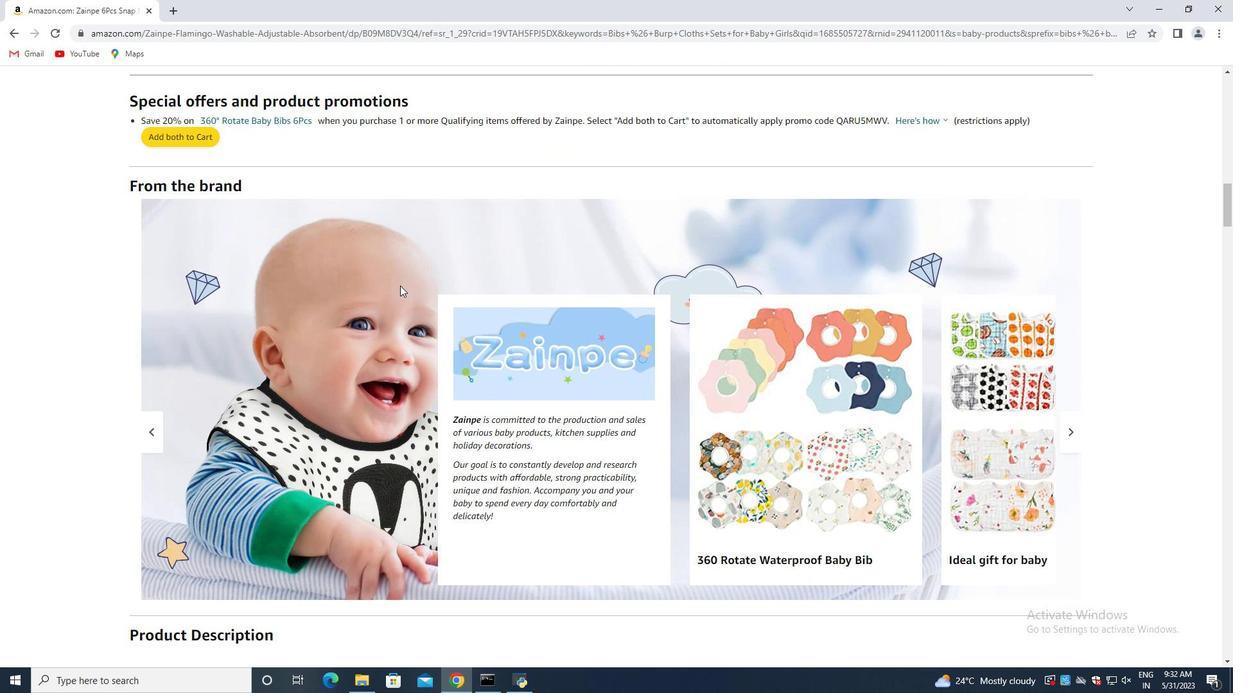 
Action: Mouse scrolled (399, 285) with delta (0, 0)
Screenshot: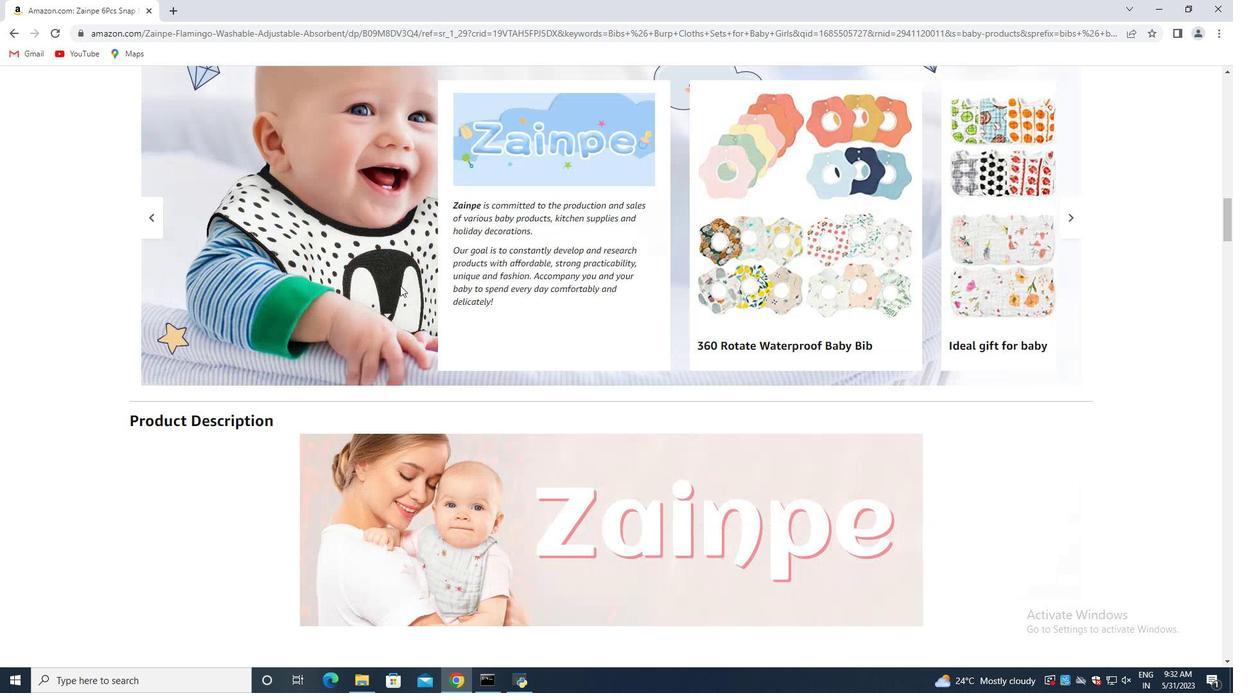 
Action: Mouse scrolled (399, 285) with delta (0, 0)
Screenshot: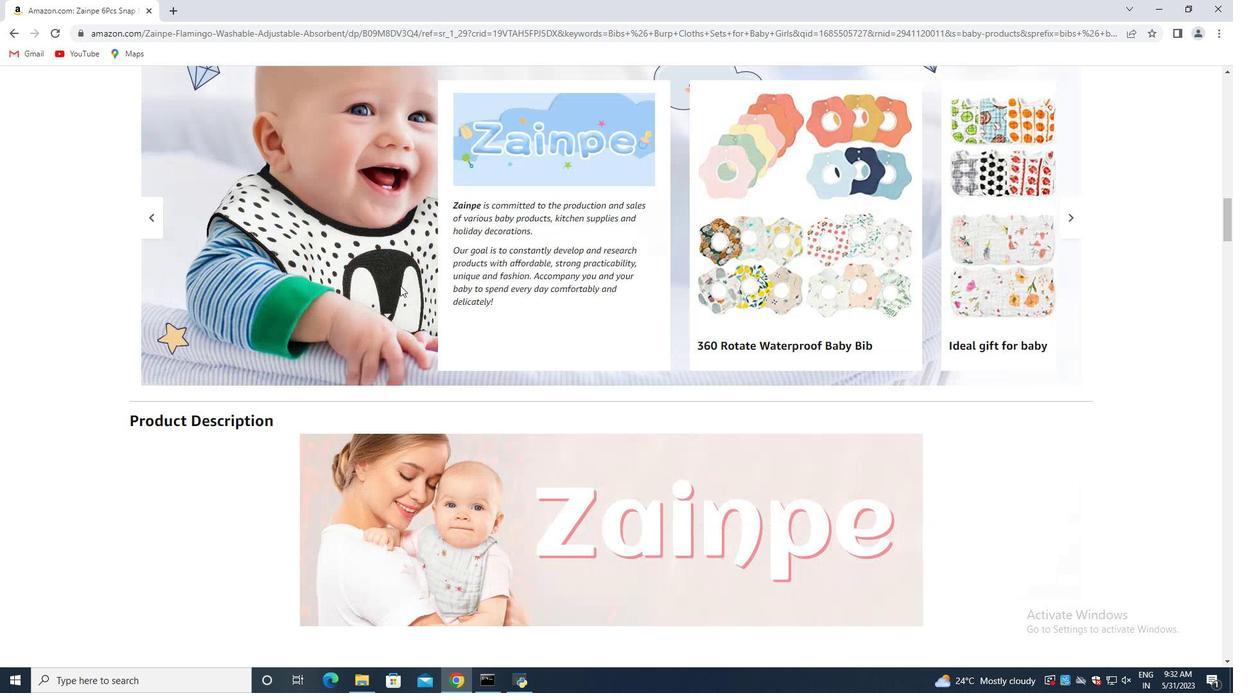 
Action: Mouse moved to (400, 285)
Screenshot: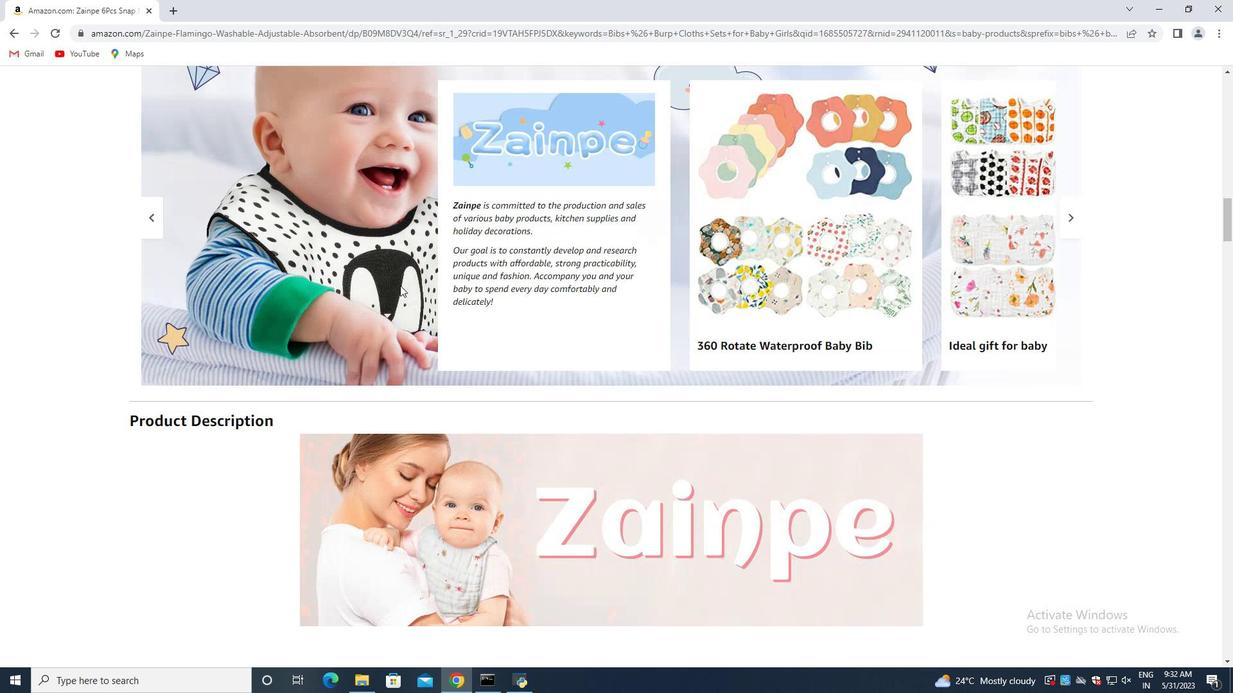 
Action: Mouse scrolled (400, 285) with delta (0, 0)
Screenshot: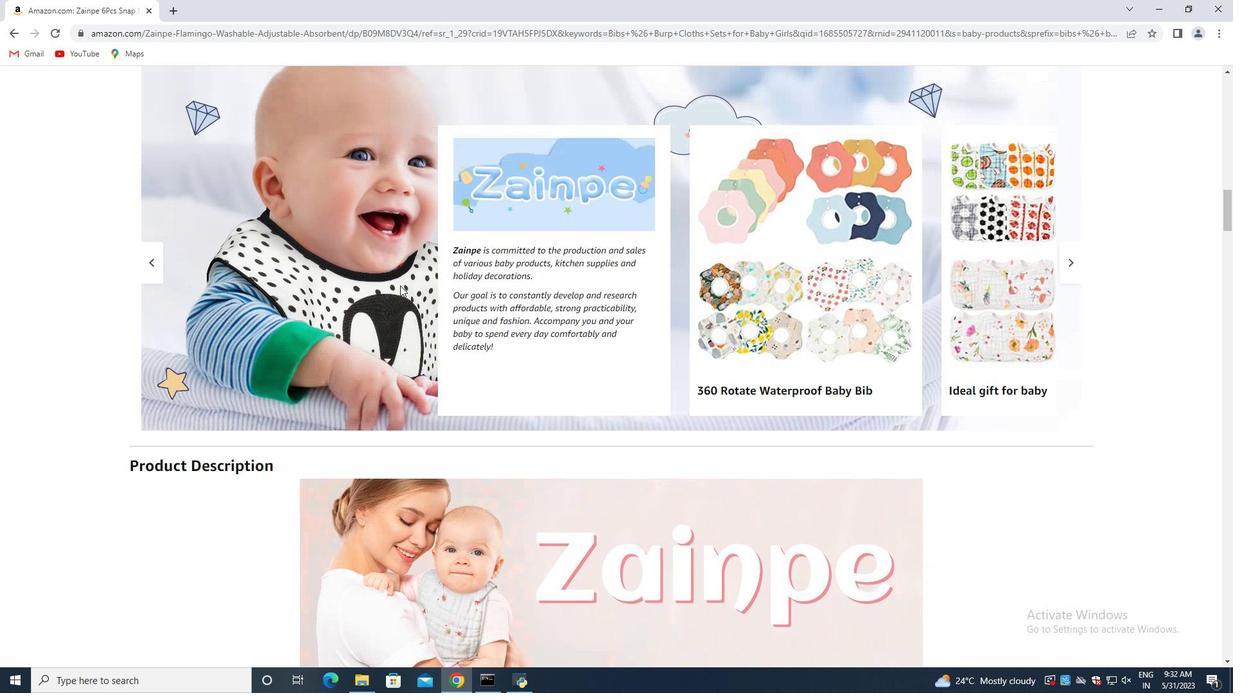 
Action: Mouse scrolled (400, 285) with delta (0, 0)
Screenshot: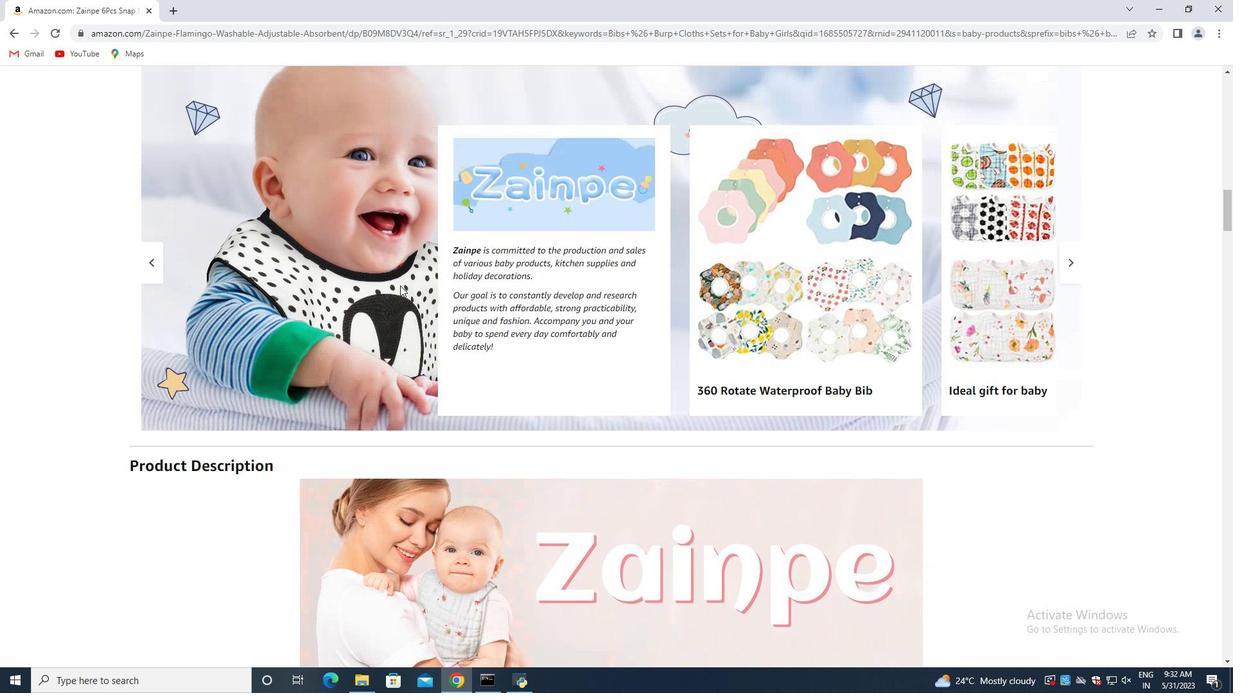 
Action: Mouse scrolled (400, 285) with delta (0, 0)
Screenshot: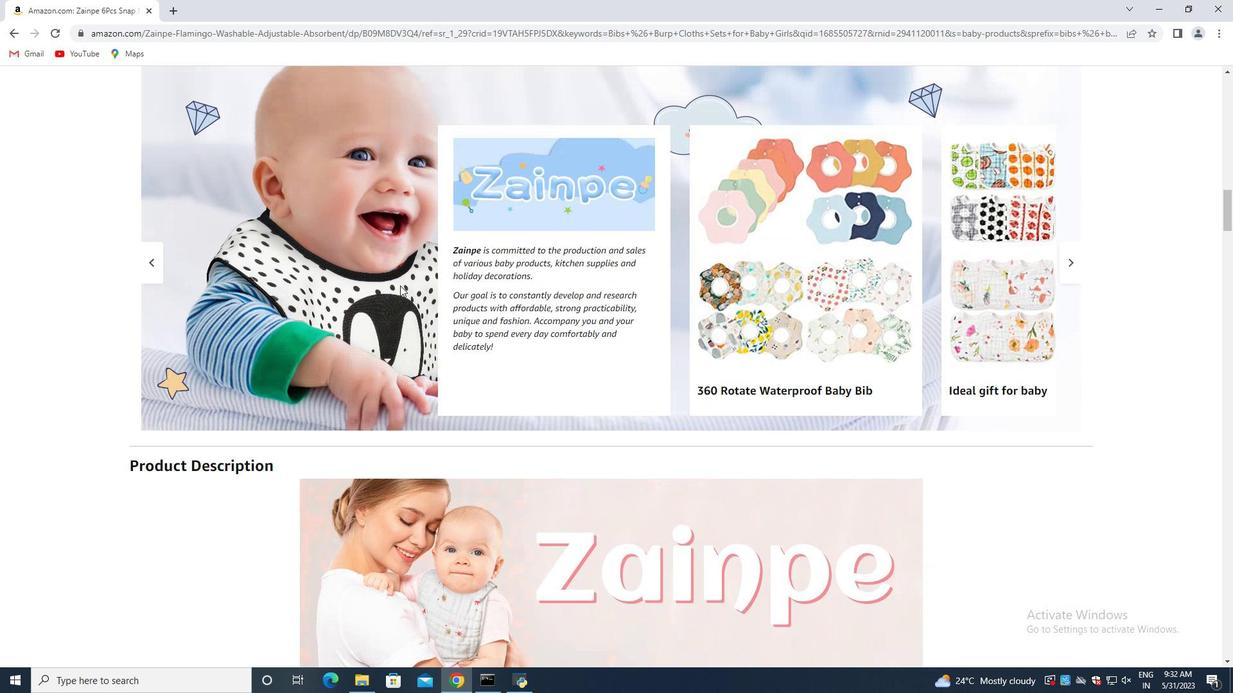 
Action: Mouse scrolled (400, 285) with delta (0, 0)
Screenshot: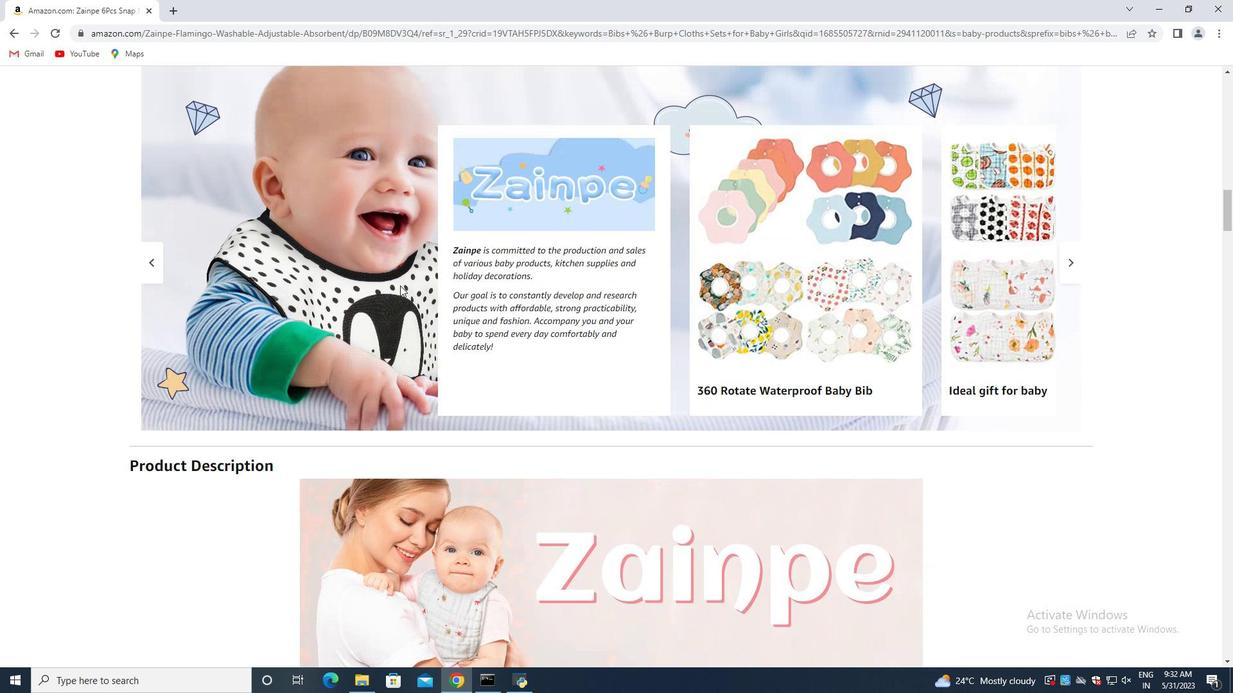 
Action: Mouse moved to (400, 285)
Screenshot: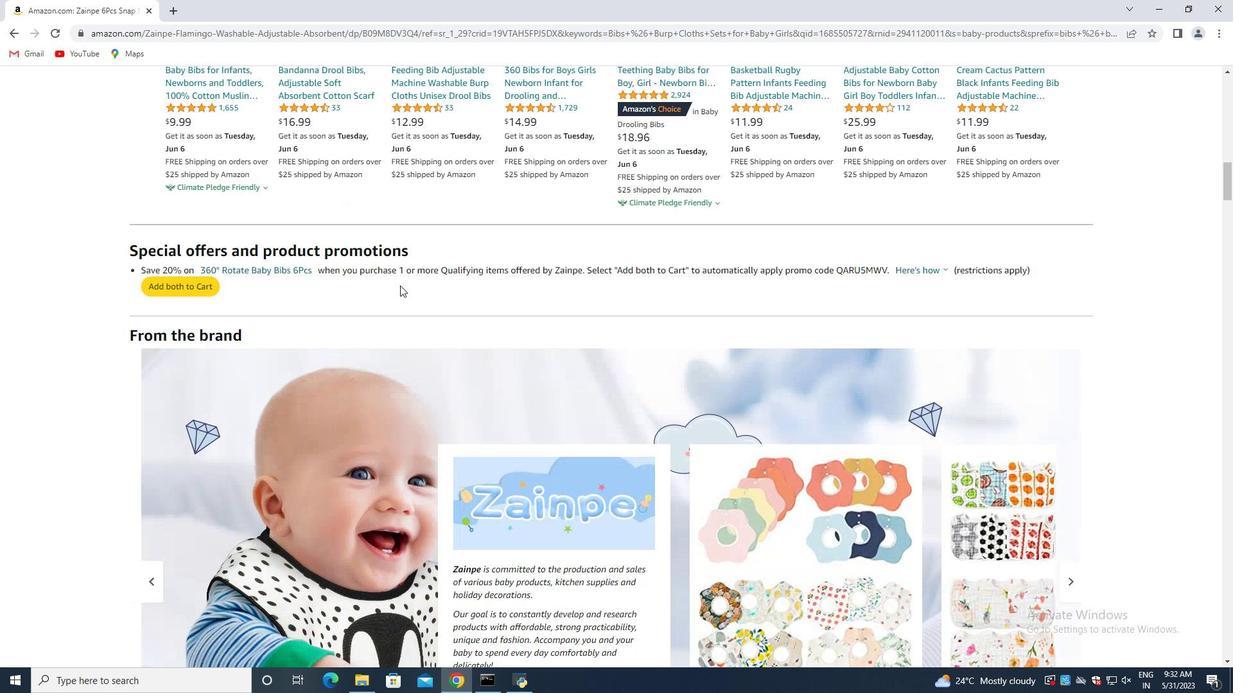 
Action: Mouse scrolled (400, 286) with delta (0, 0)
Screenshot: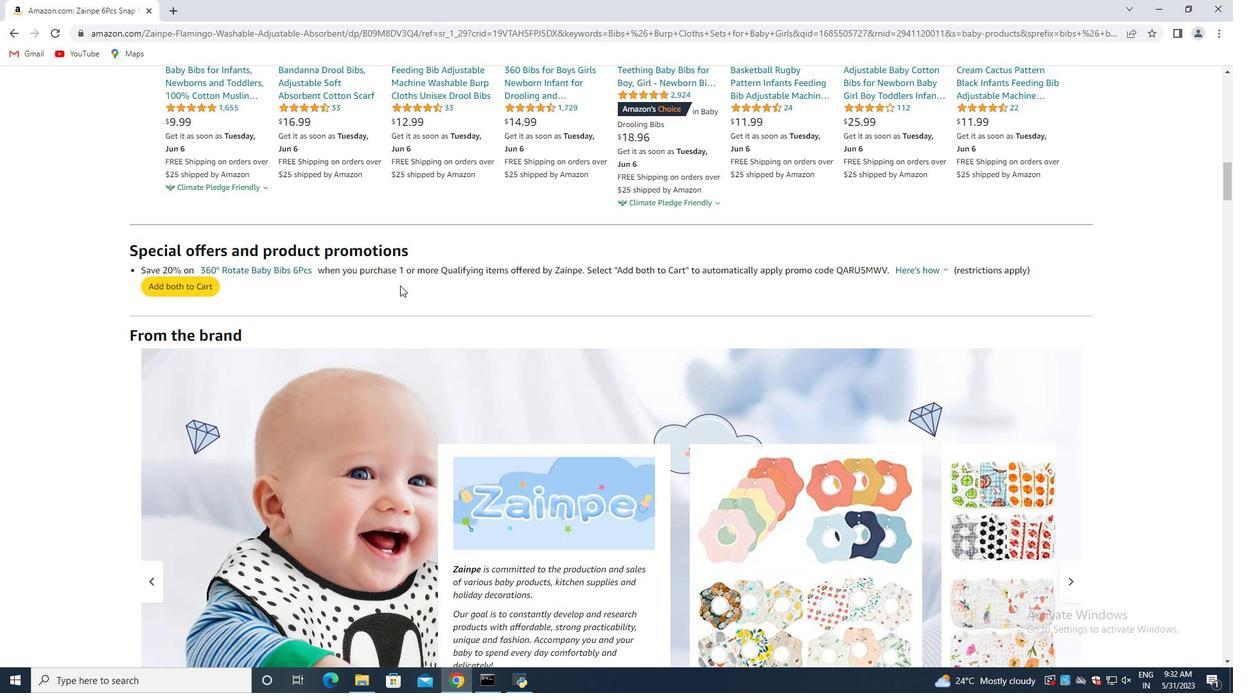 
Action: Mouse scrolled (400, 286) with delta (0, 0)
Screenshot: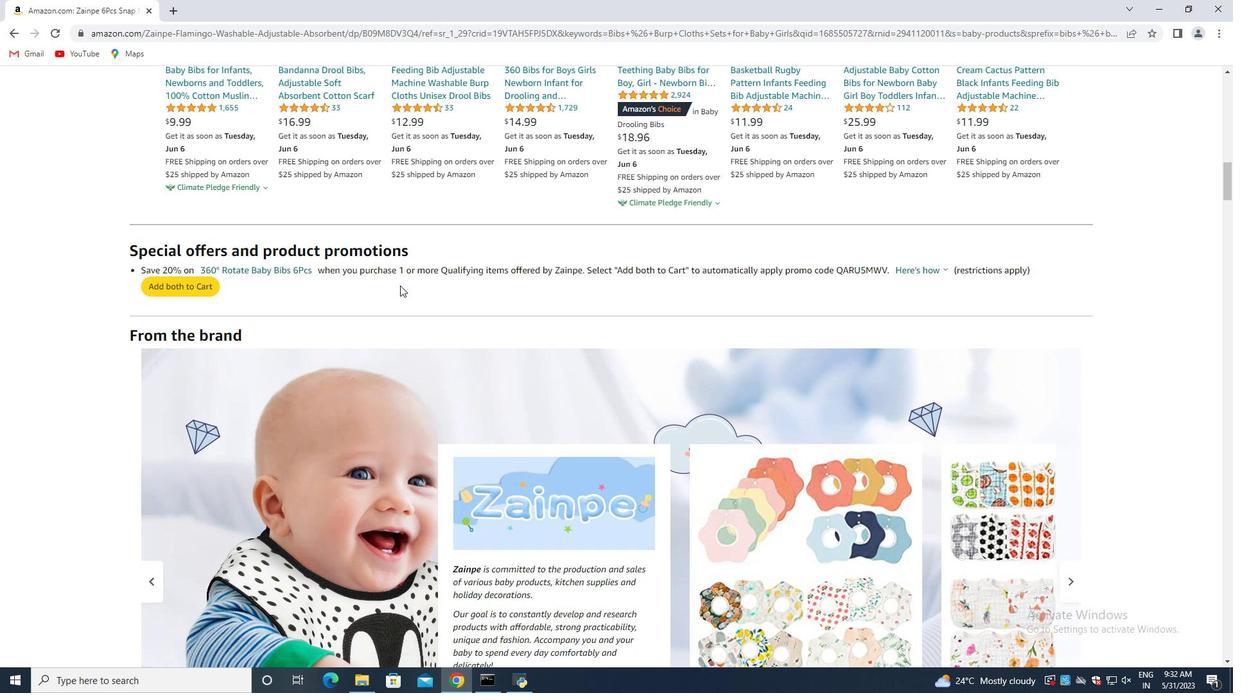 
Action: Mouse scrolled (400, 286) with delta (0, 0)
Screenshot: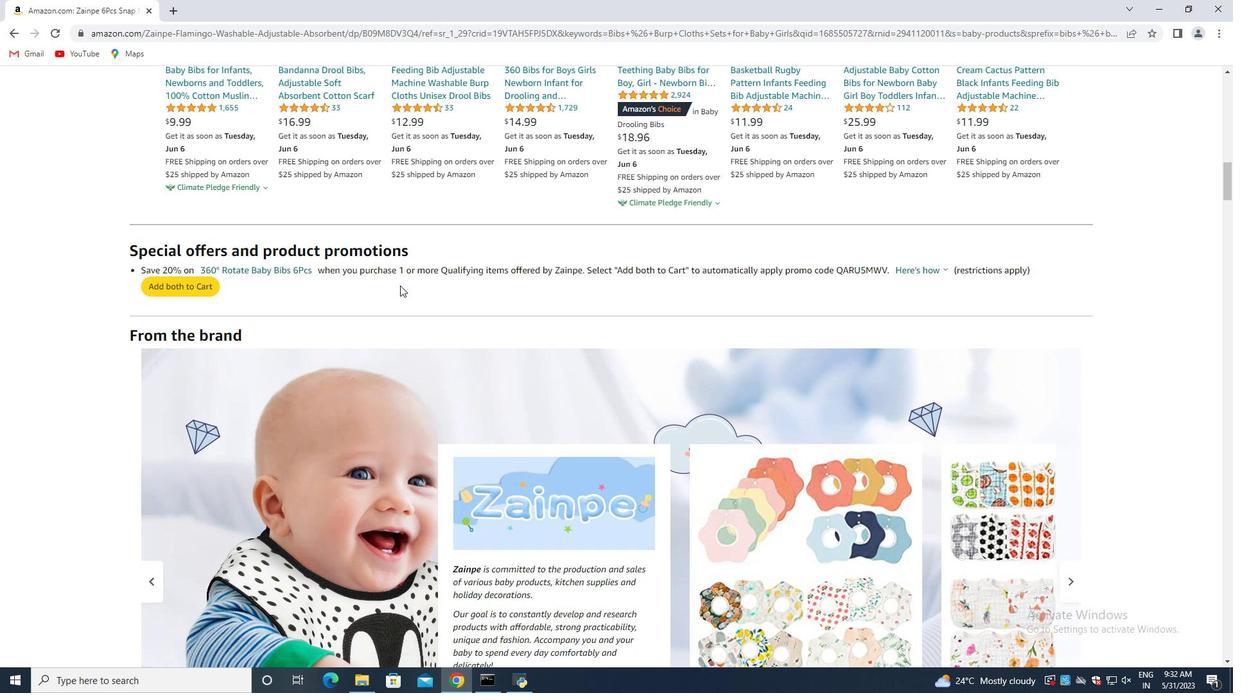 
Action: Mouse scrolled (400, 286) with delta (0, 0)
Screenshot: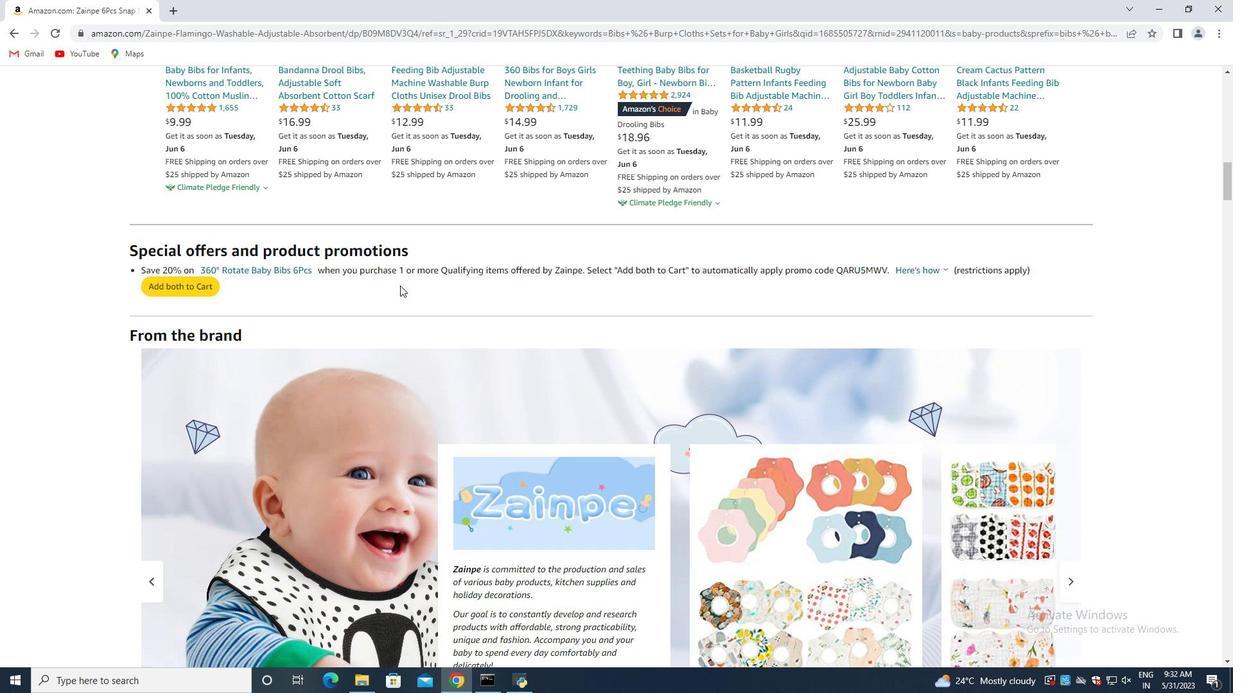 
Action: Mouse scrolled (400, 286) with delta (0, 0)
Screenshot: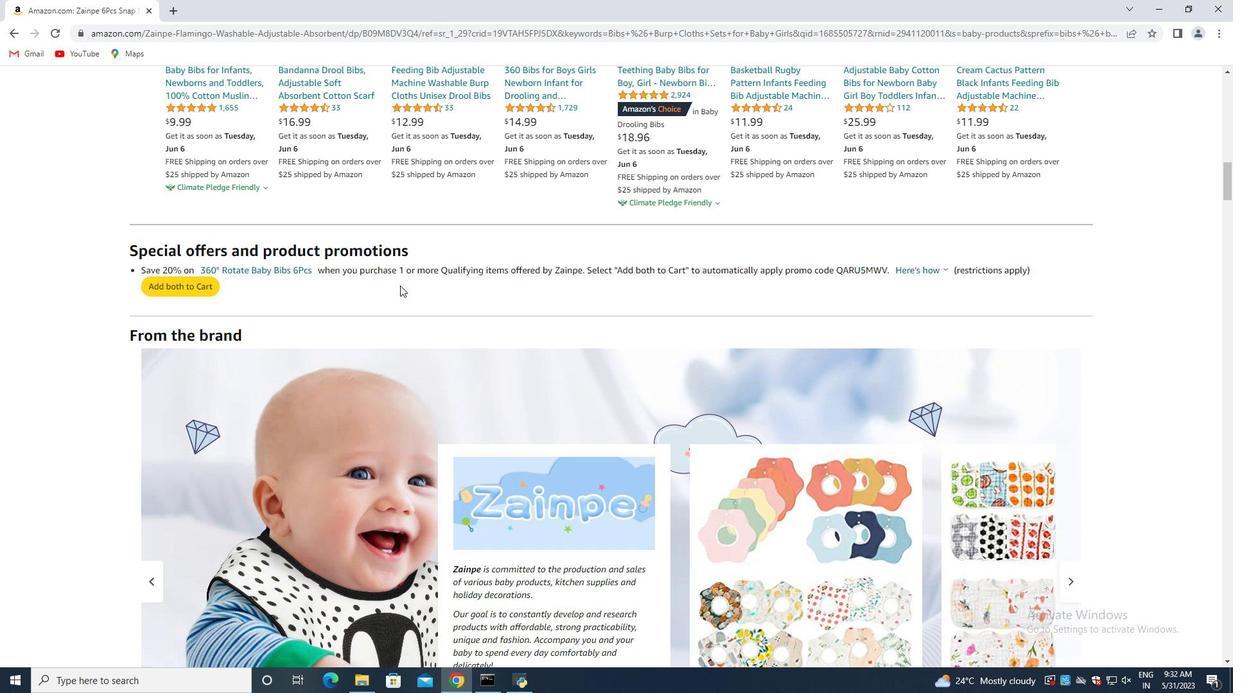 
Action: Mouse scrolled (400, 286) with delta (0, 0)
Screenshot: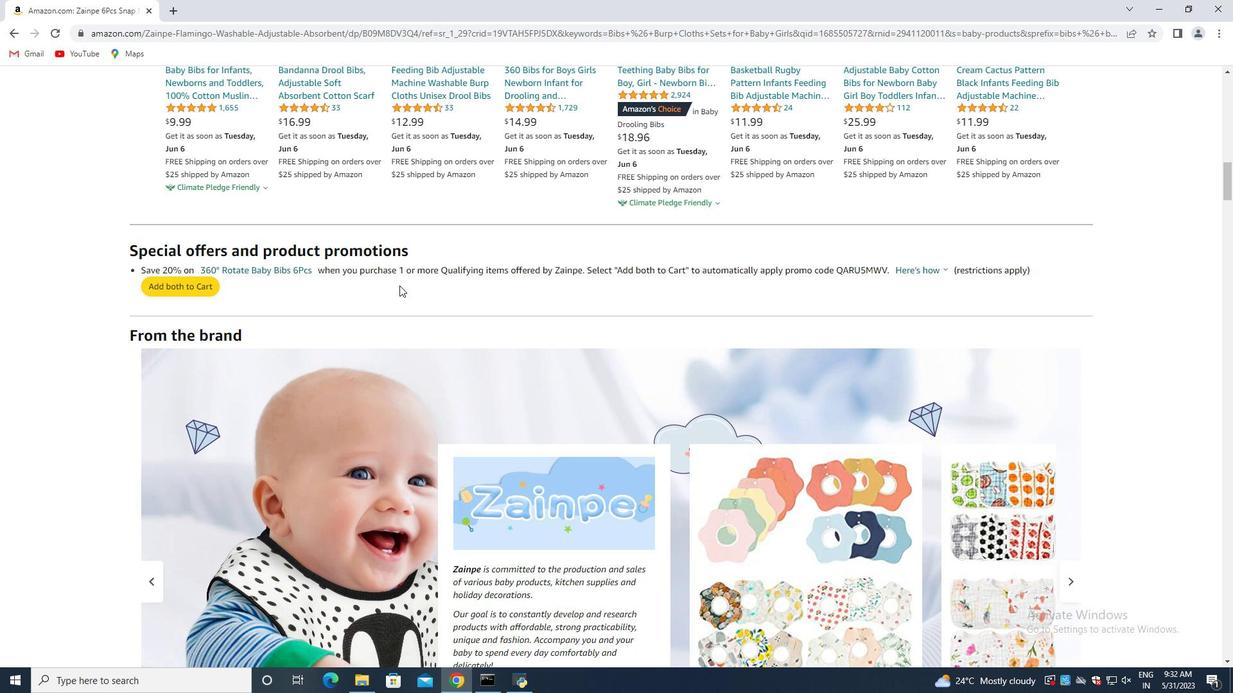 
Action: Mouse moved to (394, 284)
Screenshot: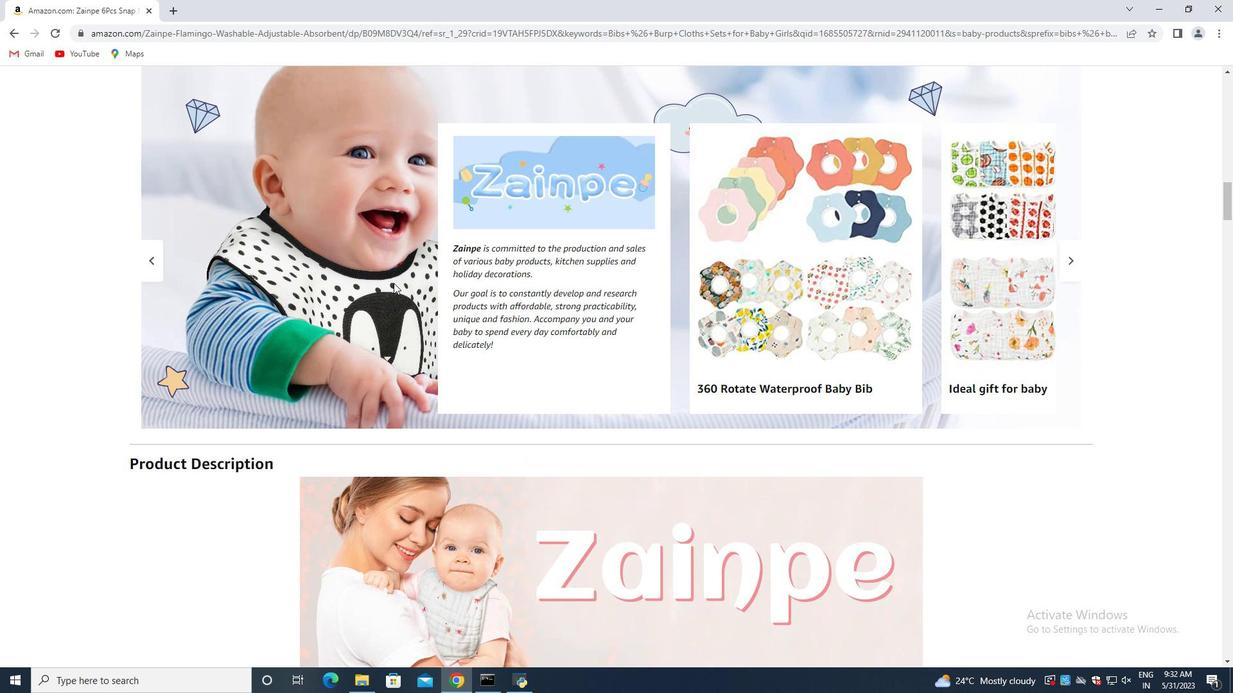 
Action: Mouse scrolled (394, 283) with delta (0, 0)
Screenshot: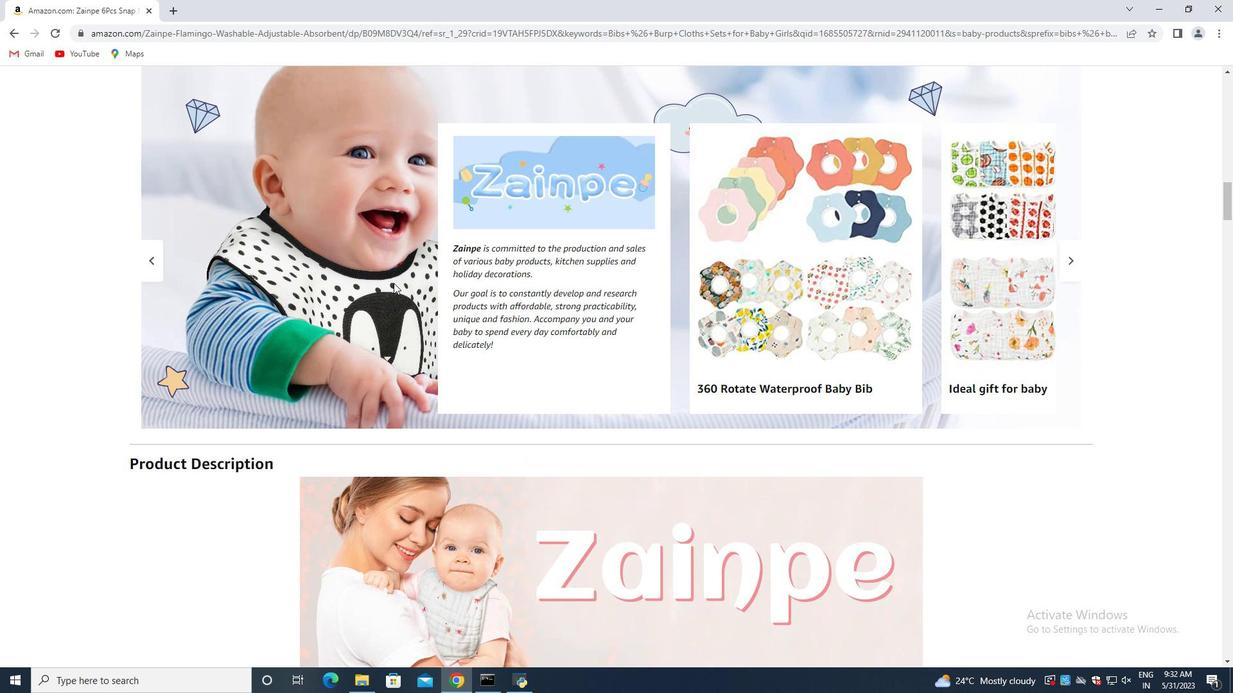 
Action: Mouse scrolled (394, 283) with delta (0, 0)
Screenshot: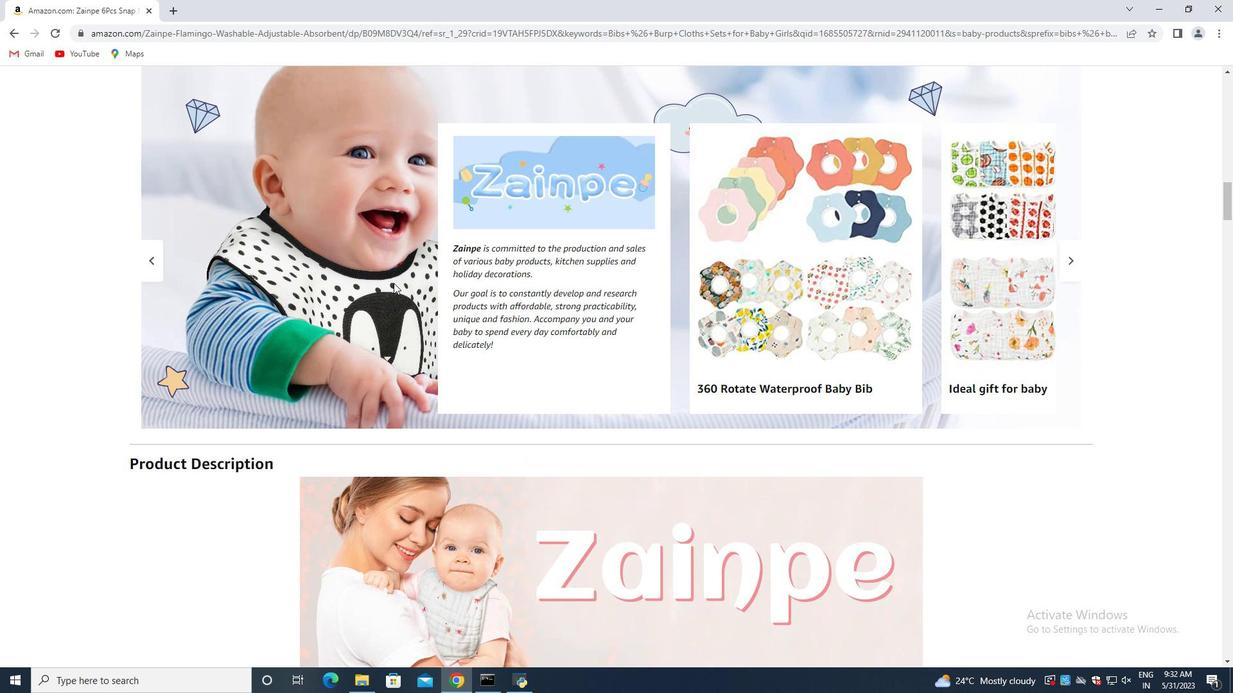 
Action: Mouse scrolled (394, 283) with delta (0, 0)
Screenshot: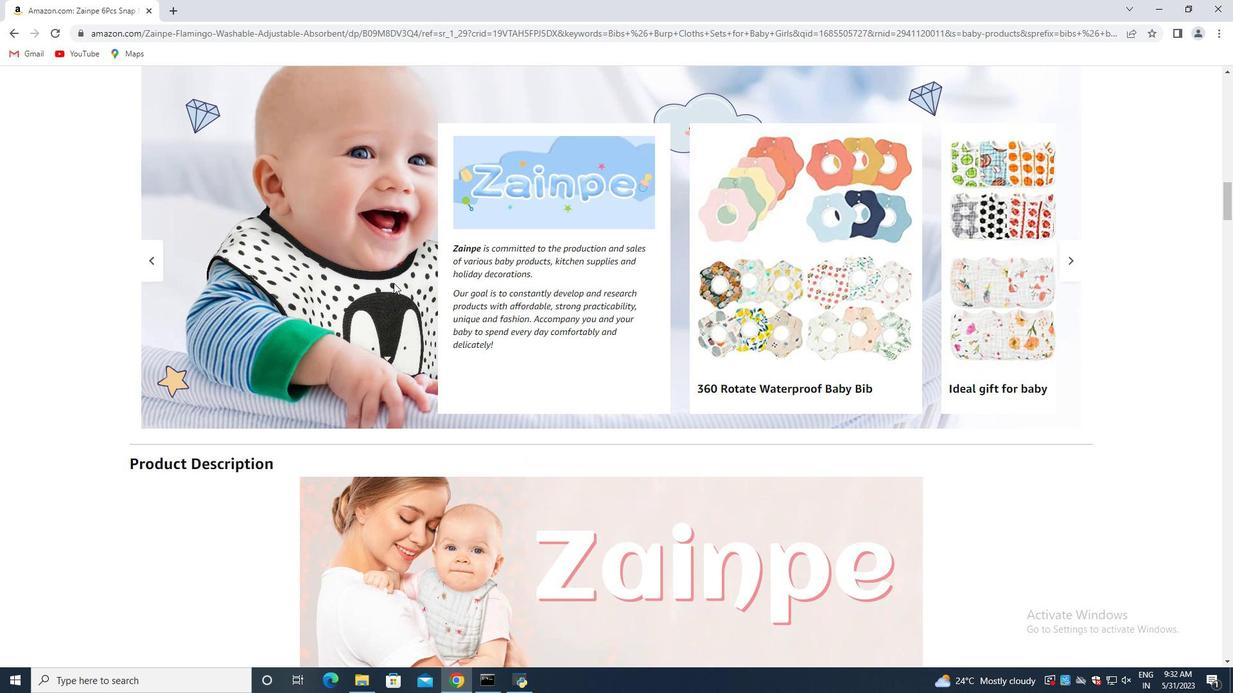 
Action: Mouse scrolled (394, 283) with delta (0, 0)
Screenshot: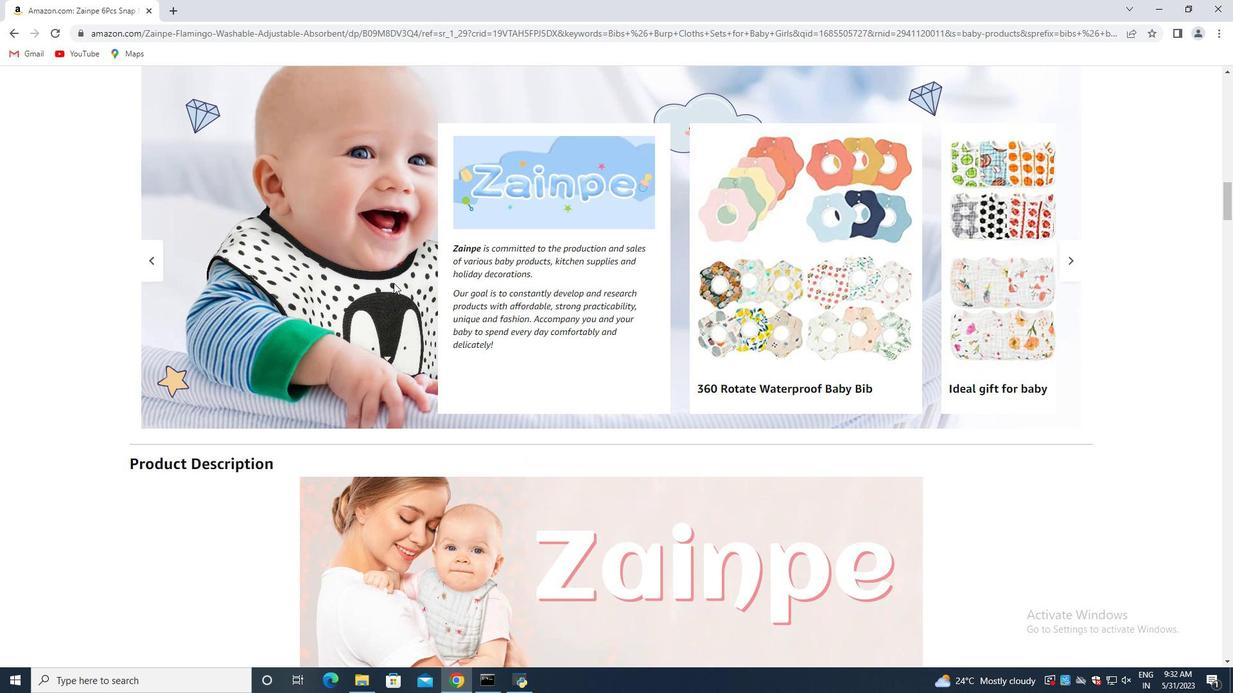 
Action: Mouse scrolled (394, 283) with delta (0, 0)
Screenshot: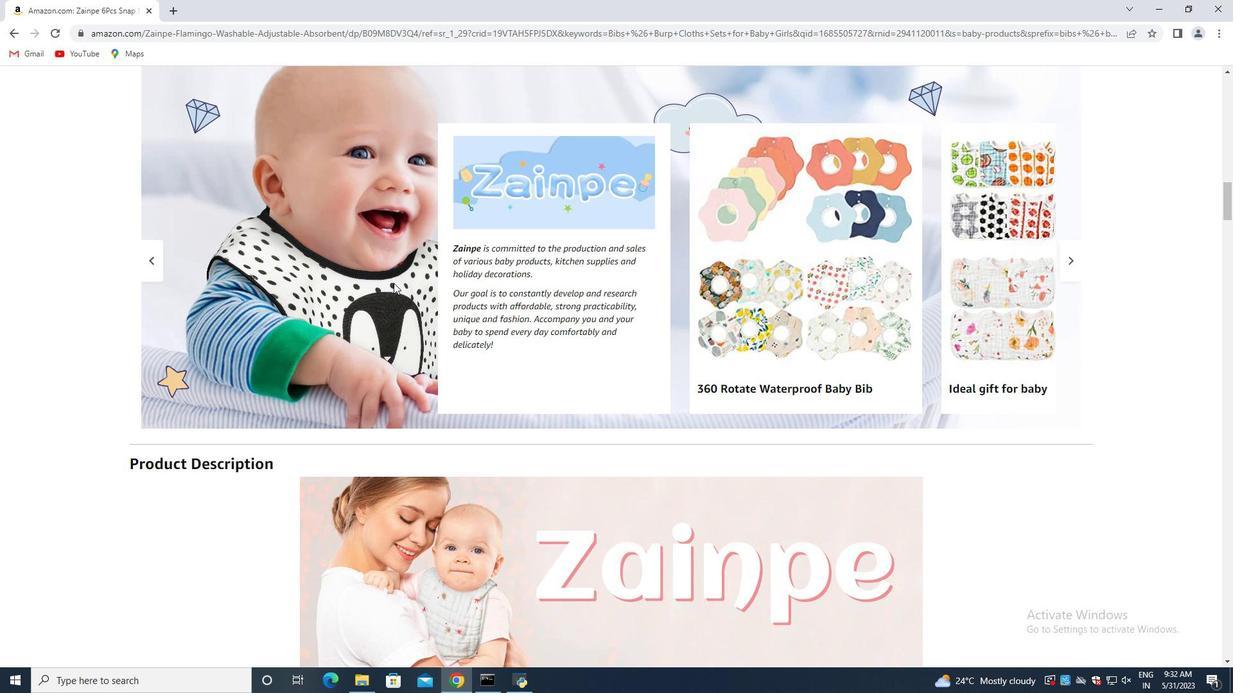 
Action: Mouse moved to (393, 283)
Screenshot: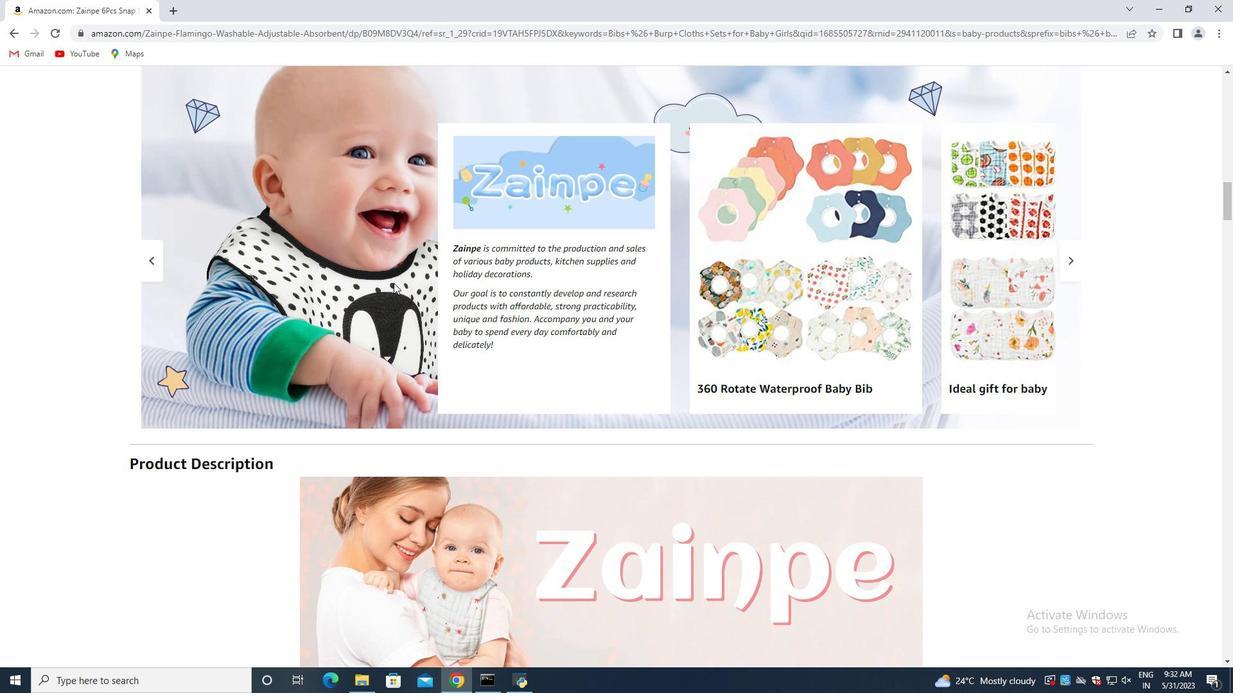 
Action: Mouse scrolled (393, 282) with delta (0, 0)
Screenshot: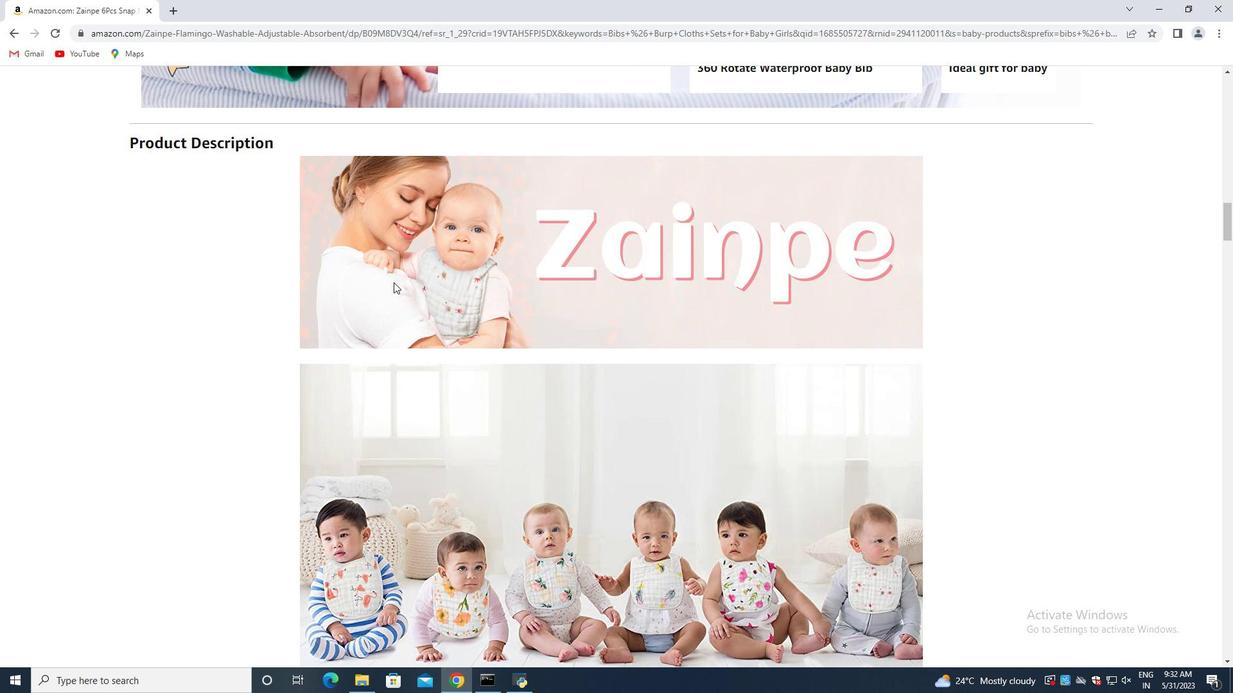 
Action: Mouse scrolled (393, 282) with delta (0, 0)
Screenshot: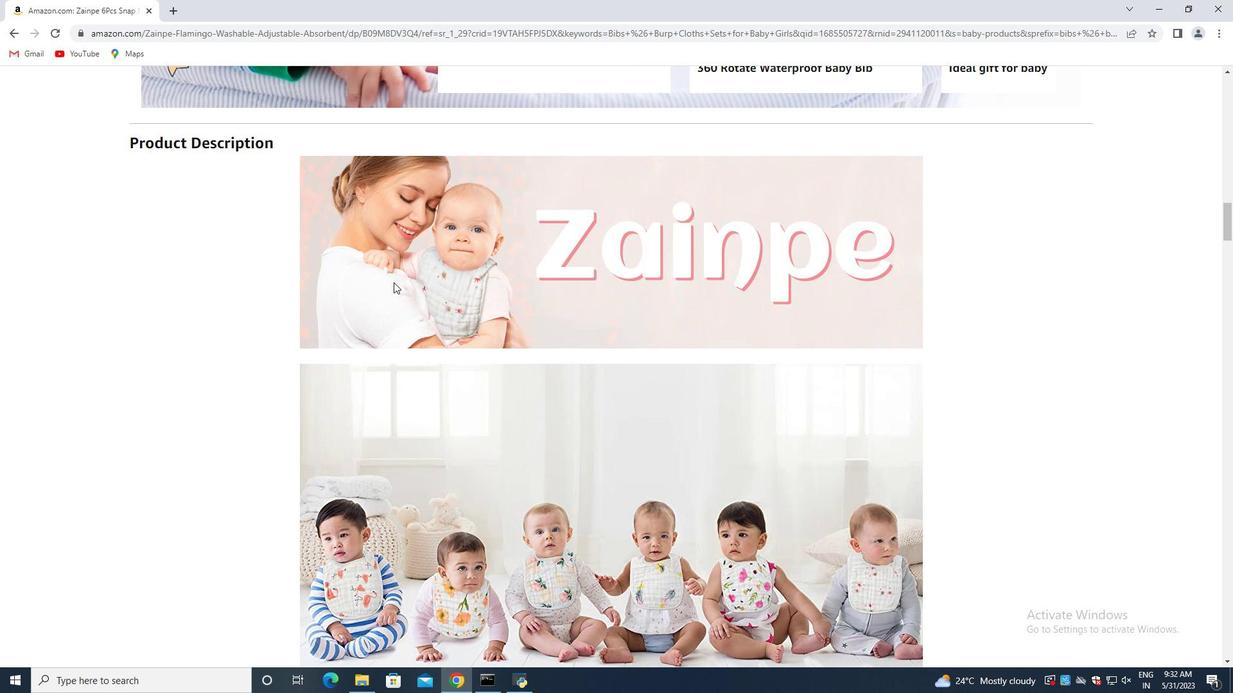 
Action: Mouse scrolled (393, 282) with delta (0, 0)
Screenshot: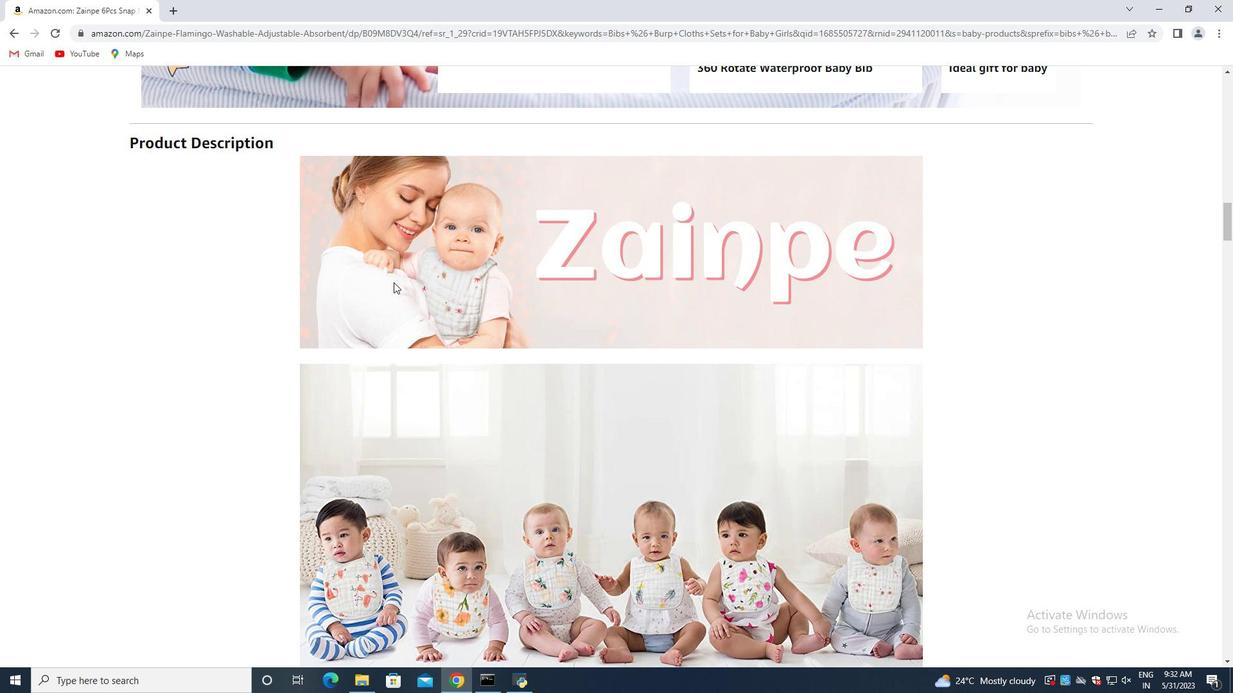
Action: Mouse scrolled (393, 282) with delta (0, 0)
Screenshot: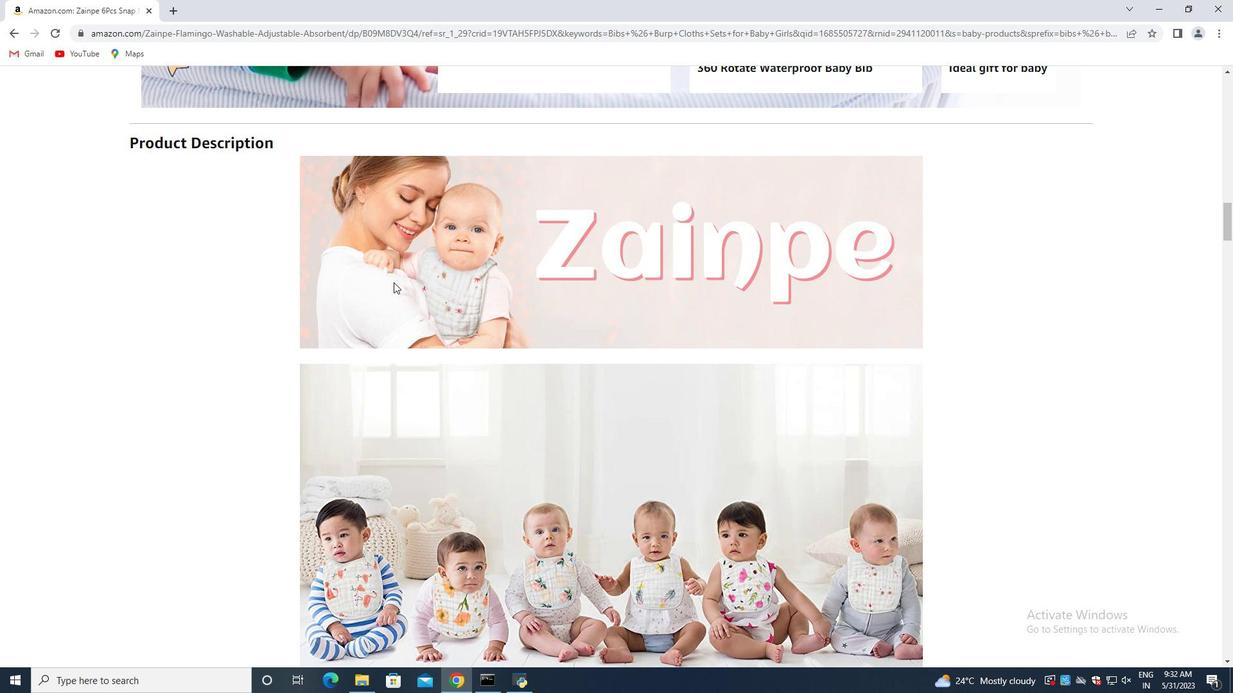 
Action: Mouse scrolled (393, 282) with delta (0, 0)
Screenshot: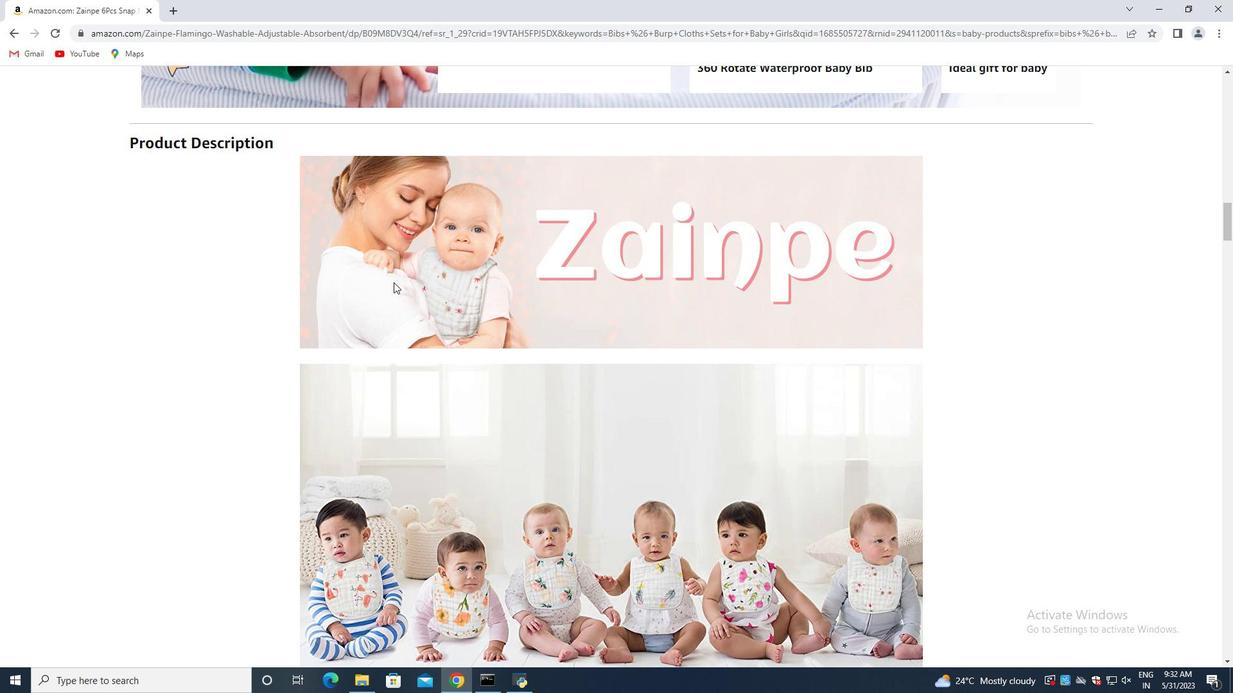 
Action: Mouse moved to (393, 282)
Screenshot: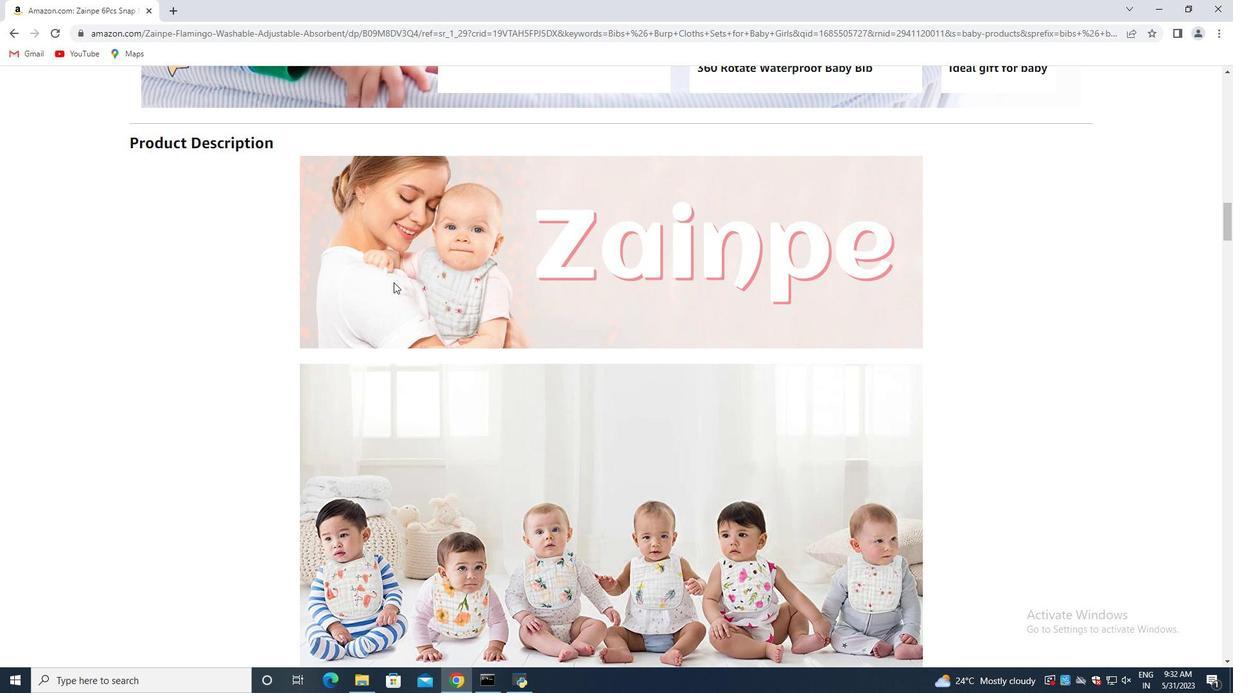 
Action: Mouse scrolled (393, 282) with delta (0, 0)
Screenshot: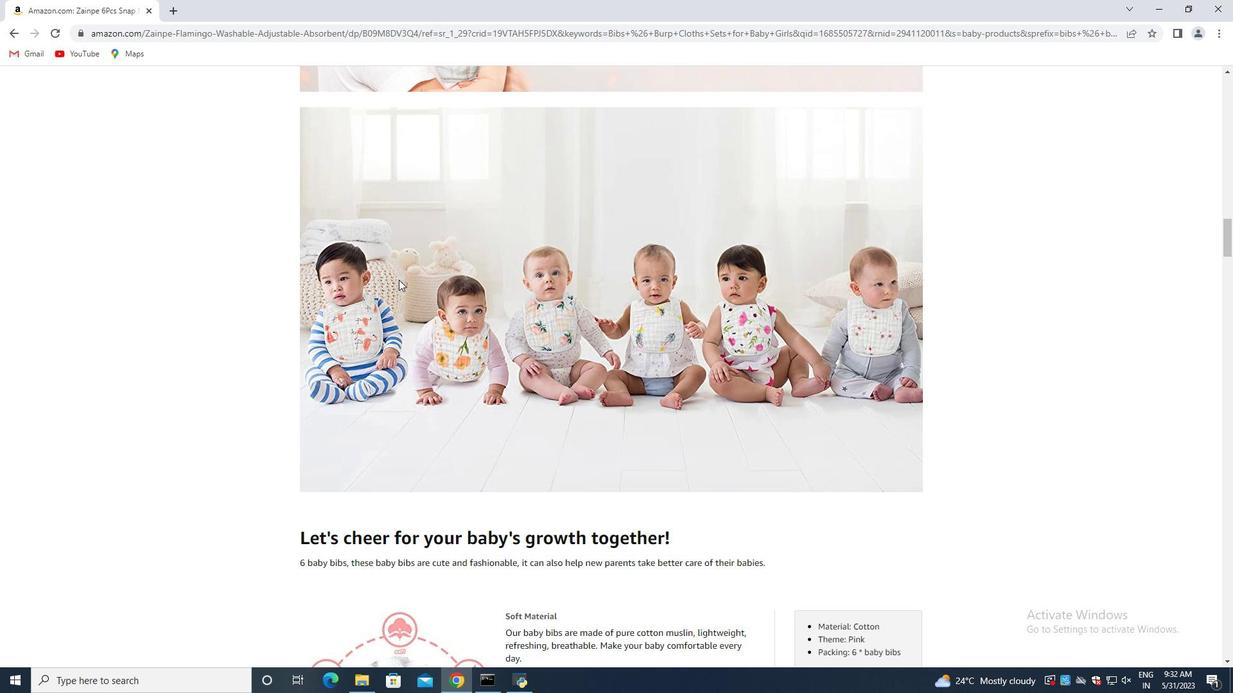 
Action: Mouse scrolled (393, 282) with delta (0, 0)
Screenshot: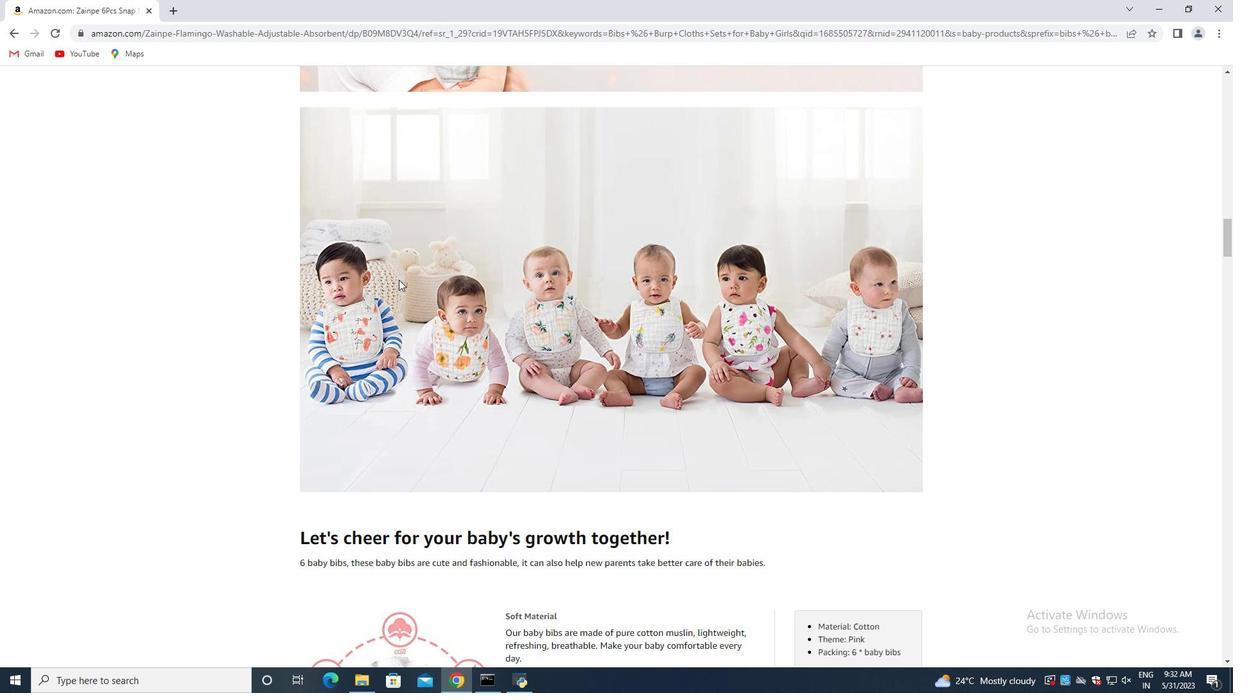 
Action: Mouse scrolled (393, 282) with delta (0, 0)
Screenshot: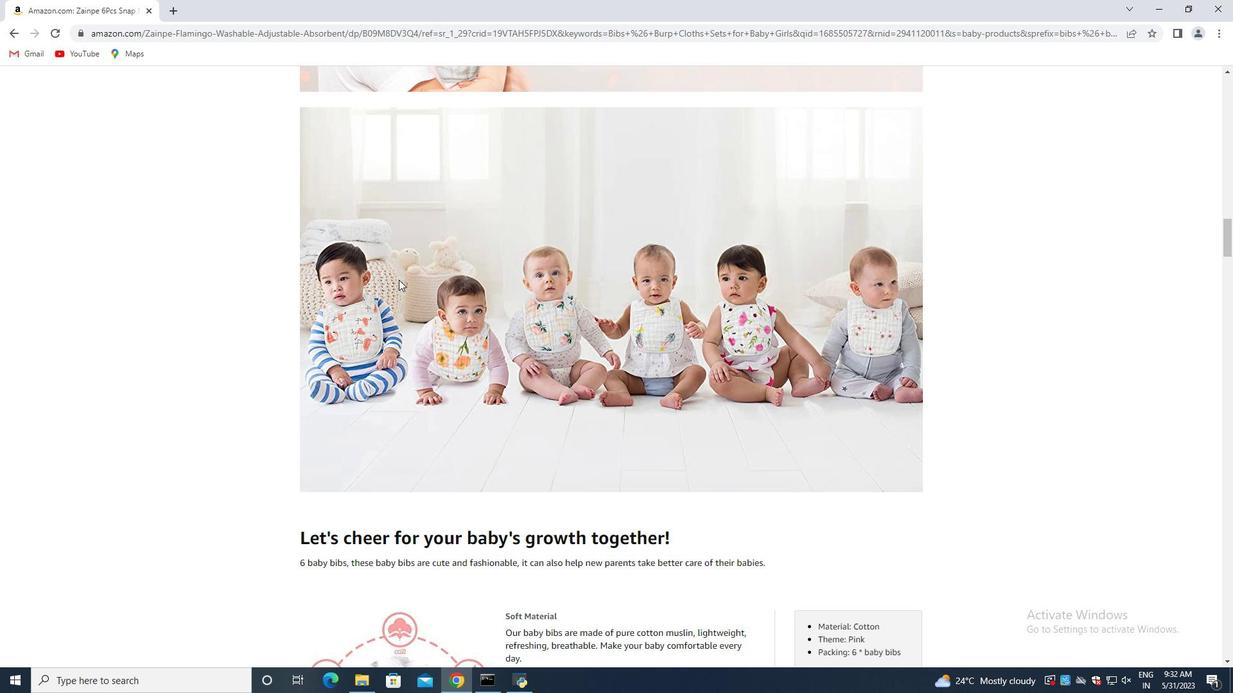 
Action: Mouse moved to (393, 282)
Screenshot: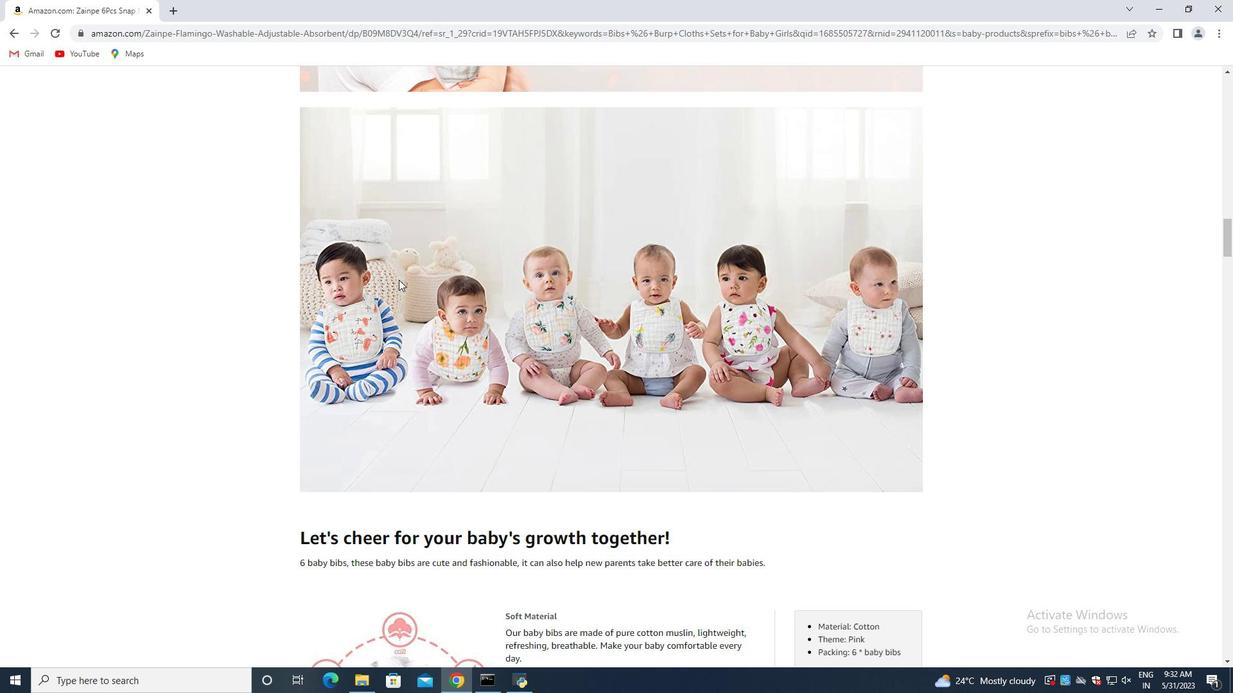 
Action: Mouse scrolled (393, 281) with delta (0, 0)
Screenshot: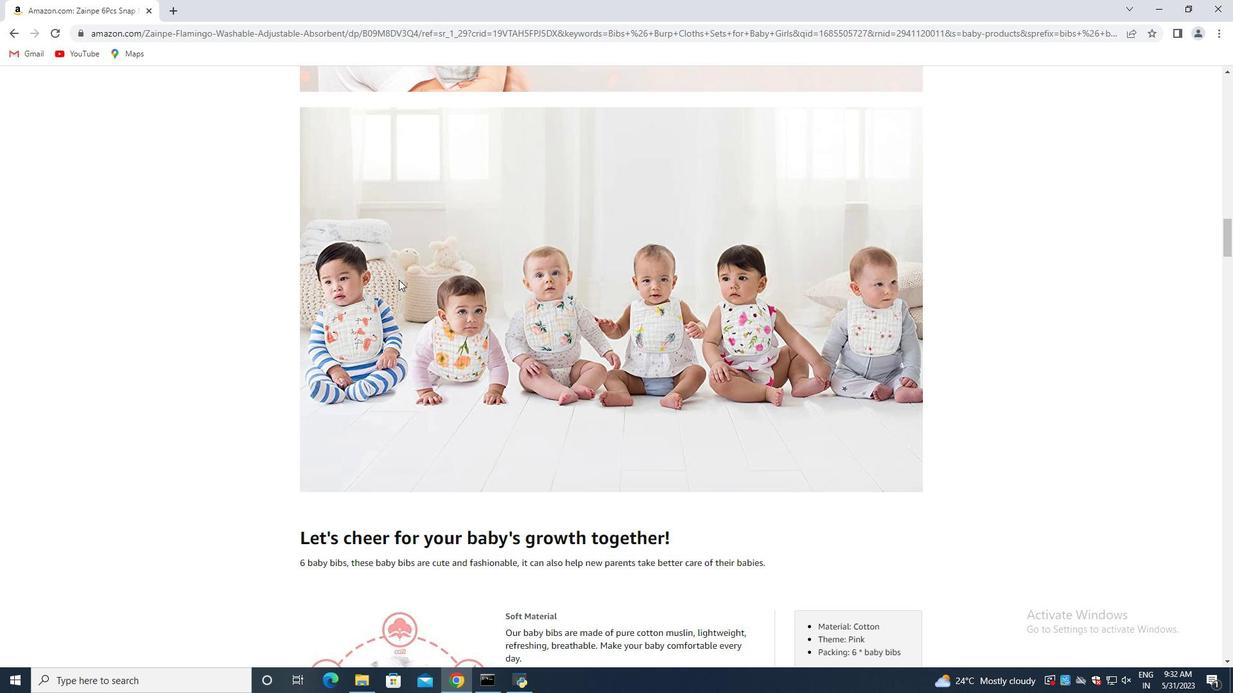 
Action: Mouse moved to (398, 285)
Screenshot: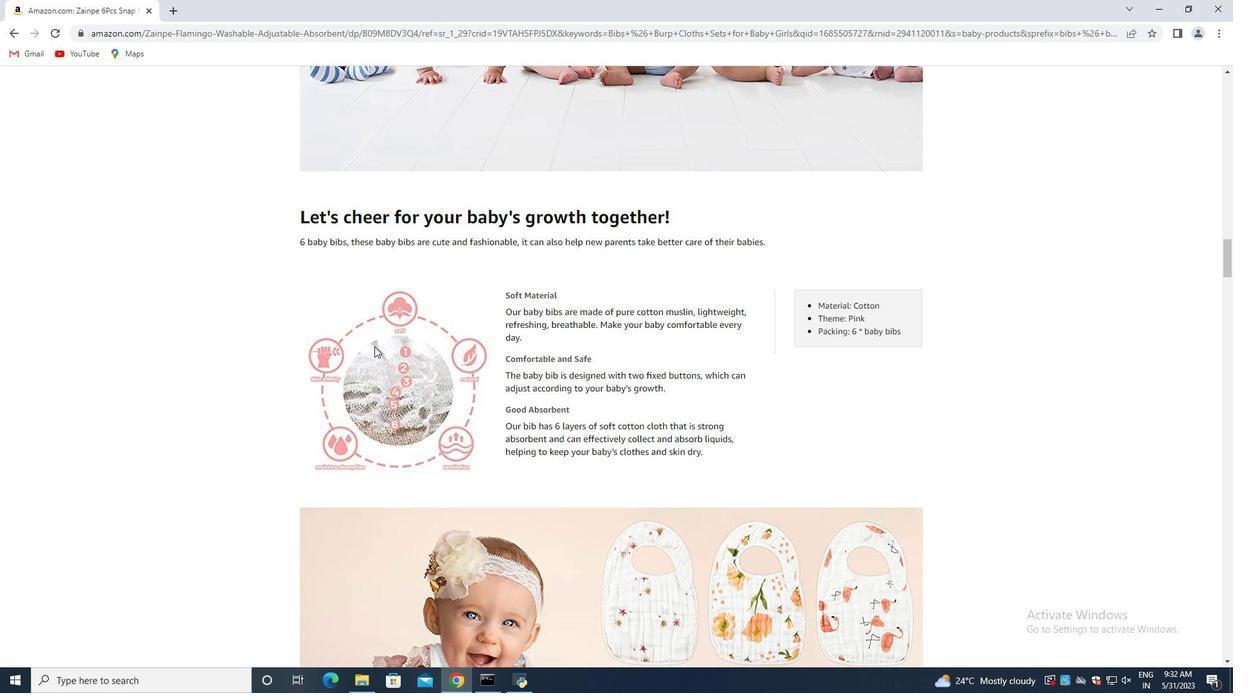 
Action: Mouse scrolled (398, 284) with delta (0, 0)
Screenshot: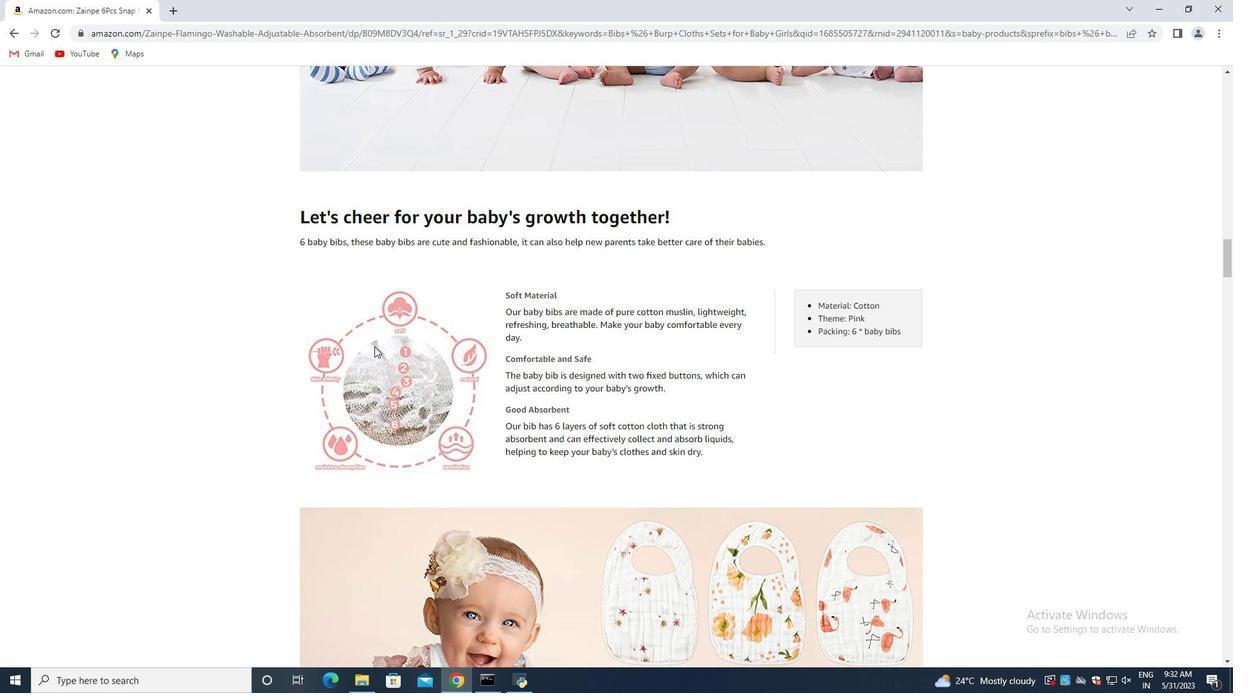 
Action: Mouse moved to (383, 314)
Screenshot: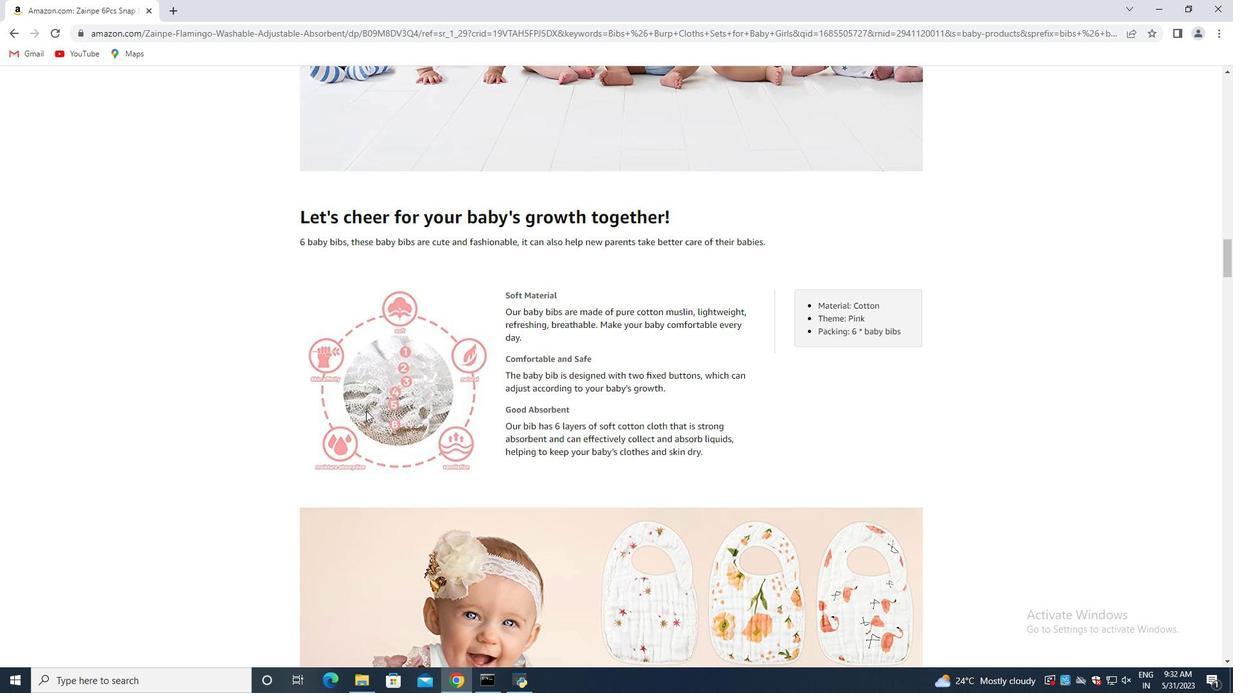 
Action: Mouse scrolled (383, 313) with delta (0, 0)
Screenshot: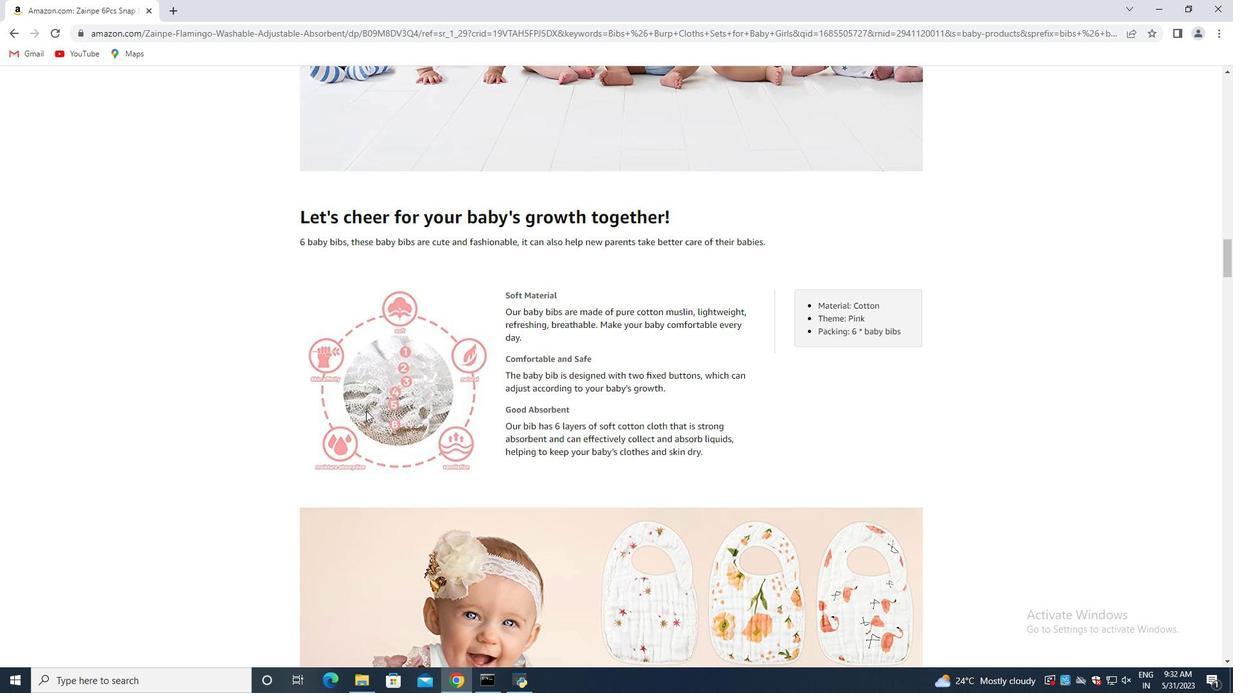 
Action: Mouse moved to (379, 328)
Screenshot: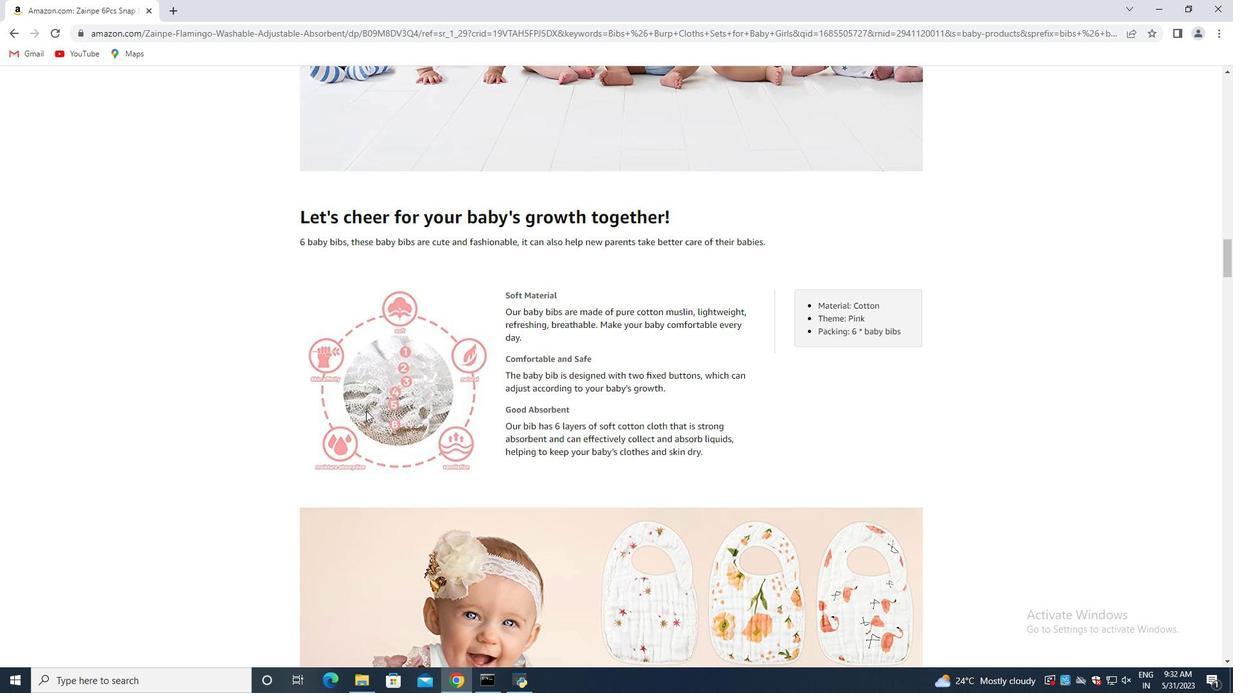 
Action: Mouse scrolled (379, 327) with delta (0, 0)
Screenshot: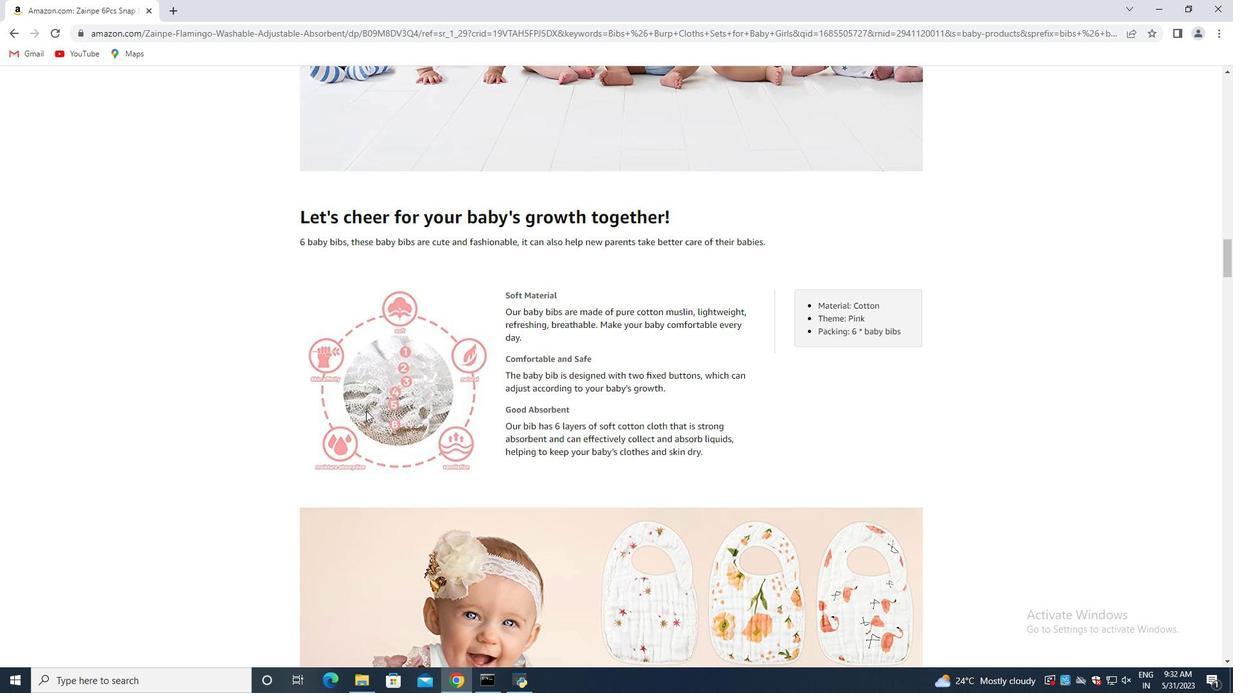
Action: Mouse moved to (374, 345)
Screenshot: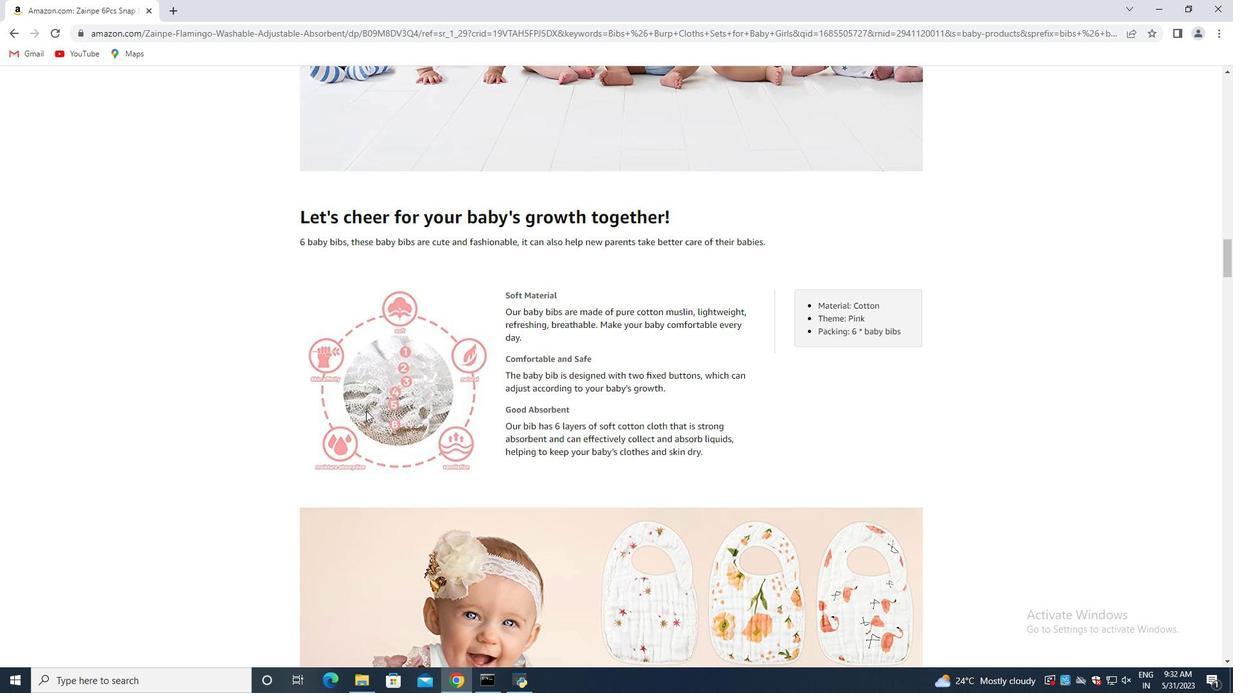 
Action: Mouse scrolled (374, 344) with delta (0, 0)
Screenshot: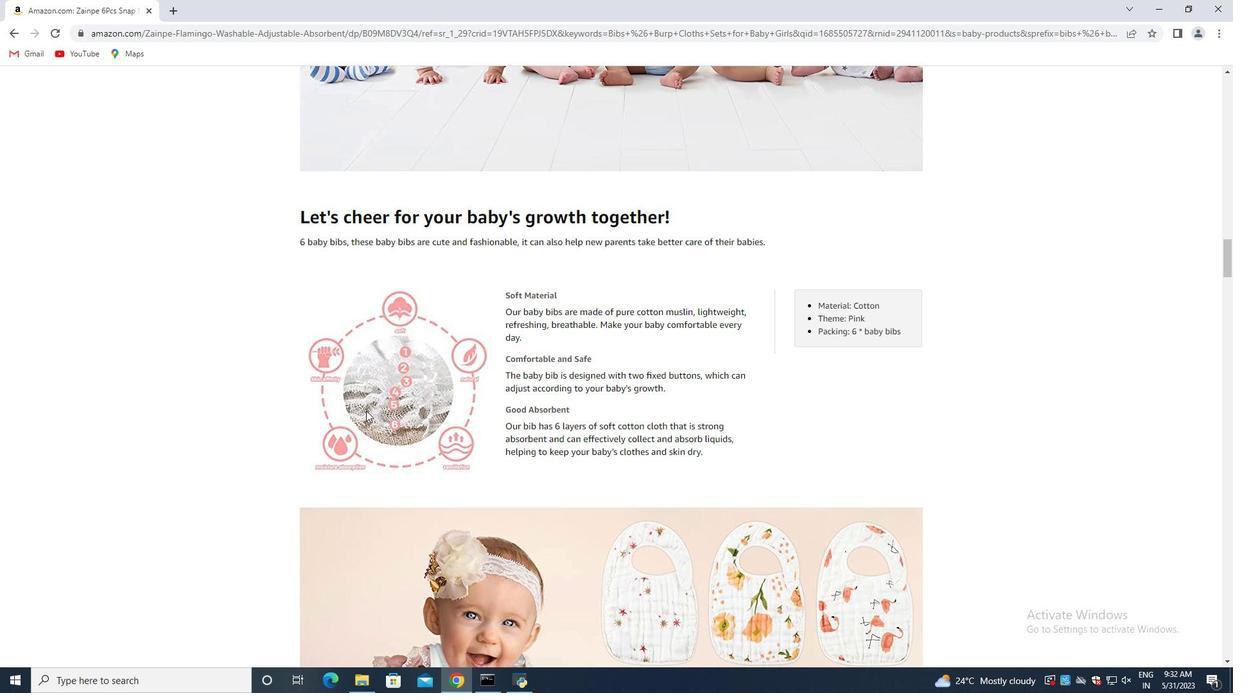 
Action: Mouse moved to (374, 346)
Screenshot: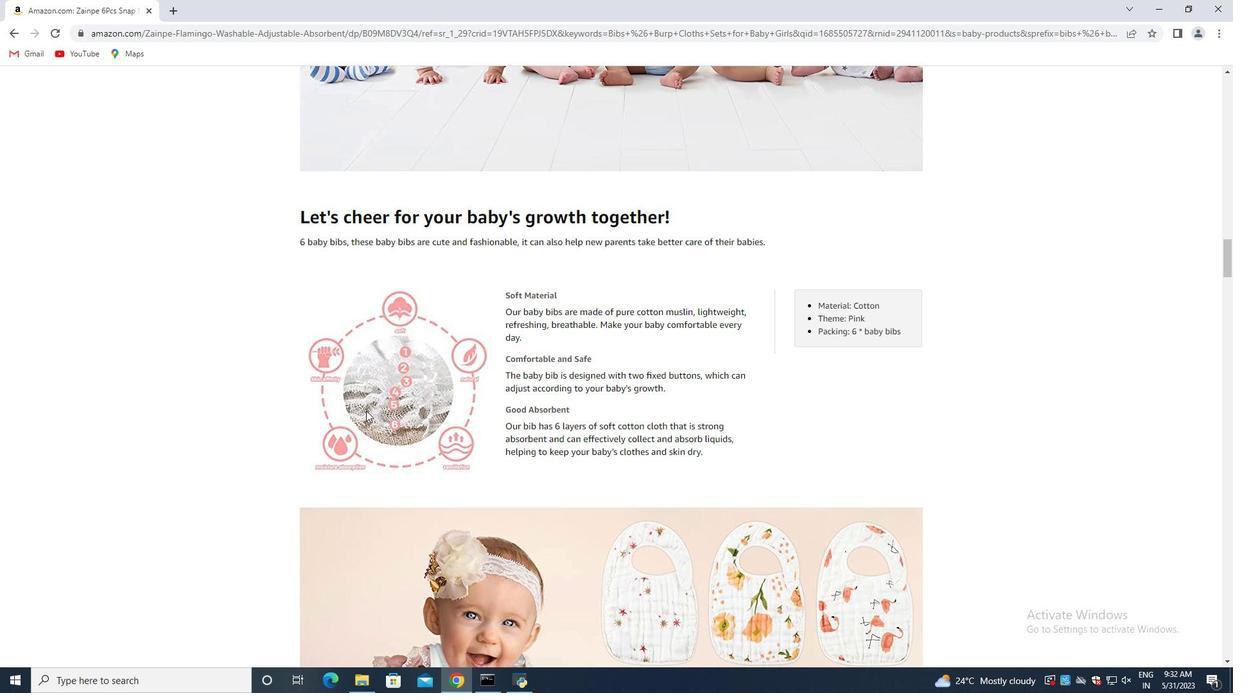 
Action: Mouse scrolled (374, 345) with delta (0, 0)
Screenshot: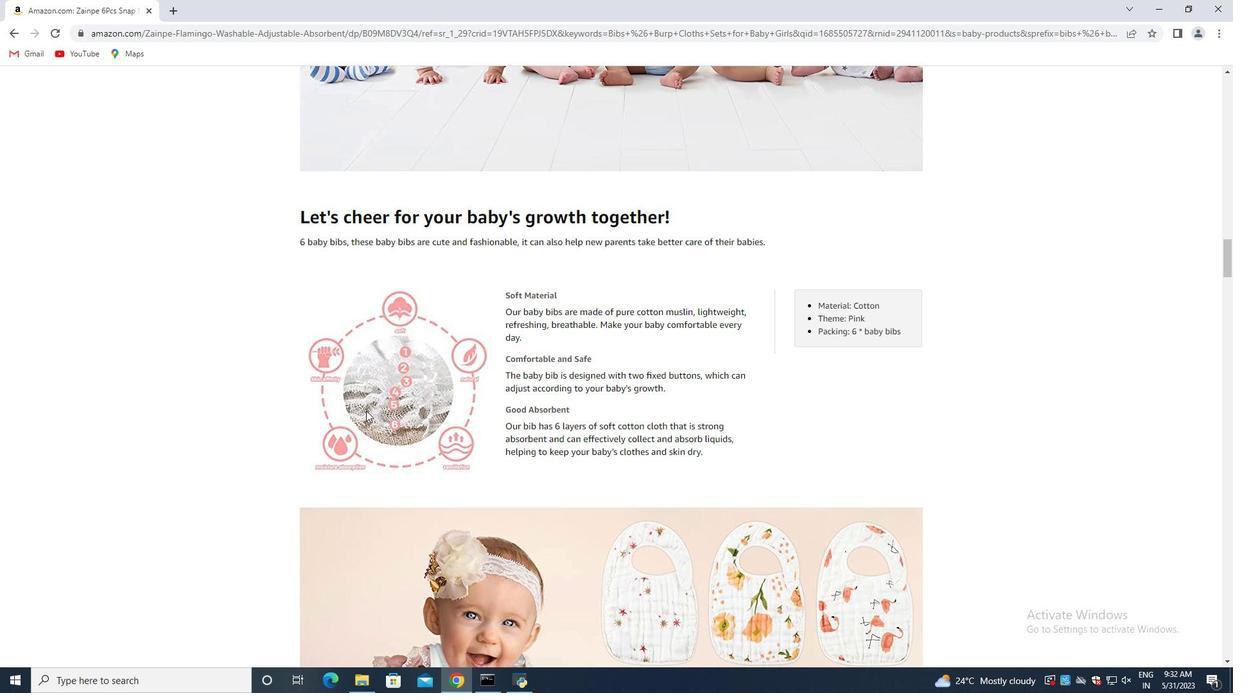 
Action: Mouse moved to (374, 348)
Screenshot: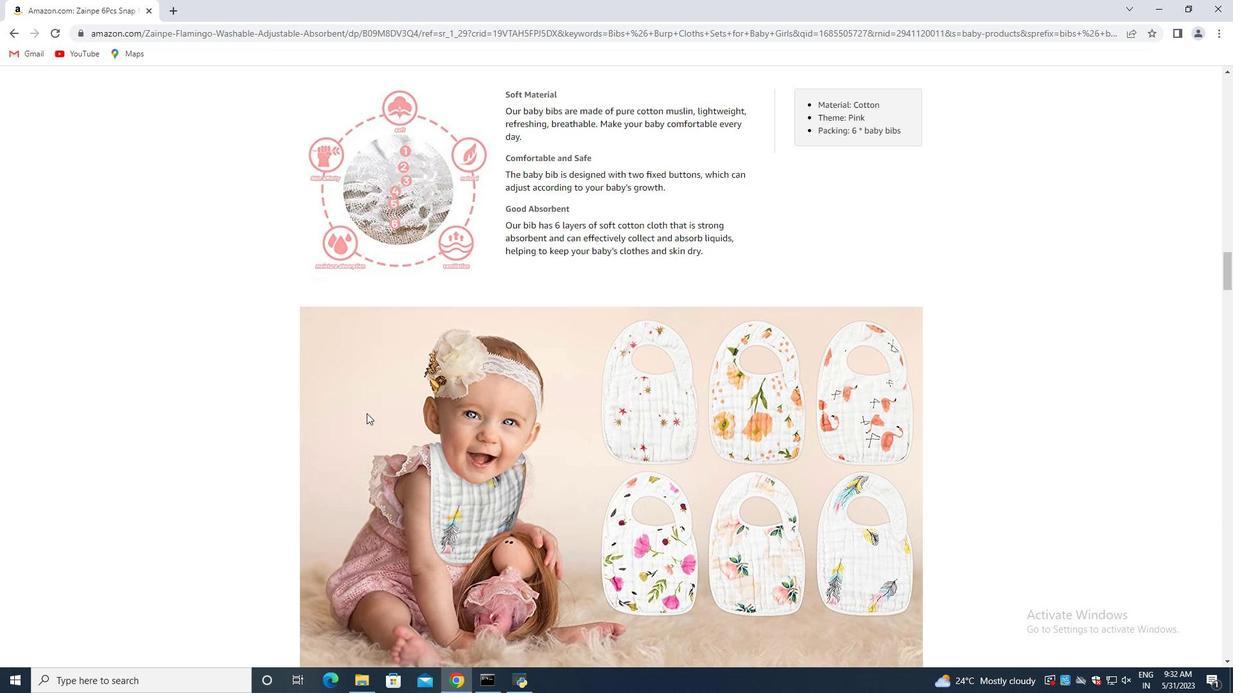 
Action: Mouse scrolled (374, 347) with delta (0, 0)
Screenshot: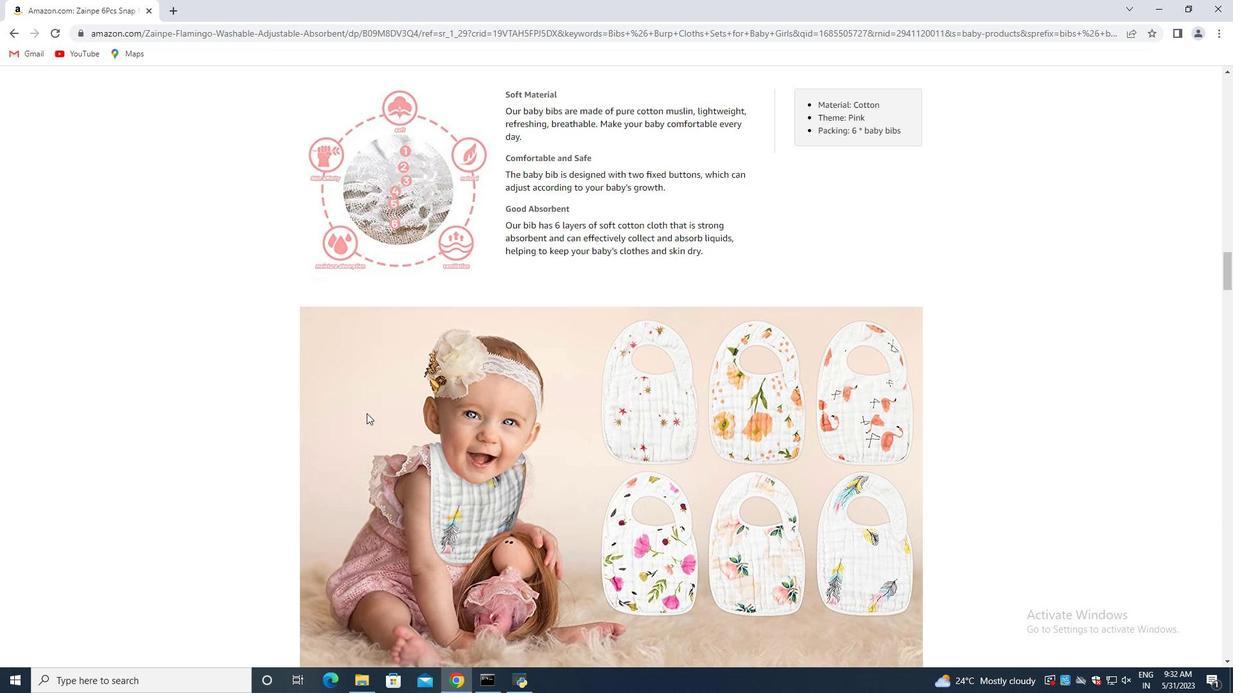 
Action: Mouse moved to (370, 370)
Screenshot: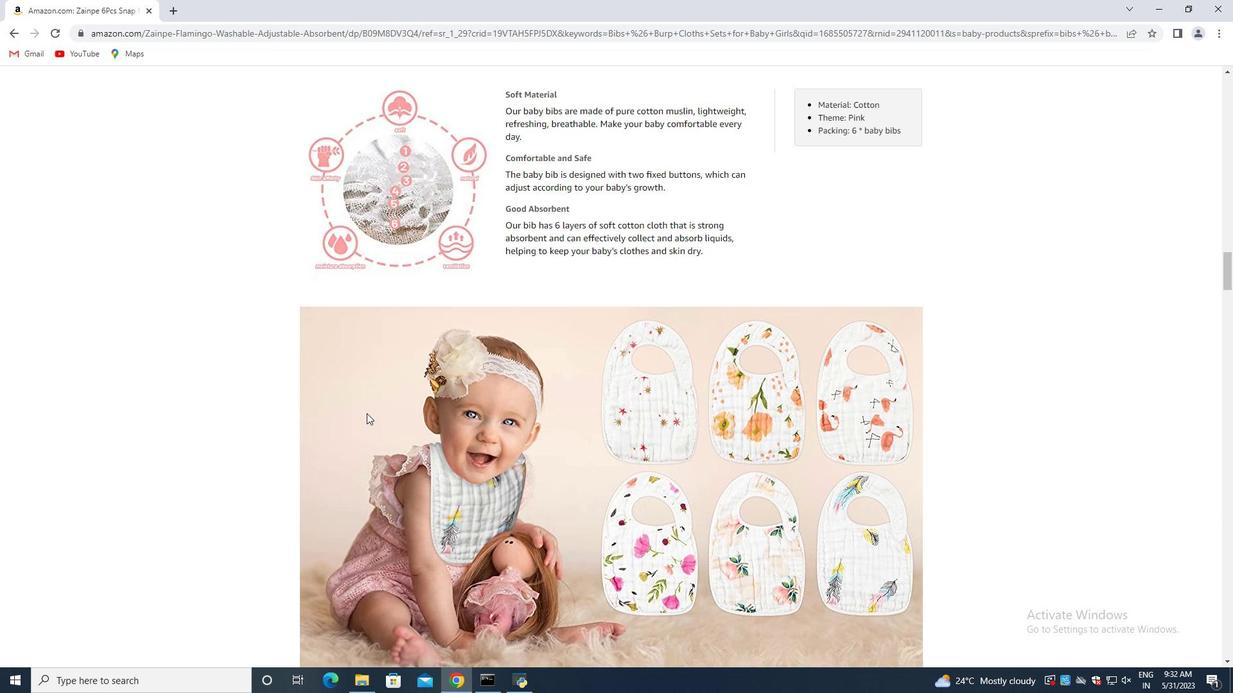 
Action: Mouse scrolled (370, 369) with delta (0, 0)
Screenshot: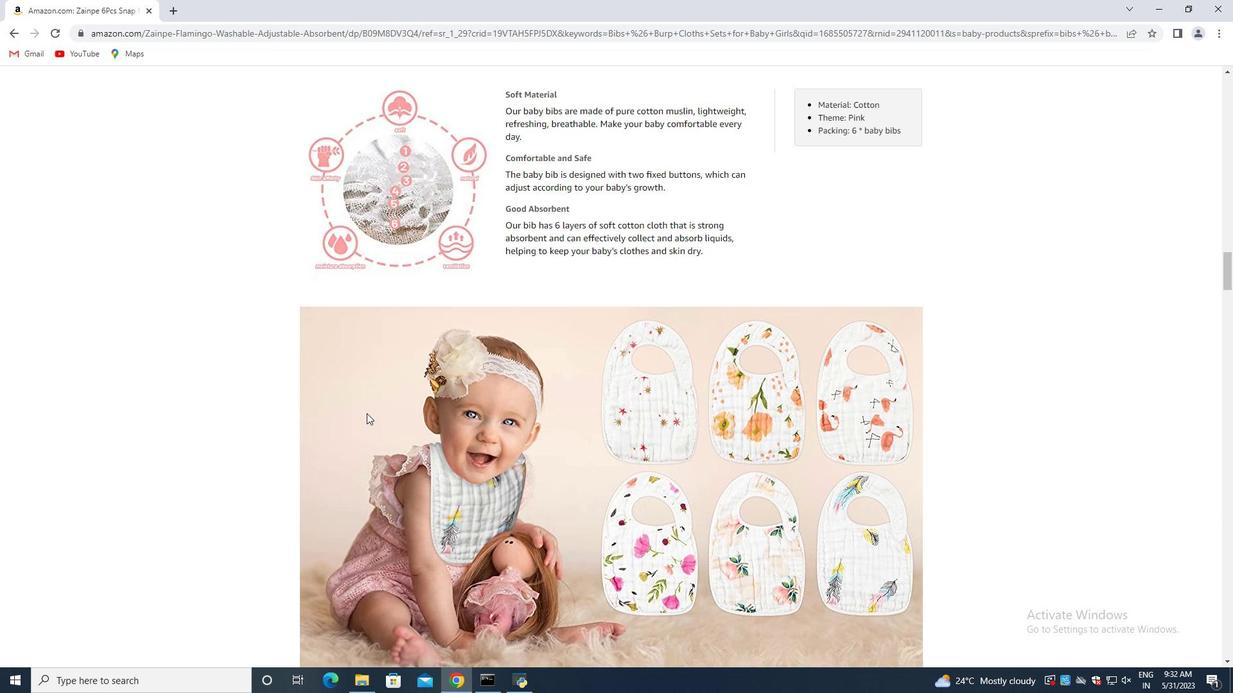 
Action: Mouse moved to (366, 408)
Screenshot: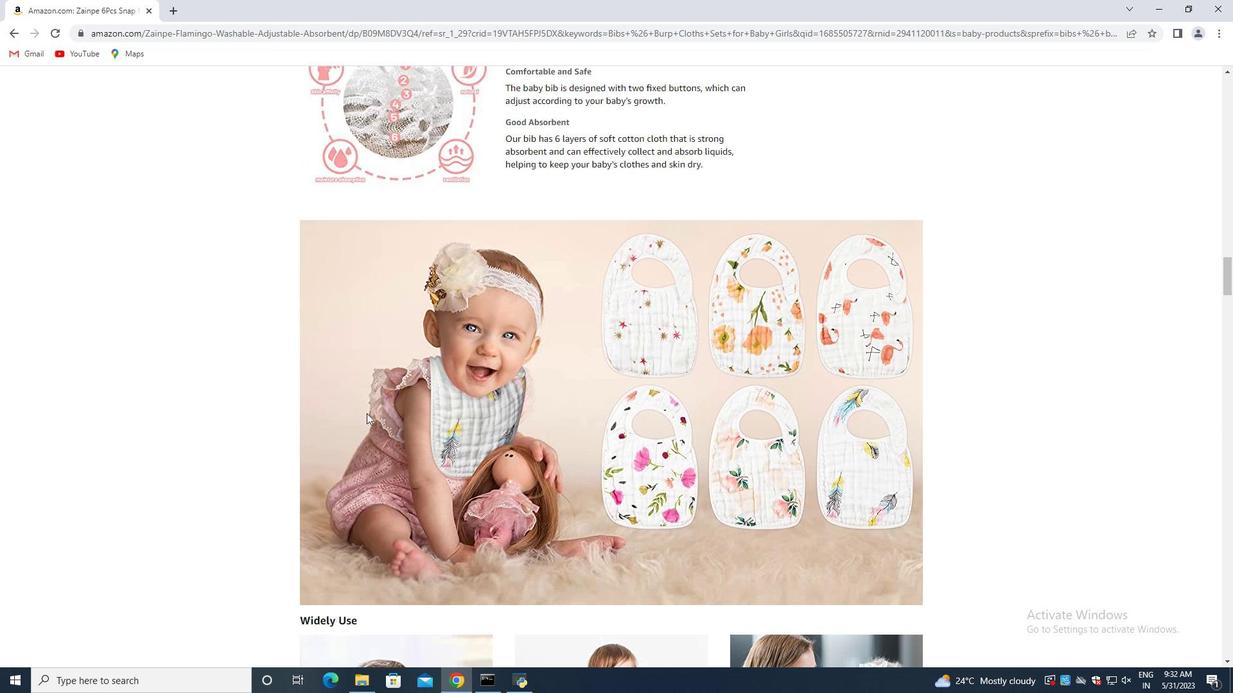 
Action: Mouse scrolled (366, 407) with delta (0, 0)
Screenshot: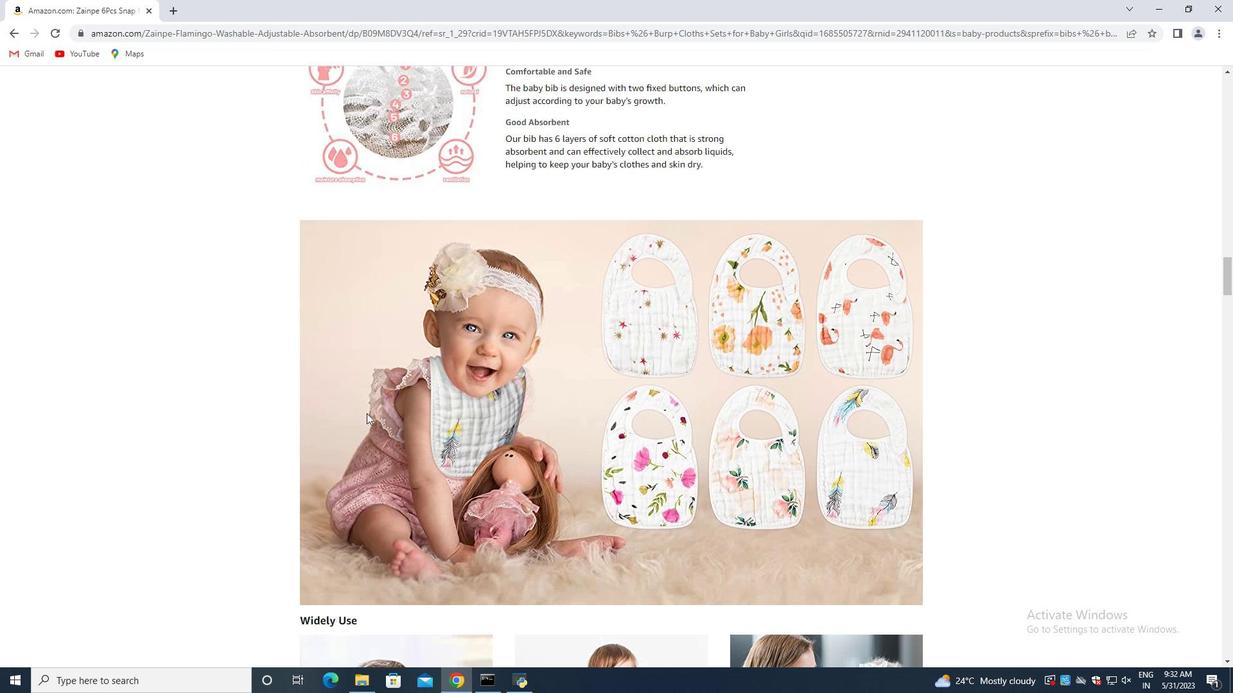 
Action: Mouse moved to (366, 413)
Screenshot: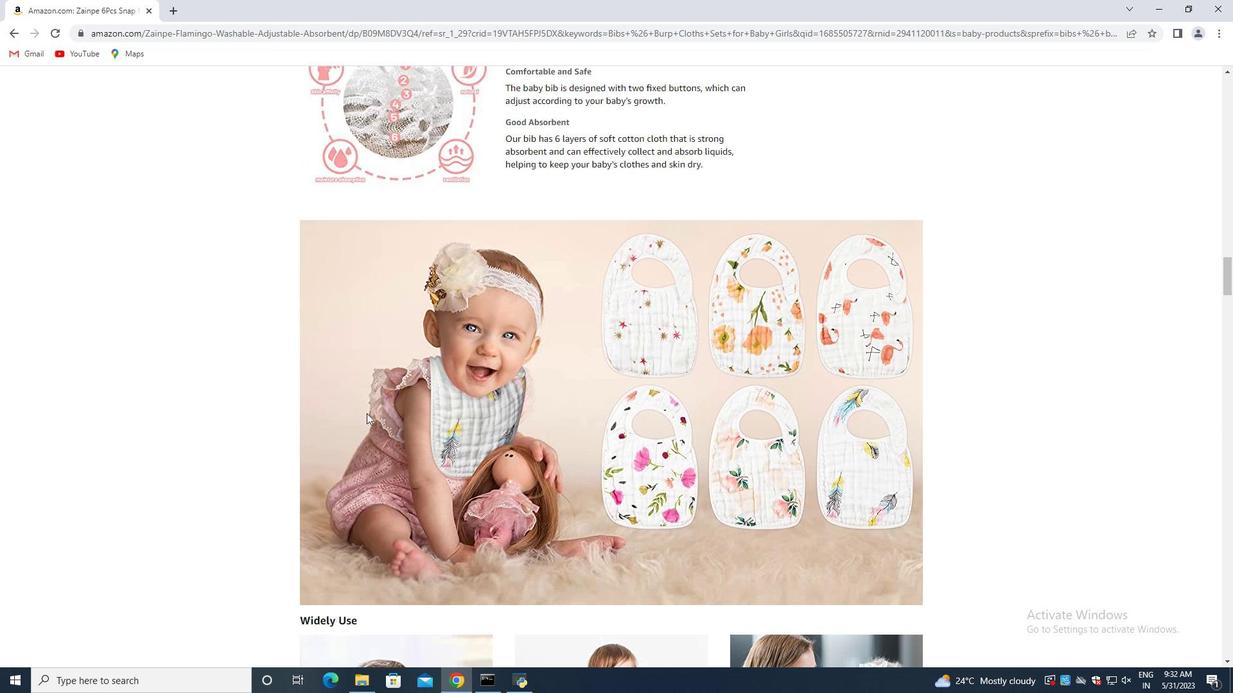 
Action: Mouse scrolled (366, 412) with delta (0, 0)
Screenshot: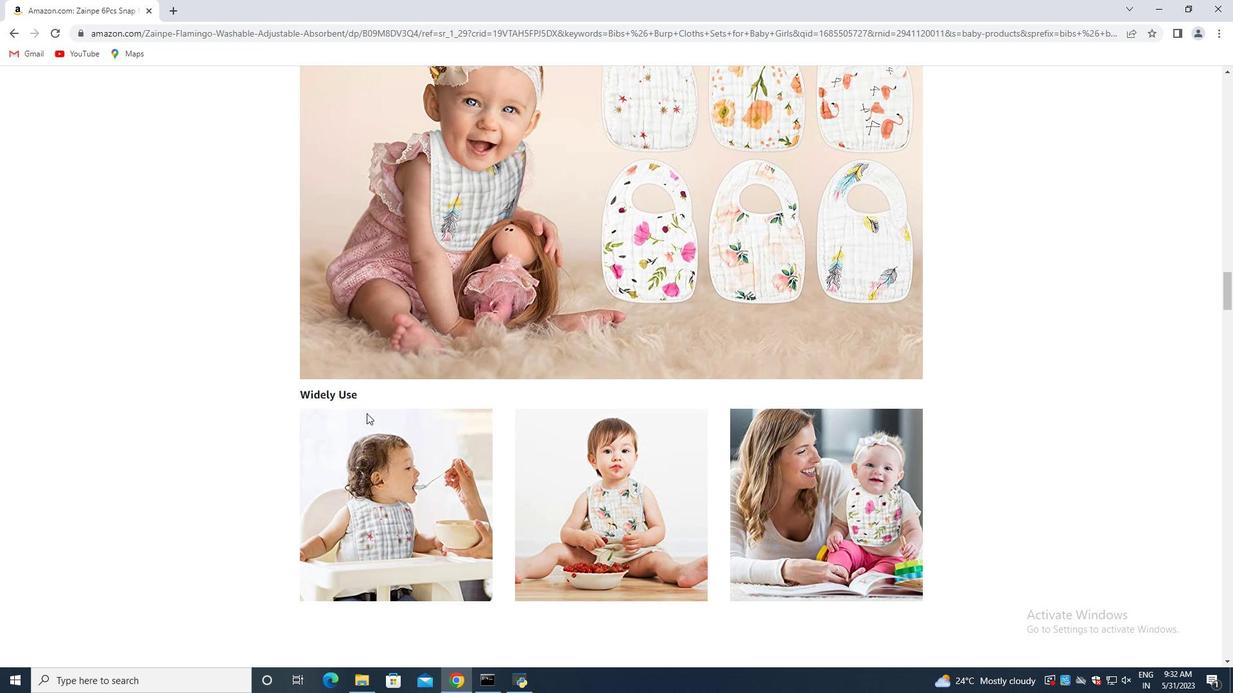 
Action: Mouse moved to (366, 413)
Screenshot: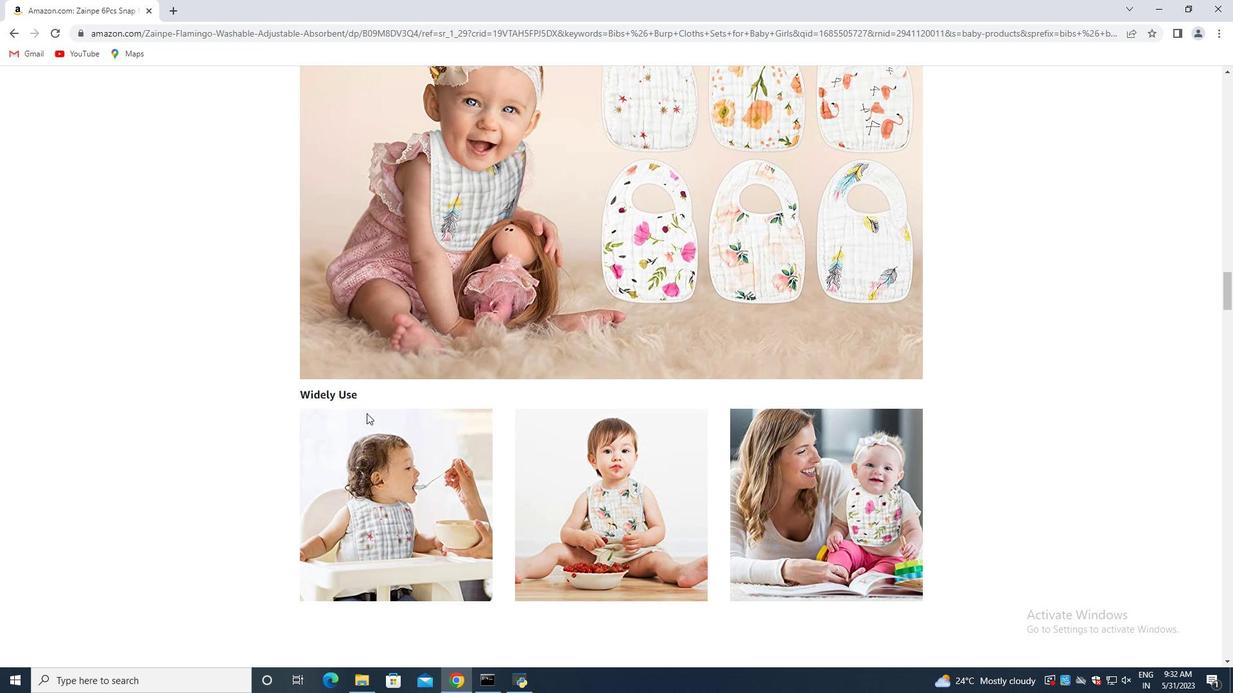 
Action: Mouse scrolled (366, 413) with delta (0, 0)
Screenshot: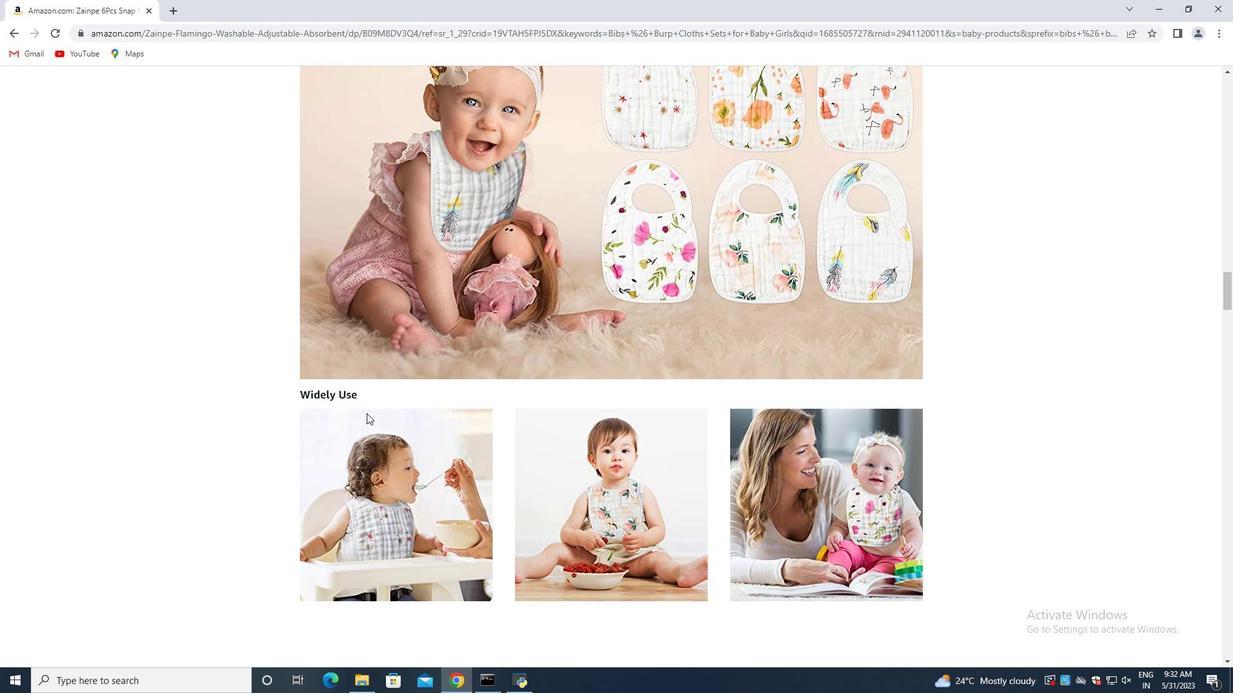 
Action: Mouse scrolled (366, 413) with delta (0, 0)
Screenshot: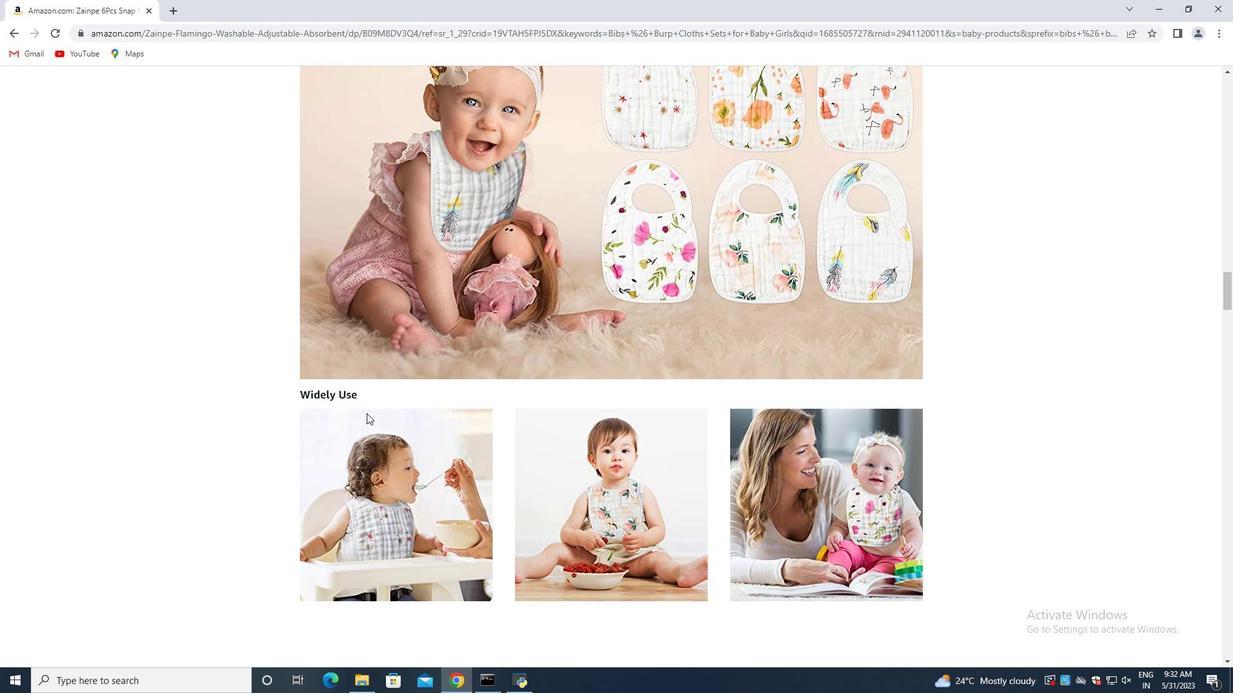 
Action: Mouse scrolled (366, 413) with delta (0, 0)
Screenshot: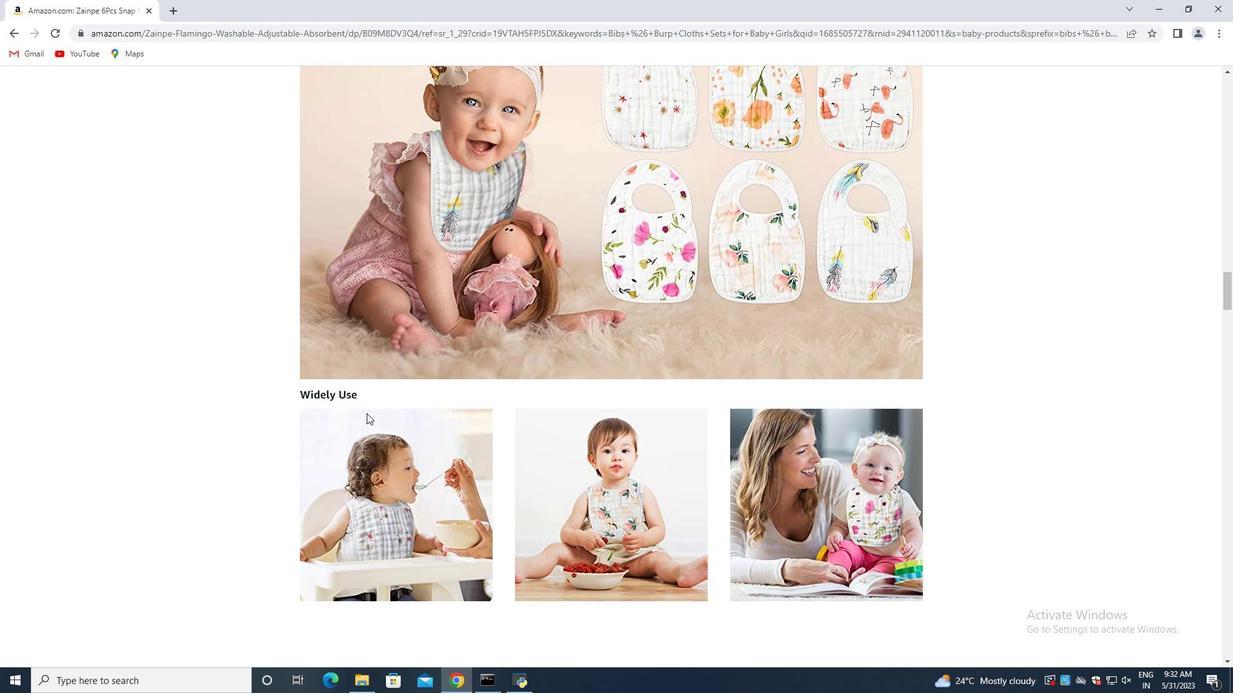 
Action: Mouse scrolled (366, 413) with delta (0, 0)
Screenshot: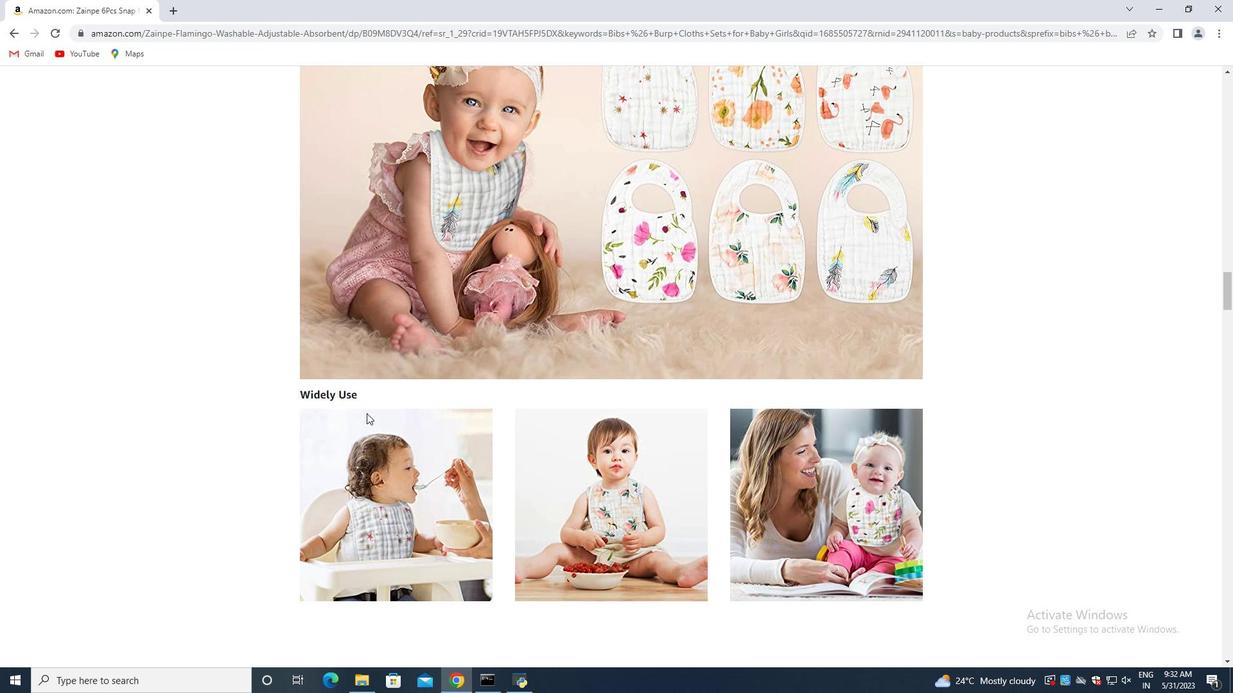 
Action: Mouse scrolled (366, 414) with delta (0, 0)
Screenshot: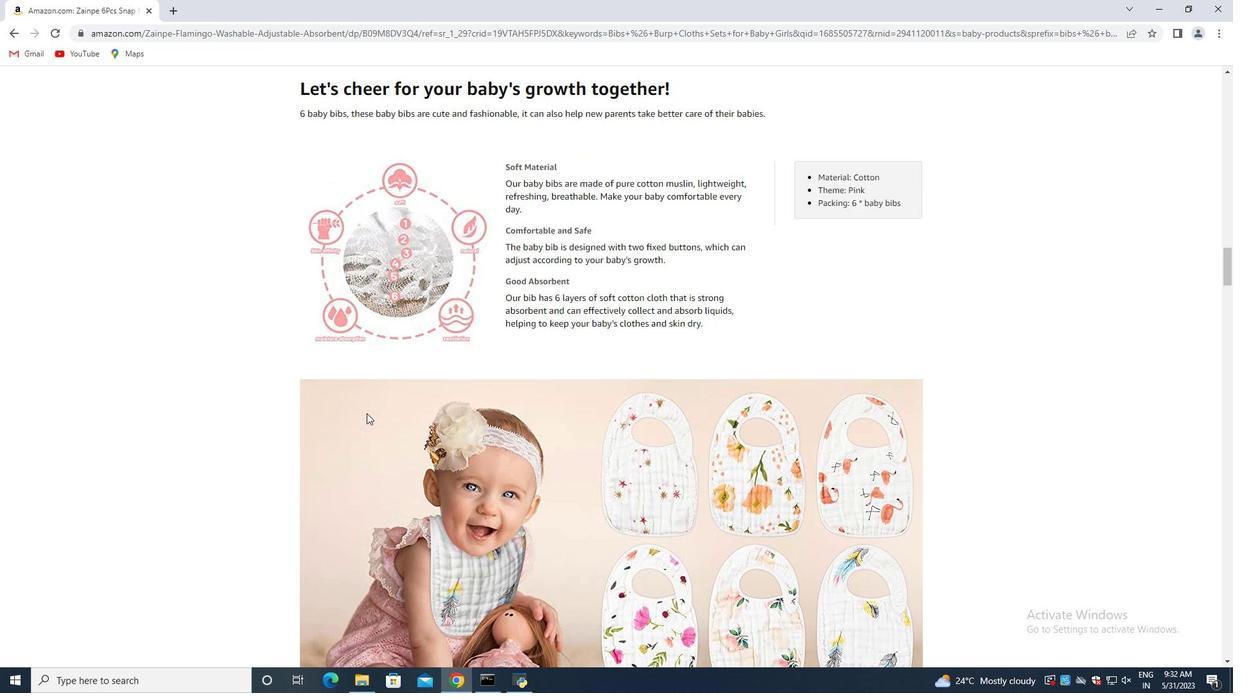 
Action: Mouse scrolled (366, 414) with delta (0, 0)
Screenshot: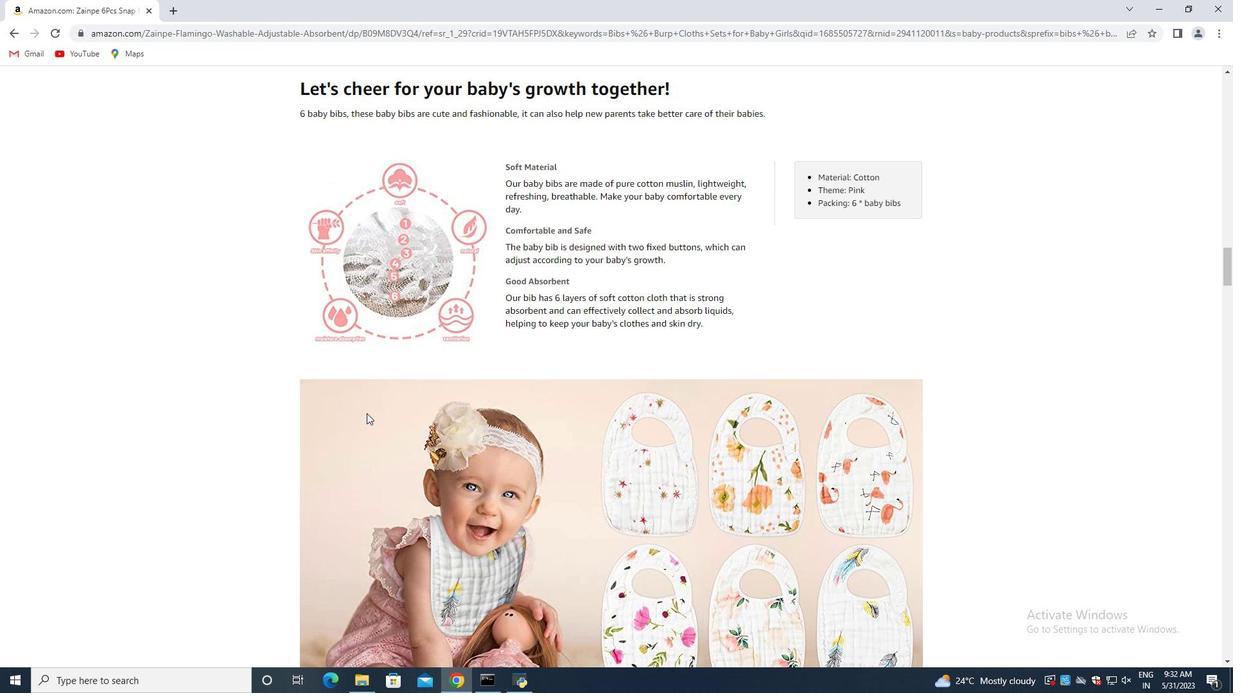 
Action: Mouse scrolled (366, 414) with delta (0, 0)
Screenshot: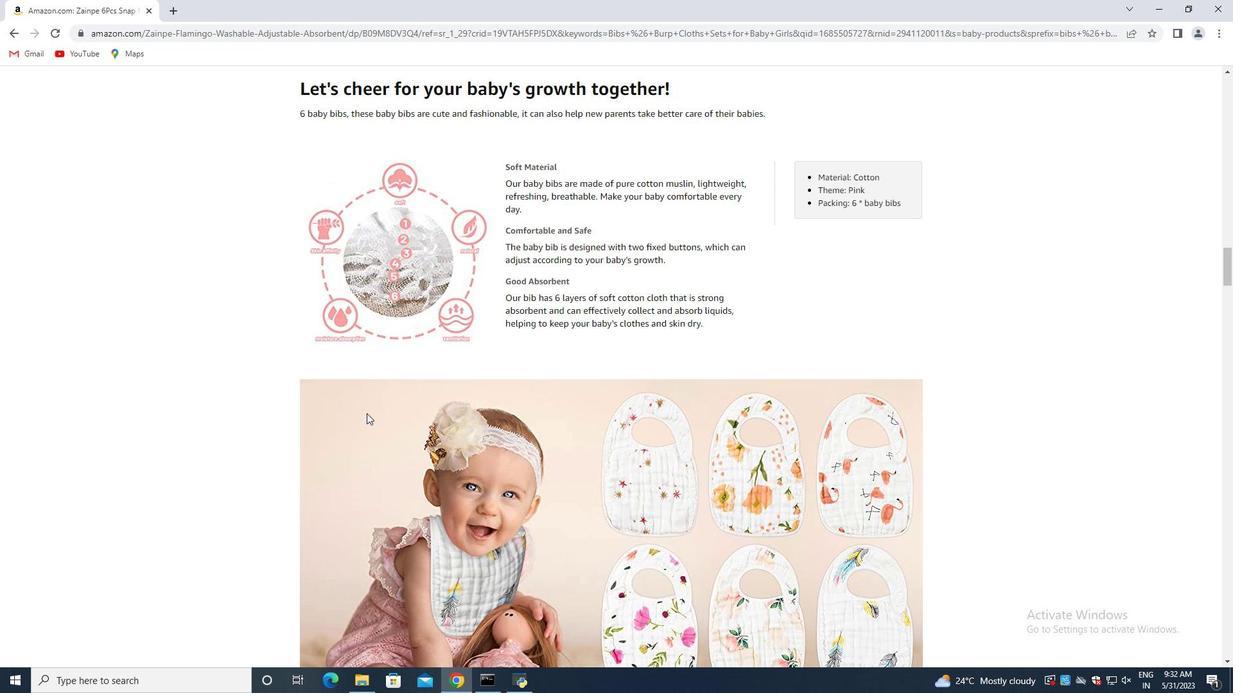 
Action: Mouse scrolled (366, 414) with delta (0, 0)
Screenshot: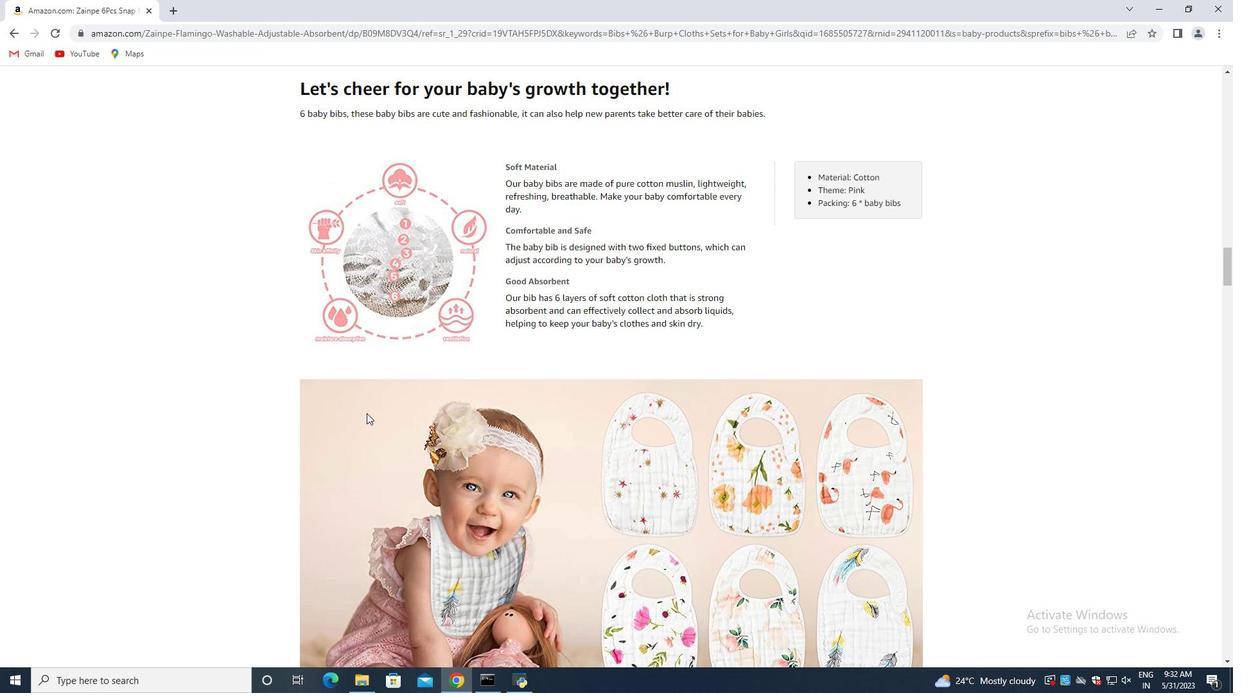 
Action: Mouse scrolled (366, 414) with delta (0, 0)
Screenshot: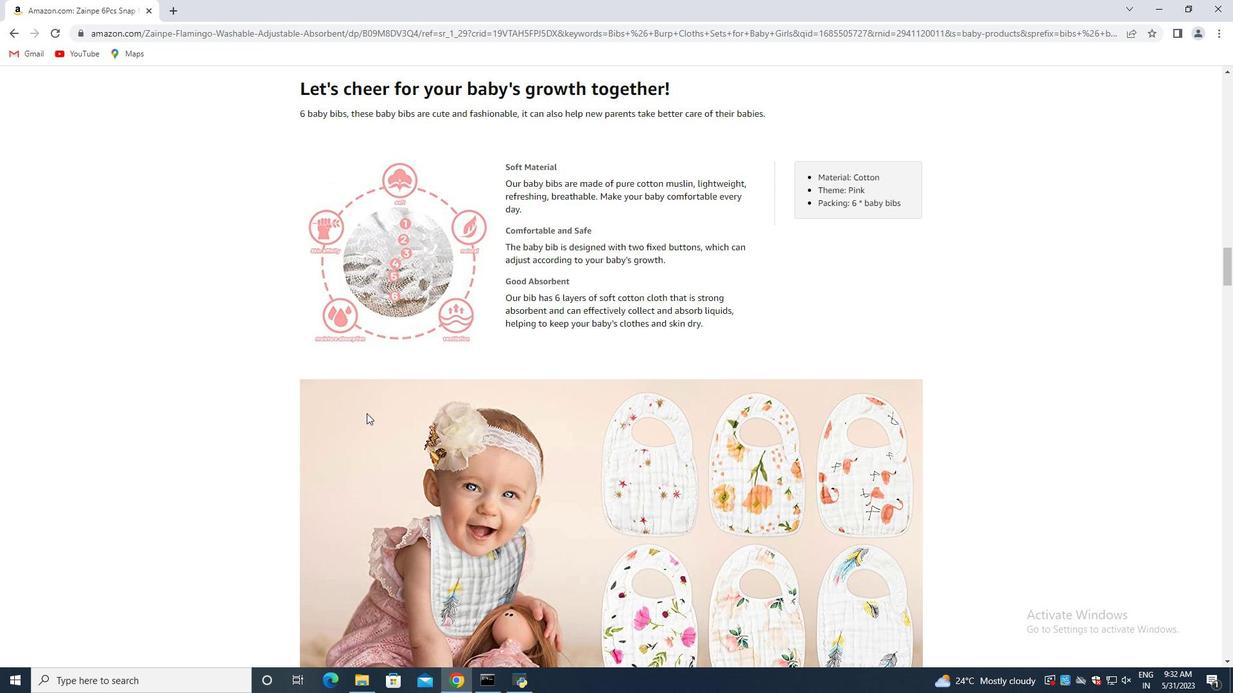 
Action: Mouse scrolled (366, 414) with delta (0, 0)
Screenshot: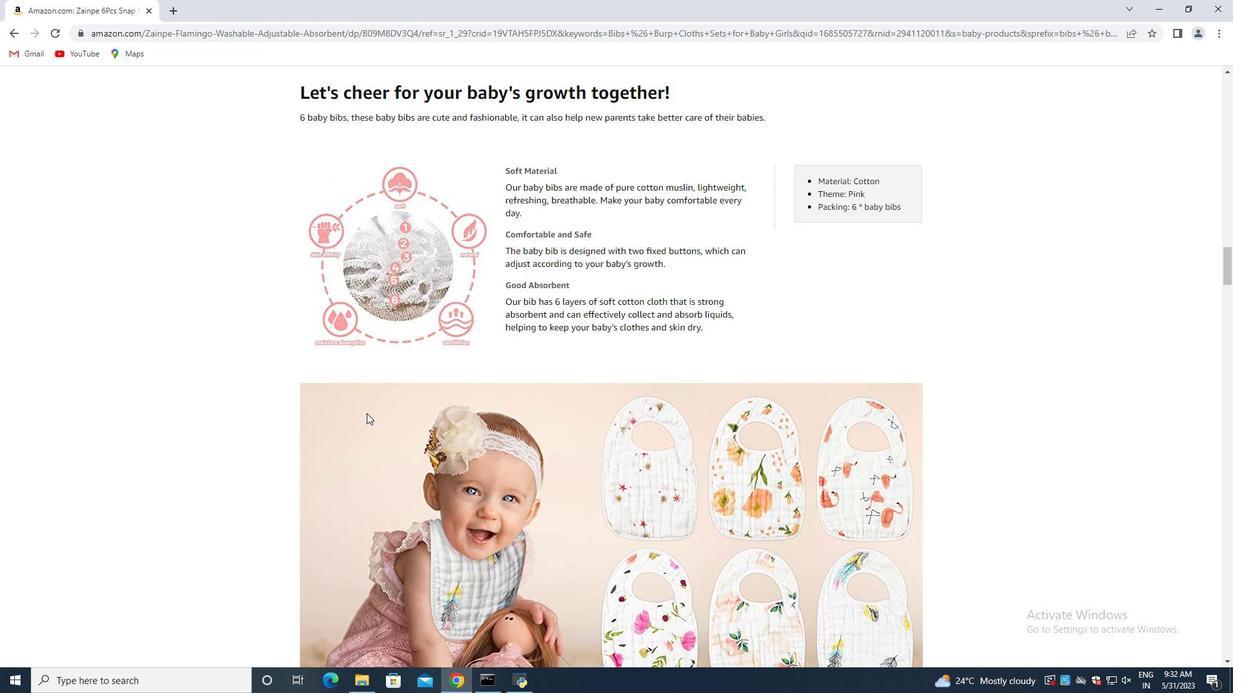 
Action: Mouse scrolled (366, 414) with delta (0, 0)
Screenshot: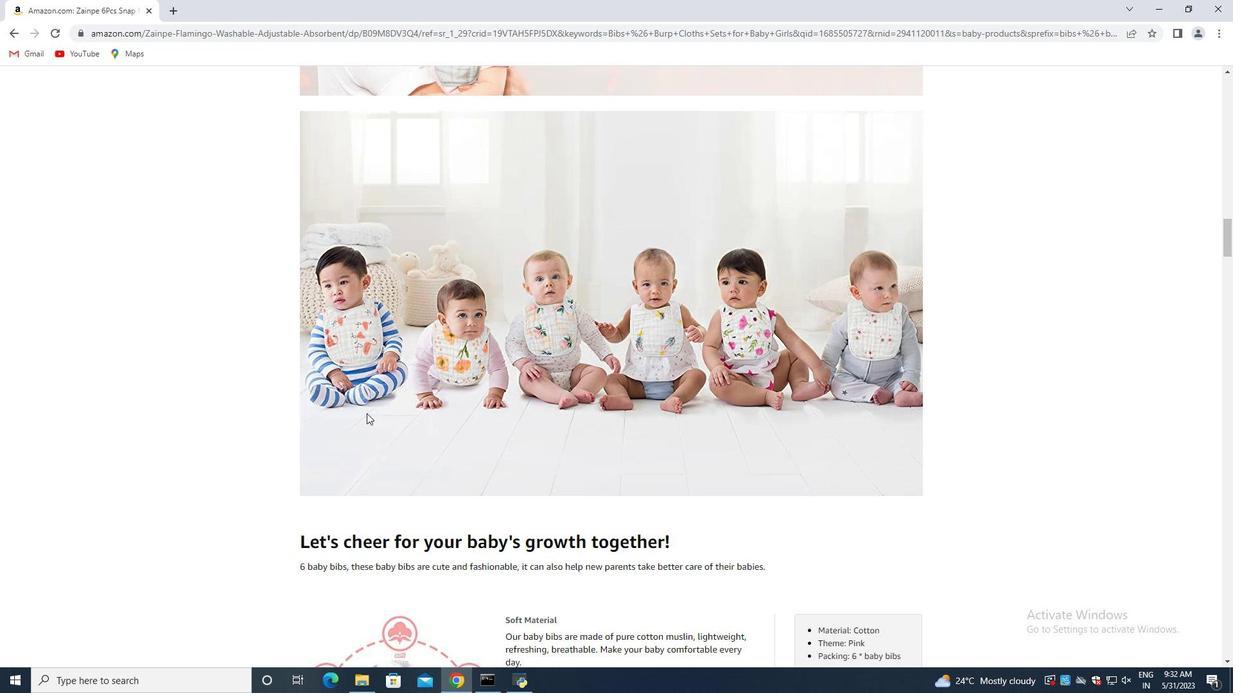 
Action: Mouse scrolled (366, 414) with delta (0, 0)
Screenshot: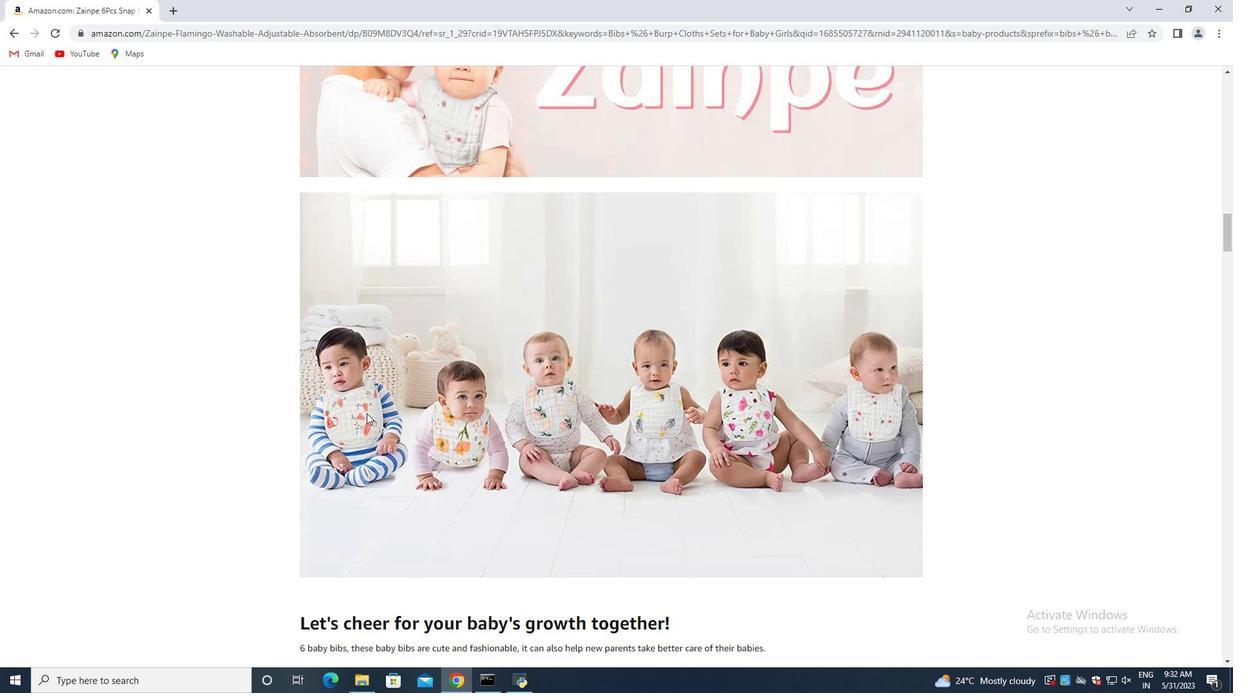 
Action: Mouse scrolled (366, 414) with delta (0, 0)
Screenshot: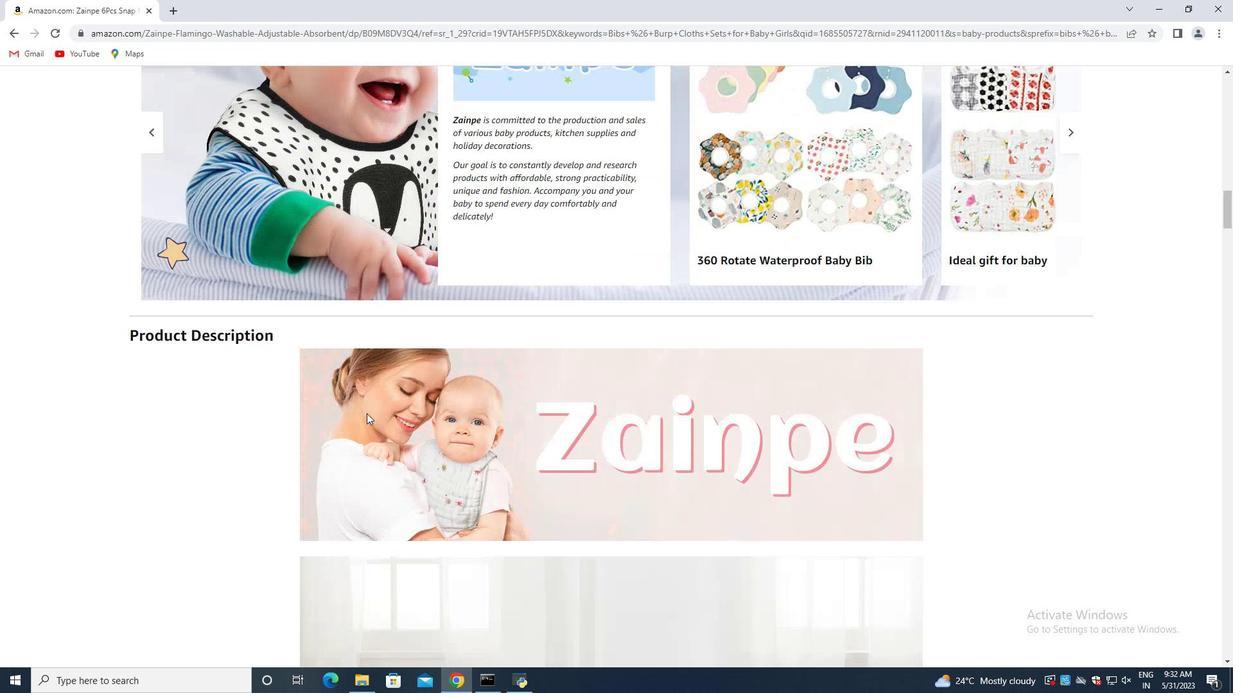 
Action: Mouse scrolled (366, 414) with delta (0, 0)
Screenshot: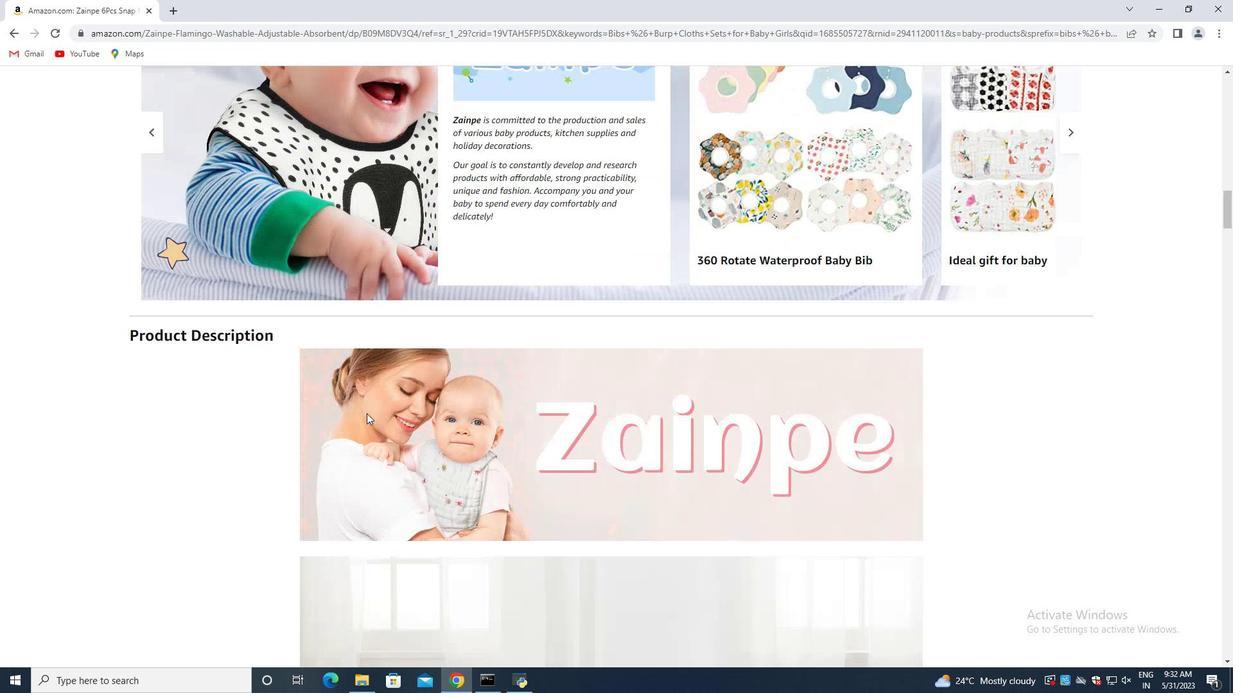 
Action: Mouse scrolled (366, 414) with delta (0, 0)
Screenshot: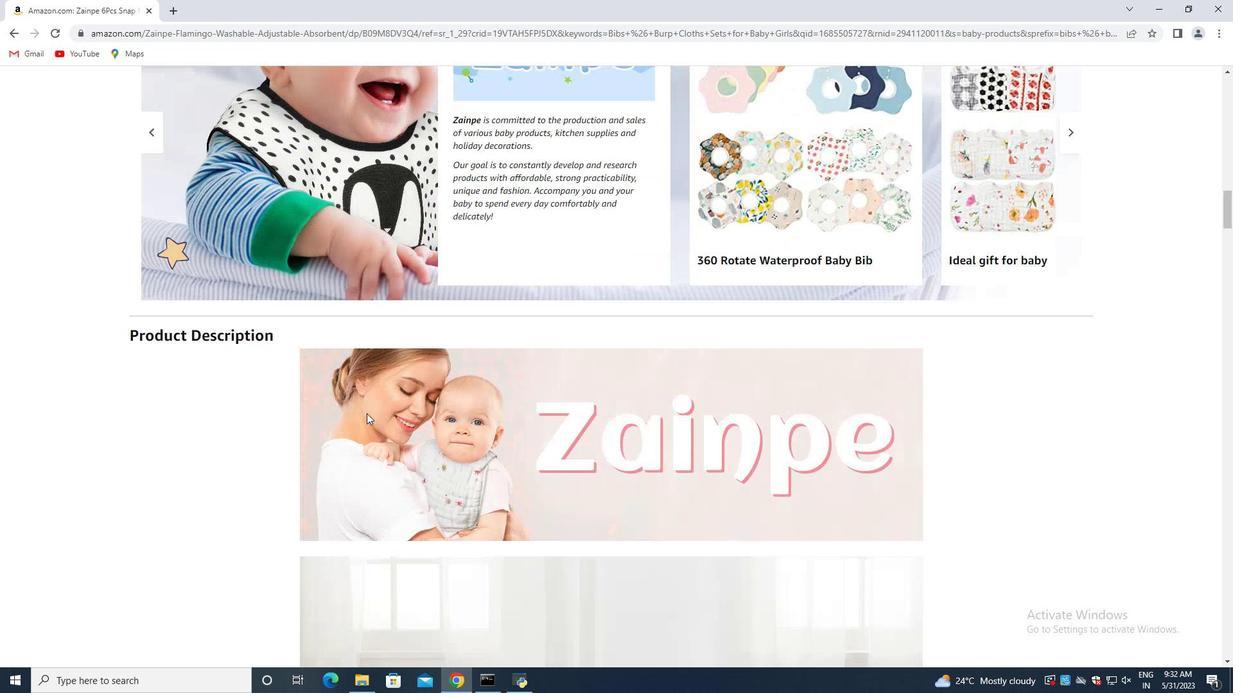 
Action: Mouse scrolled (366, 414) with delta (0, 0)
Screenshot: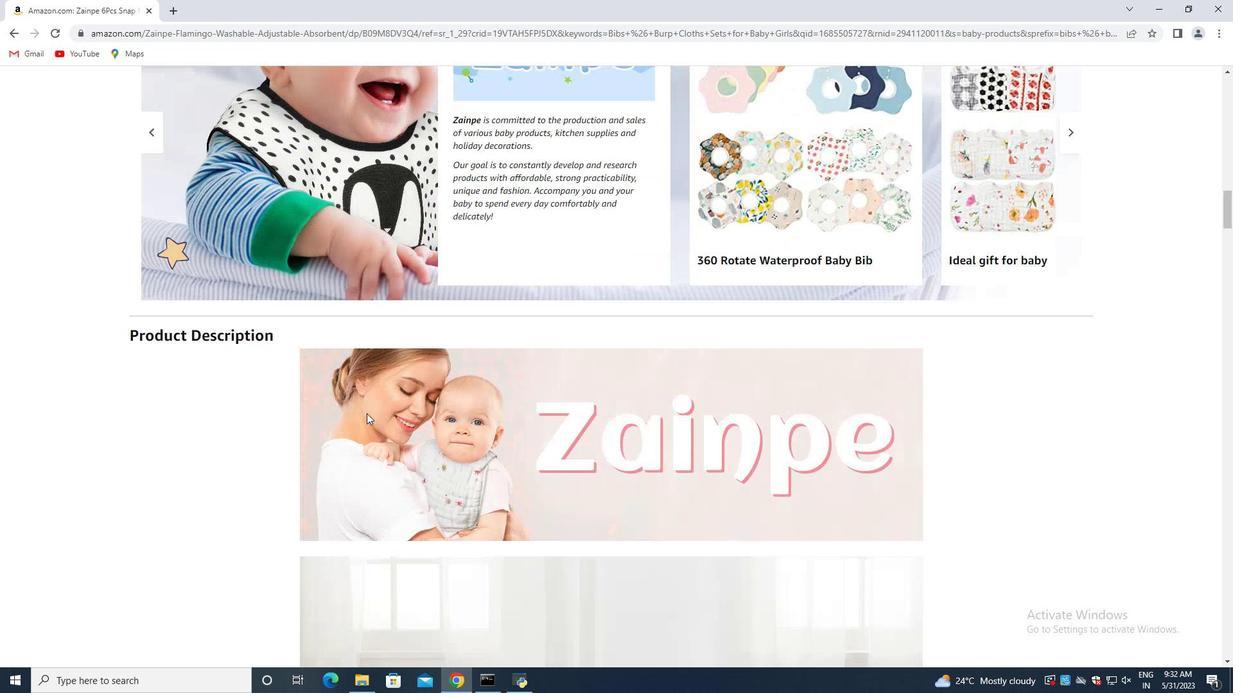 
Action: Mouse scrolled (366, 414) with delta (0, 0)
Screenshot: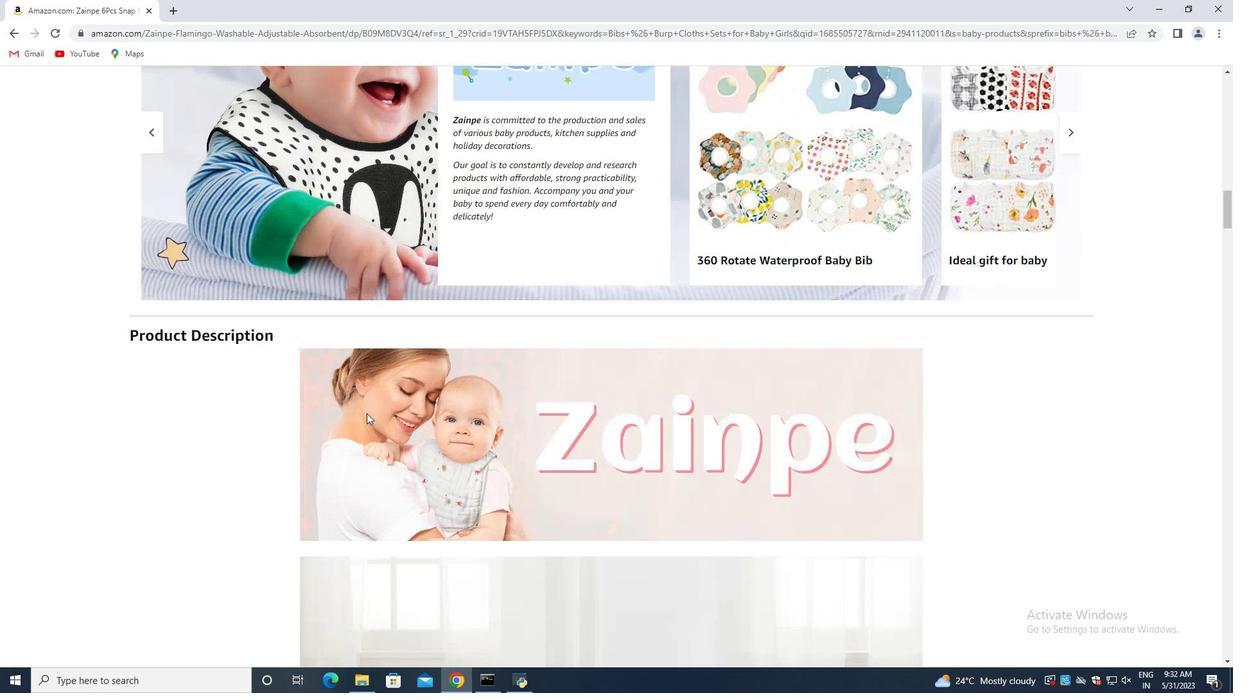 
Action: Mouse scrolled (366, 414) with delta (0, 0)
Screenshot: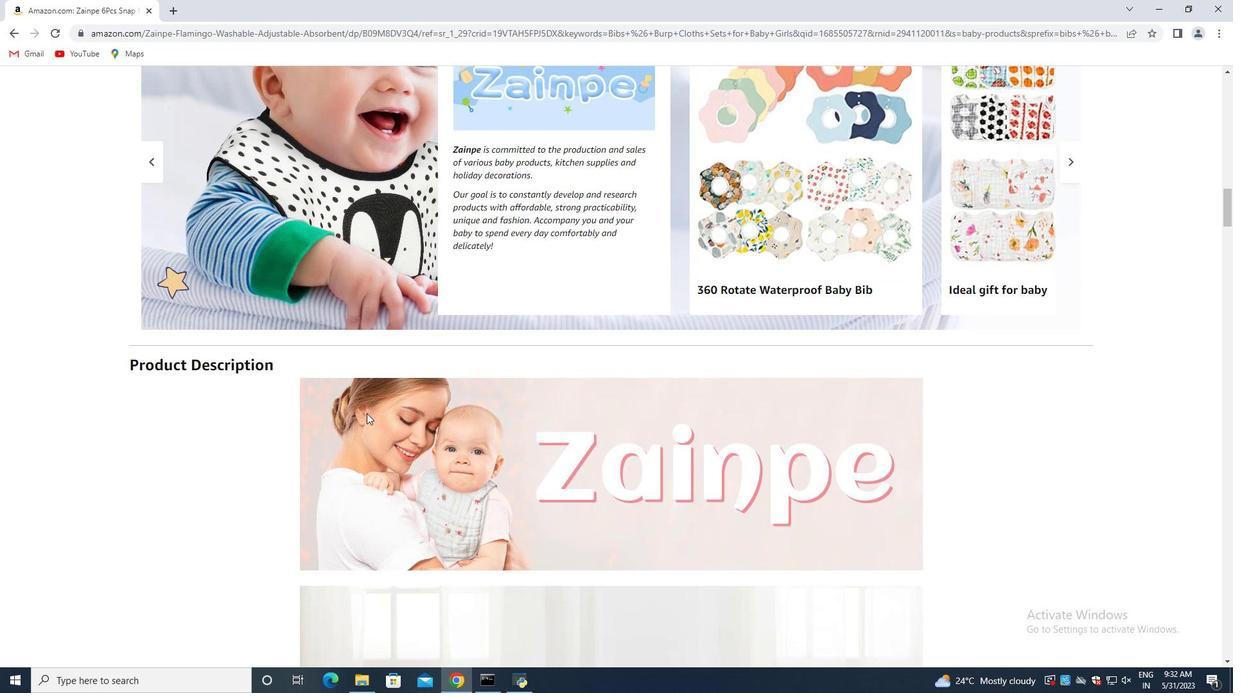 
Action: Mouse scrolled (366, 414) with delta (0, 0)
Screenshot: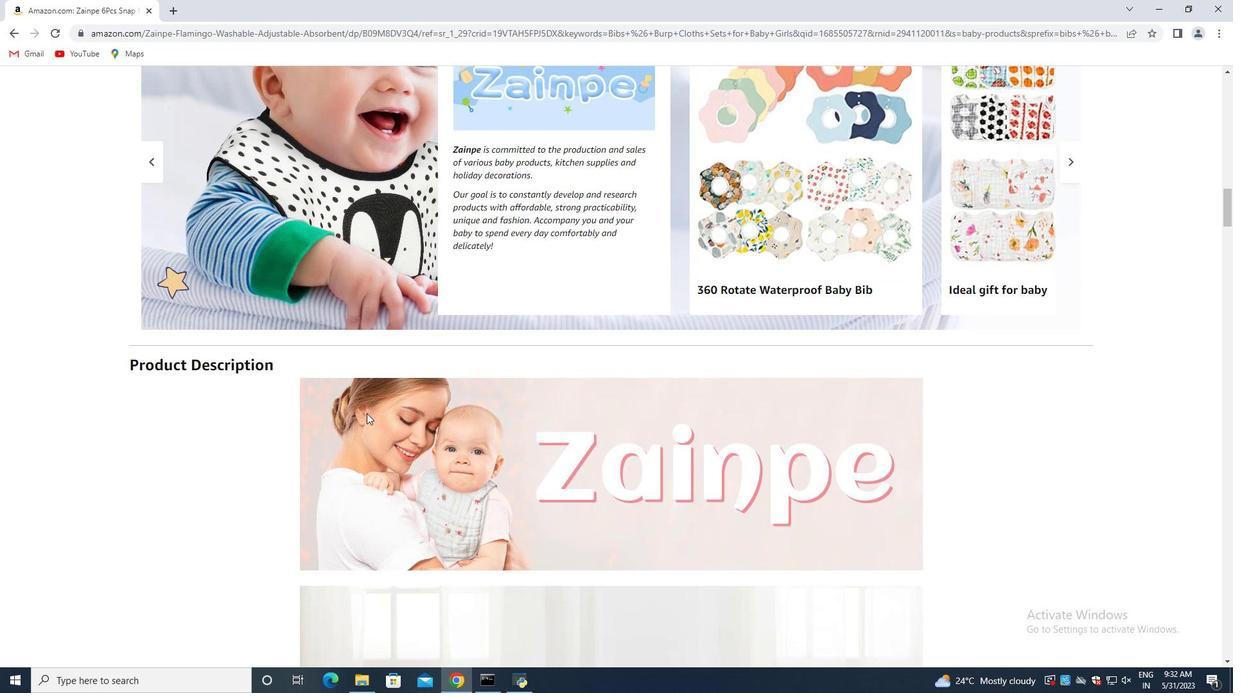 
Action: Mouse scrolled (366, 414) with delta (0, 0)
Screenshot: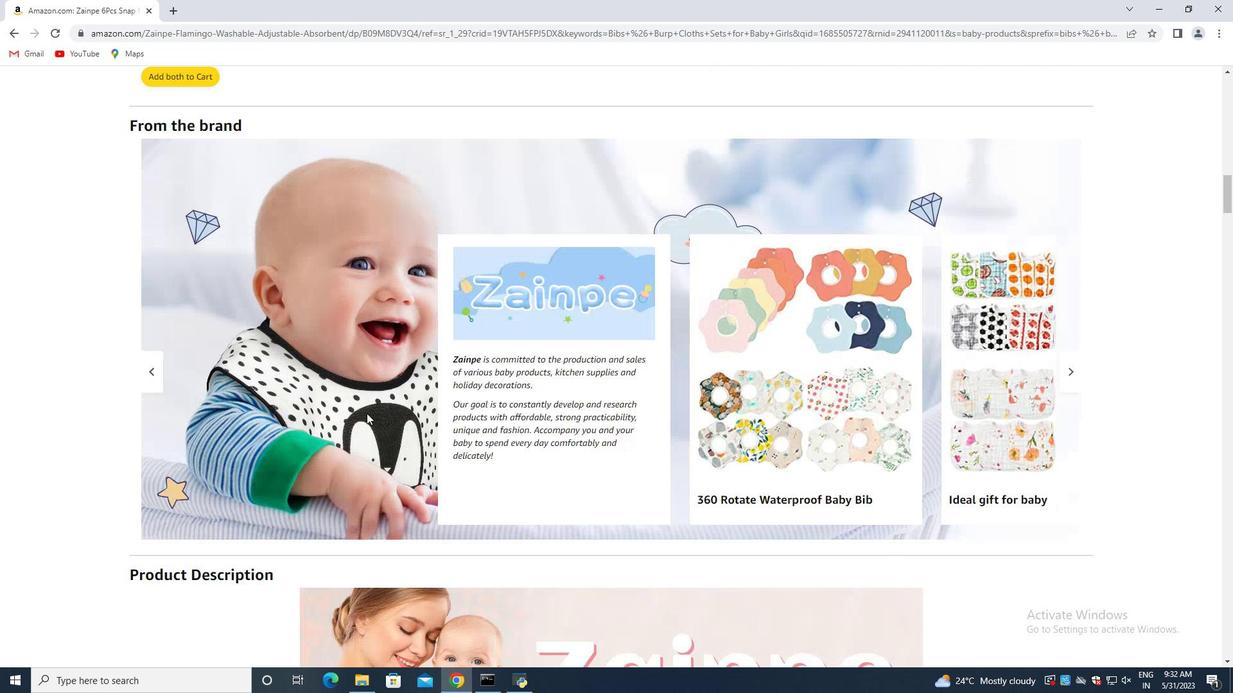
Action: Mouse scrolled (366, 414) with delta (0, 0)
Screenshot: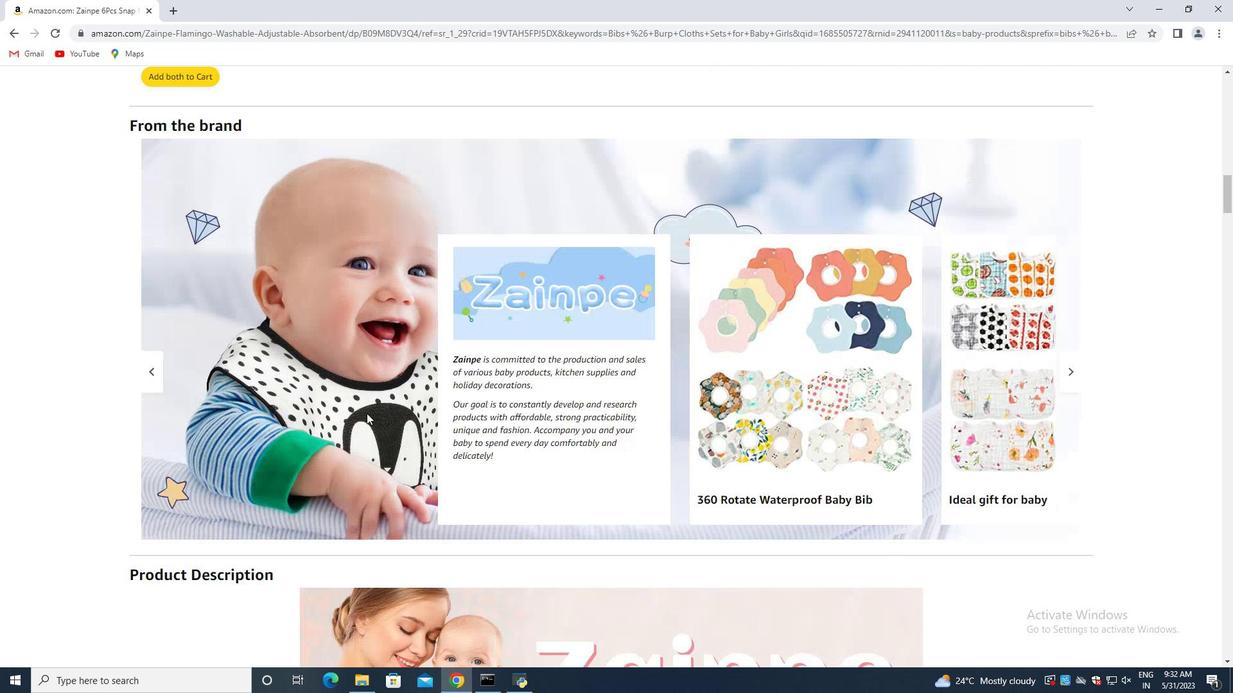 
Action: Mouse scrolled (366, 414) with delta (0, 0)
Screenshot: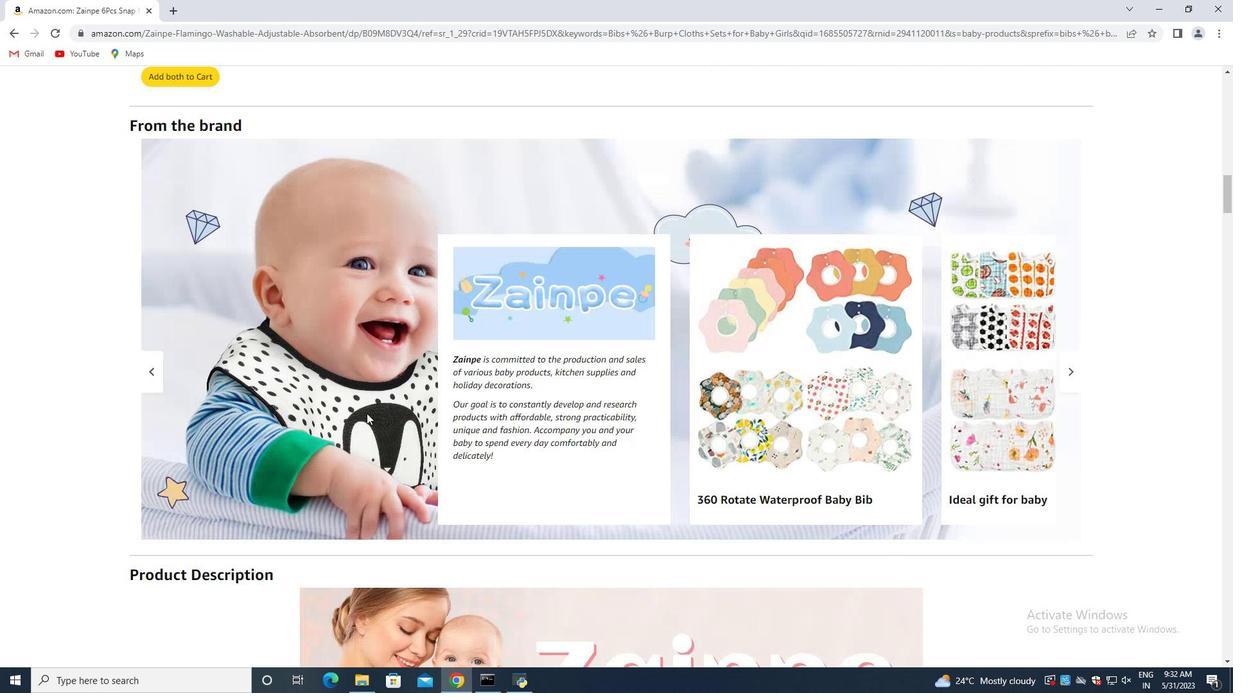 
Action: Mouse scrolled (366, 414) with delta (0, 0)
Screenshot: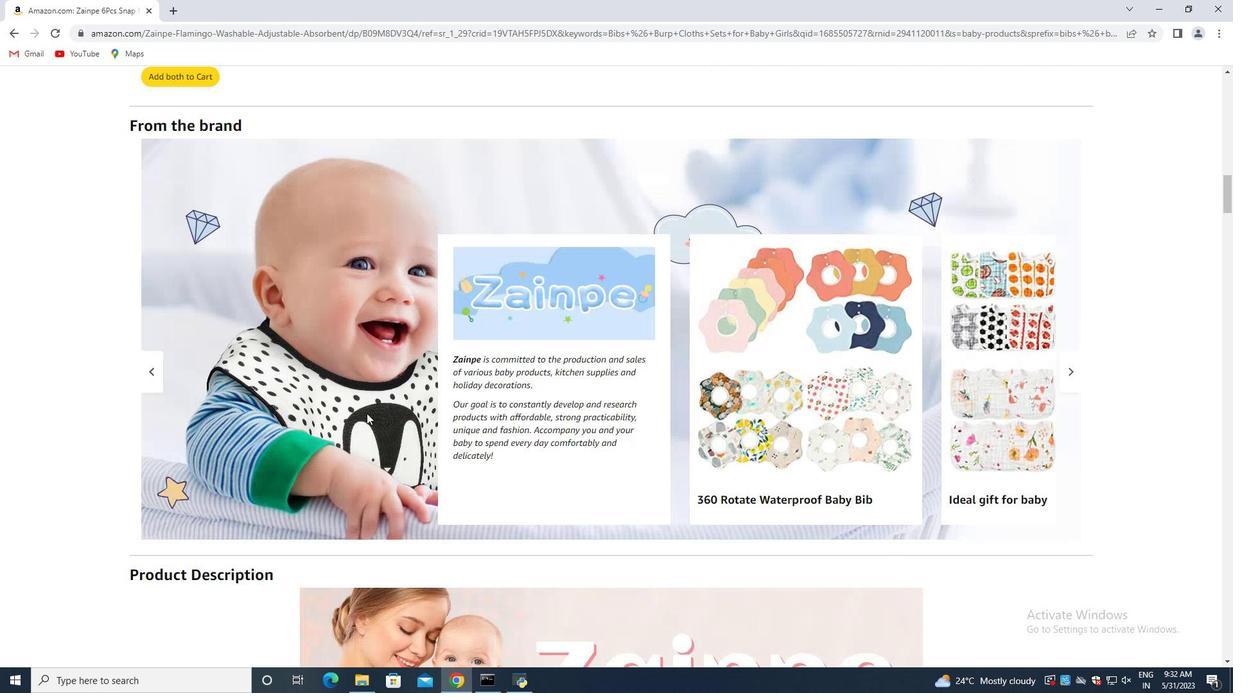 
Action: Mouse scrolled (366, 414) with delta (0, 0)
Screenshot: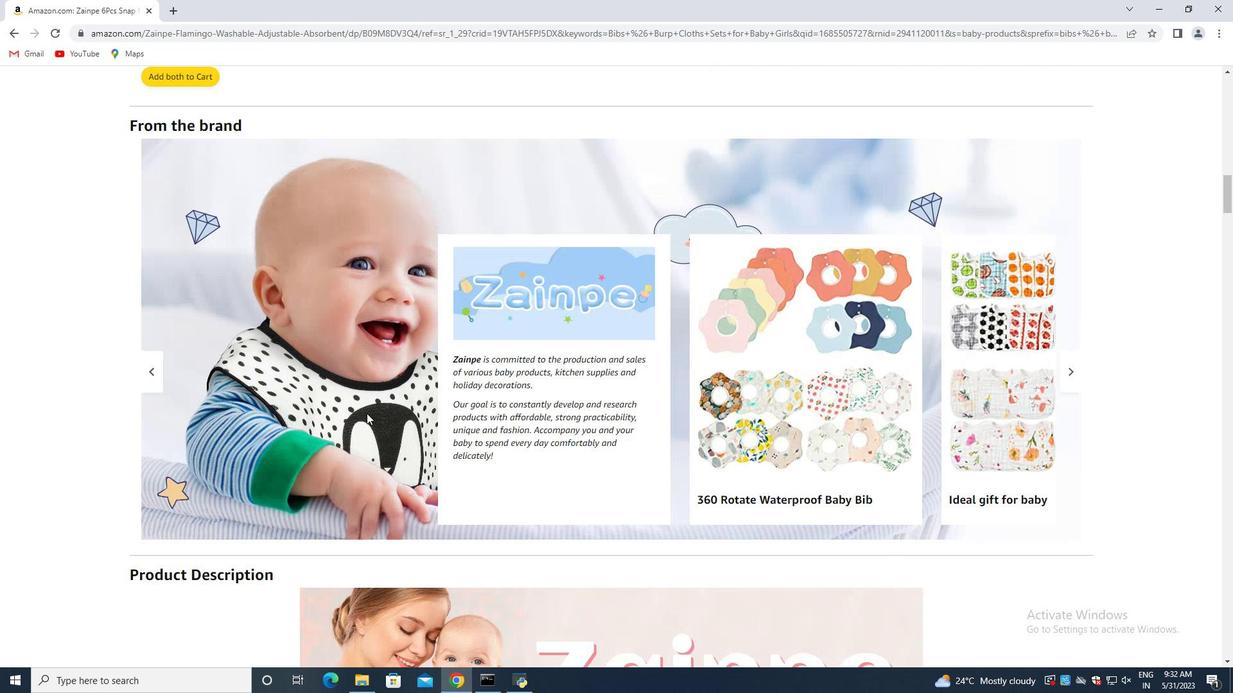 
Action: Mouse scrolled (366, 414) with delta (0, 0)
Screenshot: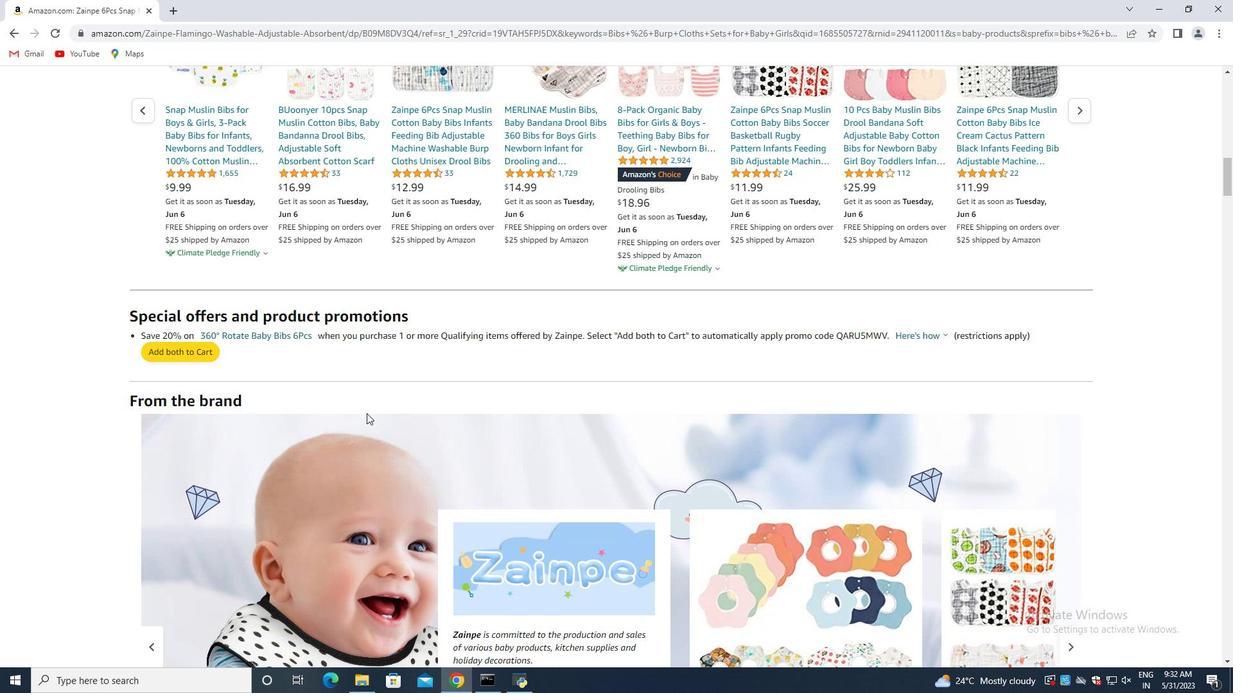 
Action: Mouse scrolled (366, 414) with delta (0, 0)
Screenshot: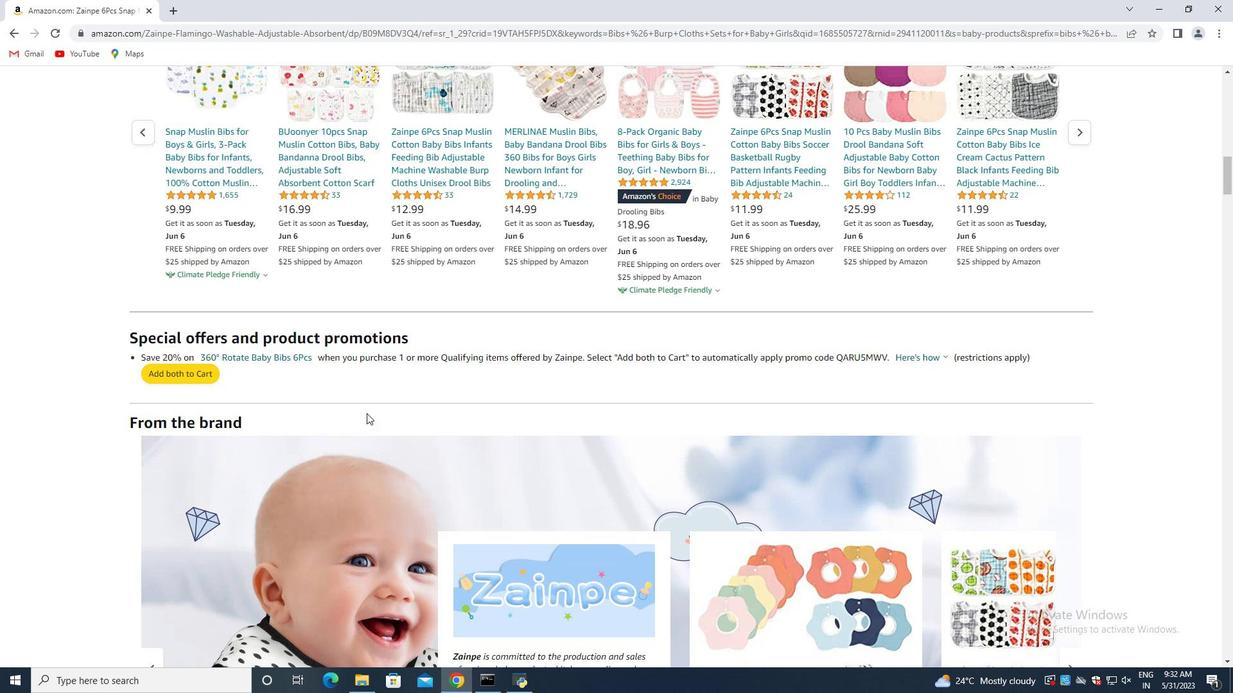 
Action: Mouse scrolled (366, 414) with delta (0, 0)
Screenshot: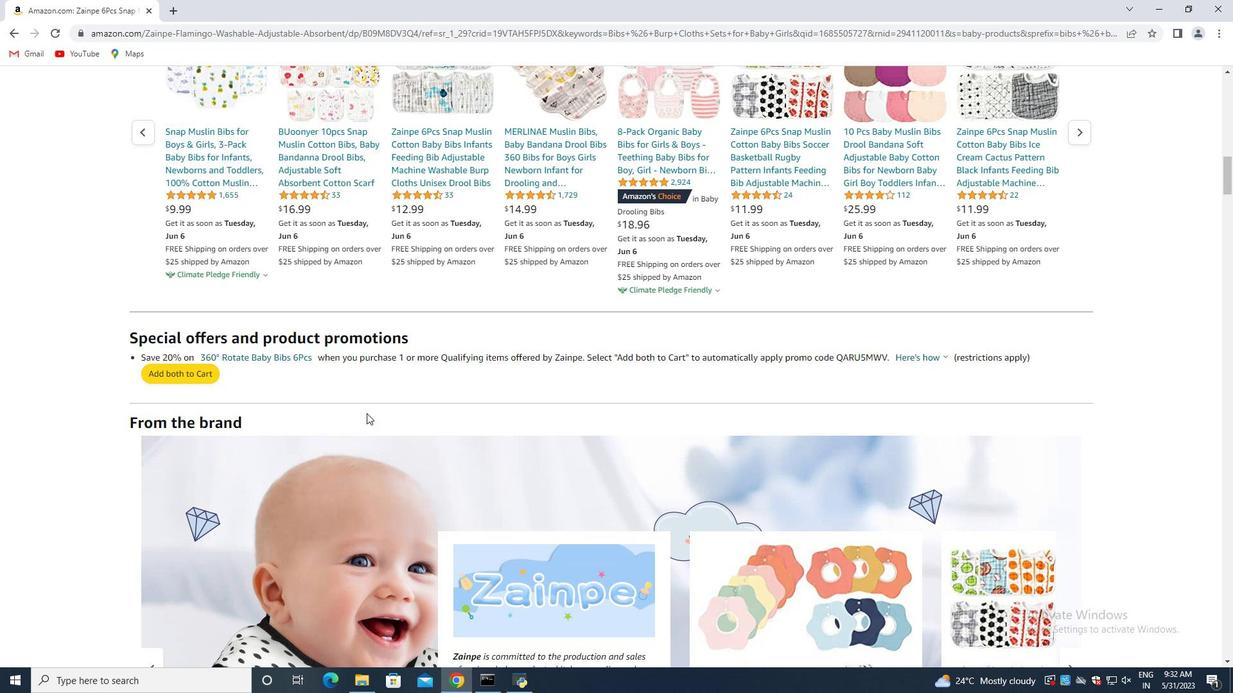 
Action: Mouse scrolled (366, 414) with delta (0, 0)
Screenshot: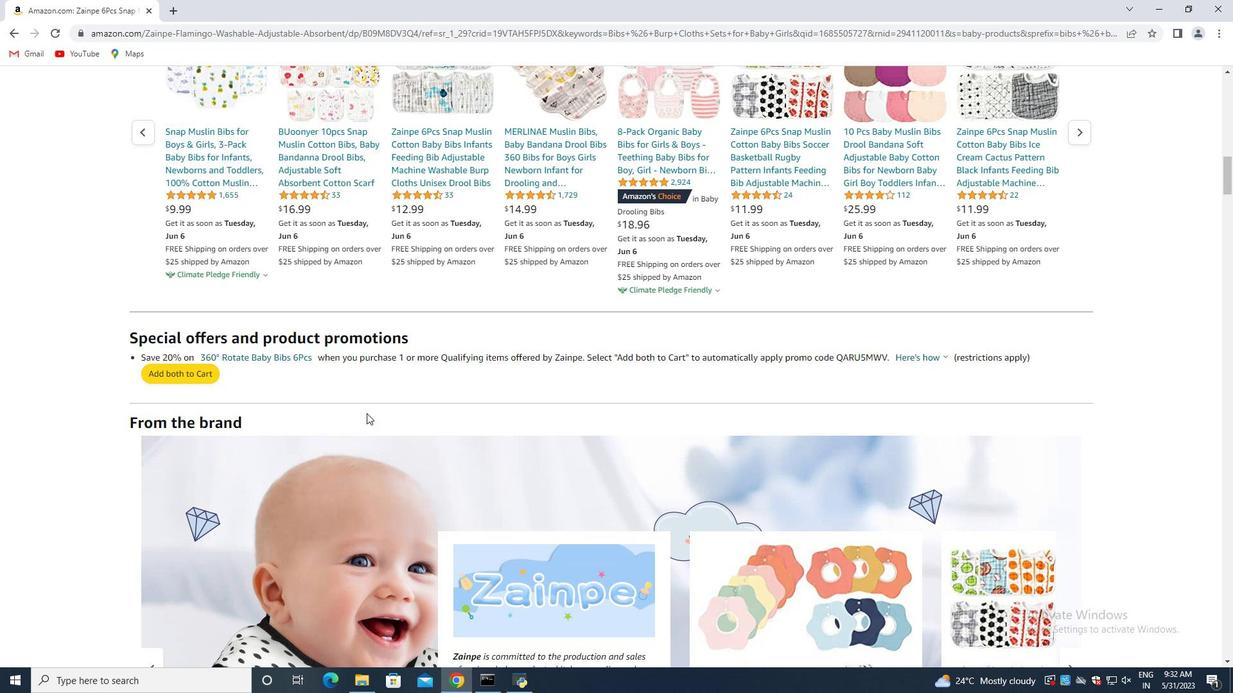 
Action: Mouse scrolled (366, 414) with delta (0, 0)
Screenshot: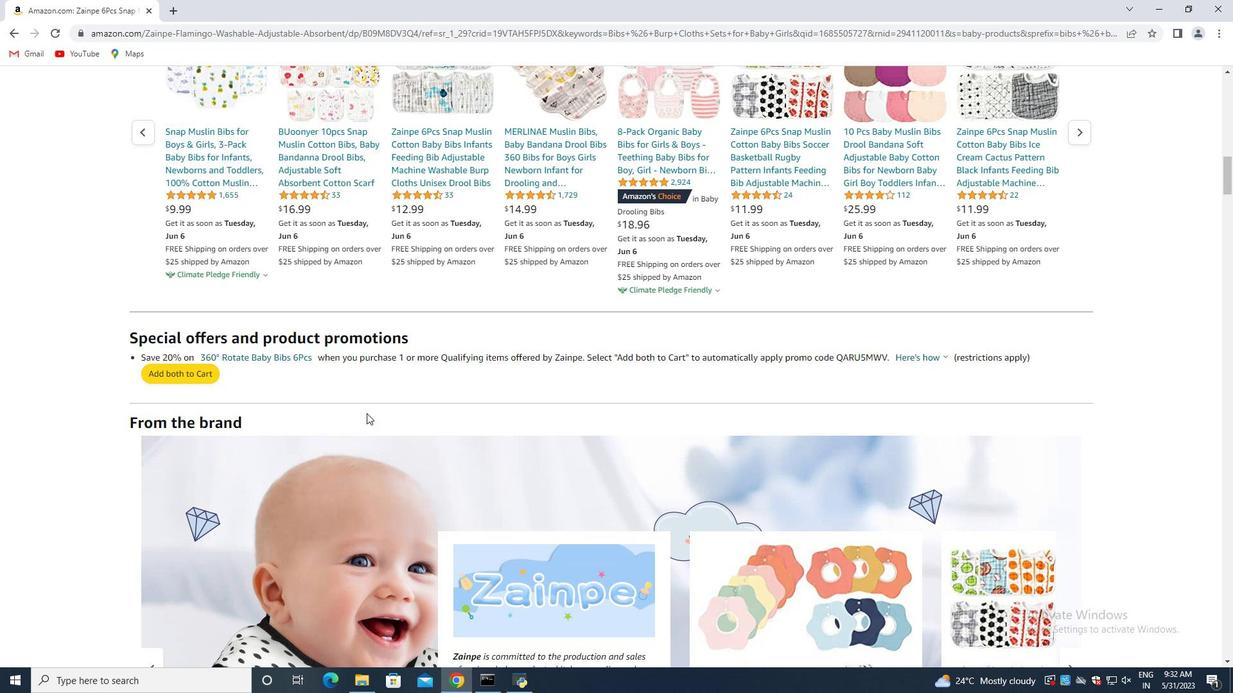 
Action: Mouse scrolled (366, 414) with delta (0, 0)
Screenshot: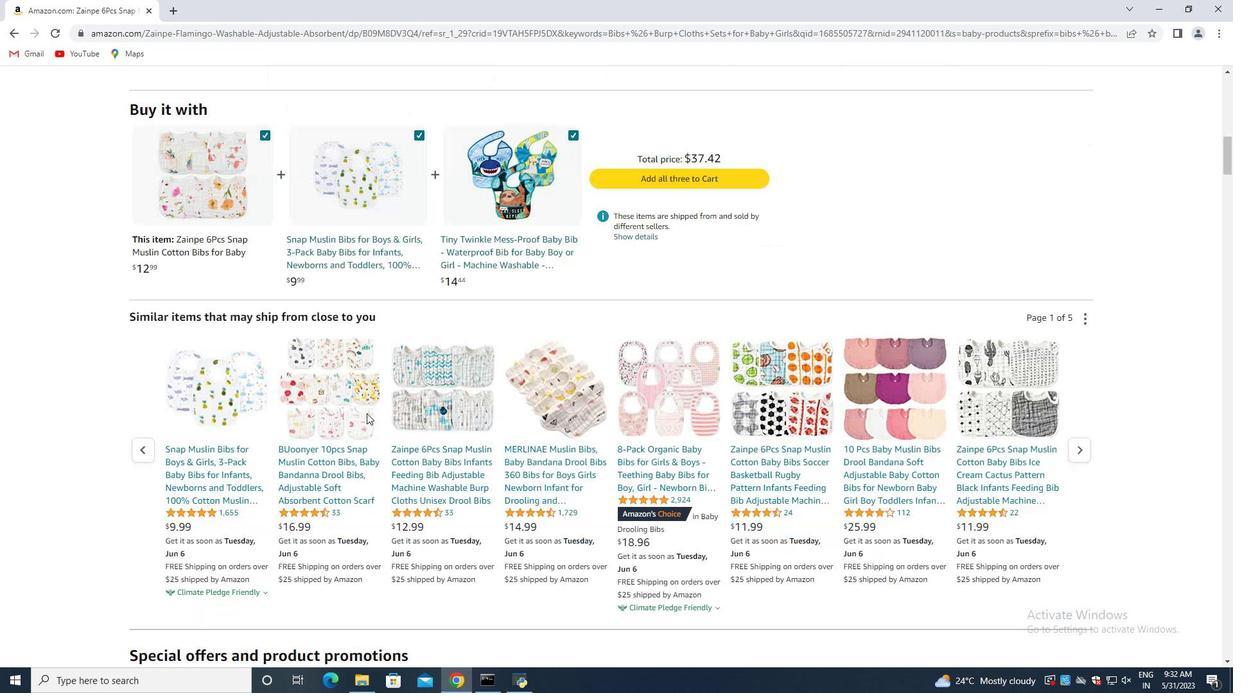 
Action: Mouse scrolled (366, 414) with delta (0, 0)
Screenshot: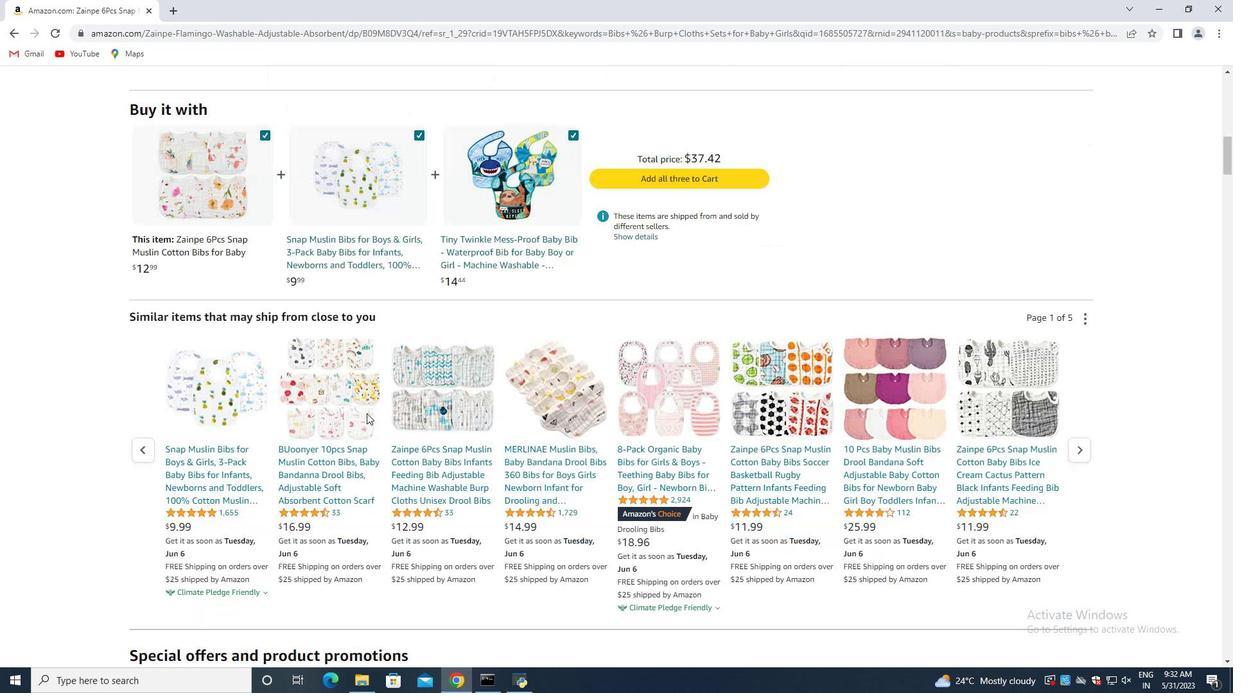 
Action: Mouse scrolled (366, 414) with delta (0, 0)
Screenshot: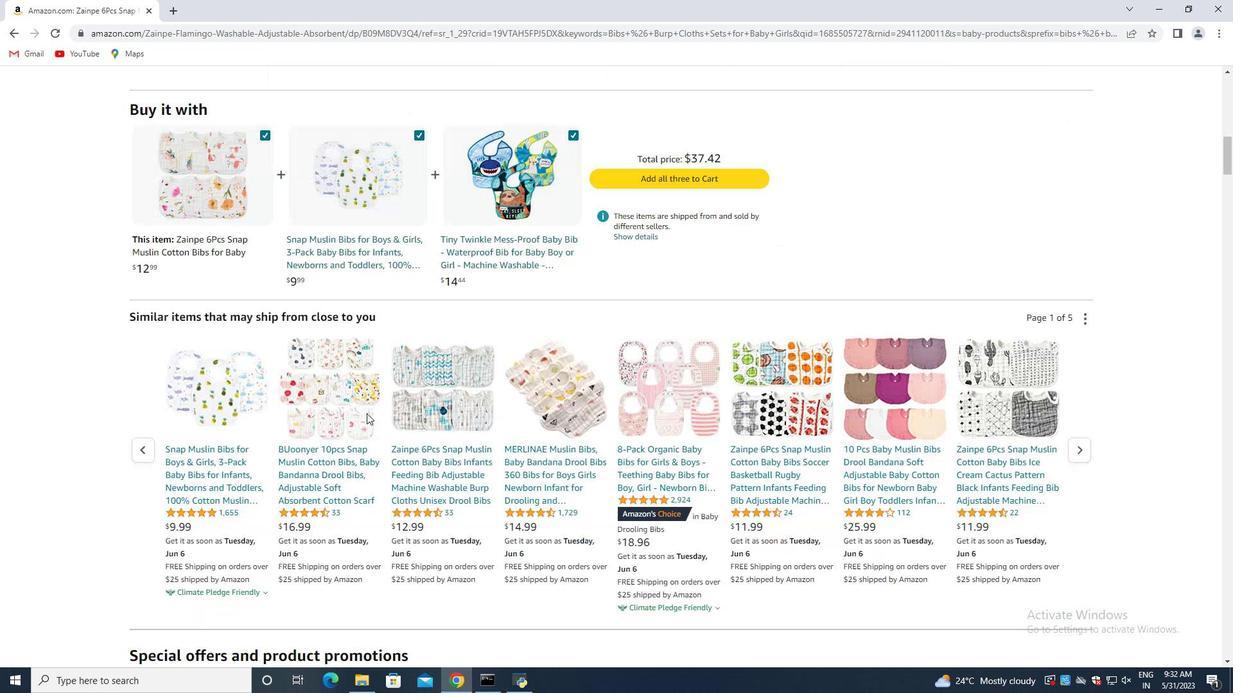 
Action: Mouse scrolled (366, 414) with delta (0, 0)
Screenshot: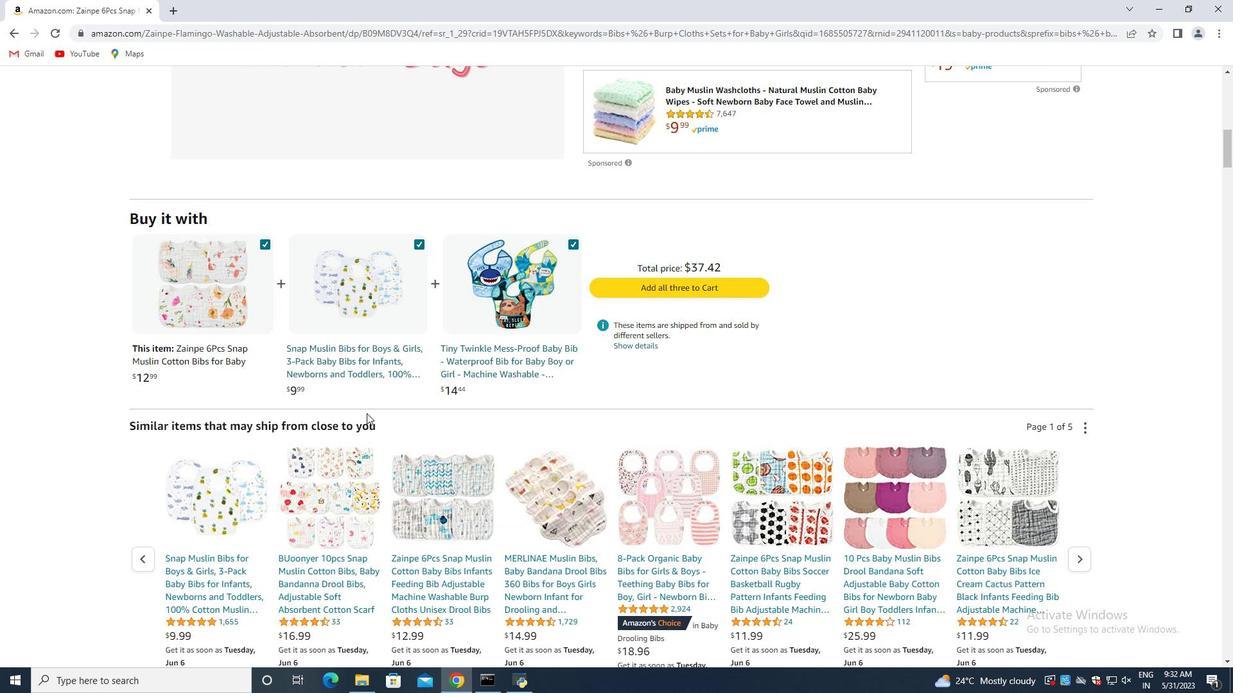 
Action: Mouse scrolled (366, 414) with delta (0, 0)
Screenshot: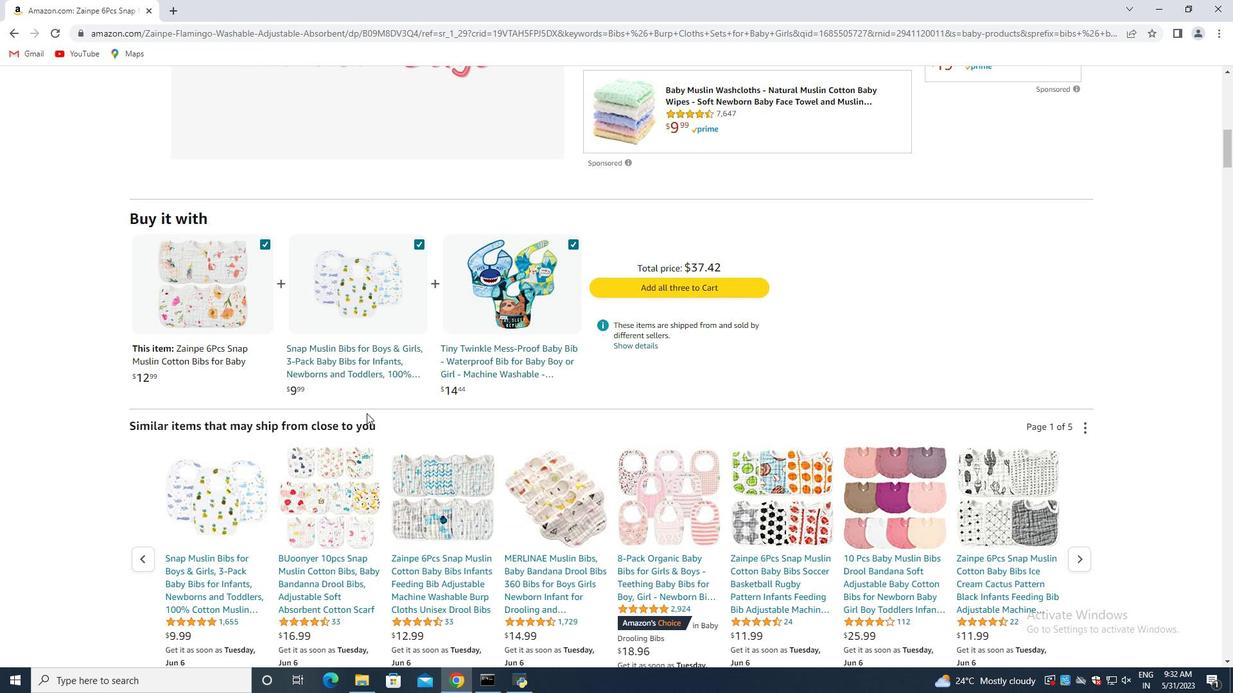 
Action: Mouse scrolled (366, 414) with delta (0, 0)
Screenshot: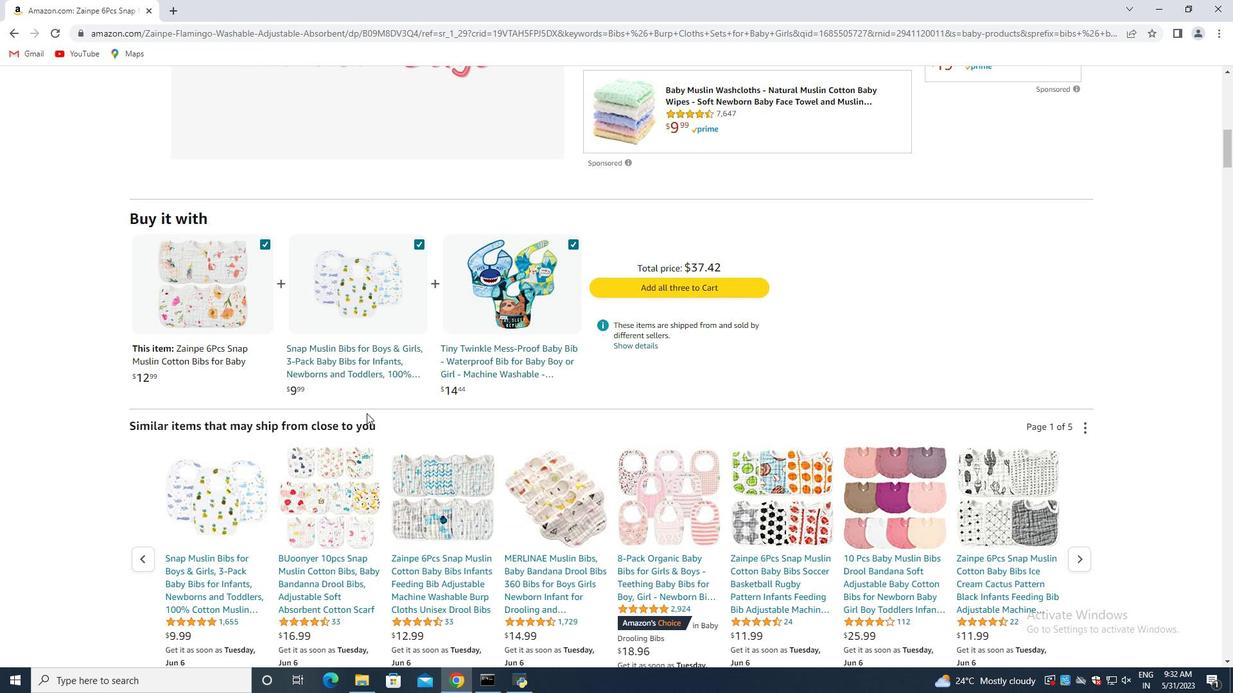
Action: Mouse scrolled (366, 414) with delta (0, 0)
Screenshot: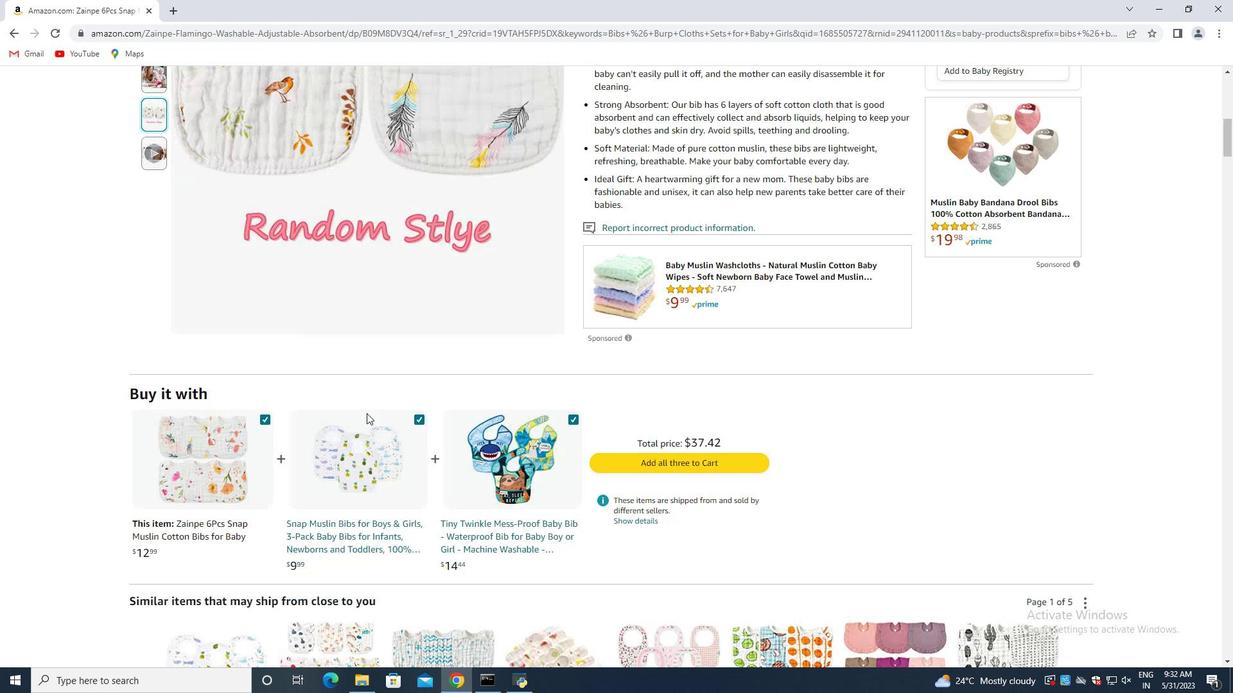 
Action: Mouse scrolled (366, 414) with delta (0, 0)
Screenshot: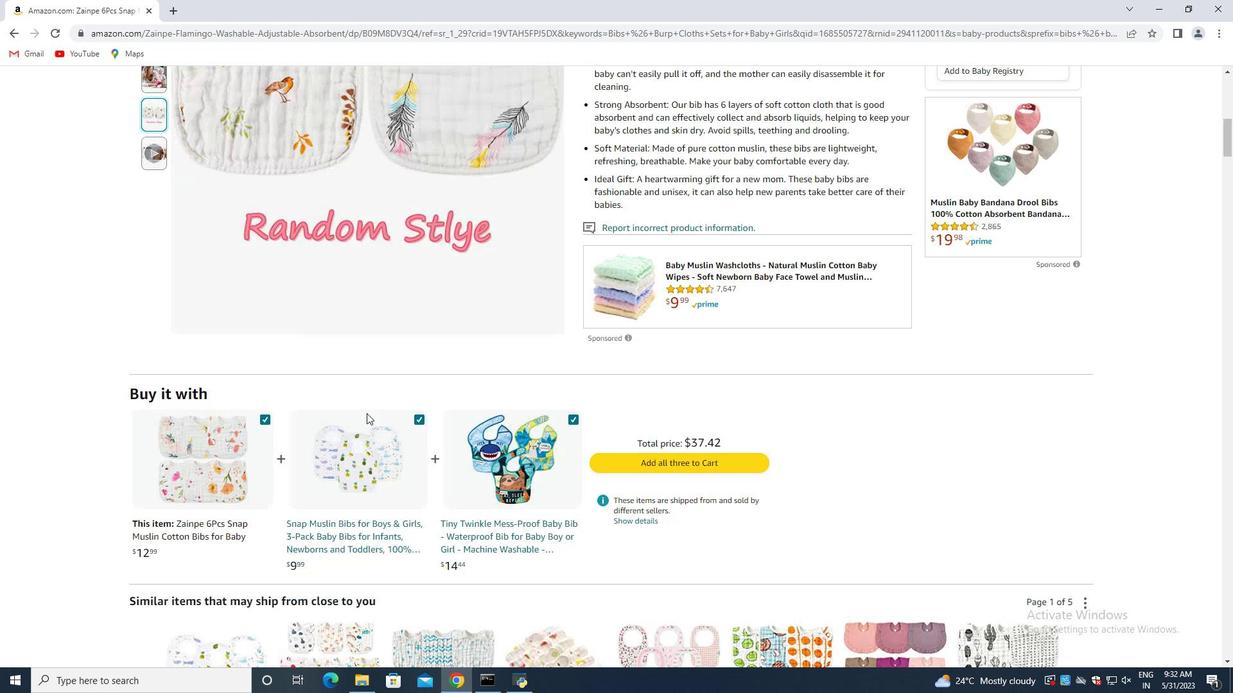 
Action: Mouse scrolled (366, 414) with delta (0, 0)
